 Task: Select Give A Gift Card from Gift Cards. Add to cart Amazon Home Gift Card-1. Place order for Maddie Scott, _x000D_
382 S Miraleste Dr #455_x000D_
San Pedro, California(CA), 90732, Cell Number (310) 548-1979
Action: Mouse moved to (387, 325)
Screenshot: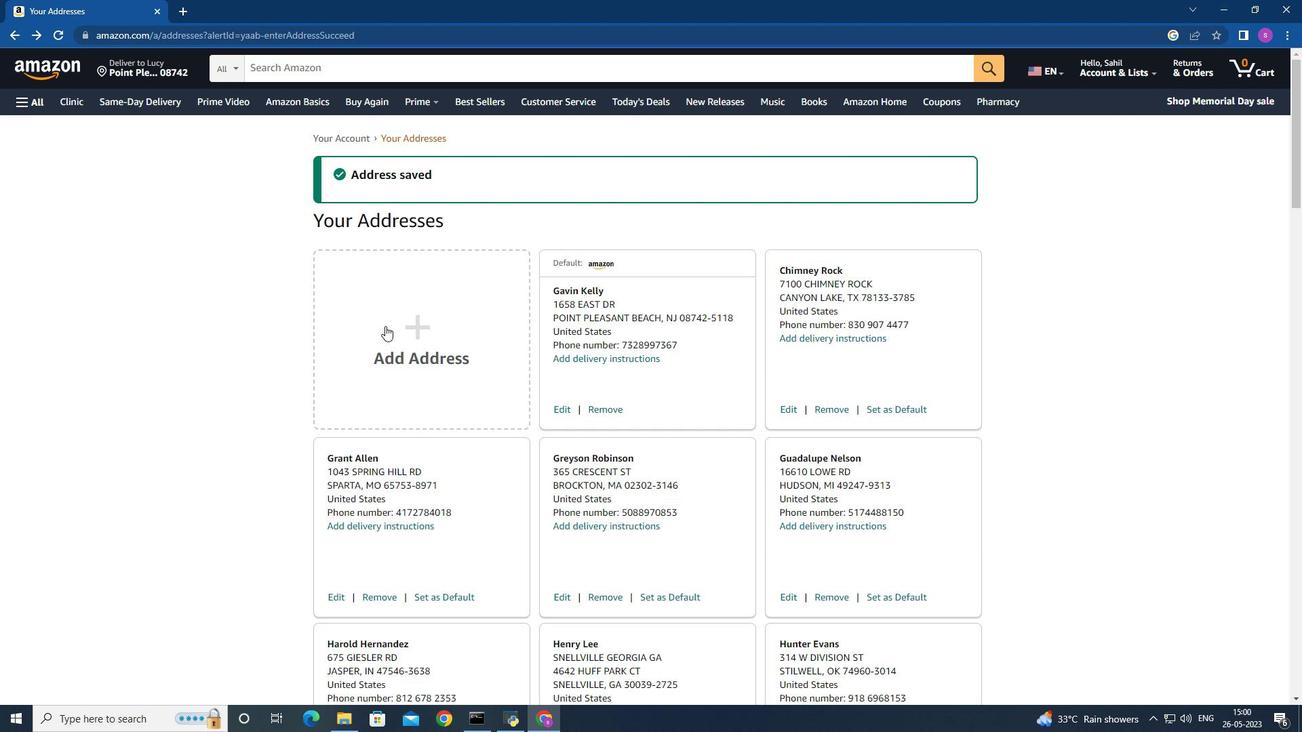 
Action: Mouse pressed left at (387, 325)
Screenshot: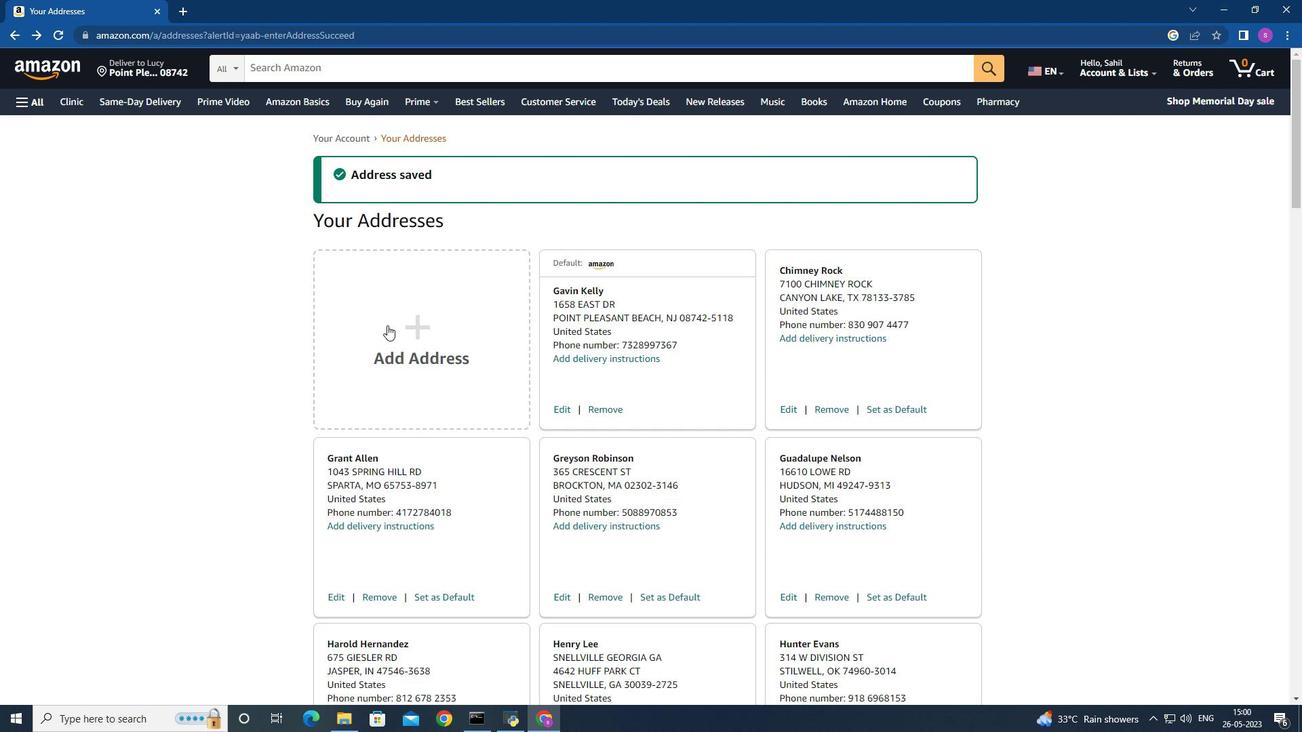 
Action: Mouse moved to (535, 333)
Screenshot: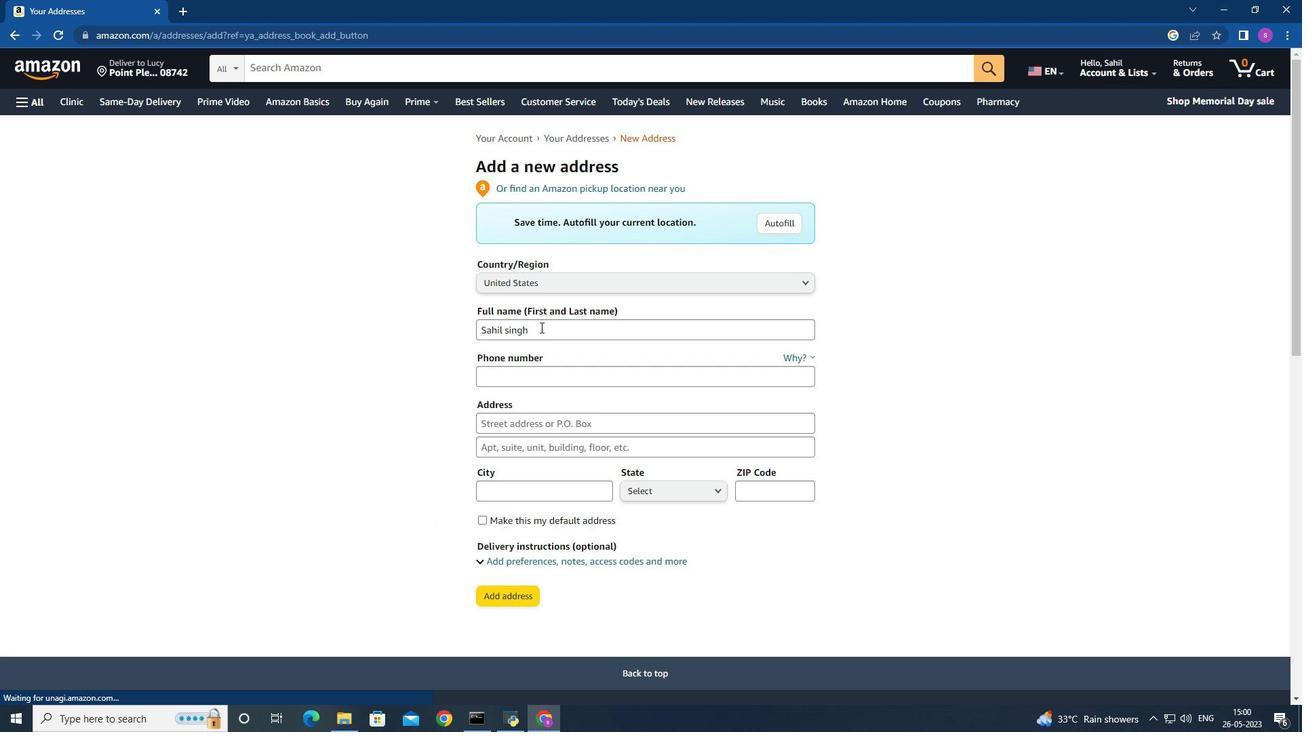 
Action: Mouse pressed left at (535, 333)
Screenshot: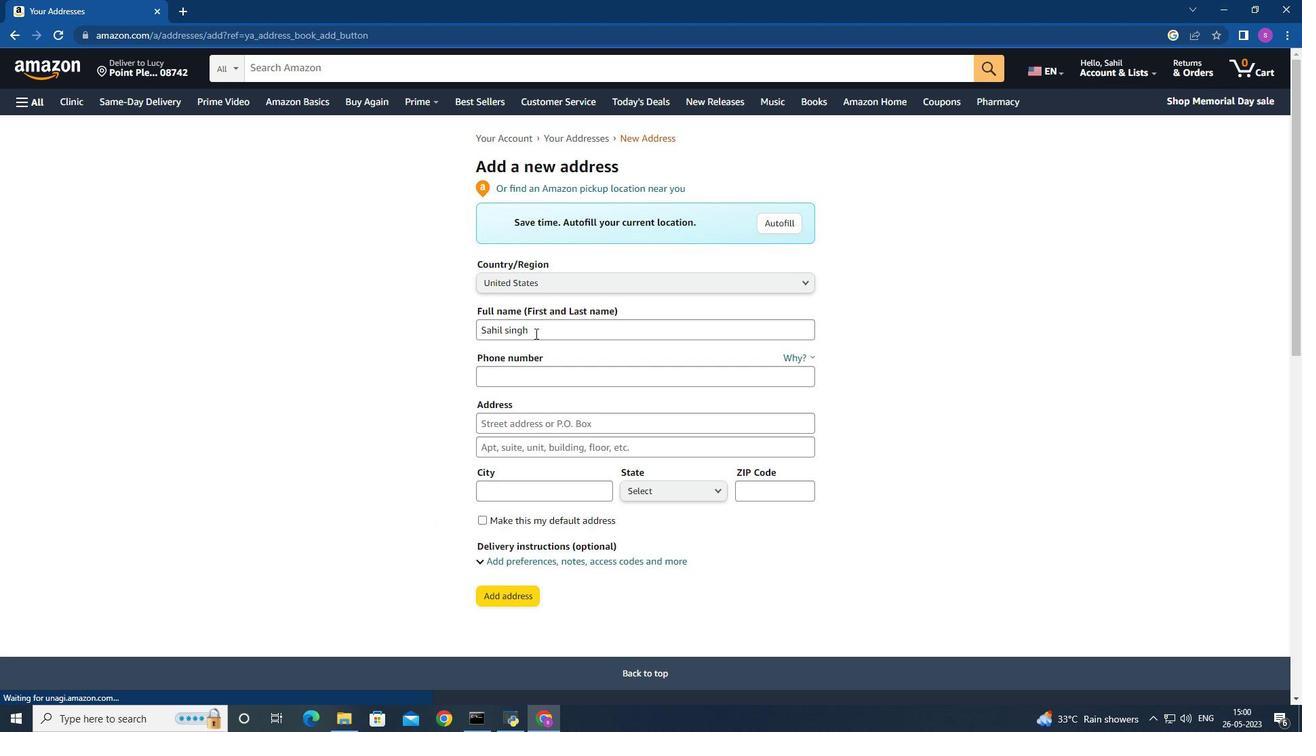 
Action: Mouse moved to (433, 341)
Screenshot: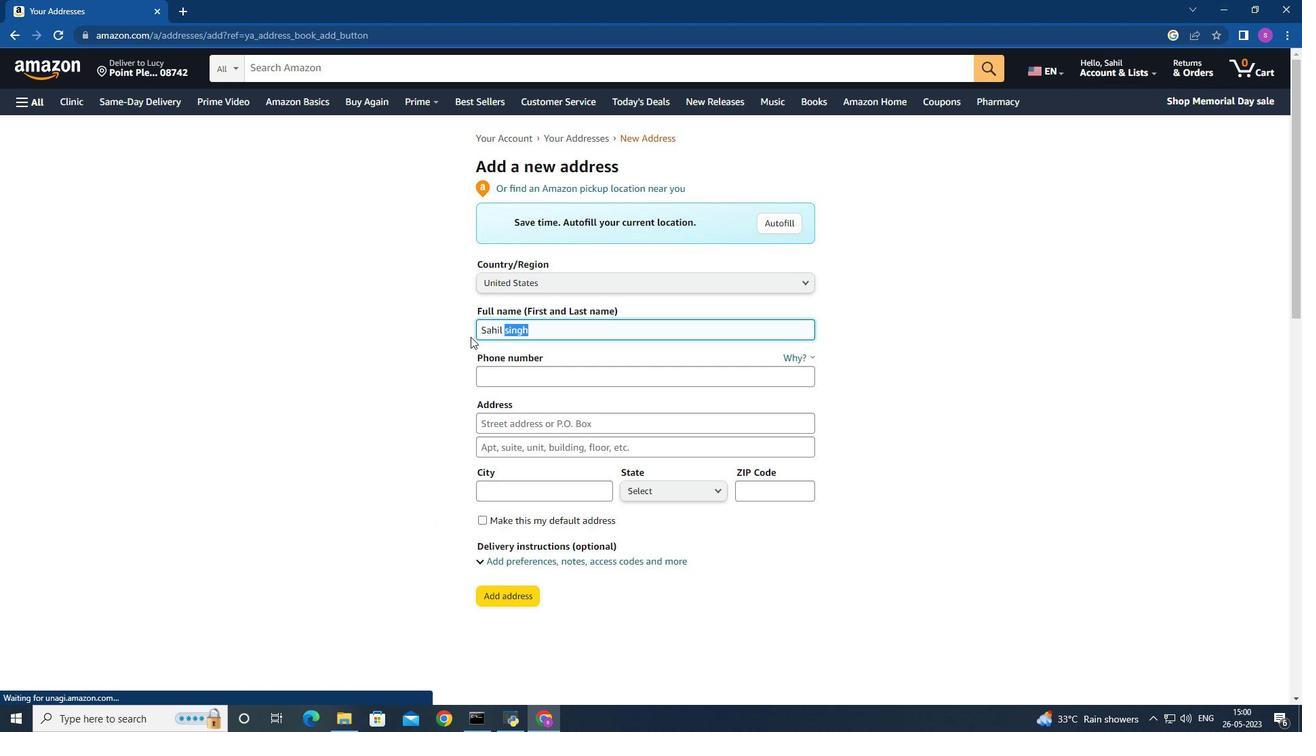 
Action: Key pressed <Key.shift>Maddie<Key.space><Key.shift>Scott
Screenshot: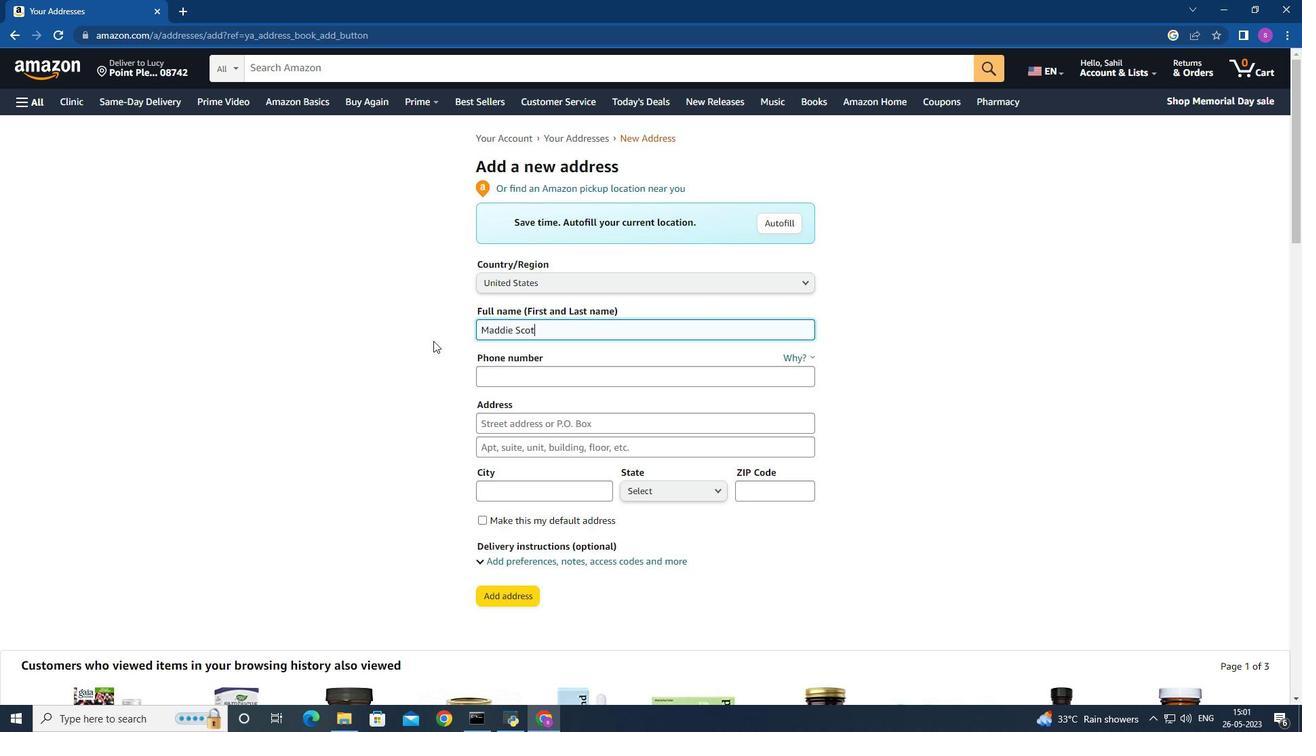 
Action: Mouse moved to (533, 379)
Screenshot: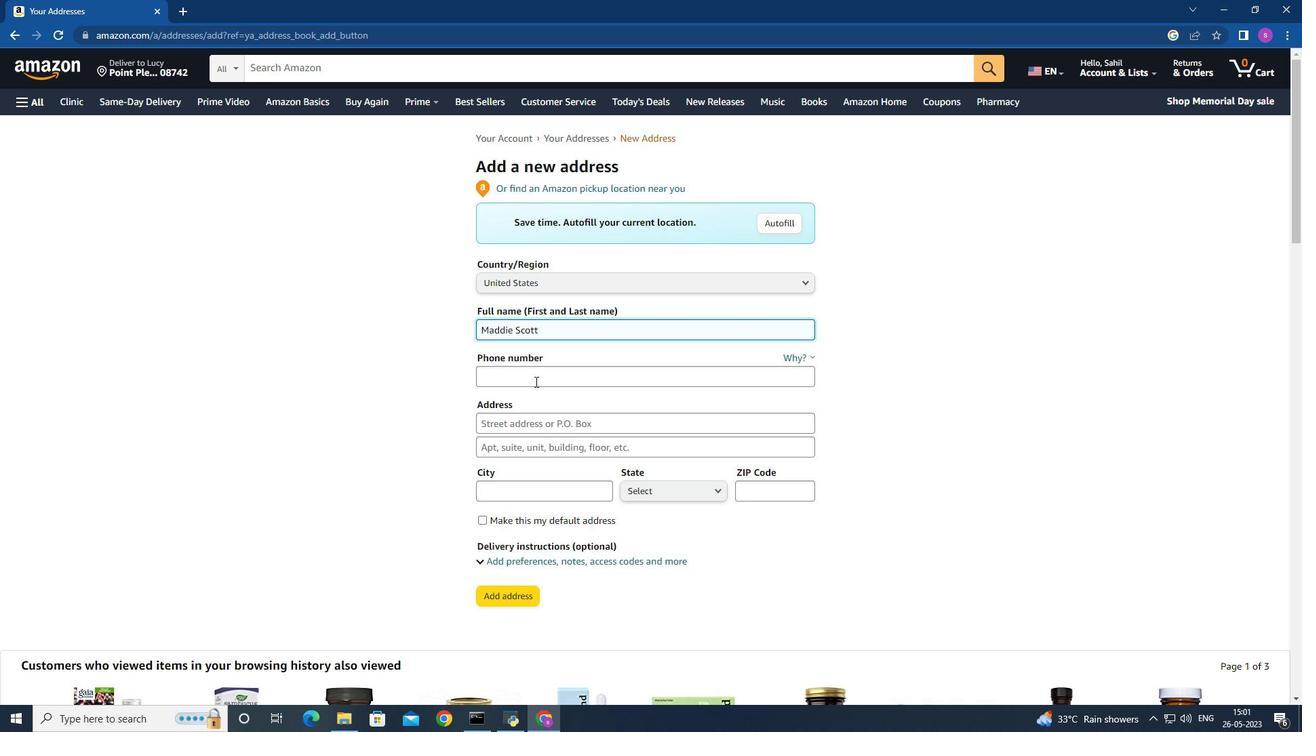 
Action: Mouse pressed left at (533, 379)
Screenshot: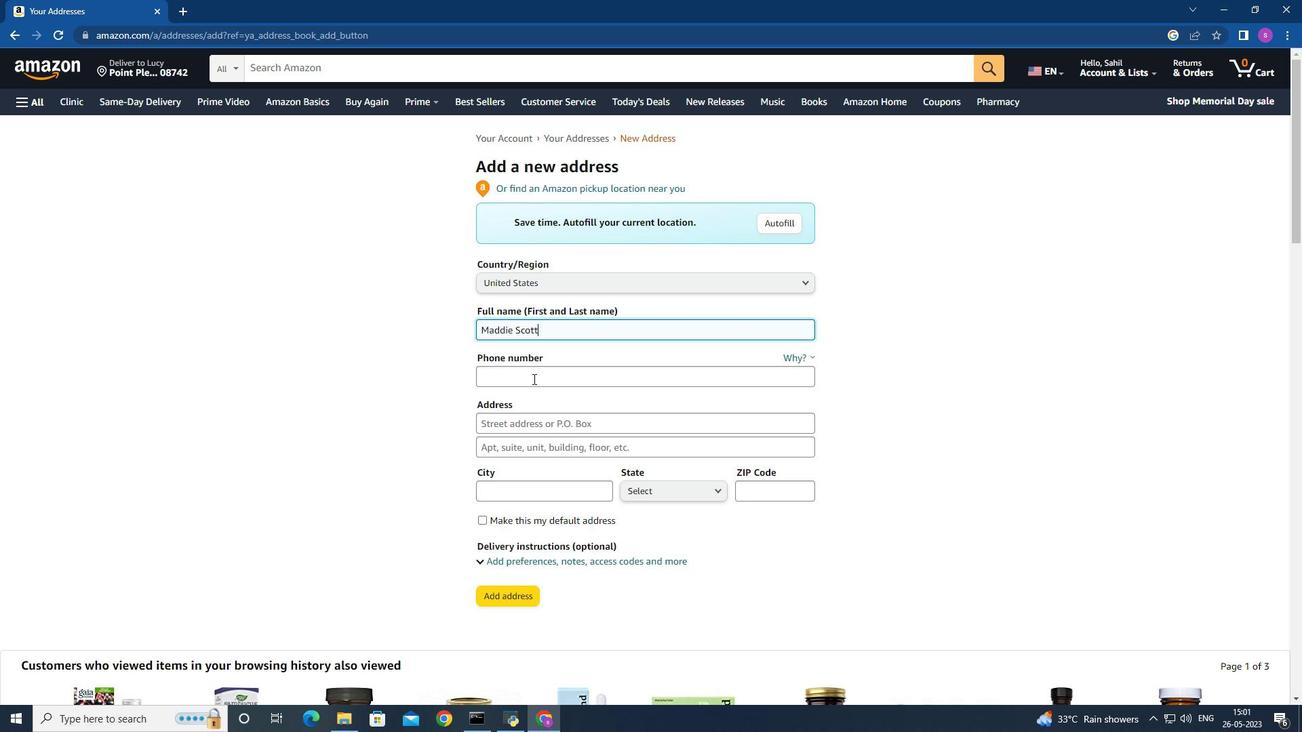 
Action: Key pressed <Key.shift>(310<Key.shift>)548-1978<Key.backspace>9
Screenshot: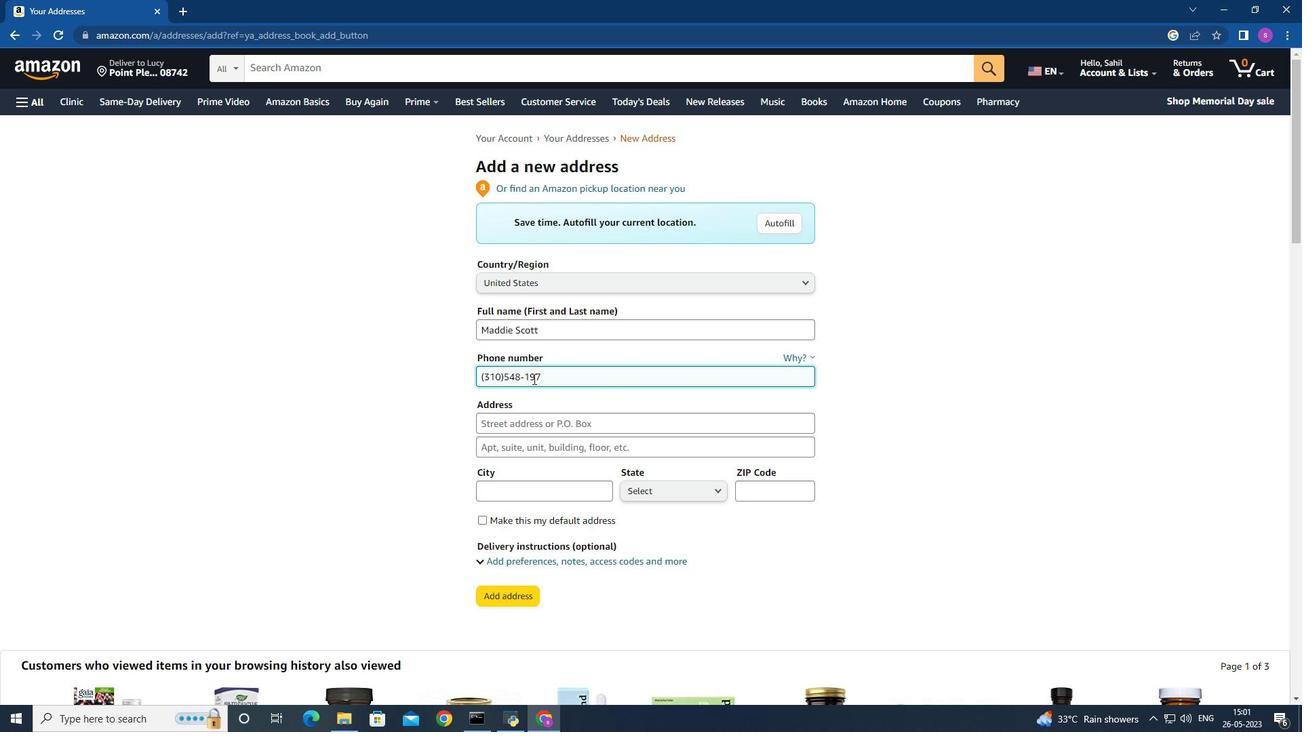 
Action: Mouse moved to (521, 425)
Screenshot: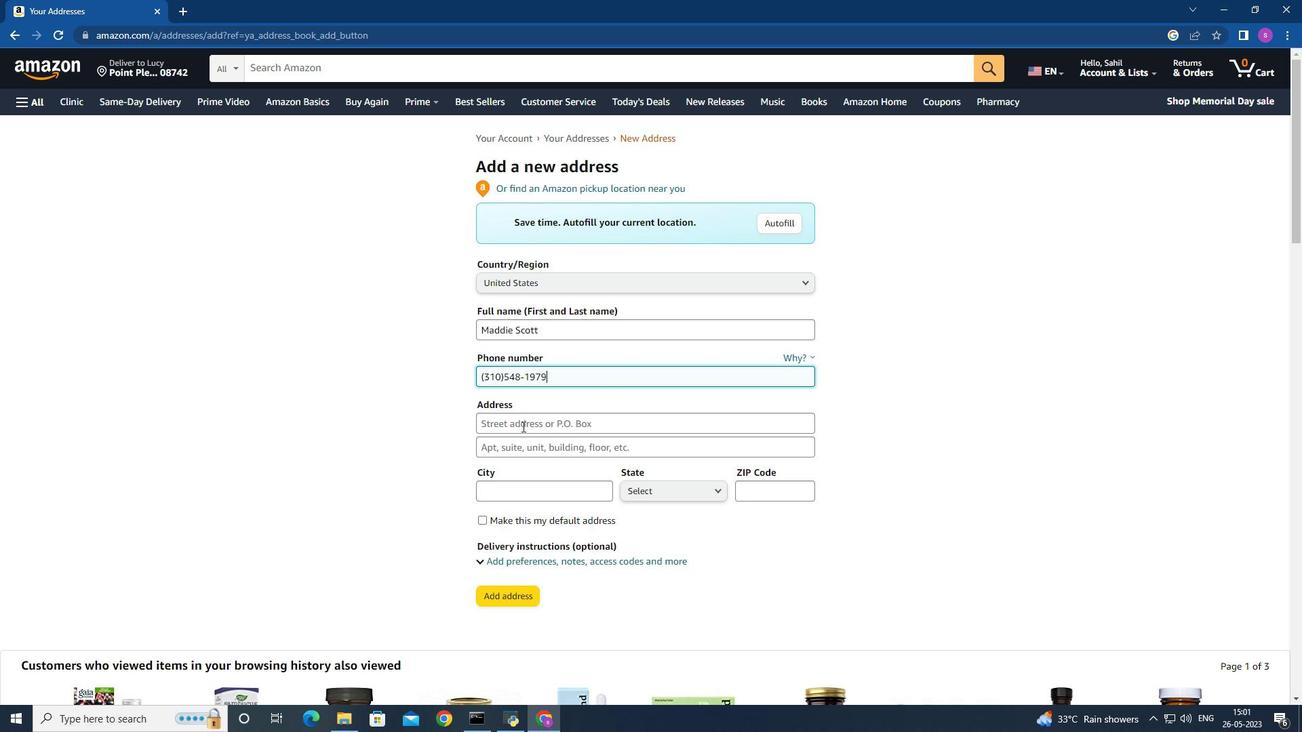 
Action: Mouse pressed left at (521, 425)
Screenshot: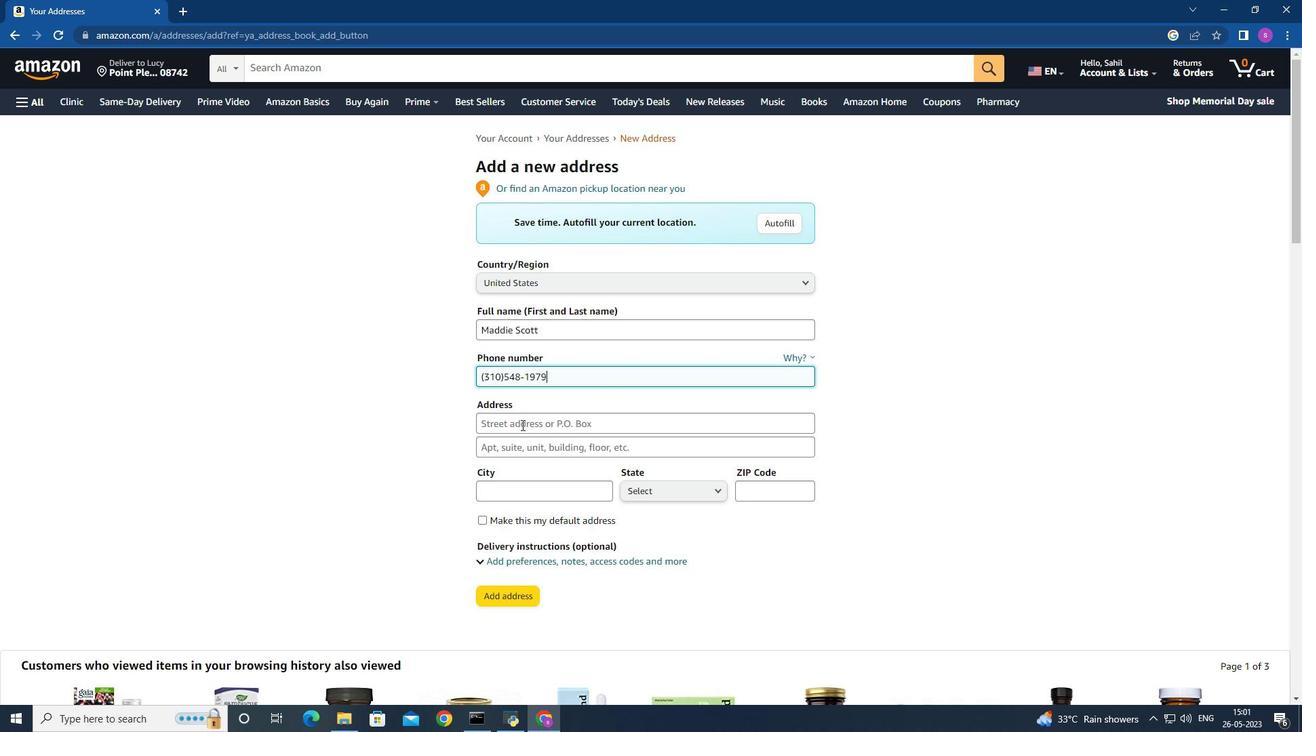 
Action: Key pressed 382<Key.space><Key.shift>S<Key.space><Key.shift>Miral
Screenshot: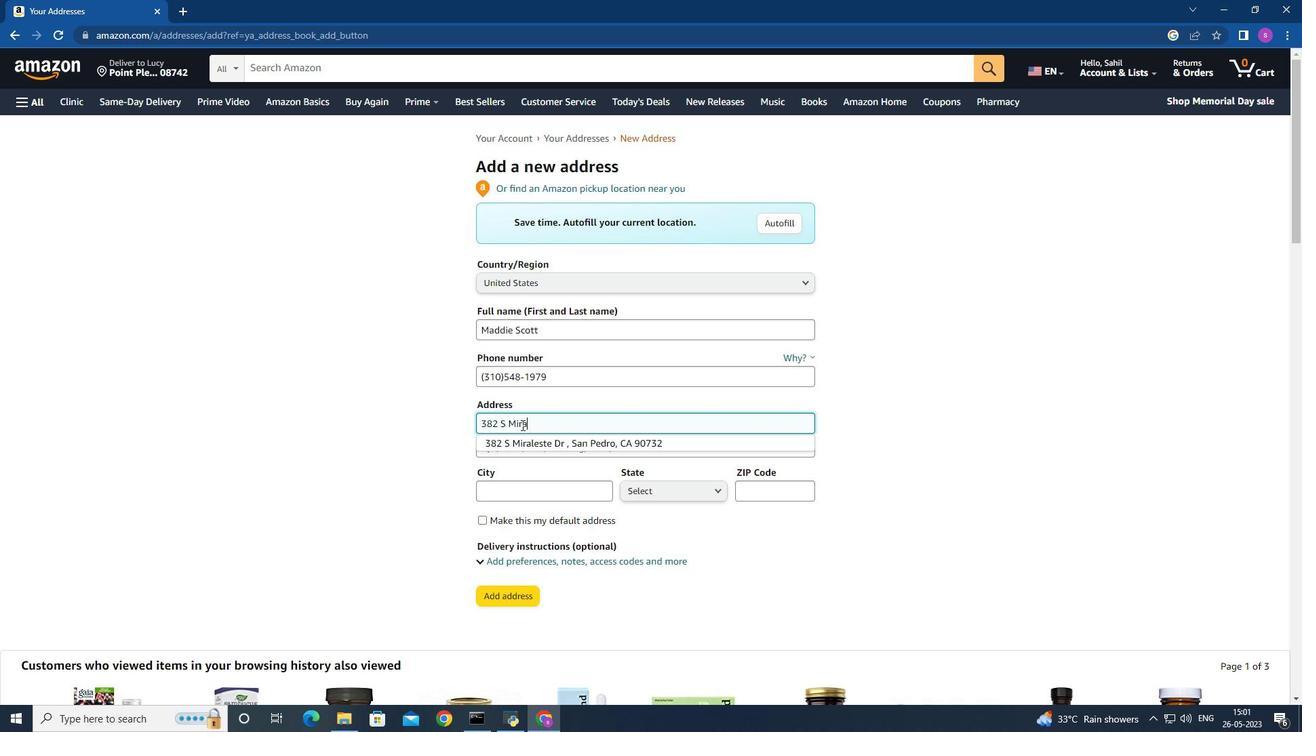 
Action: Mouse moved to (565, 444)
Screenshot: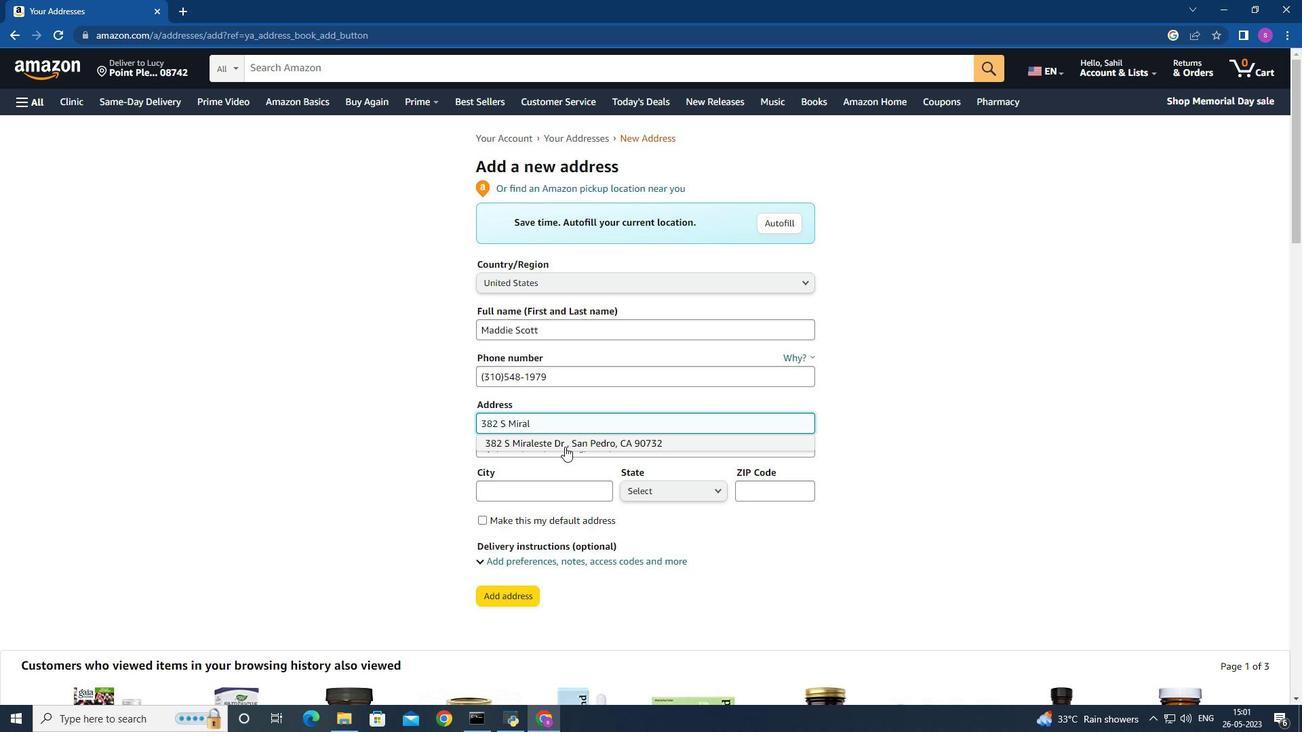 
Action: Mouse pressed left at (565, 444)
Screenshot: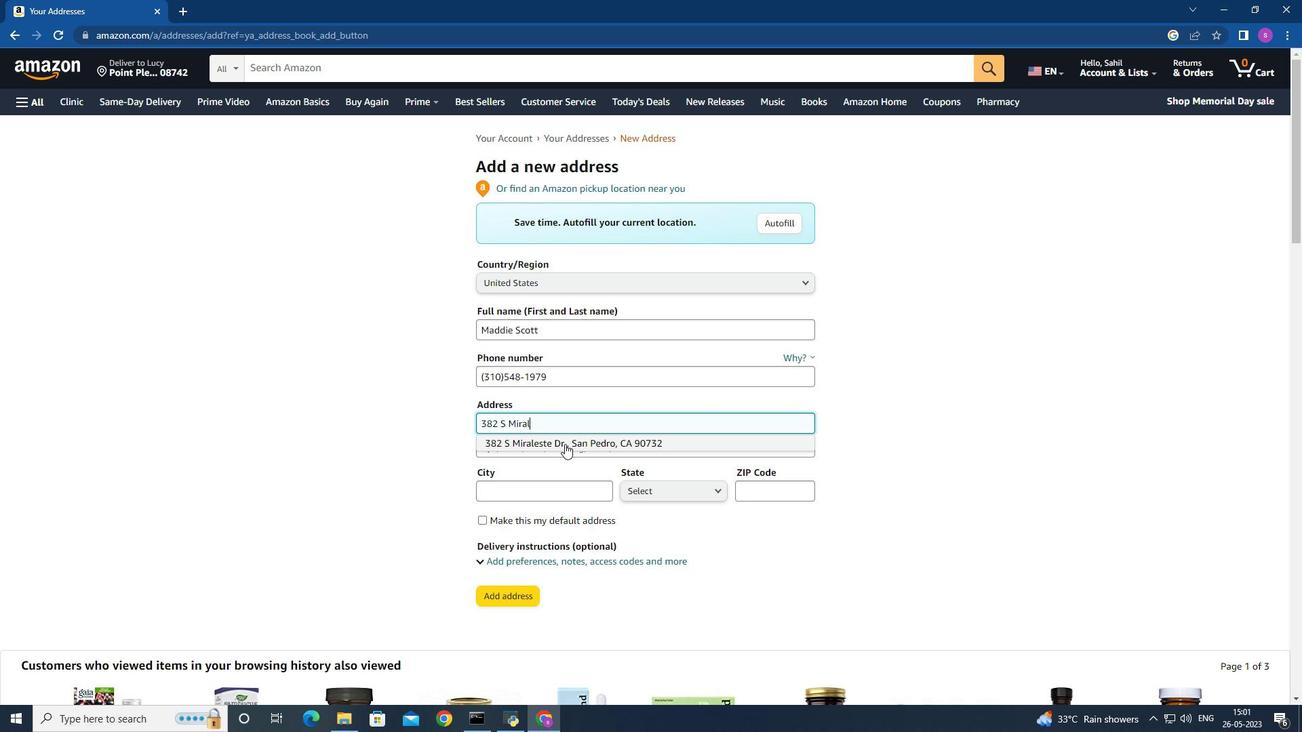 
Action: Mouse moved to (520, 593)
Screenshot: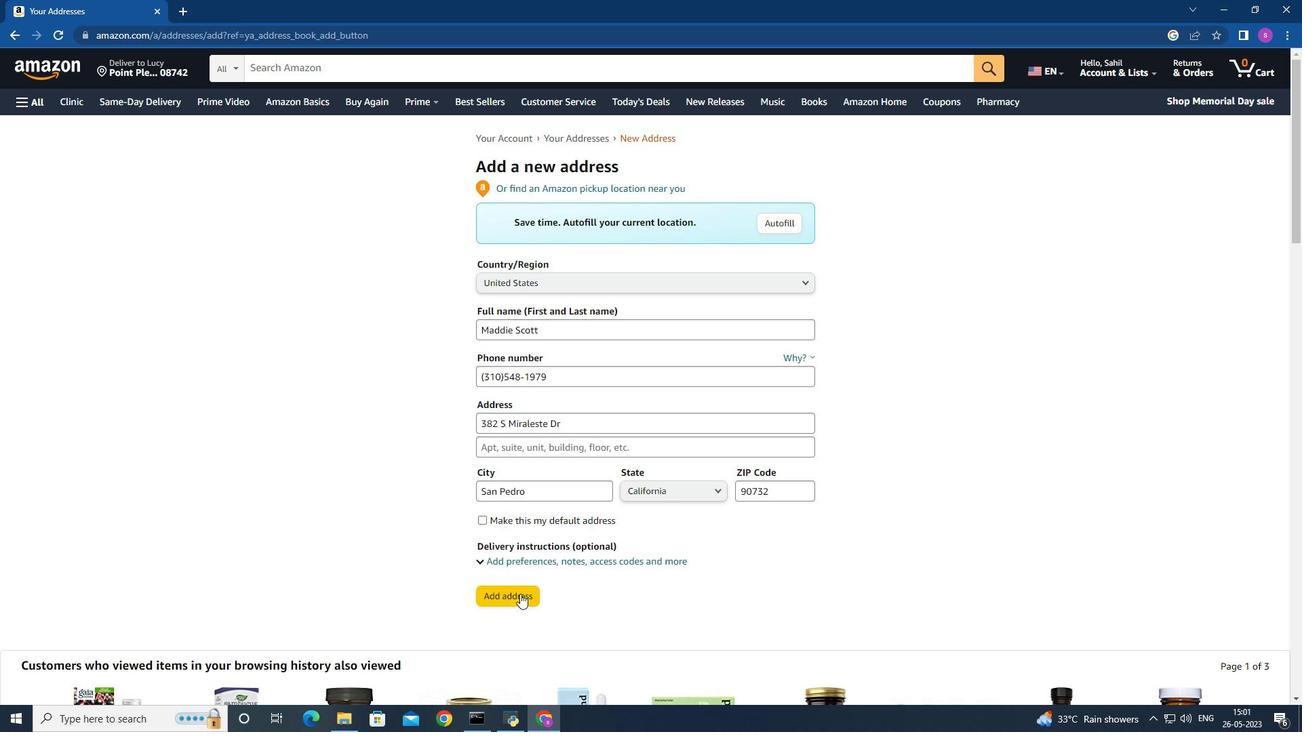 
Action: Mouse pressed left at (520, 593)
Screenshot: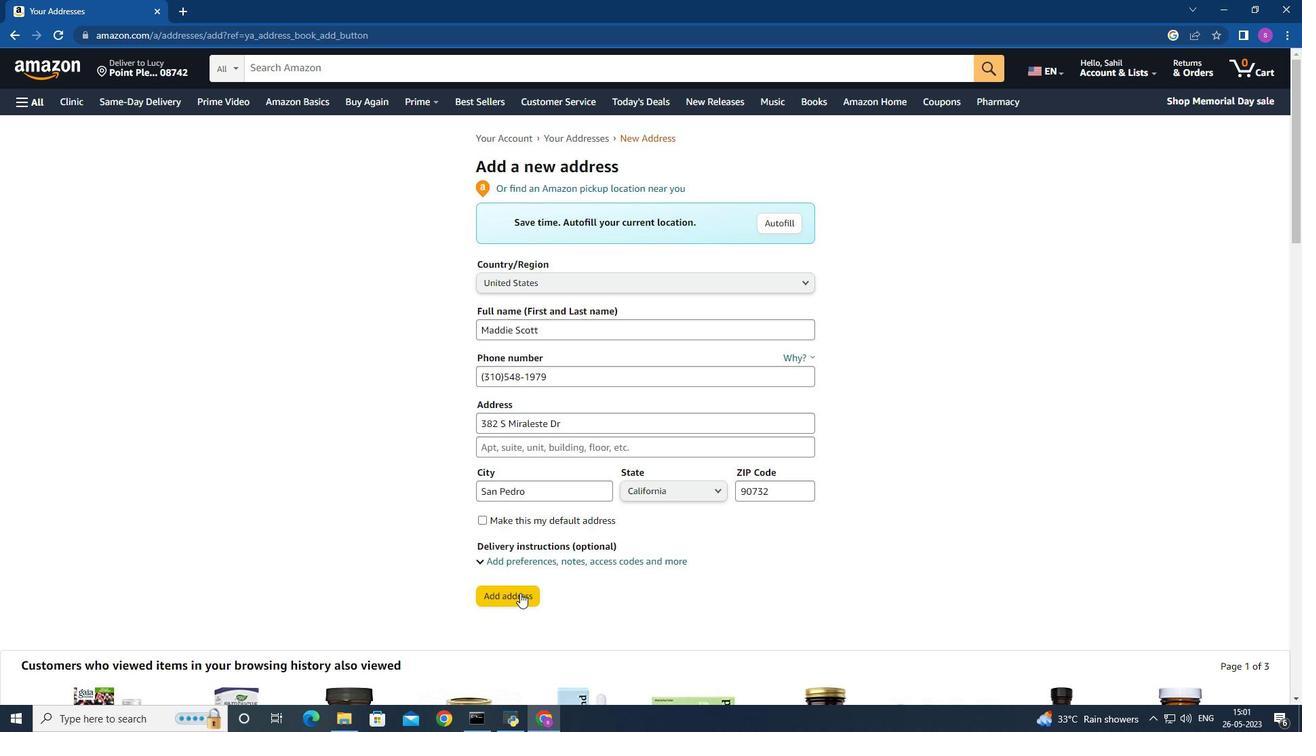 
Action: Mouse moved to (124, 65)
Screenshot: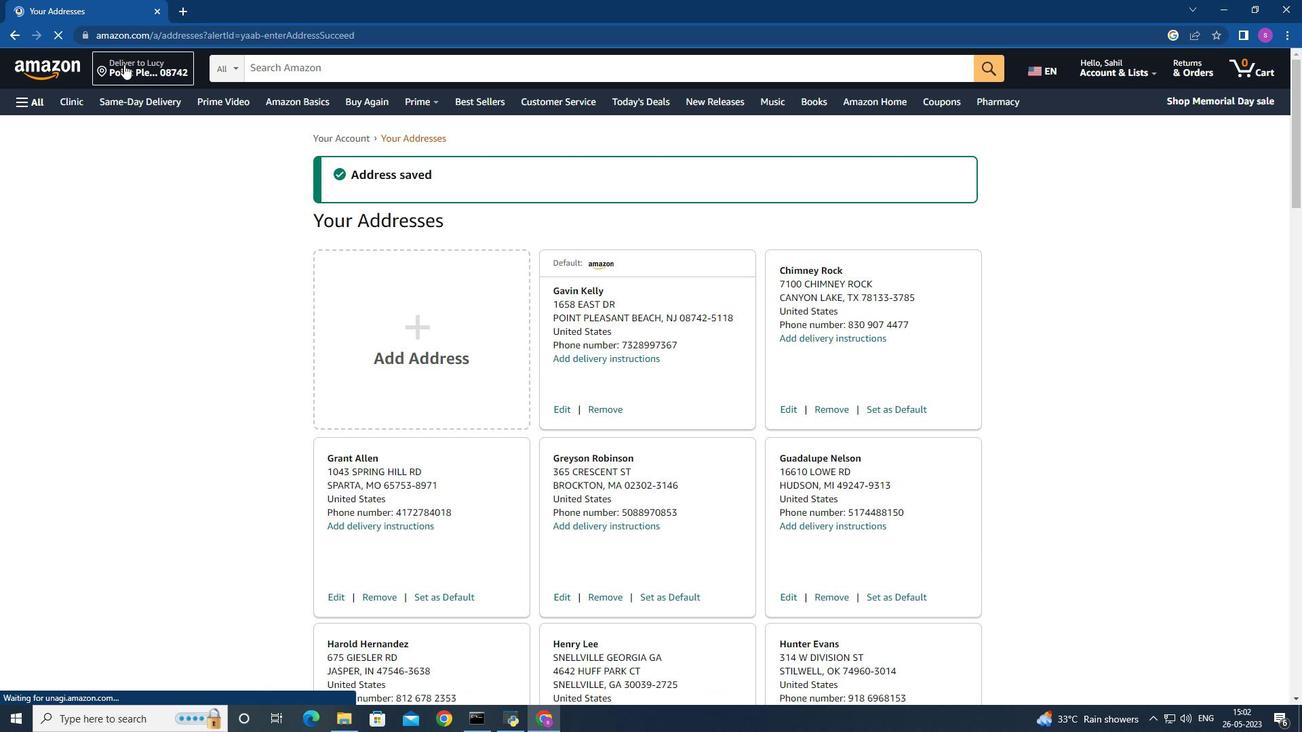 
Action: Mouse pressed left at (124, 65)
Screenshot: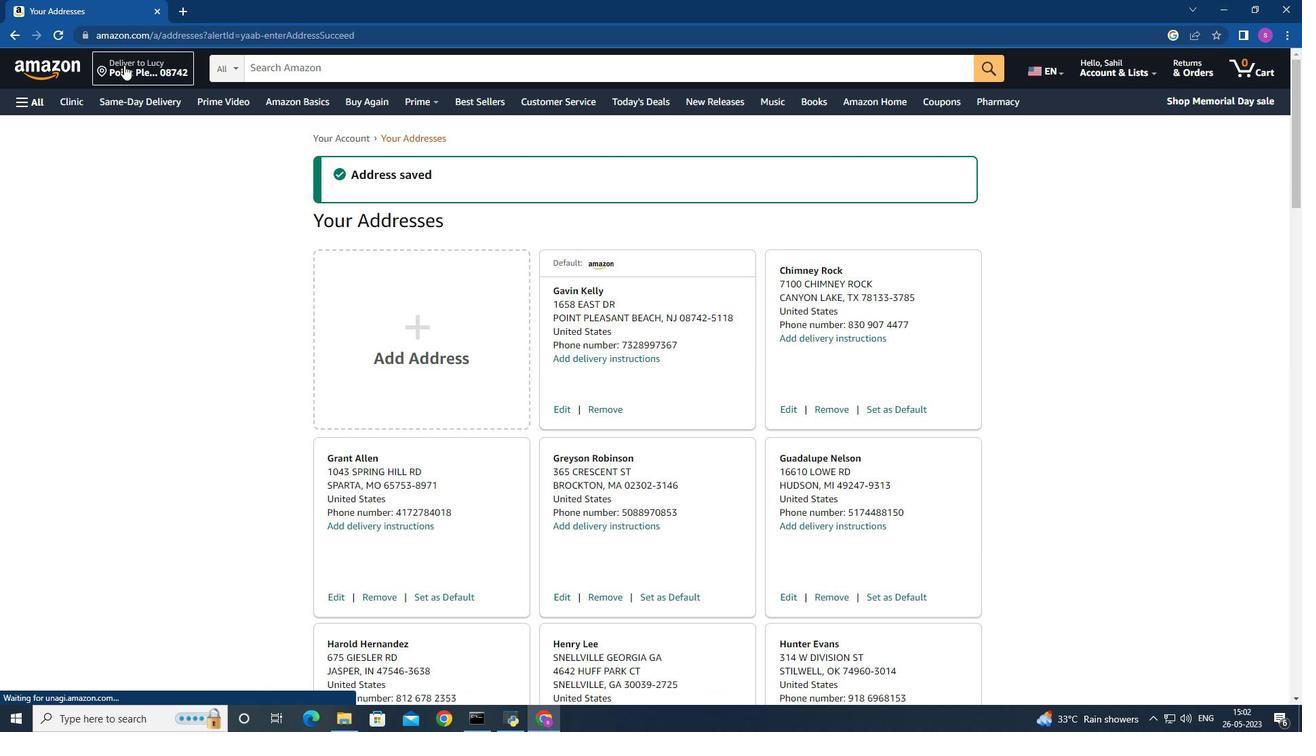 
Action: Mouse moved to (556, 419)
Screenshot: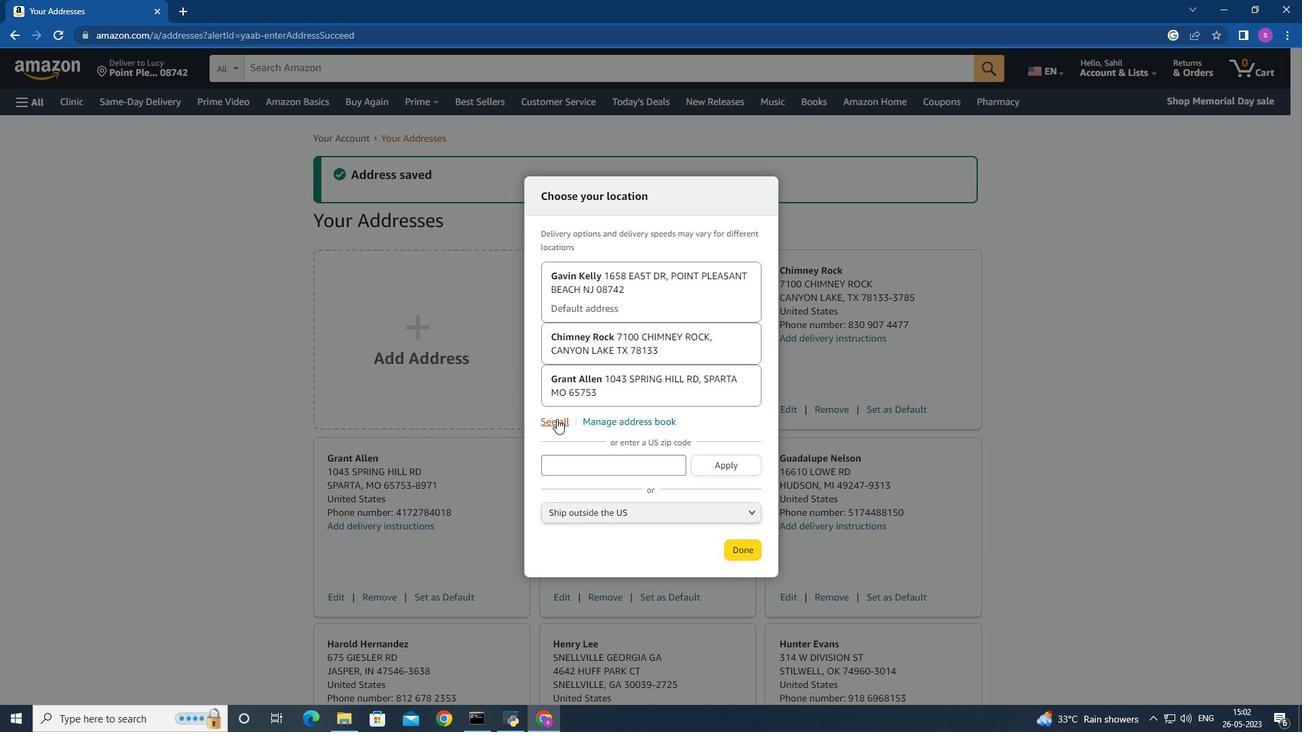 
Action: Mouse pressed left at (556, 419)
Screenshot: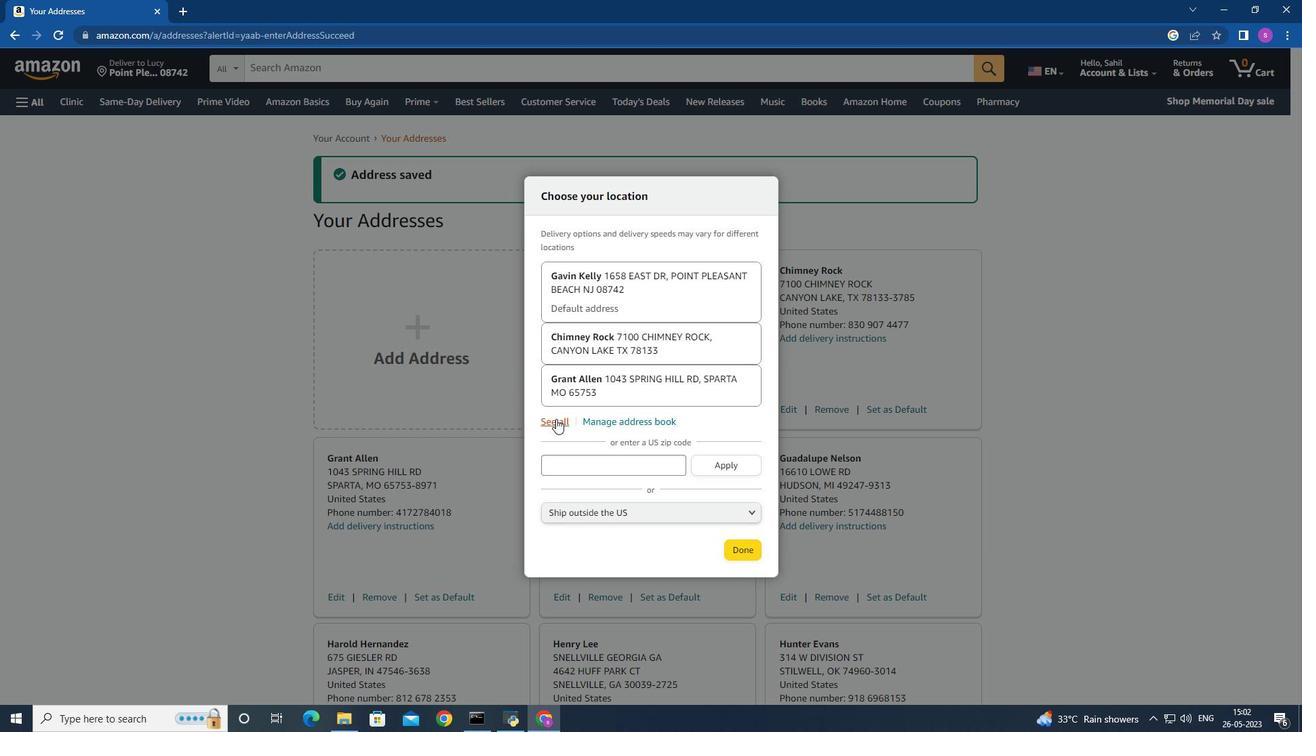 
Action: Mouse moved to (606, 400)
Screenshot: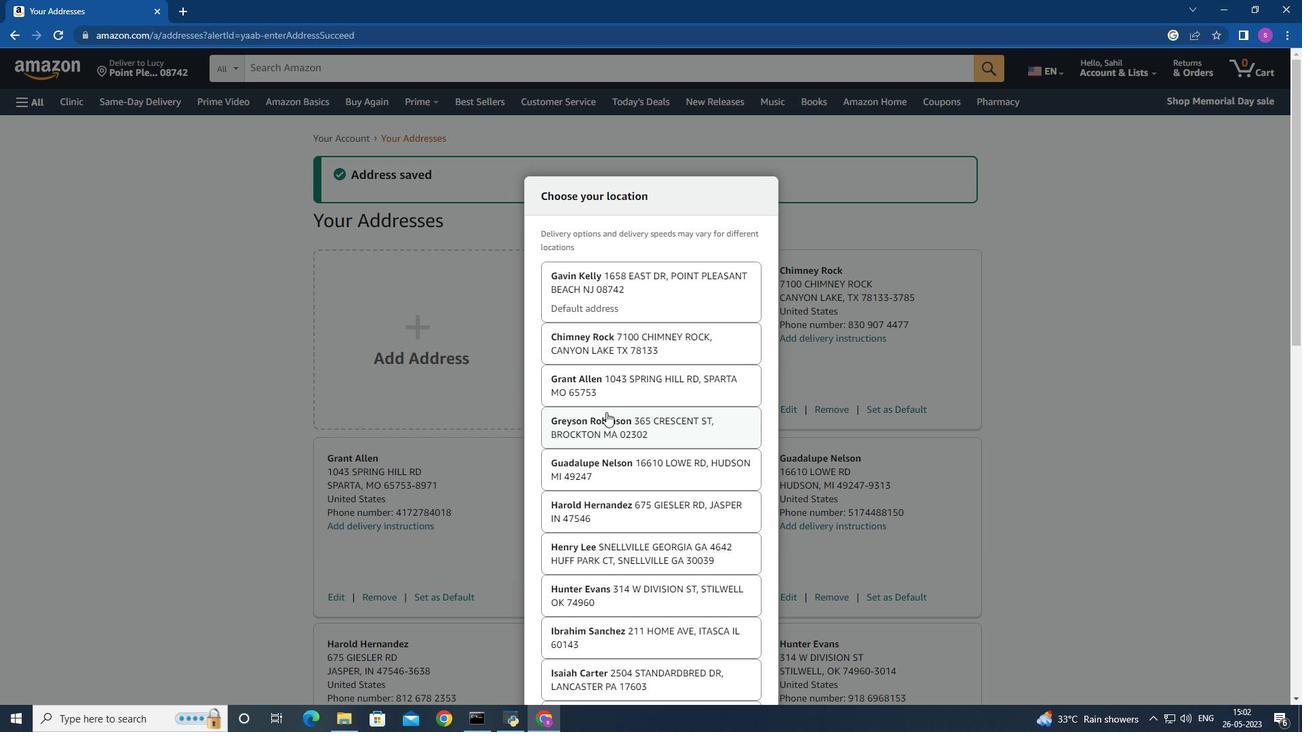 
Action: Mouse scrolled (606, 399) with delta (0, 0)
Screenshot: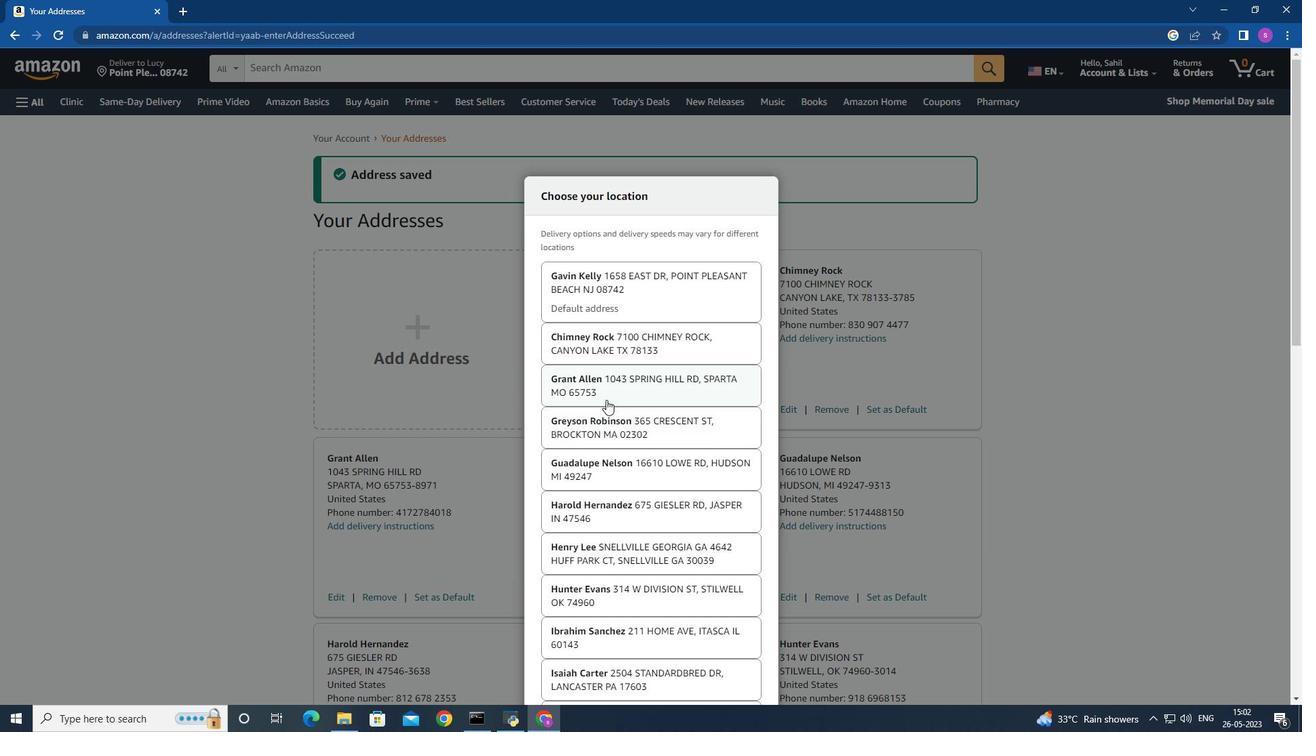 
Action: Mouse moved to (606, 400)
Screenshot: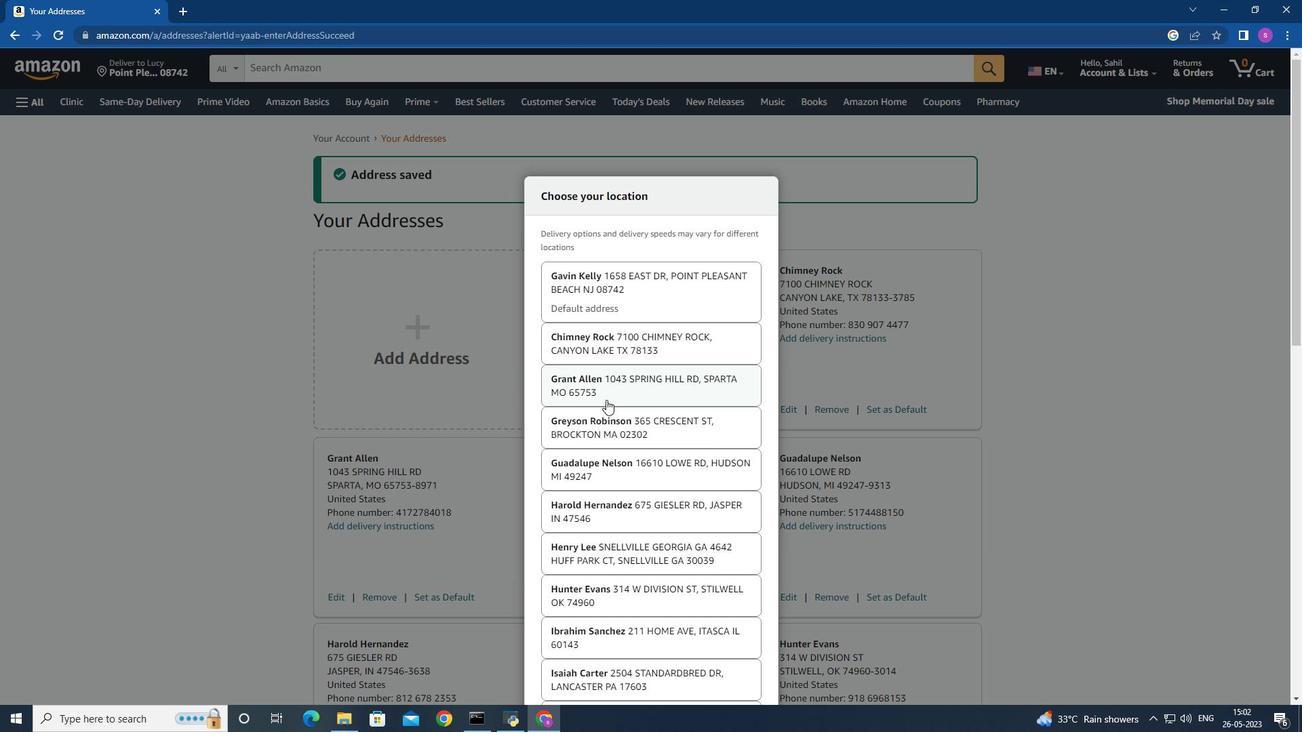 
Action: Mouse scrolled (606, 399) with delta (0, 0)
Screenshot: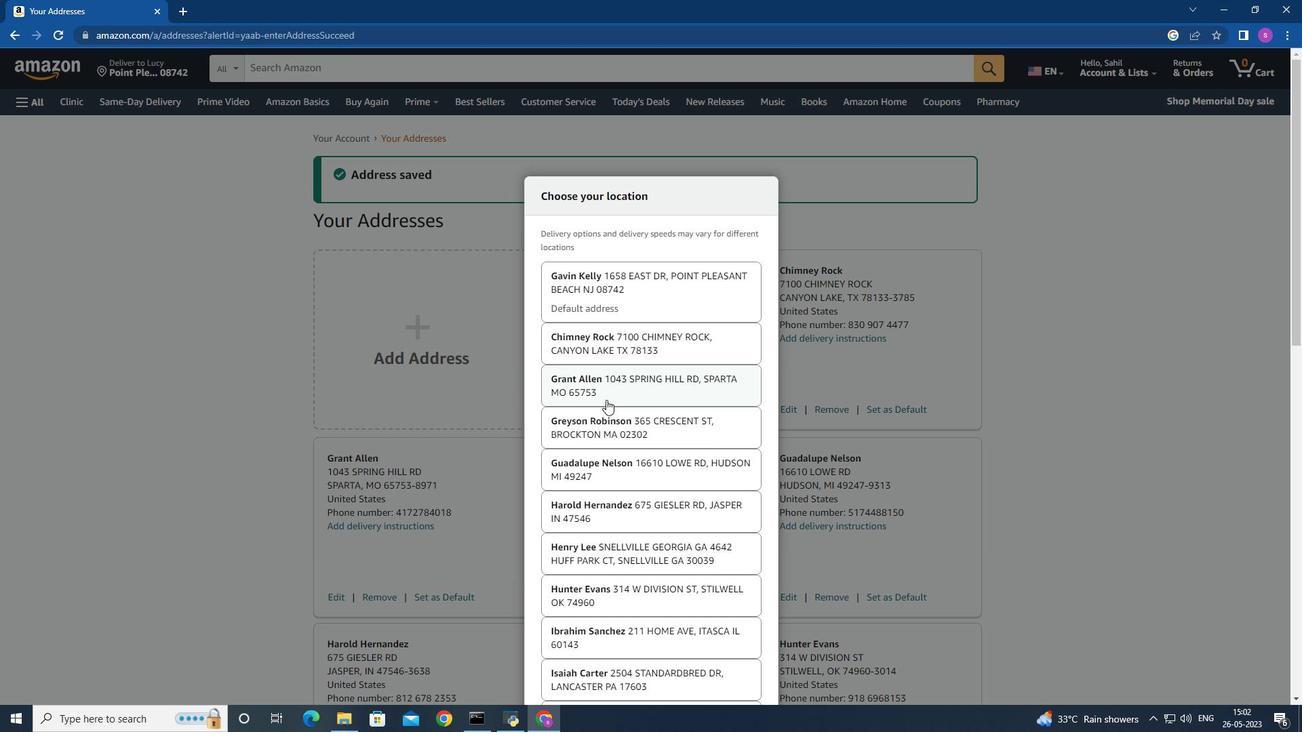 
Action: Mouse scrolled (606, 399) with delta (0, 0)
Screenshot: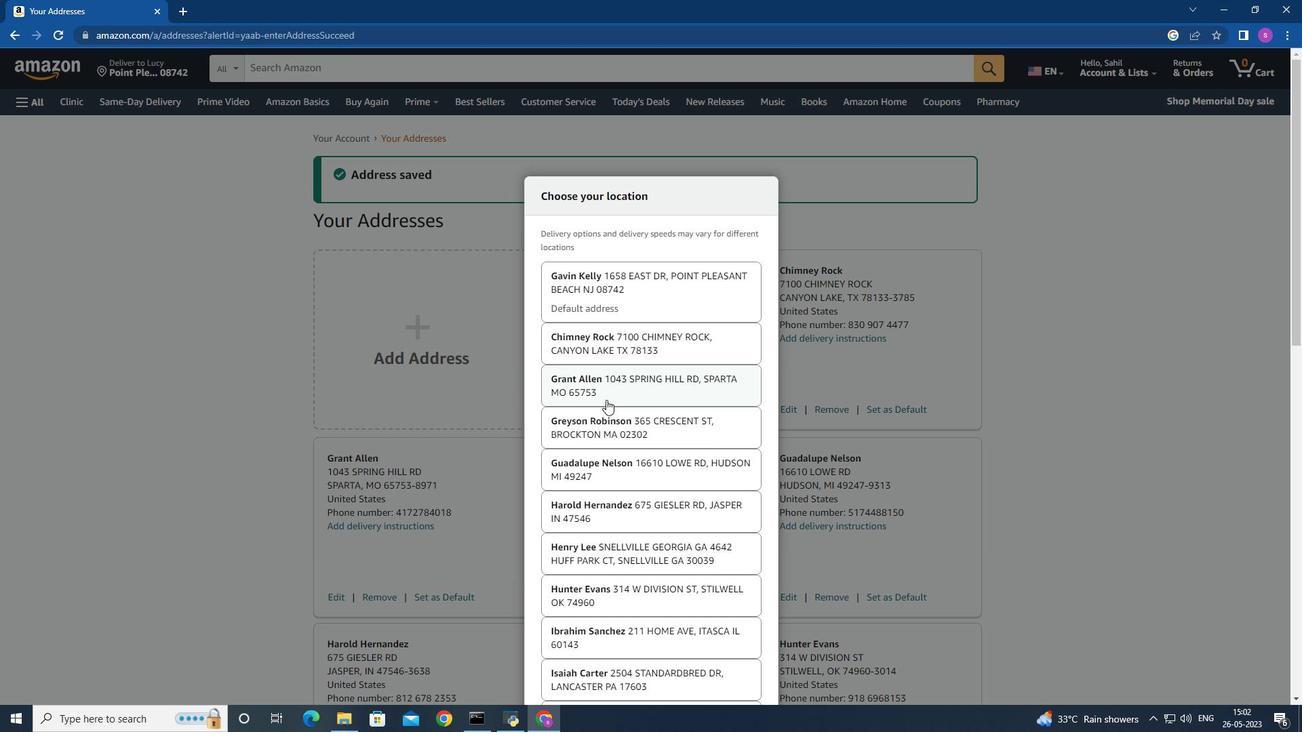 
Action: Mouse scrolled (606, 399) with delta (0, 0)
Screenshot: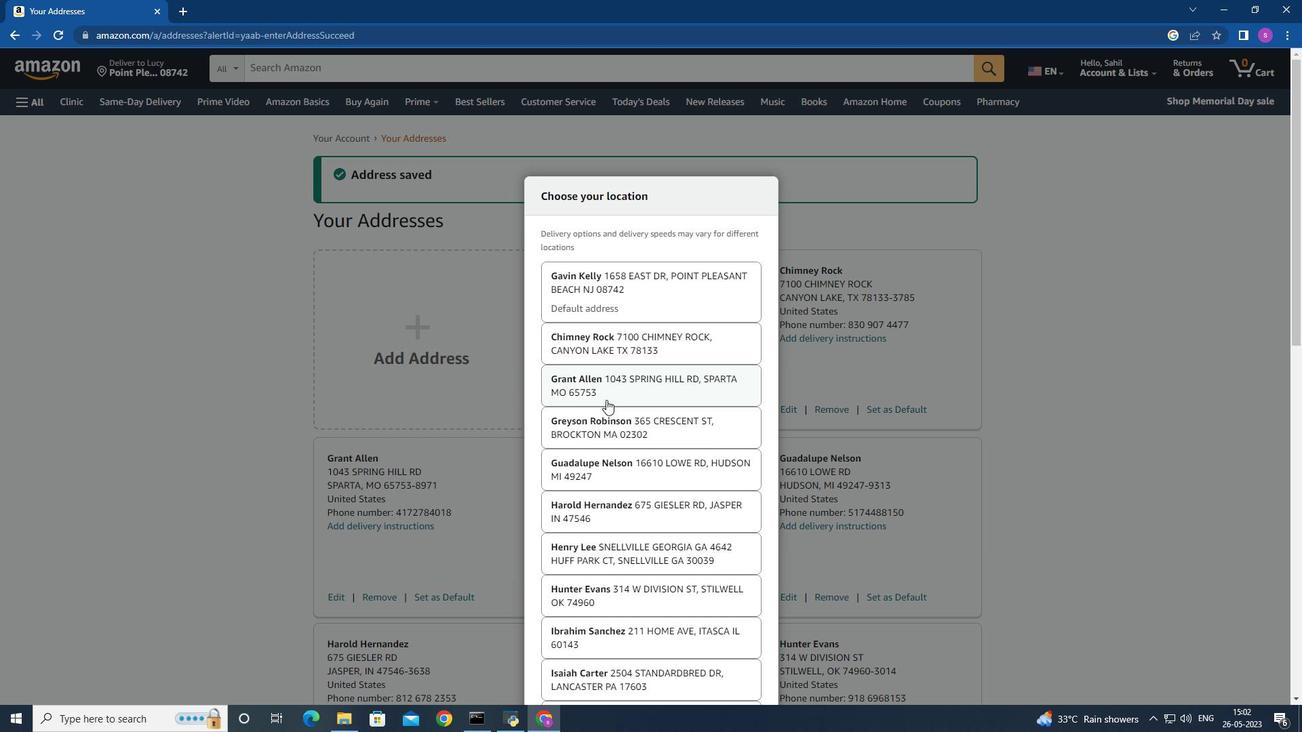
Action: Mouse scrolled (606, 399) with delta (0, 0)
Screenshot: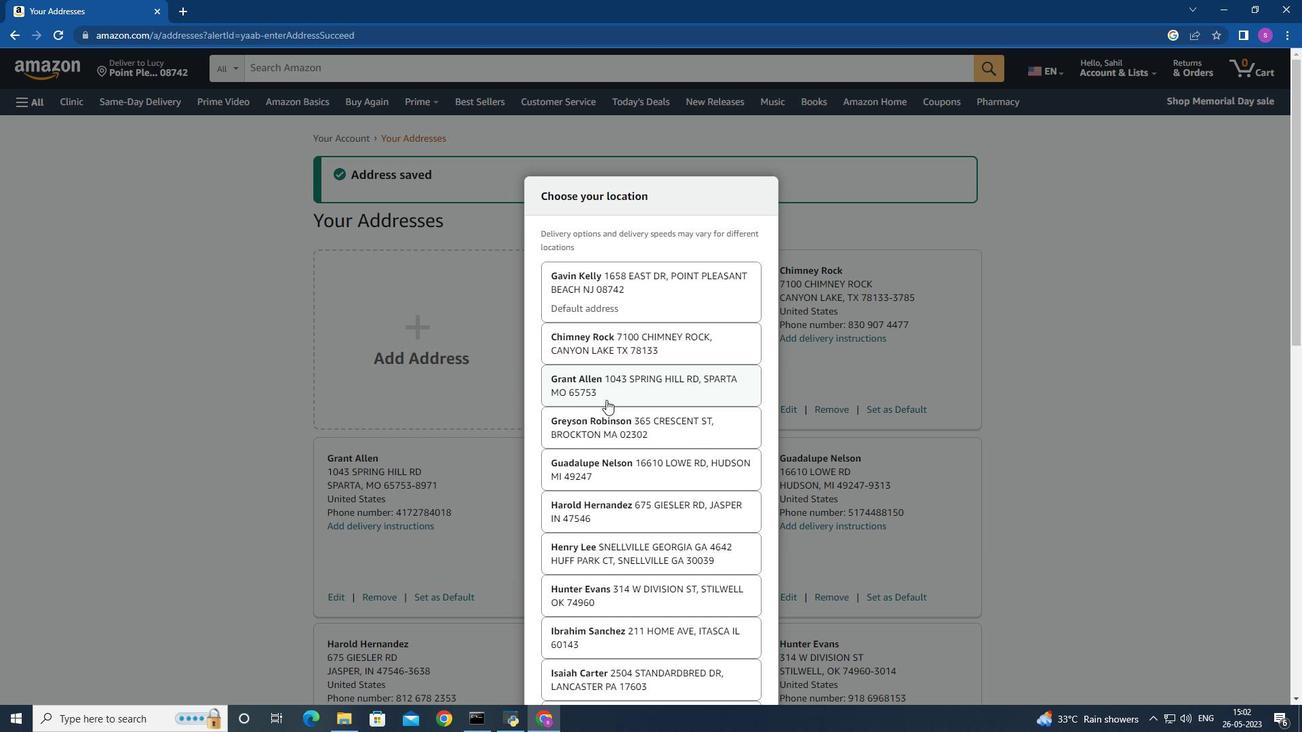 
Action: Mouse scrolled (606, 399) with delta (0, 0)
Screenshot: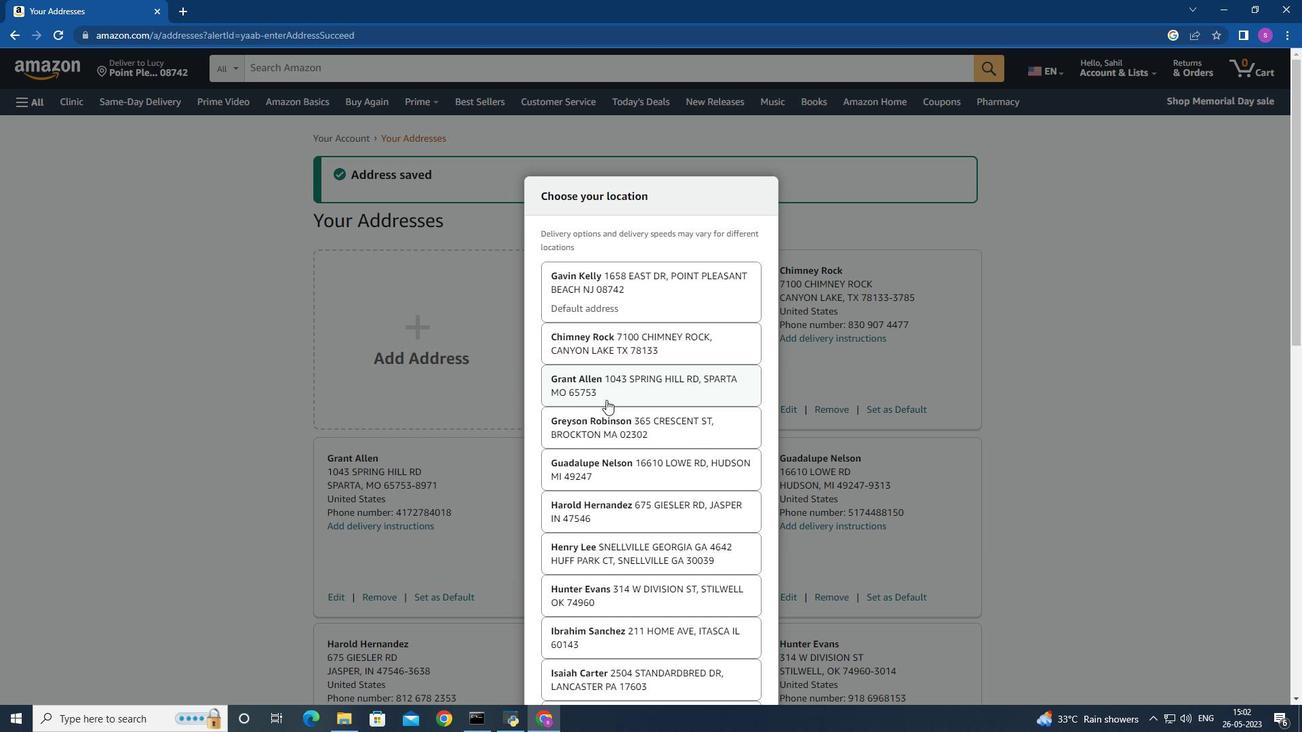 
Action: Mouse scrolled (606, 399) with delta (0, 0)
Screenshot: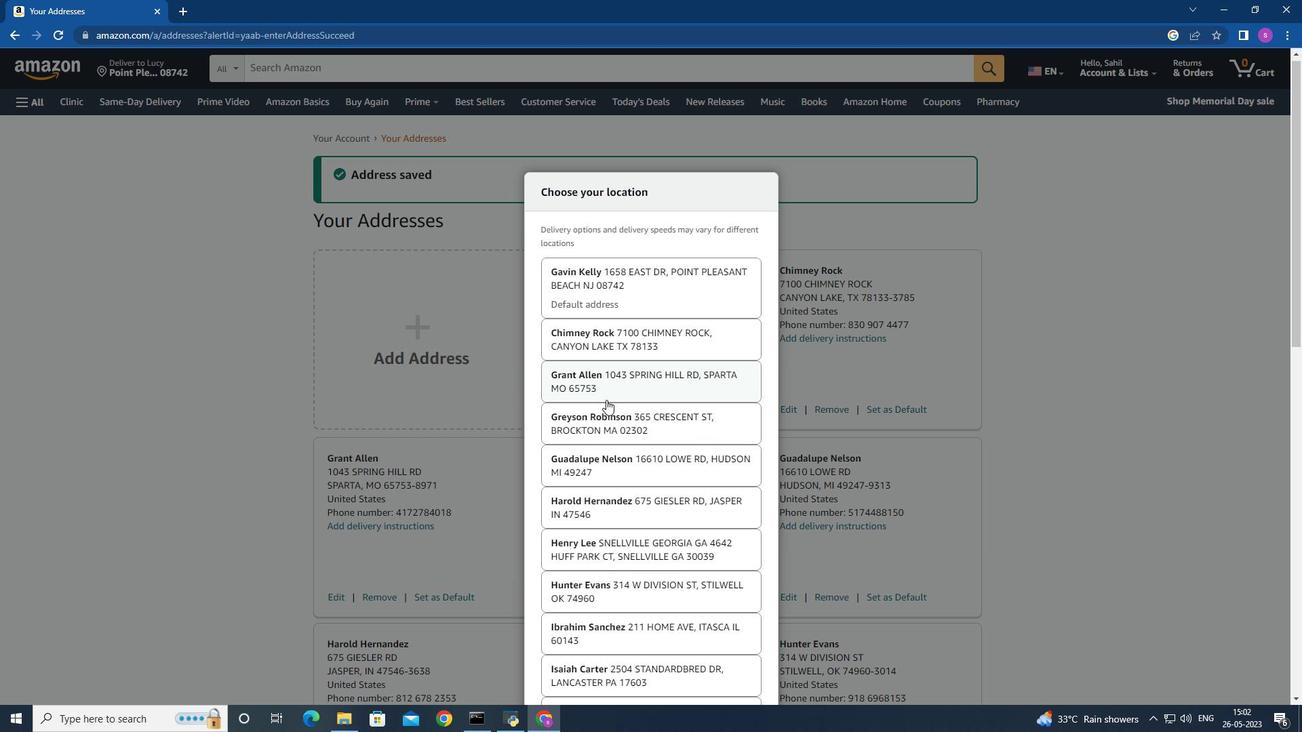 
Action: Mouse scrolled (606, 399) with delta (0, 0)
Screenshot: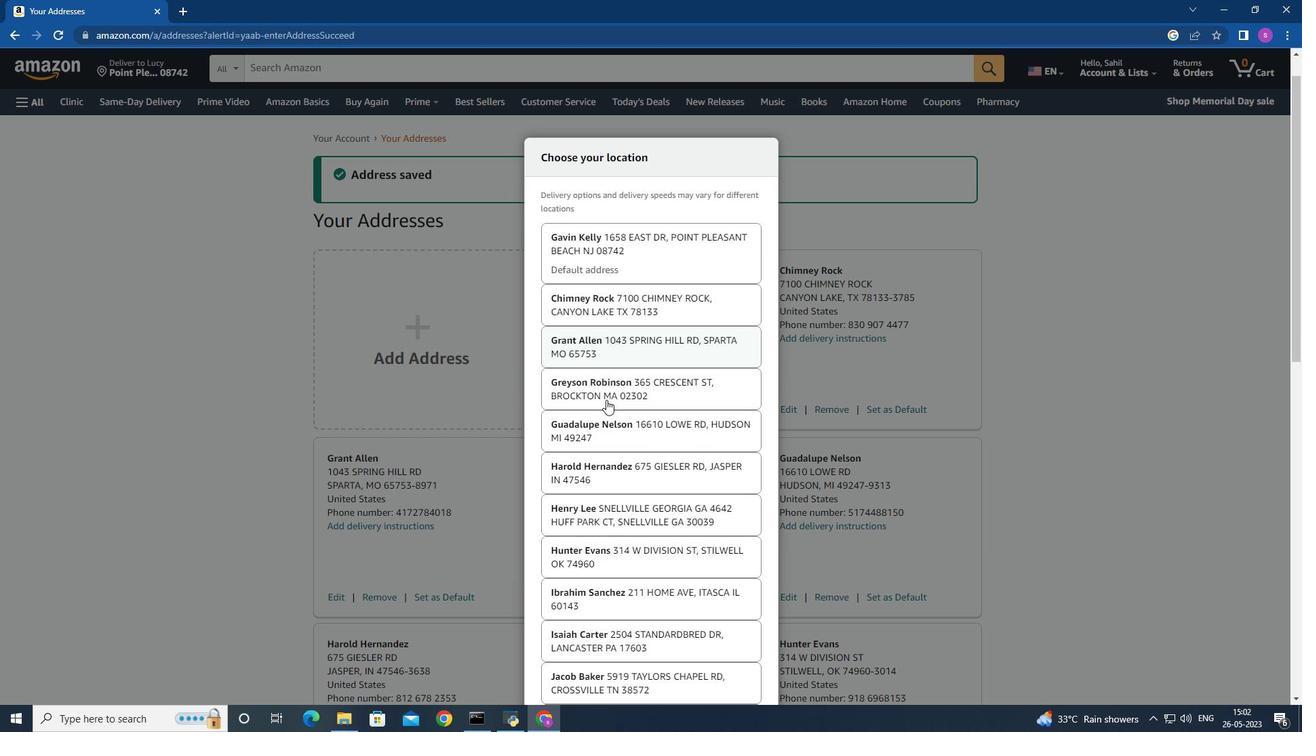 
Action: Mouse moved to (606, 399)
Screenshot: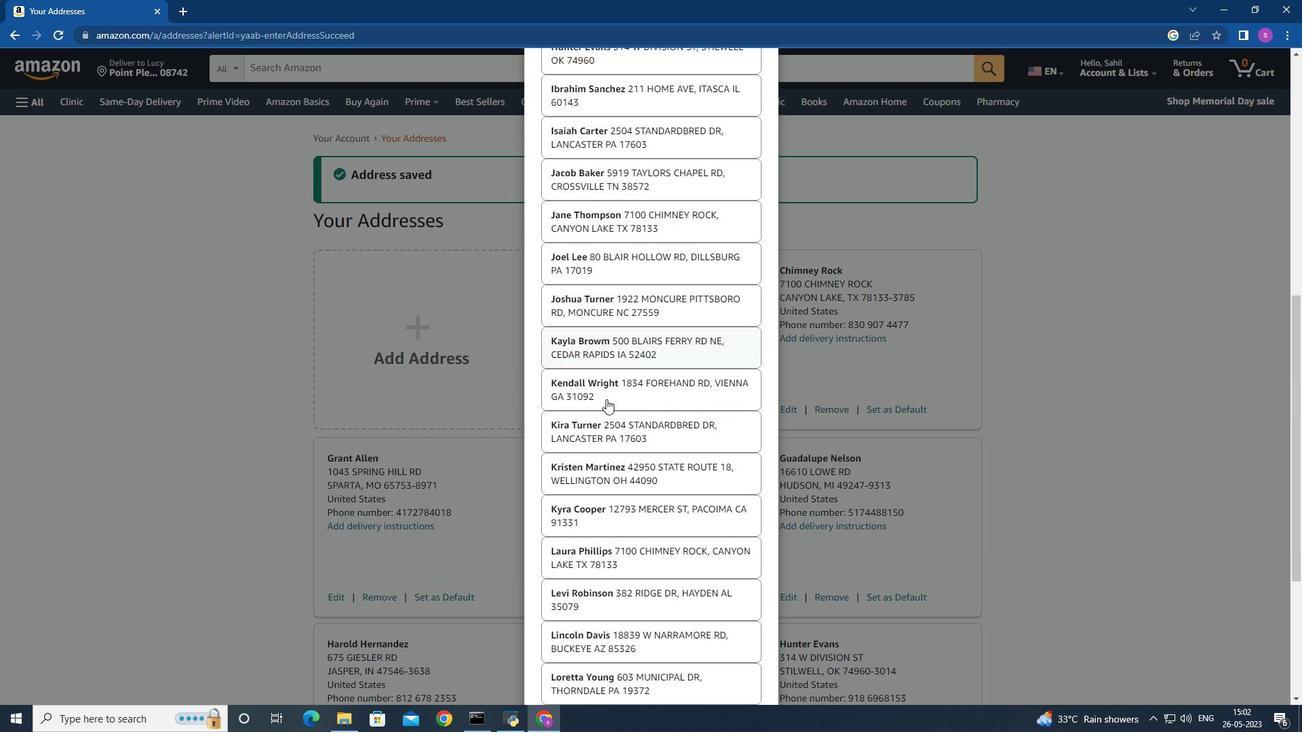 
Action: Mouse scrolled (606, 398) with delta (0, 0)
Screenshot: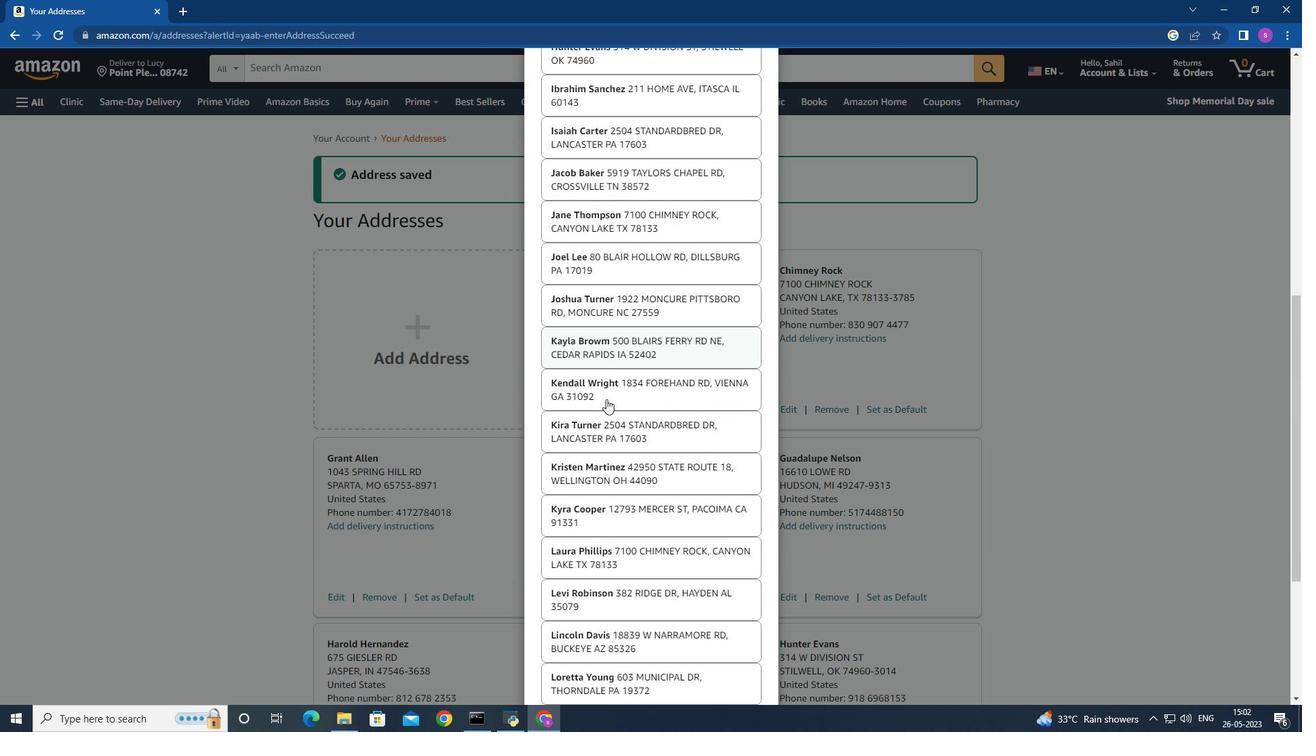 
Action: Mouse moved to (607, 399)
Screenshot: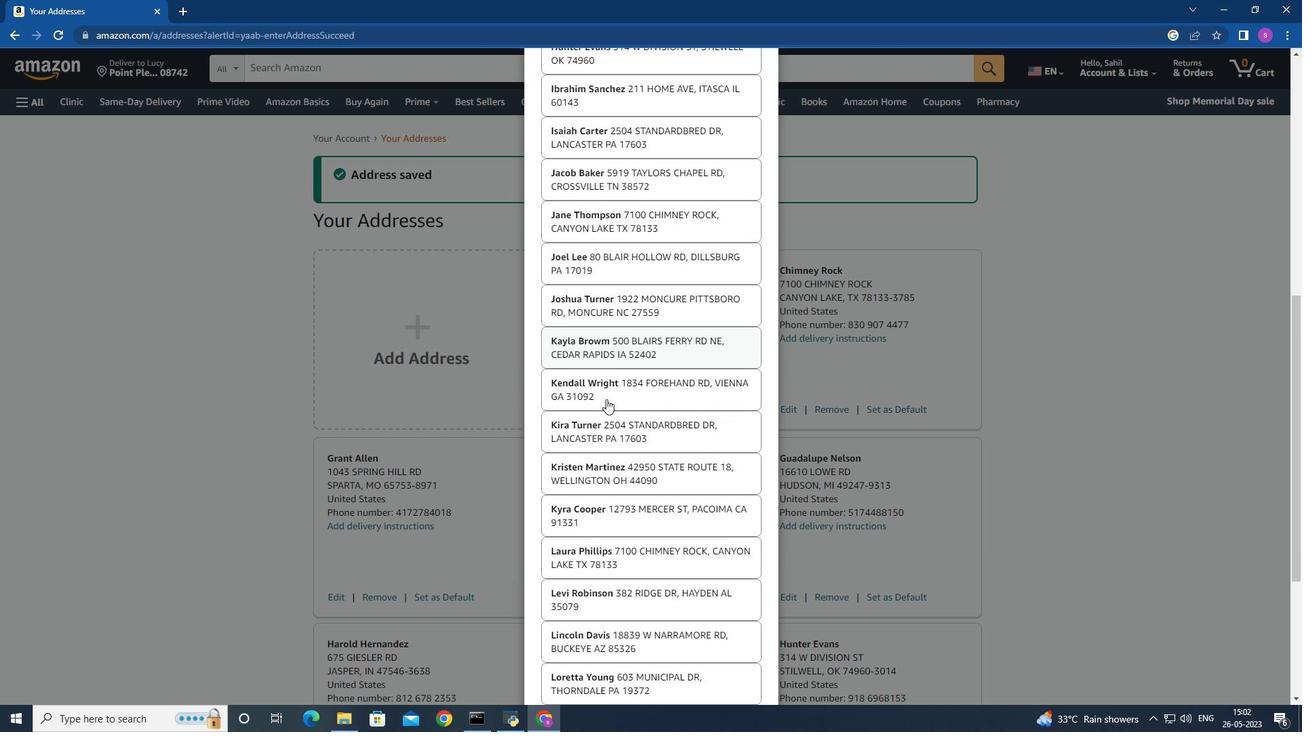 
Action: Mouse scrolled (607, 398) with delta (0, 0)
Screenshot: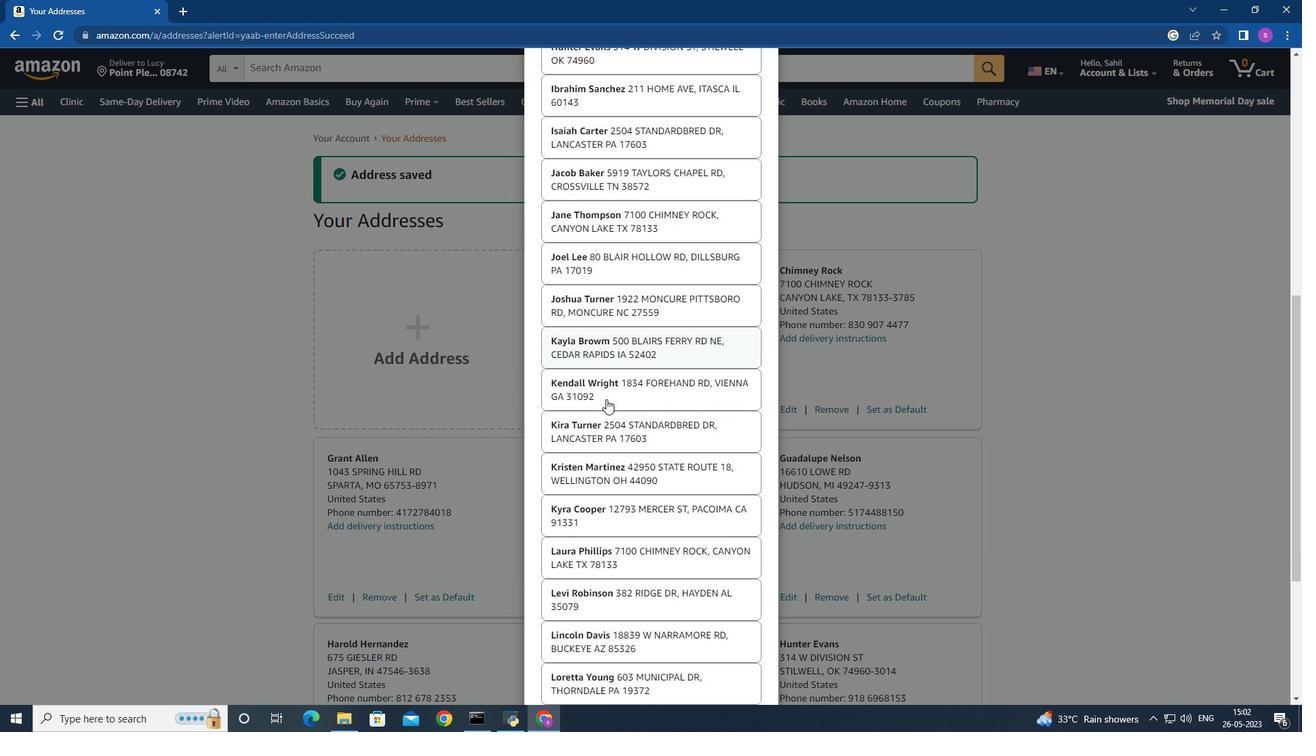 
Action: Mouse moved to (607, 399)
Screenshot: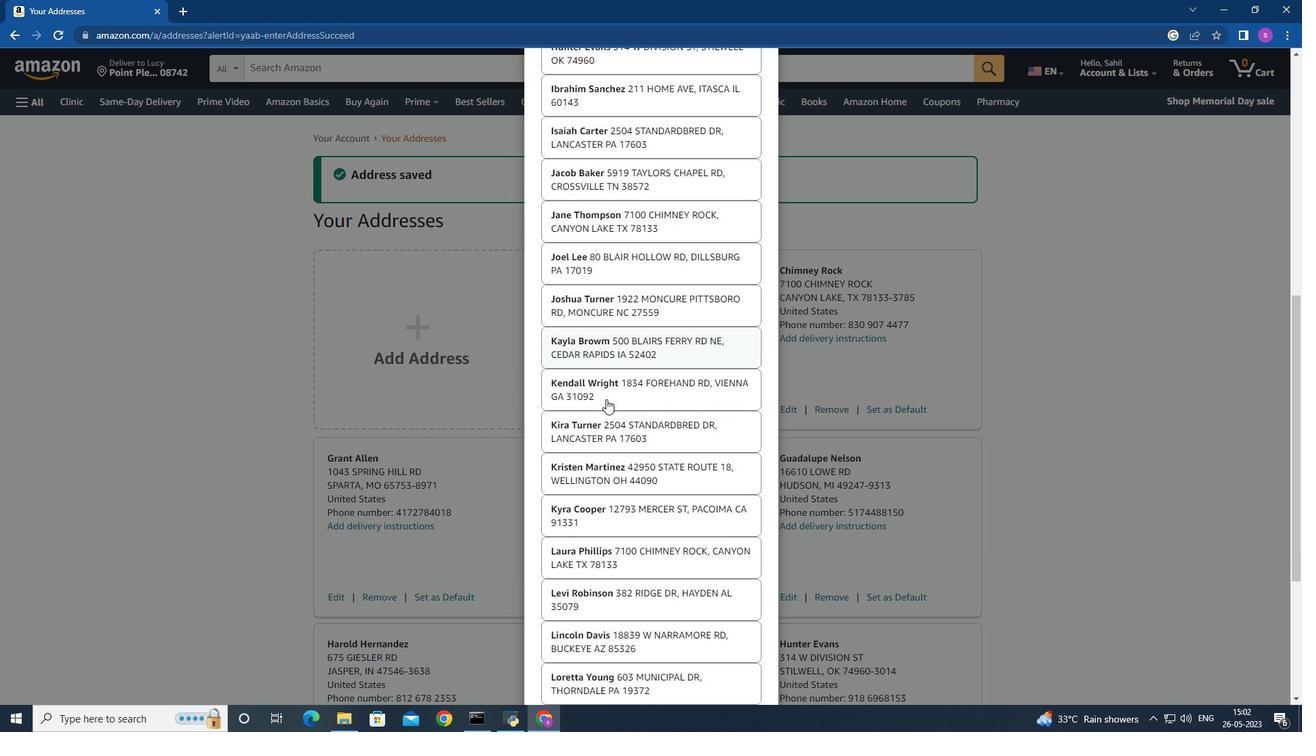 
Action: Mouse scrolled (607, 398) with delta (0, 0)
Screenshot: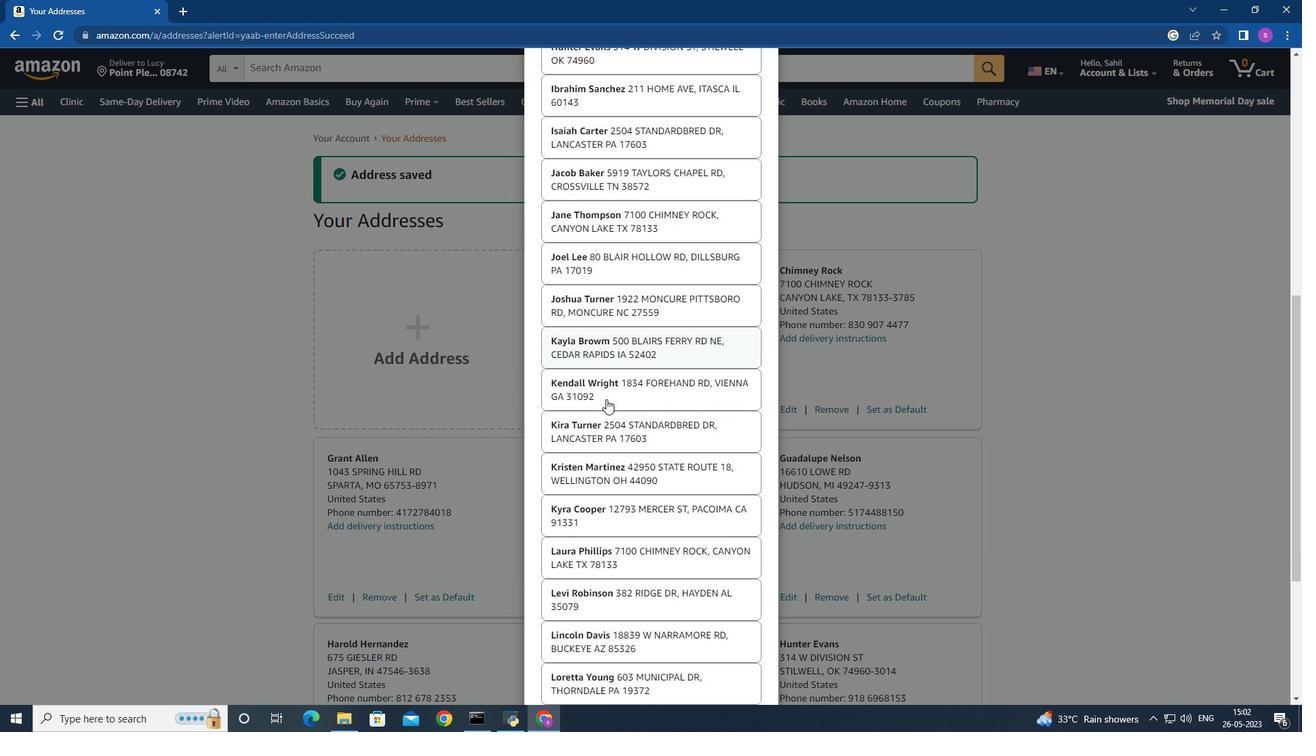
Action: Mouse scrolled (607, 398) with delta (0, 0)
Screenshot: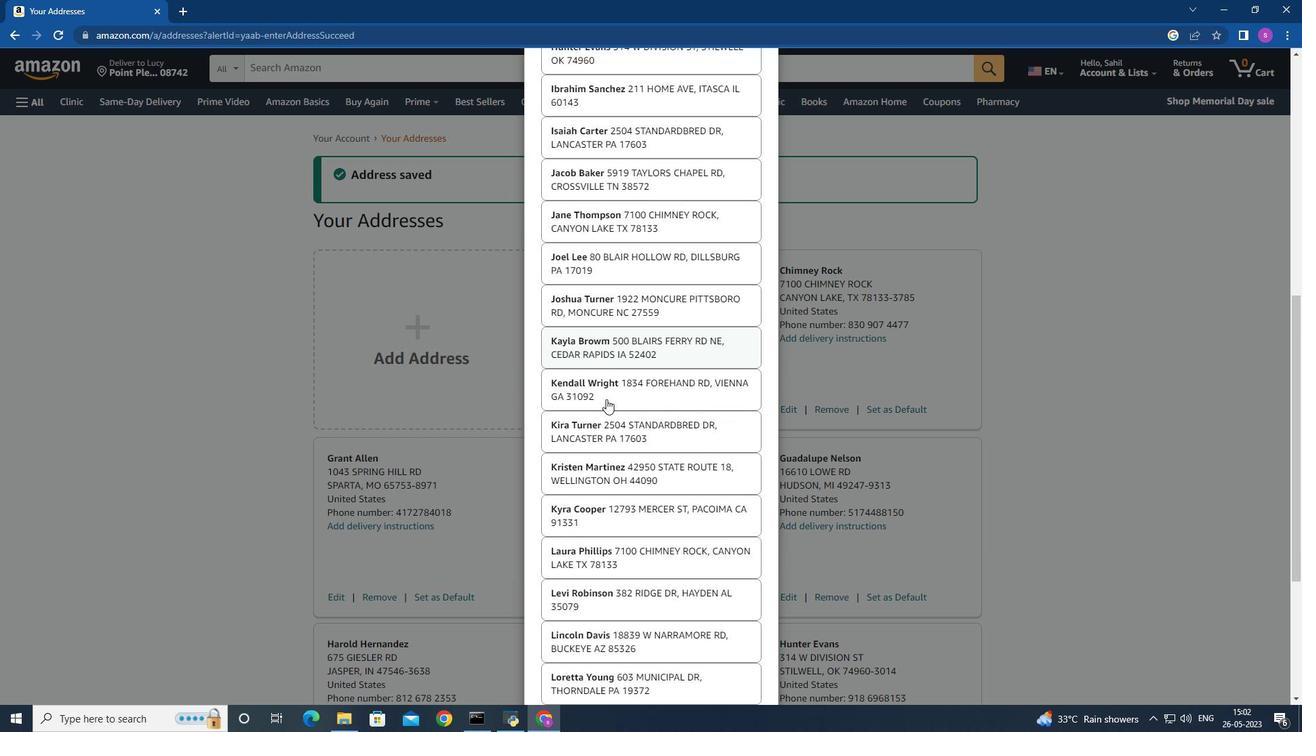 
Action: Mouse moved to (607, 400)
Screenshot: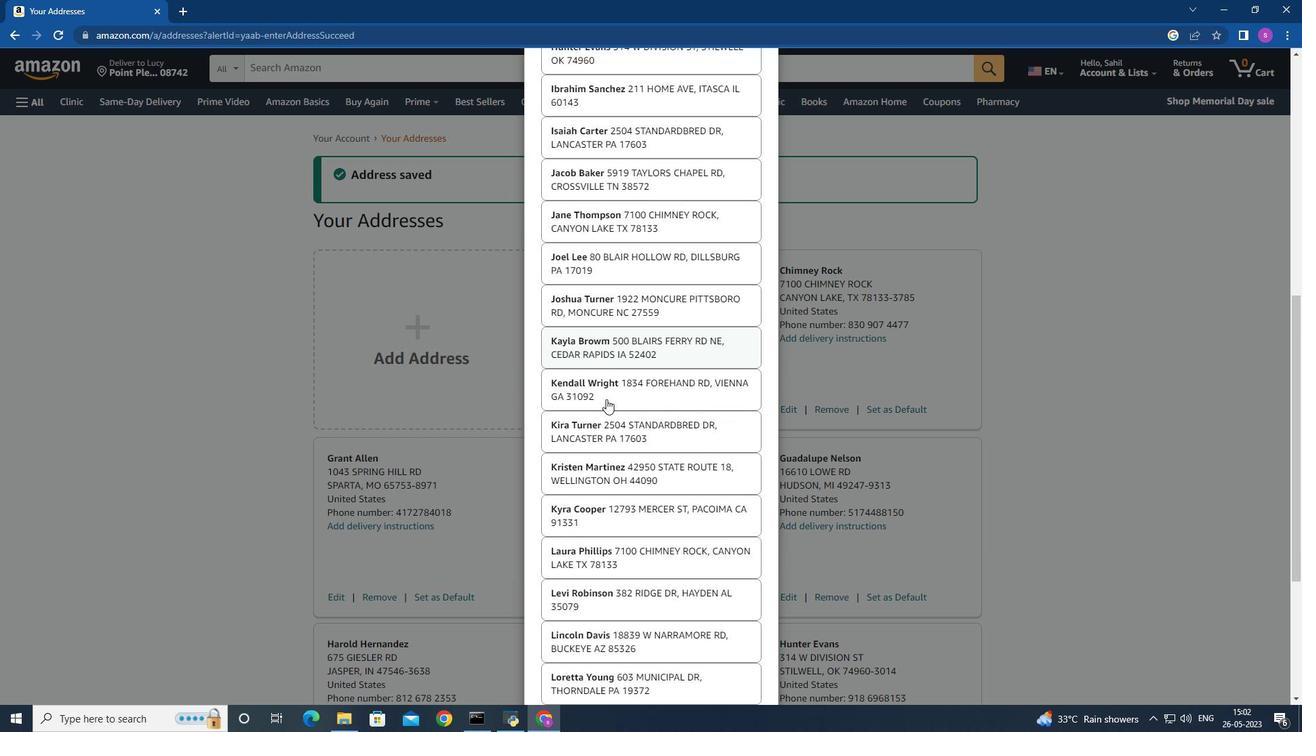 
Action: Mouse scrolled (607, 399) with delta (0, 0)
Screenshot: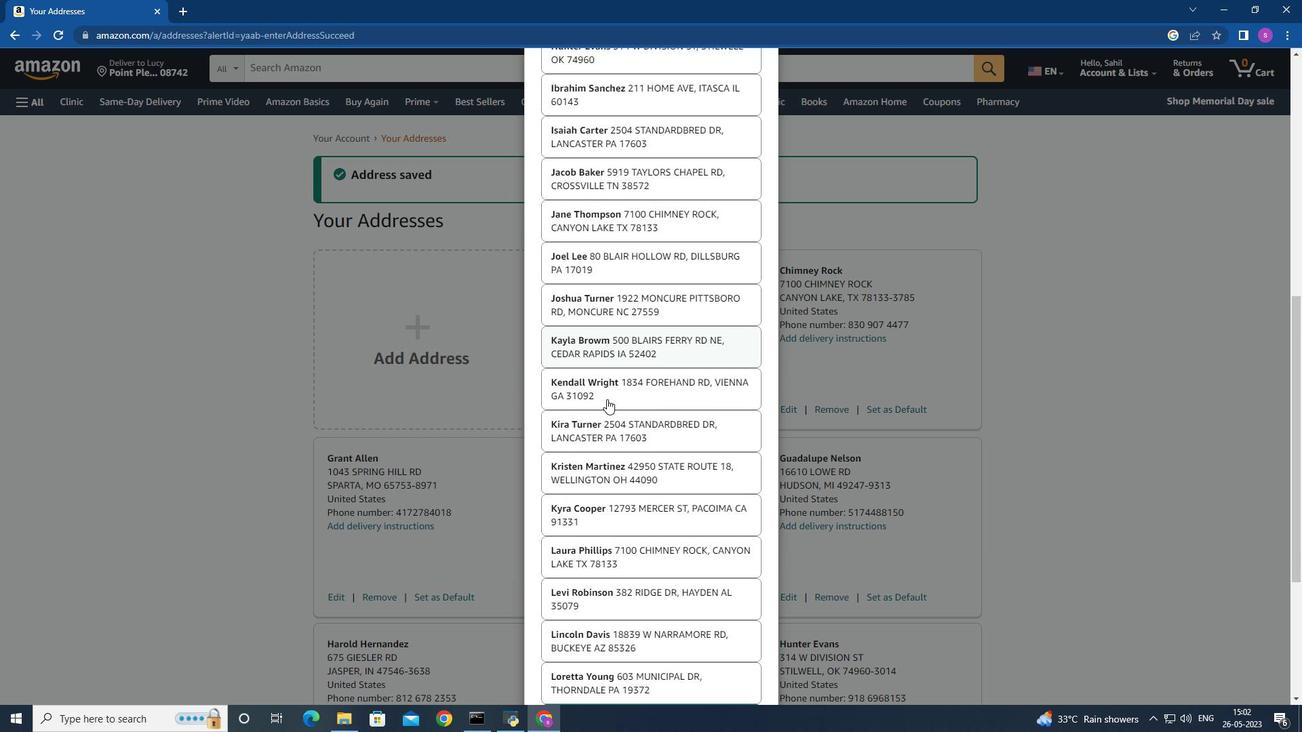 
Action: Mouse scrolled (607, 399) with delta (0, 0)
Screenshot: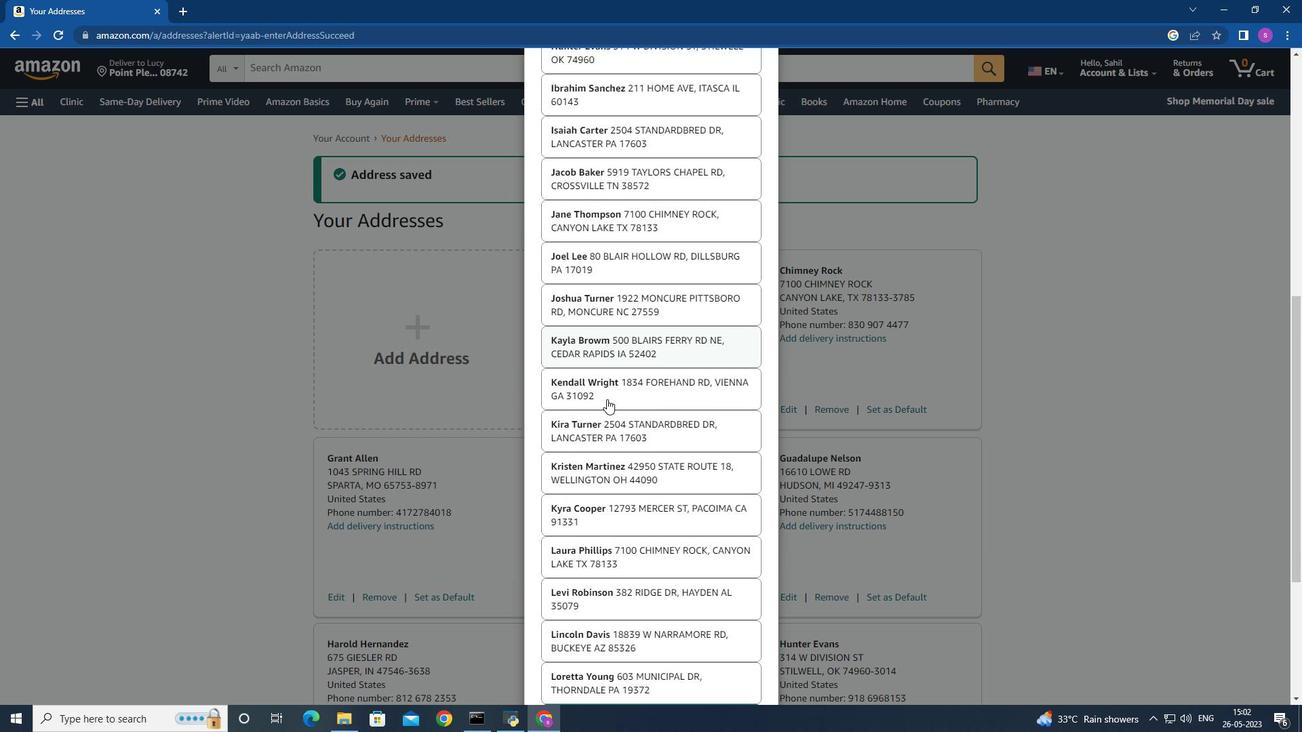 
Action: Mouse moved to (637, 508)
Screenshot: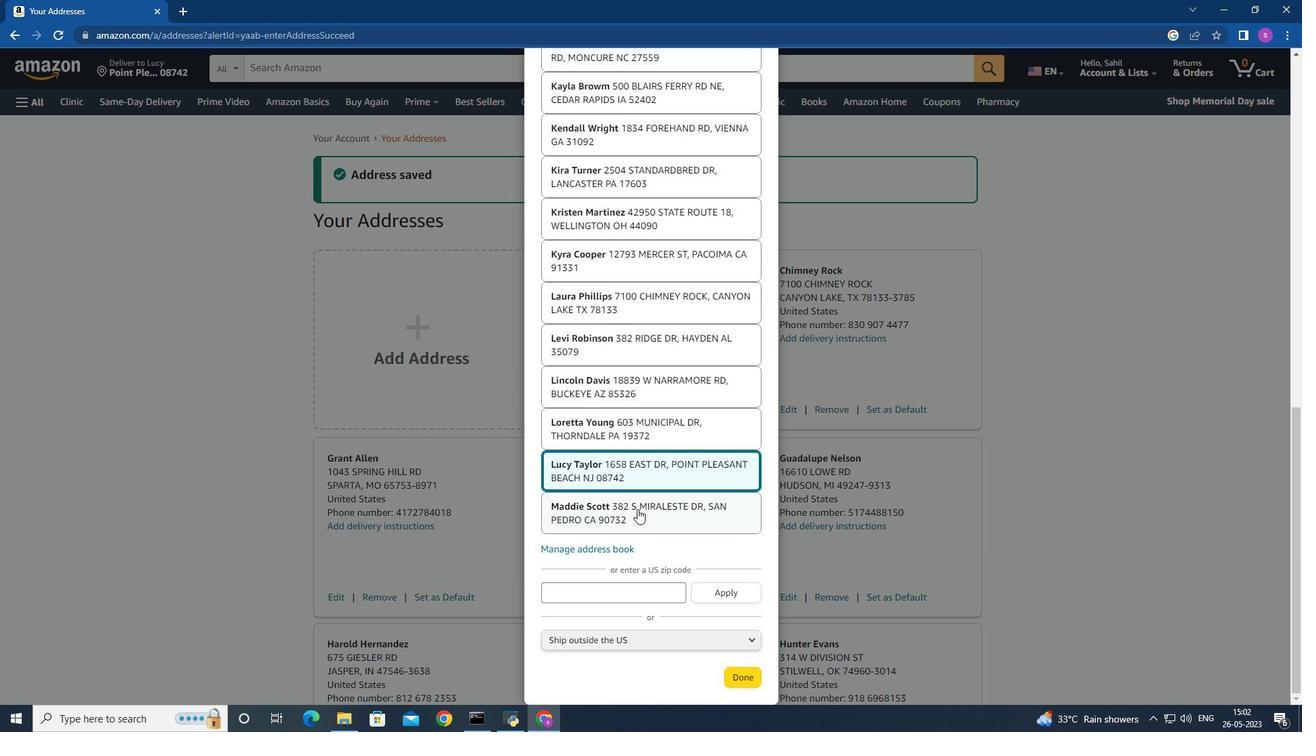 
Action: Mouse pressed left at (637, 508)
Screenshot: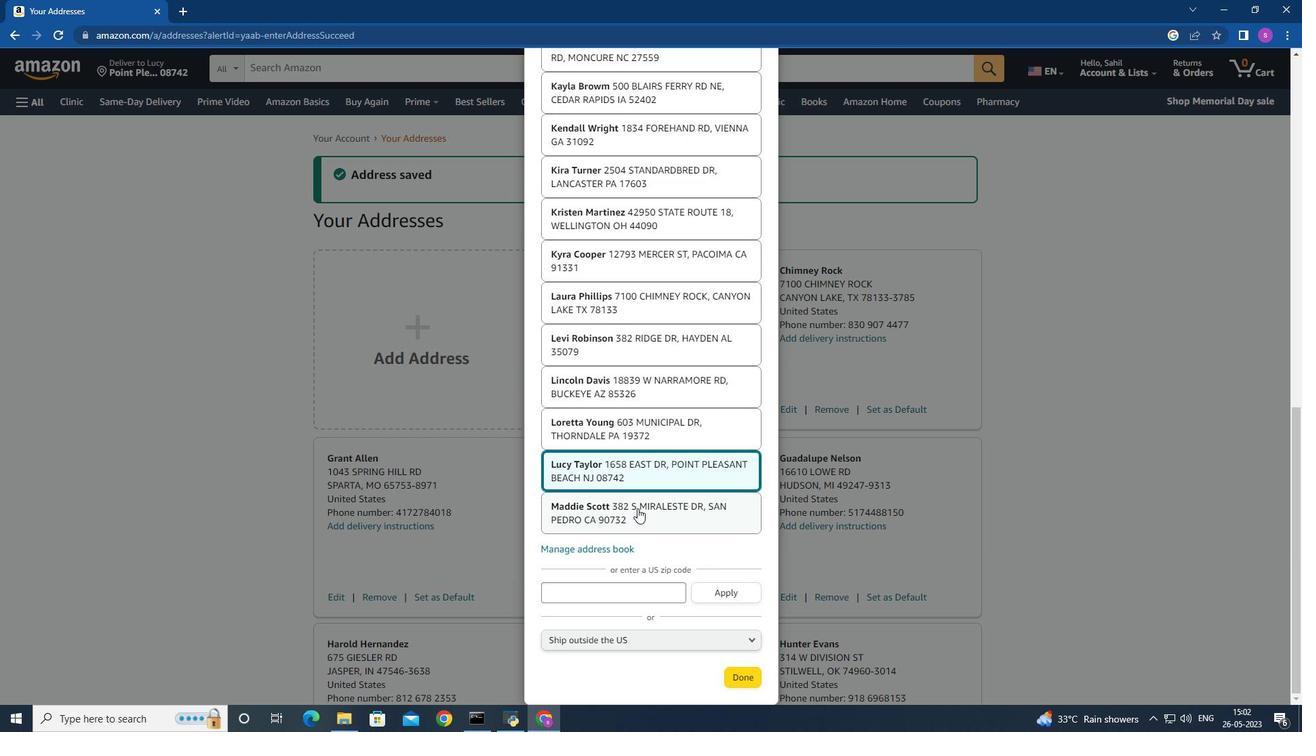 
Action: Mouse moved to (740, 676)
Screenshot: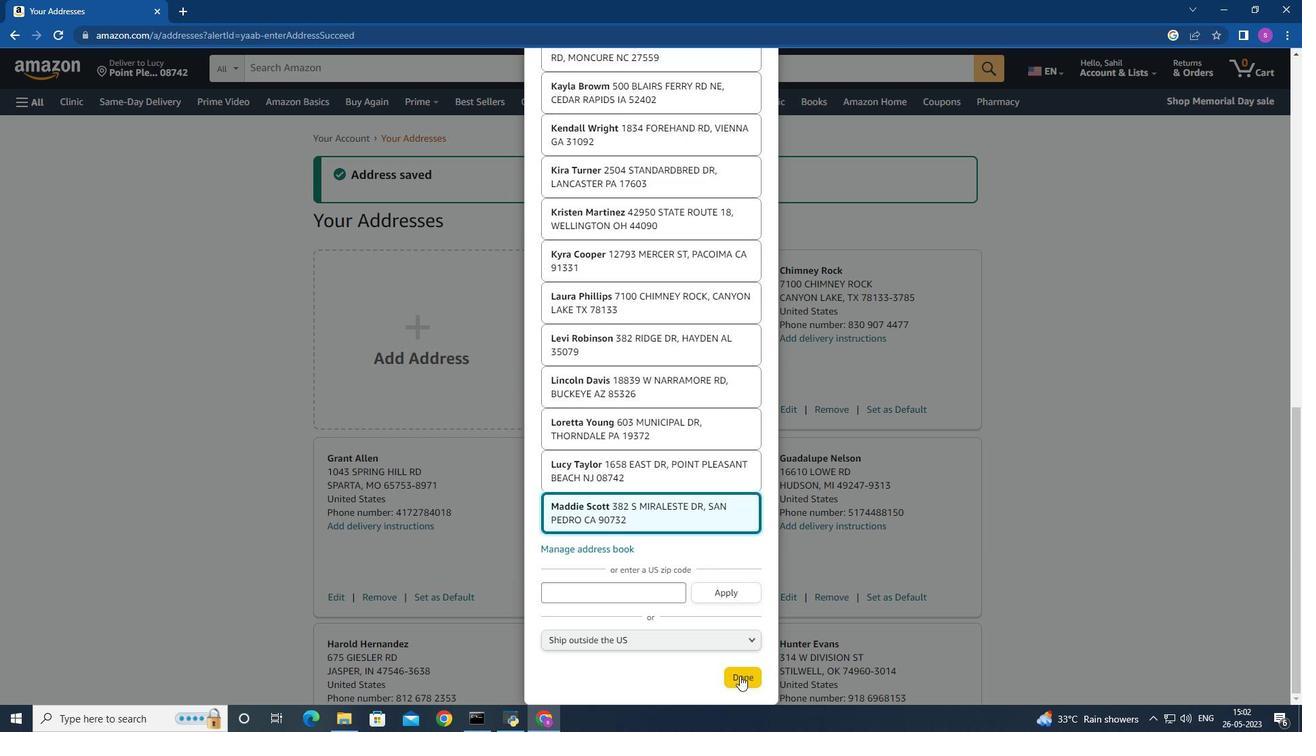 
Action: Mouse pressed left at (740, 676)
Screenshot: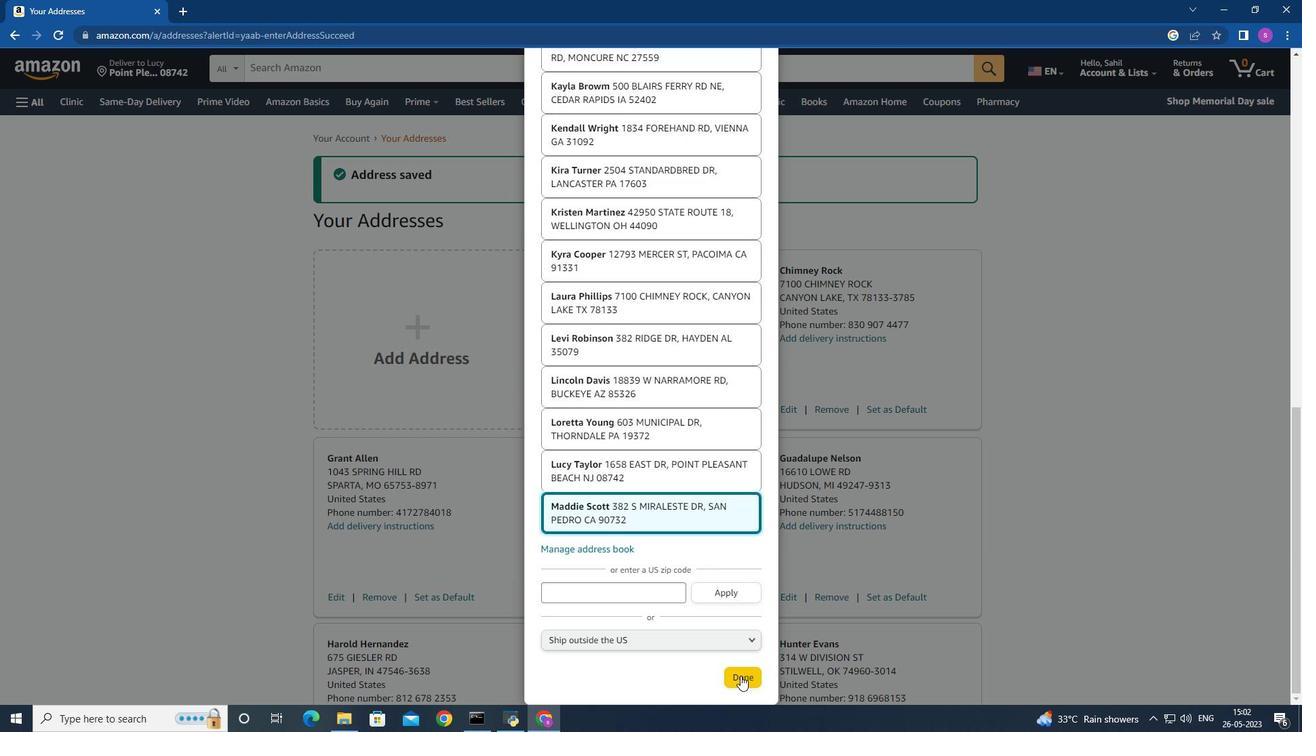 
Action: Mouse moved to (11, 101)
Screenshot: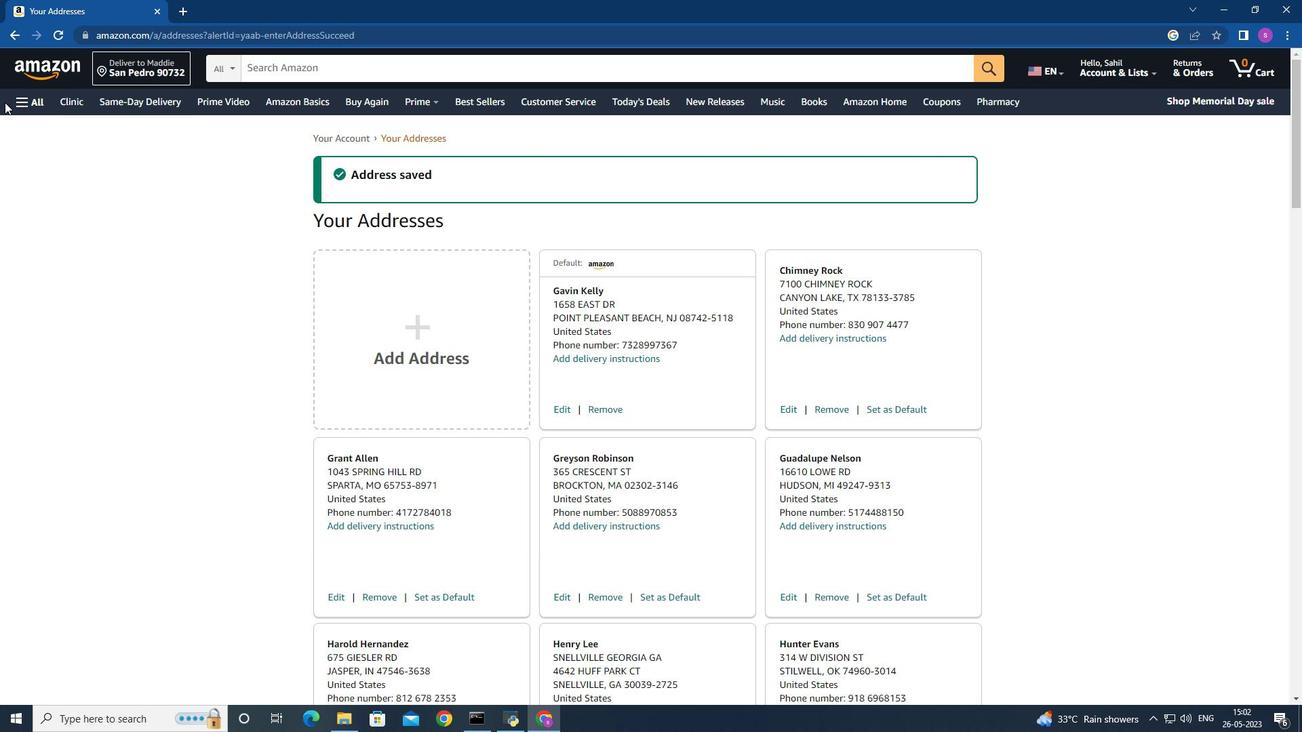 
Action: Mouse pressed left at (11, 101)
Screenshot: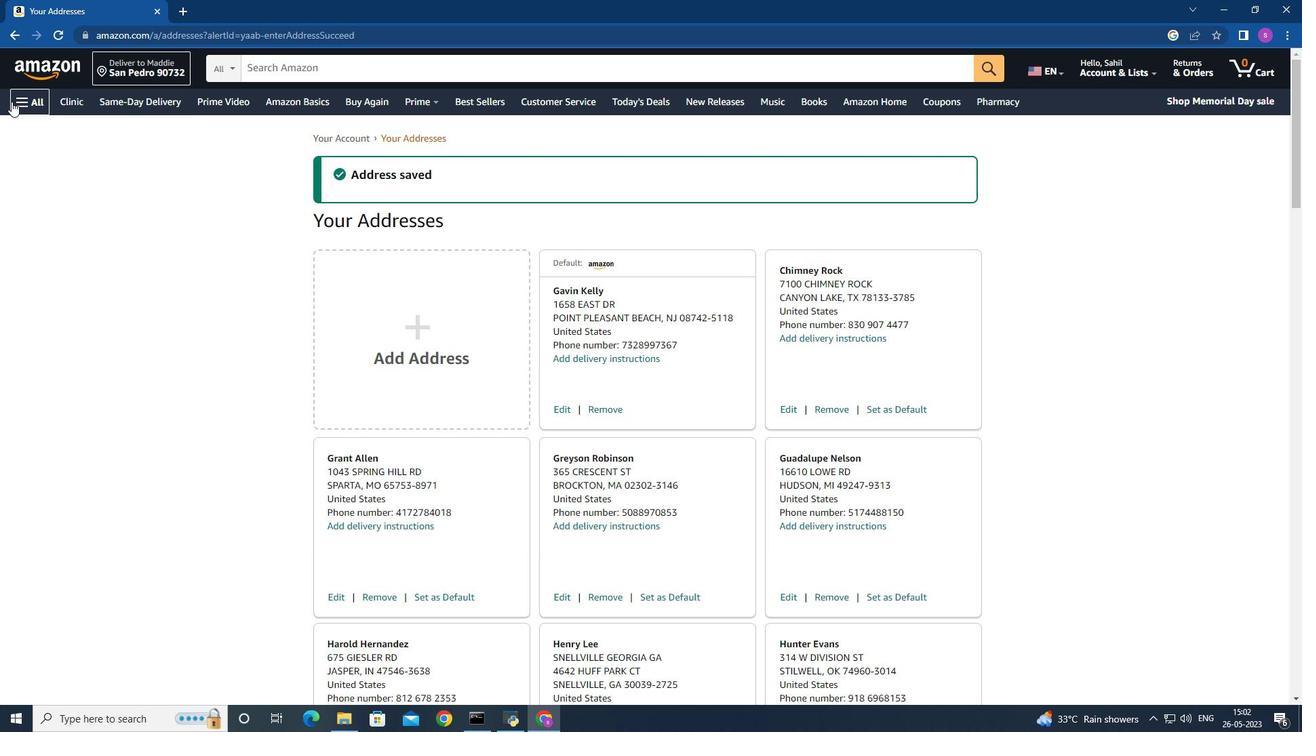 
Action: Mouse moved to (263, 71)
Screenshot: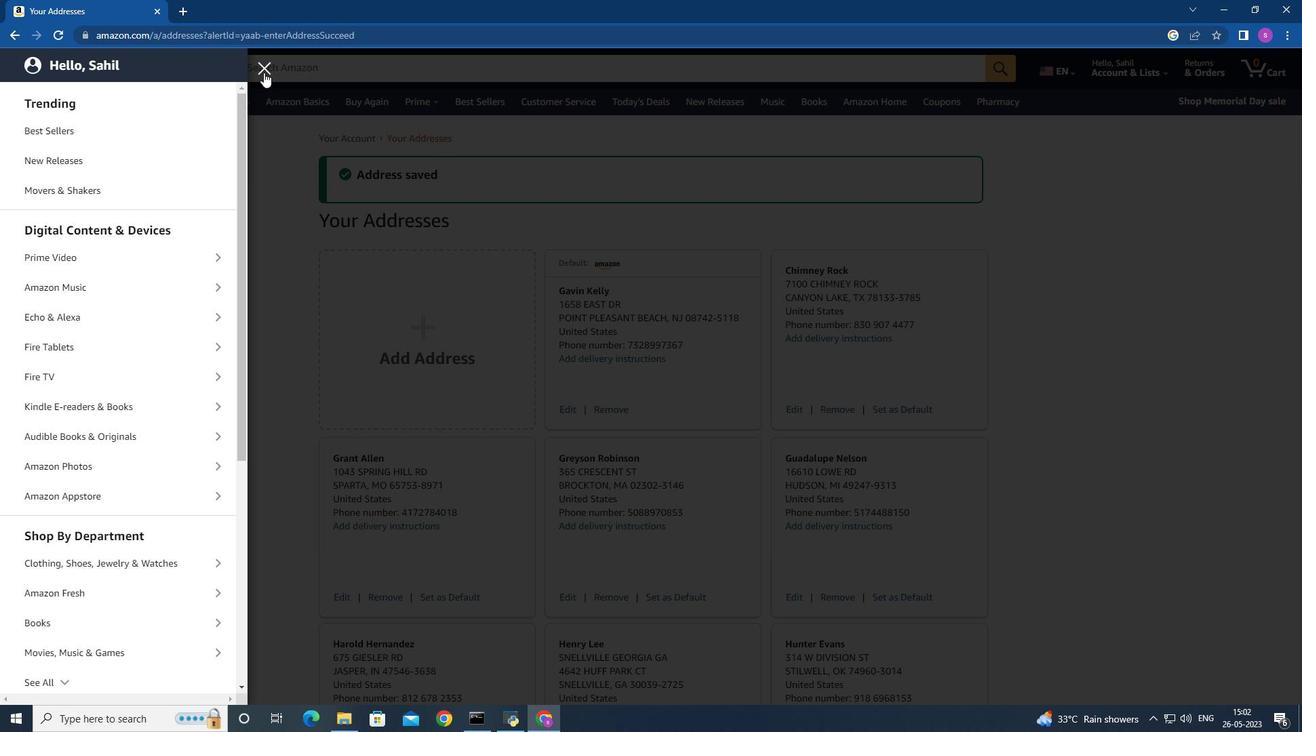 
Action: Mouse pressed left at (263, 71)
Screenshot: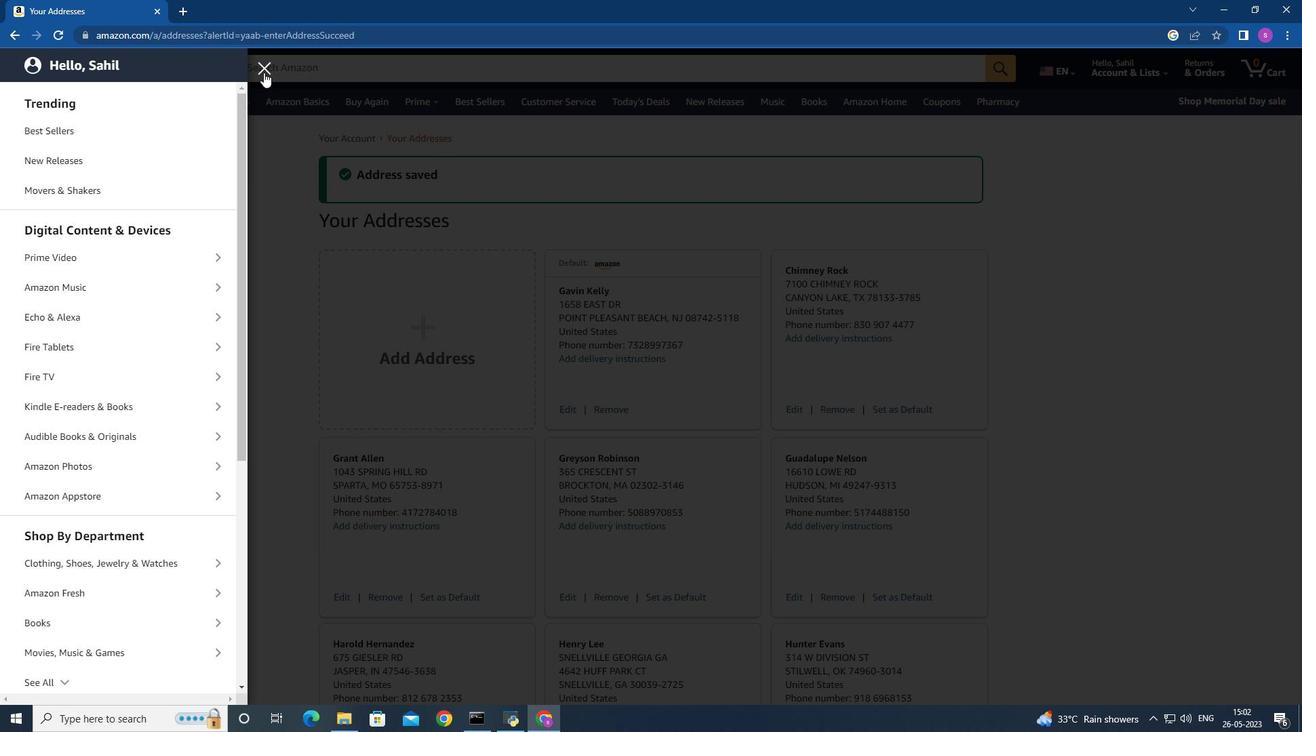 
Action: Mouse moved to (23, 103)
Screenshot: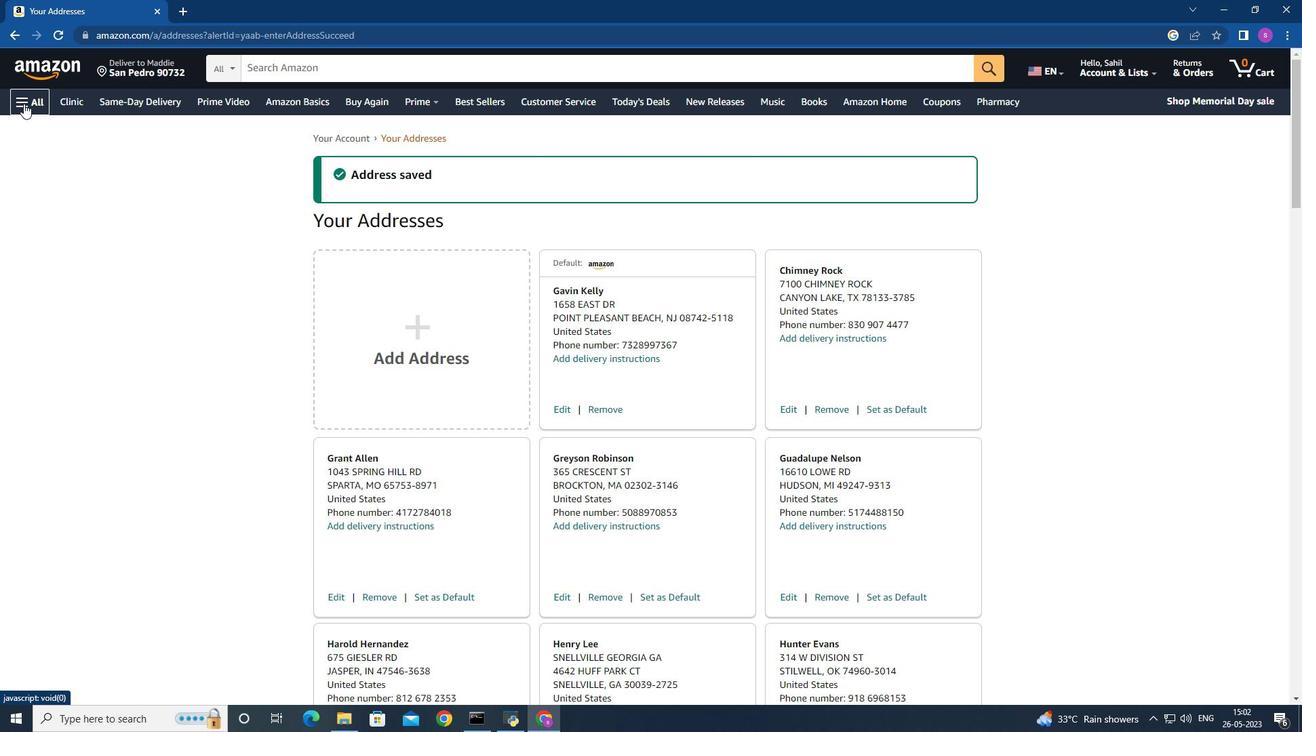 
Action: Mouse pressed left at (23, 103)
Screenshot: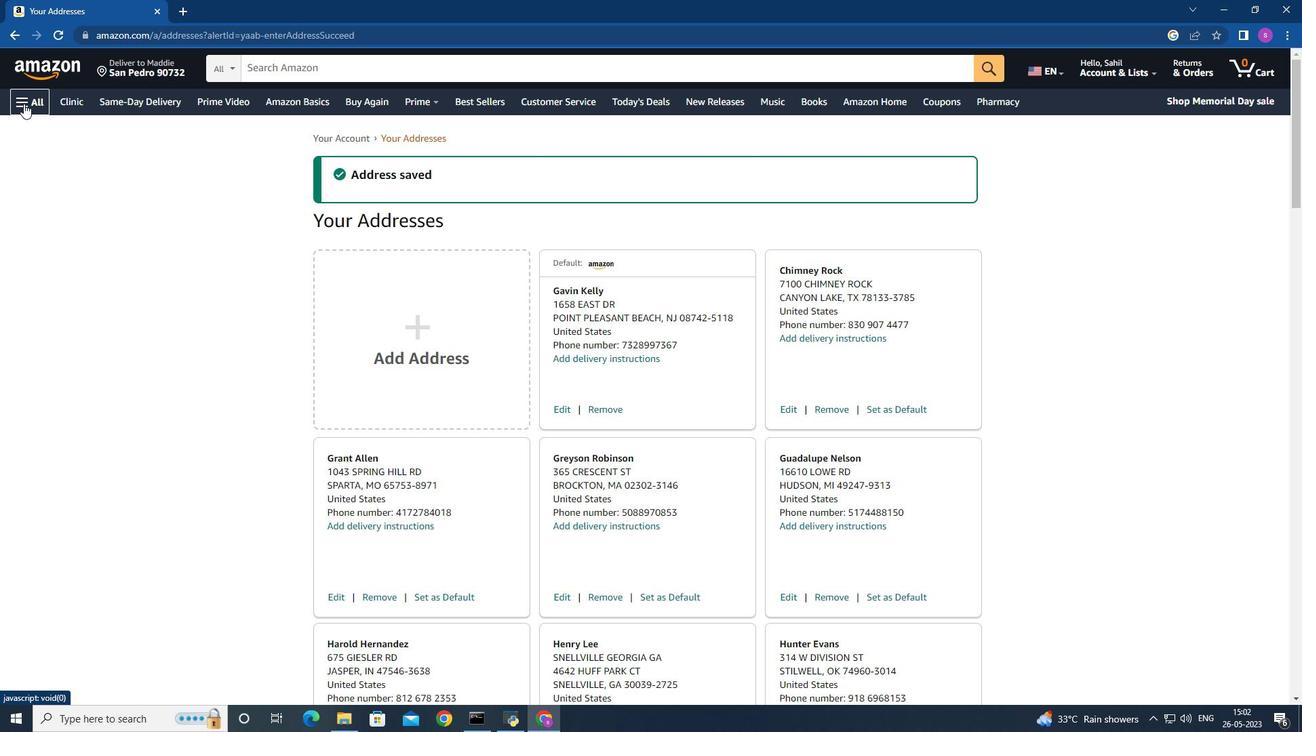 
Action: Mouse moved to (171, 495)
Screenshot: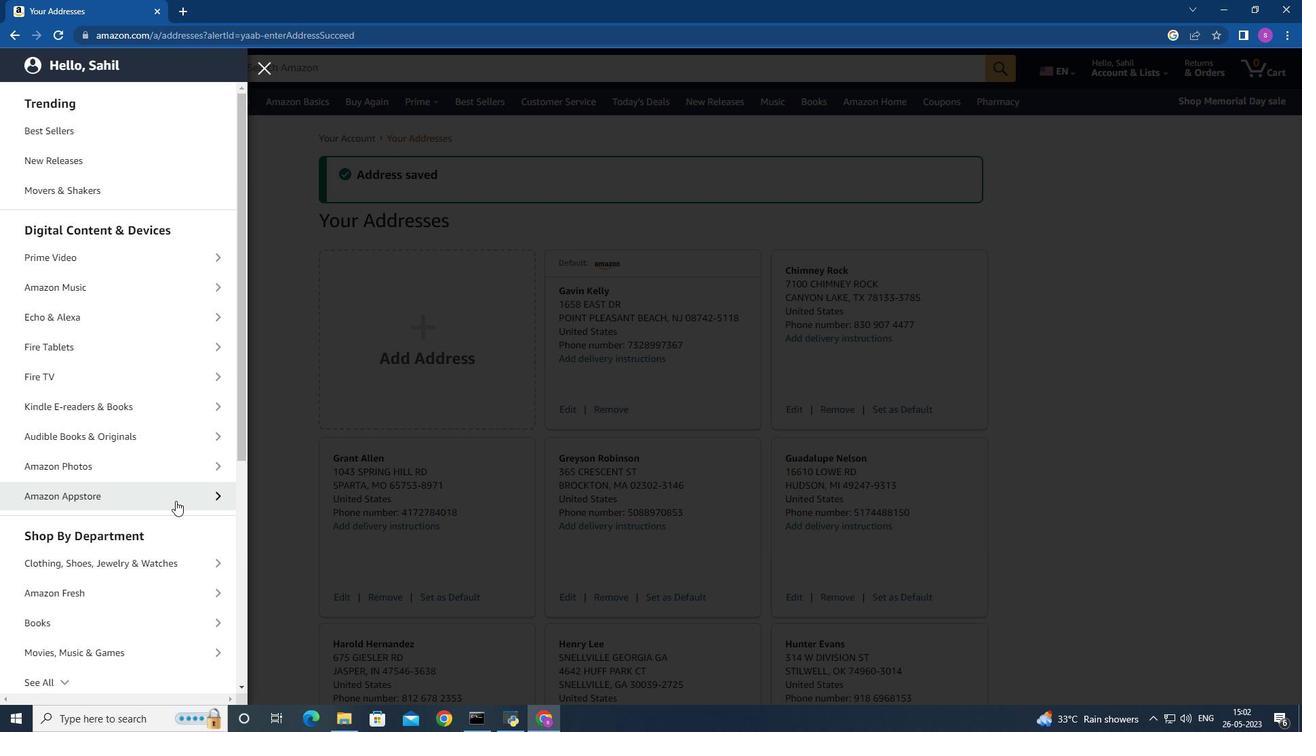 
Action: Mouse scrolled (175, 501) with delta (0, 0)
Screenshot: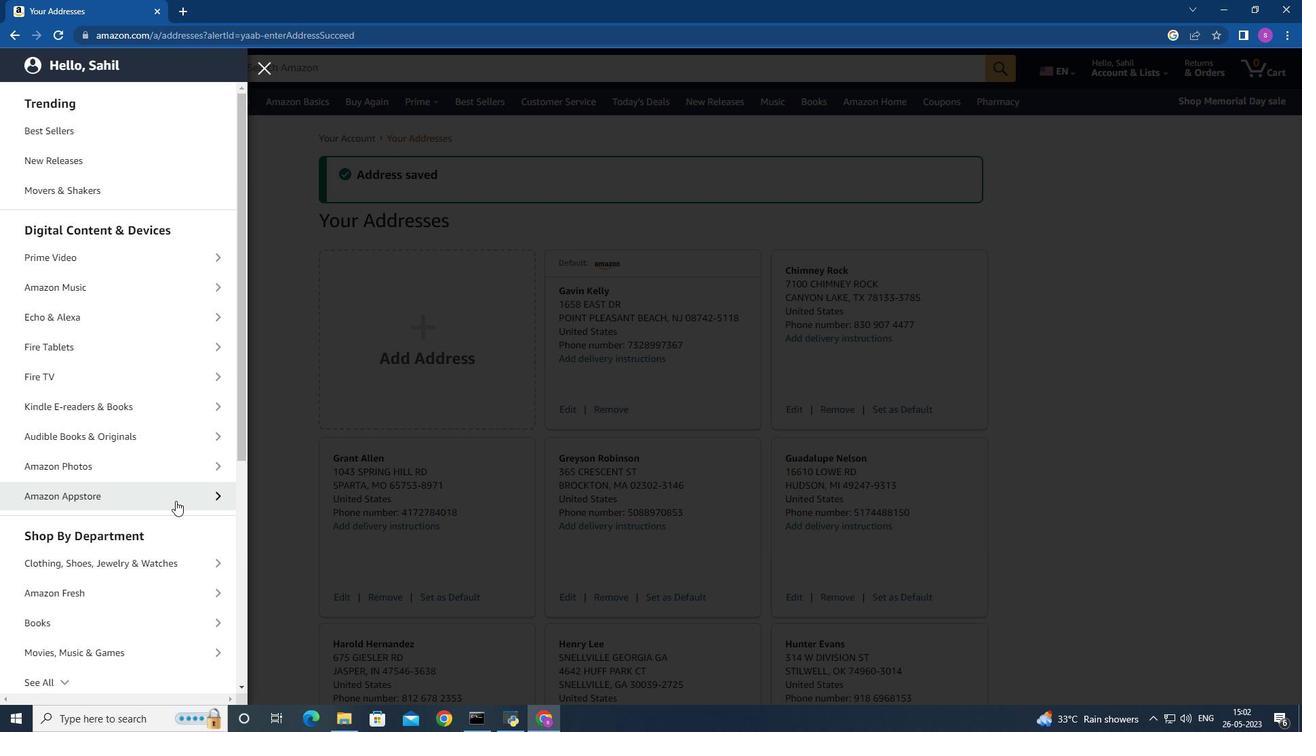 
Action: Mouse moved to (170, 494)
Screenshot: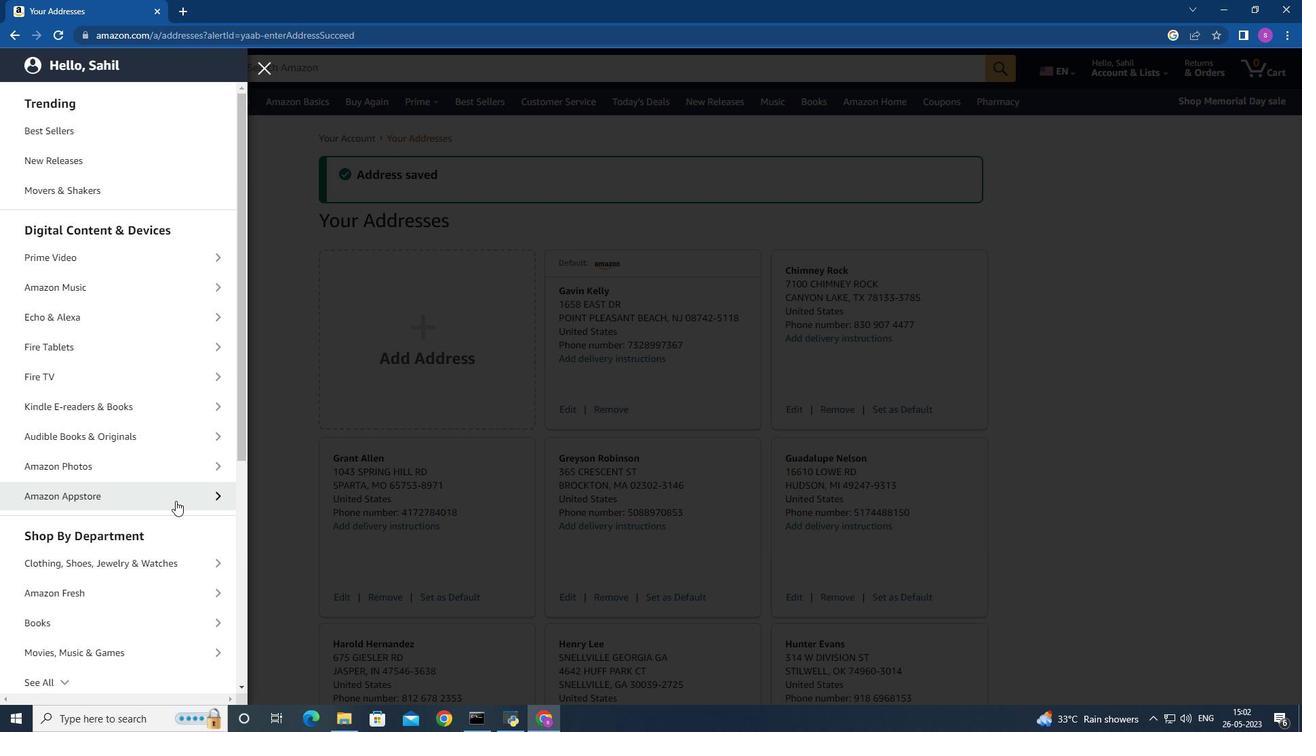 
Action: Mouse scrolled (171, 494) with delta (0, 0)
Screenshot: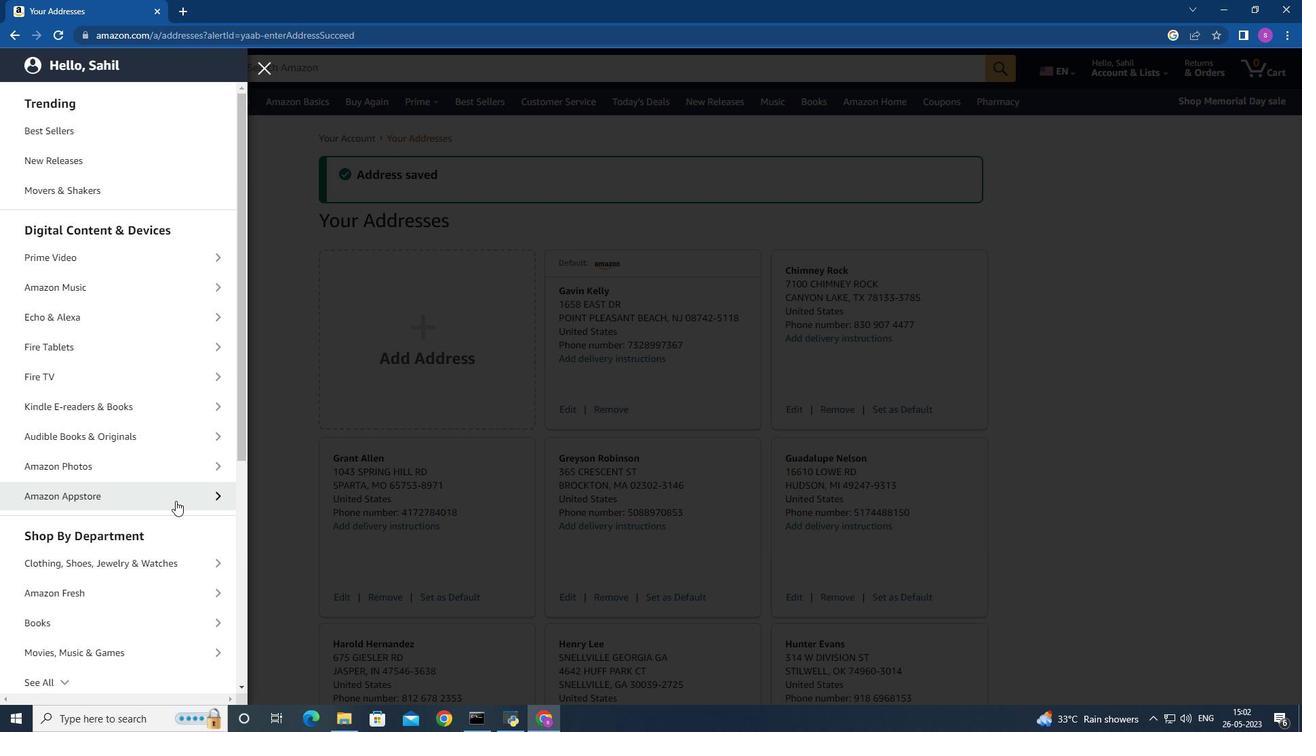 
Action: Mouse moved to (168, 491)
Screenshot: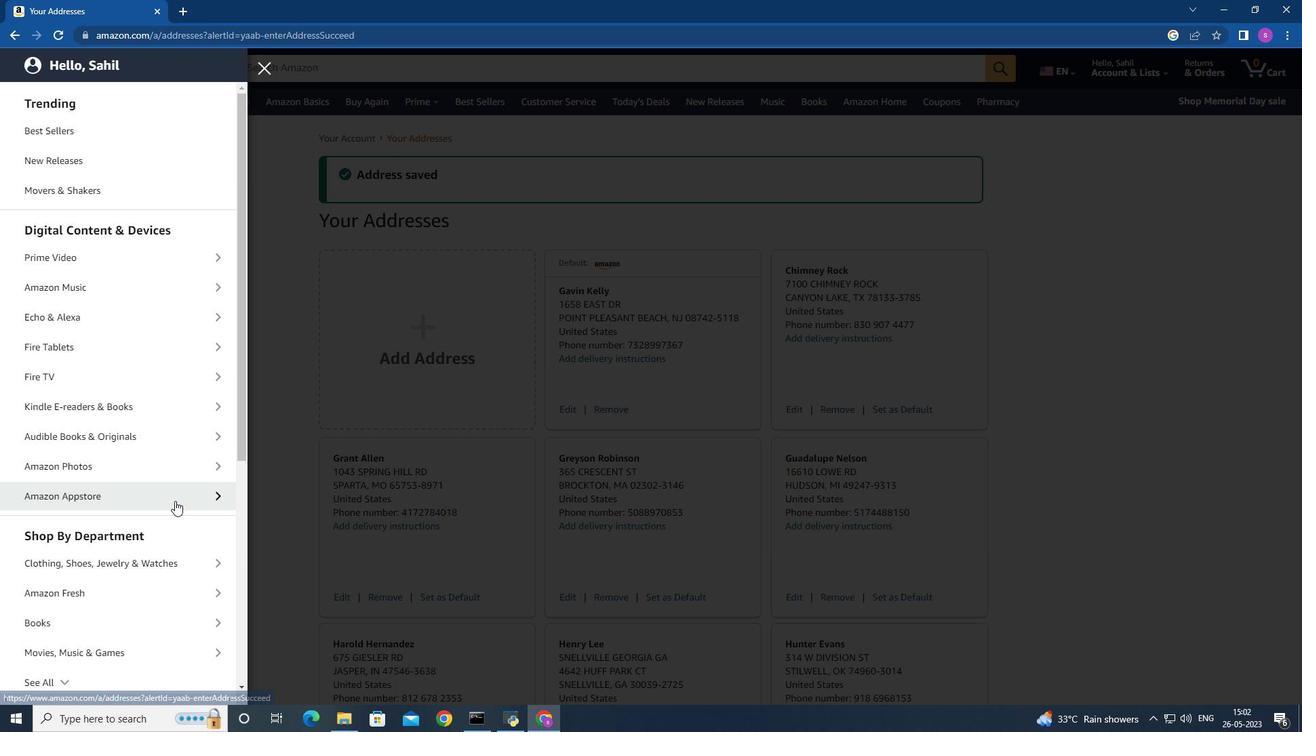 
Action: Mouse scrolled (168, 491) with delta (0, 0)
Screenshot: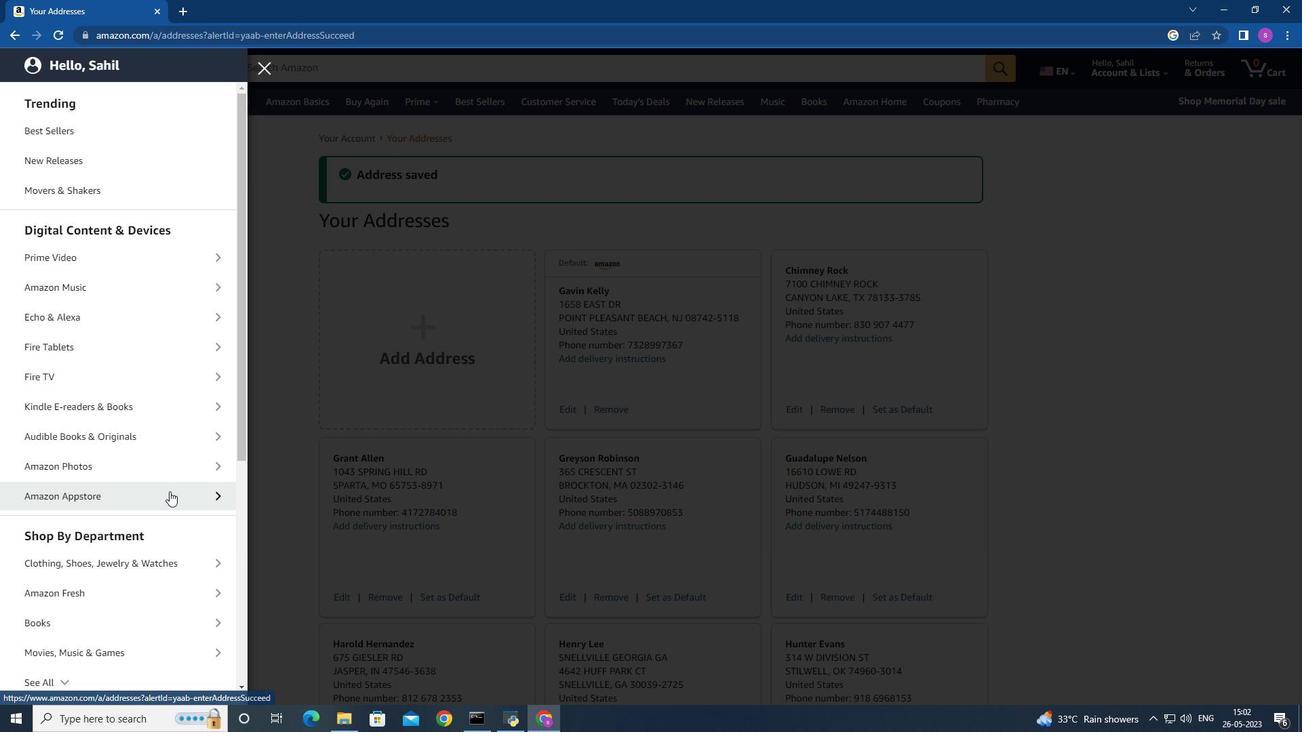 
Action: Mouse moved to (165, 486)
Screenshot: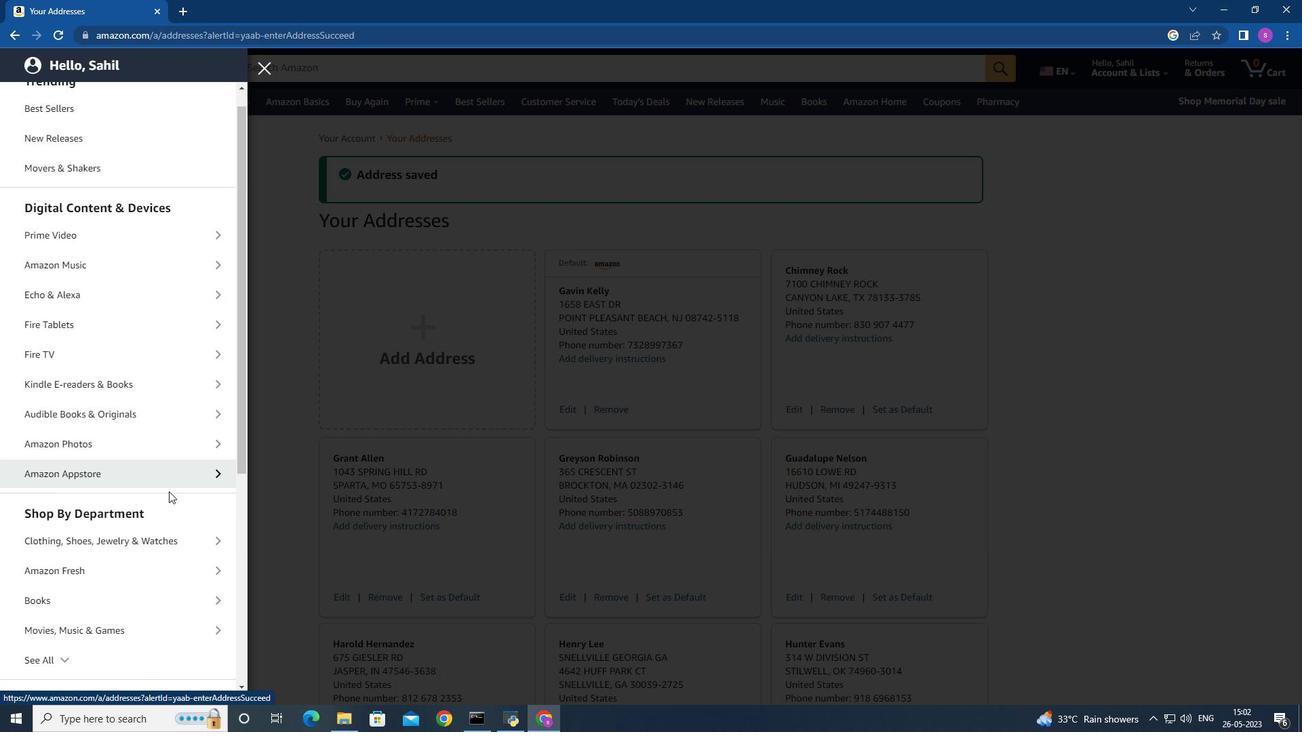 
Action: Mouse scrolled (165, 485) with delta (0, 0)
Screenshot: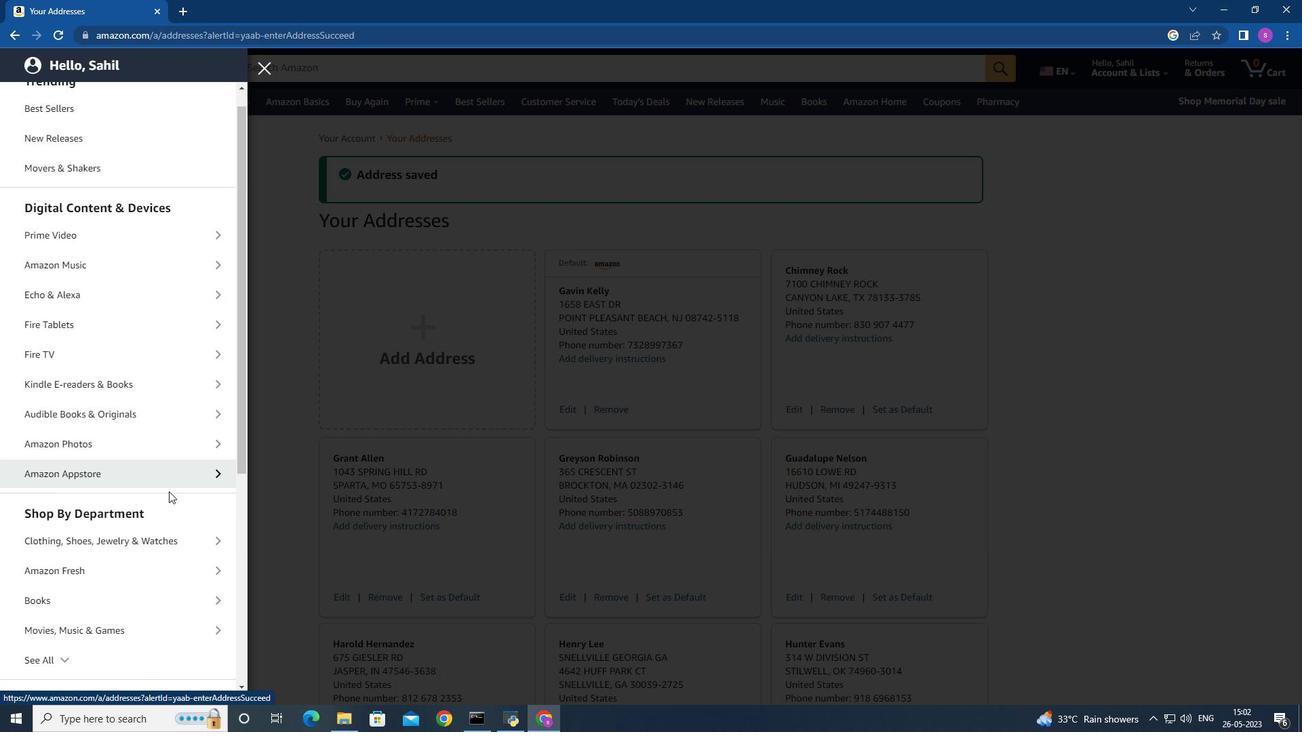 
Action: Mouse moved to (137, 516)
Screenshot: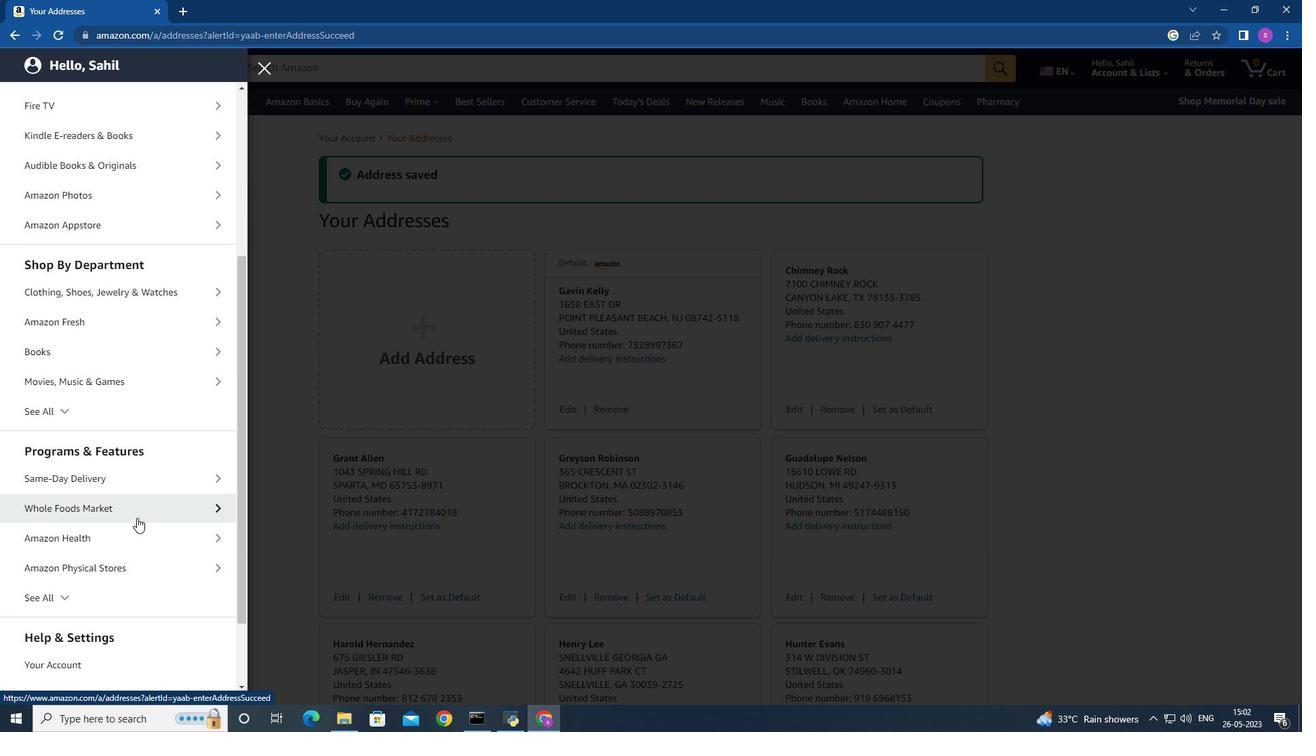 
Action: Mouse scrolled (137, 517) with delta (0, 0)
Screenshot: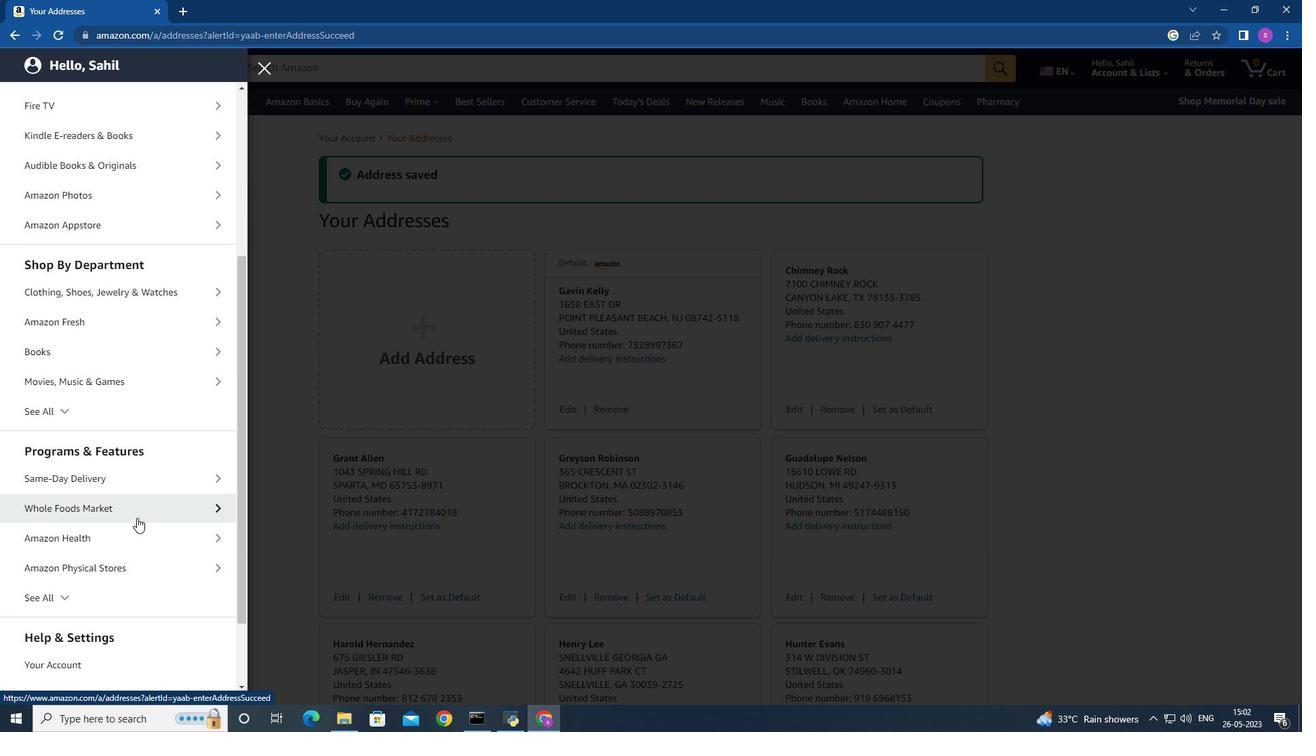 
Action: Mouse moved to (138, 515)
Screenshot: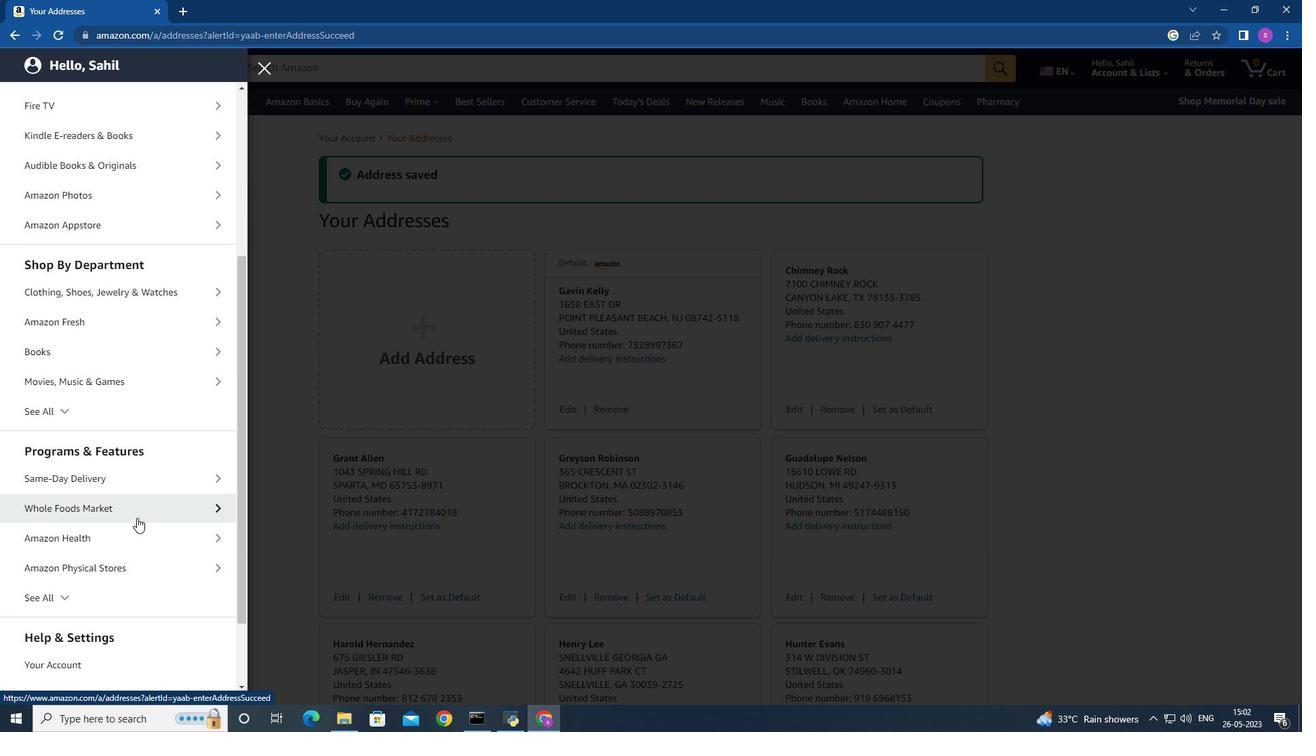 
Action: Mouse scrolled (138, 514) with delta (0, 0)
Screenshot: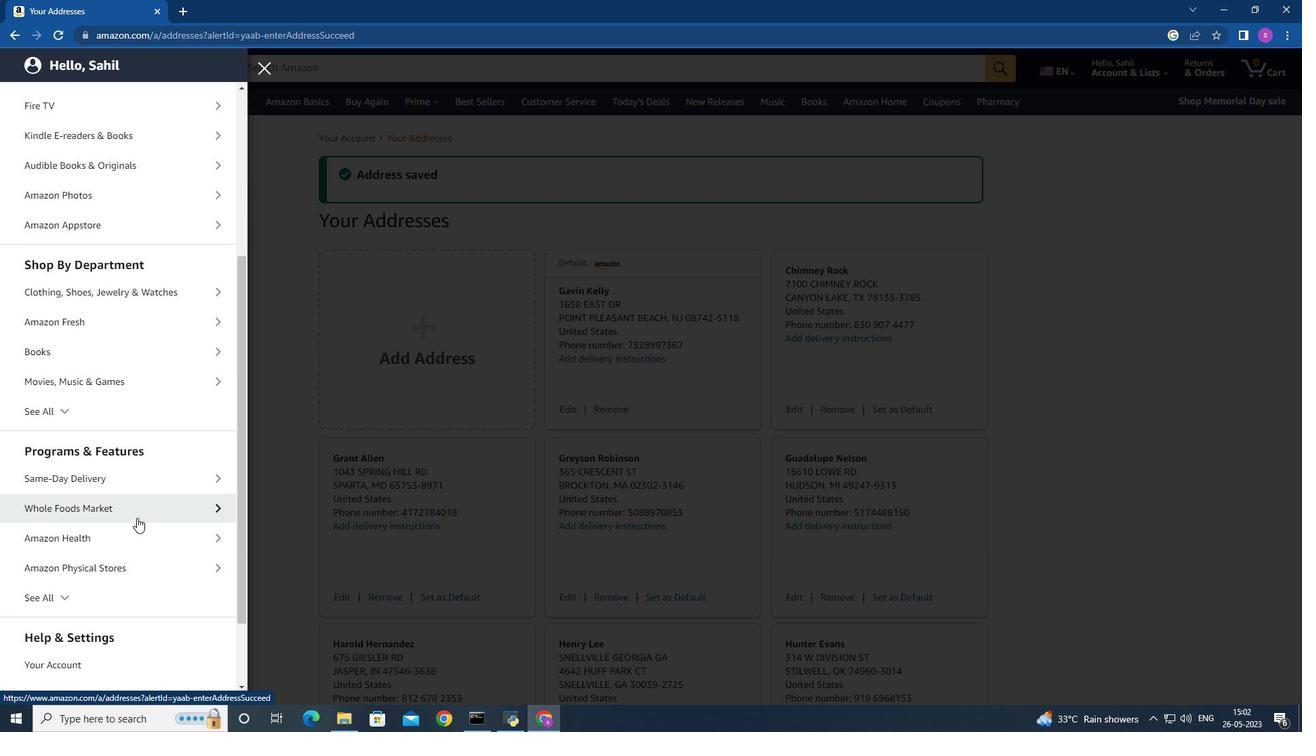 
Action: Mouse scrolled (138, 514) with delta (0, 0)
Screenshot: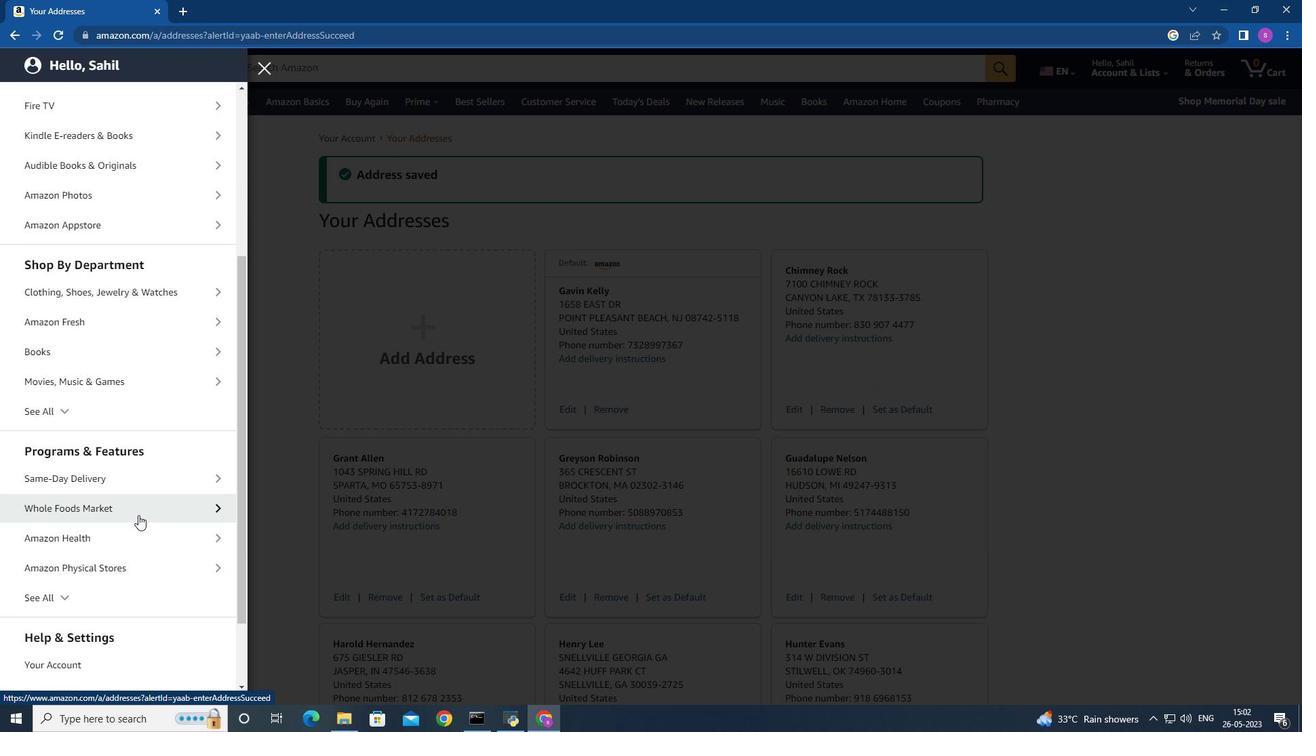 
Action: Mouse moved to (138, 515)
Screenshot: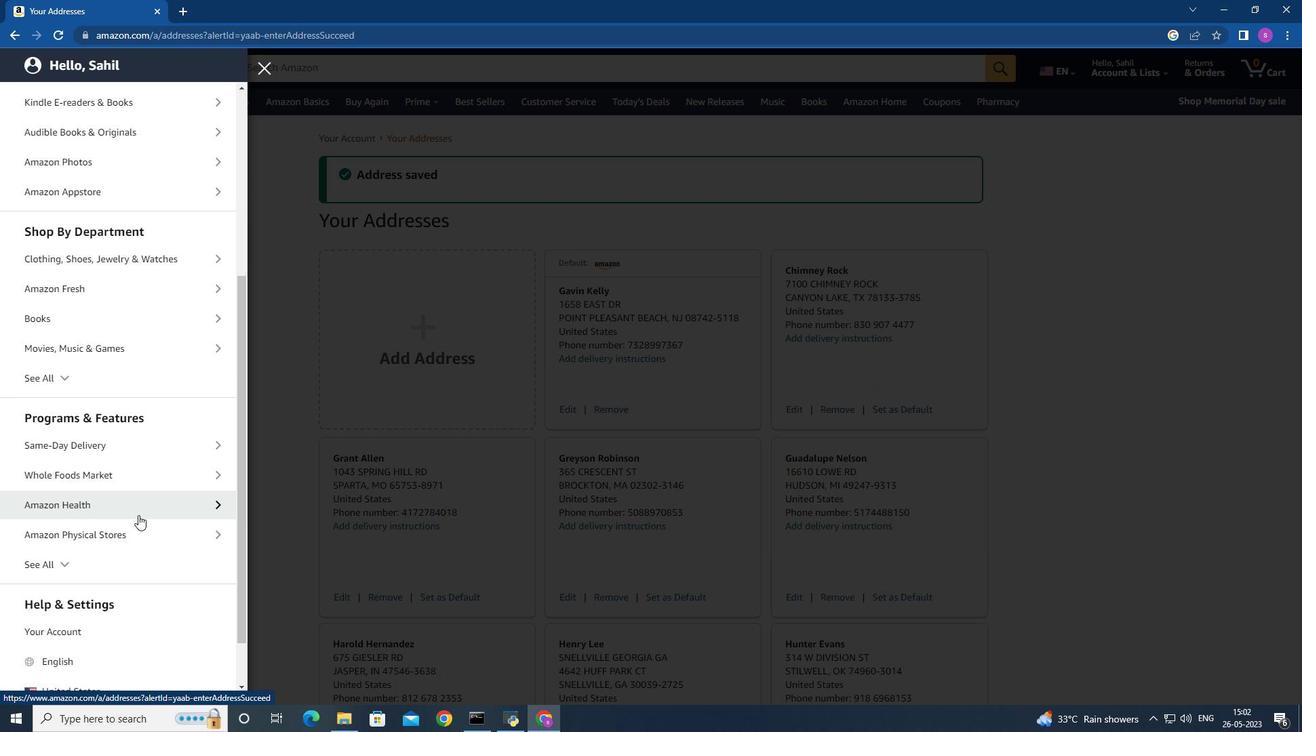 
Action: Mouse scrolled (138, 514) with delta (0, 0)
Screenshot: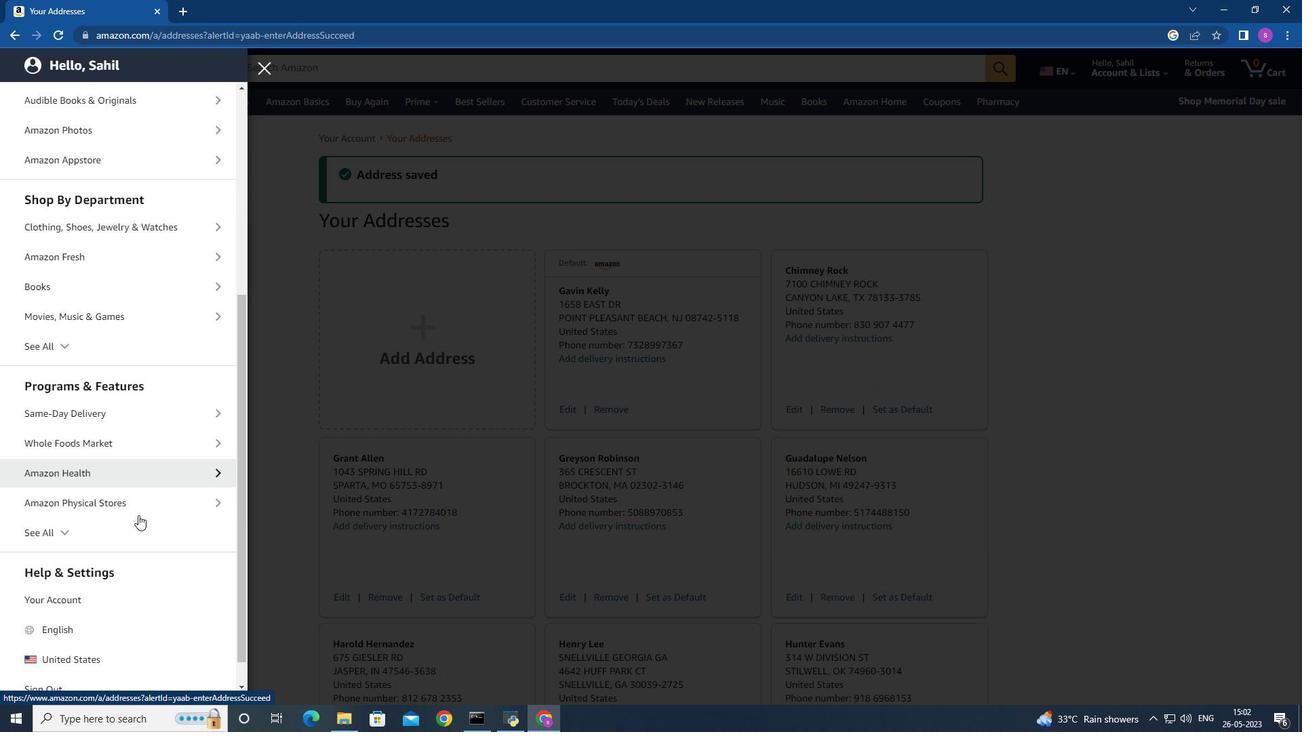 
Action: Mouse moved to (139, 513)
Screenshot: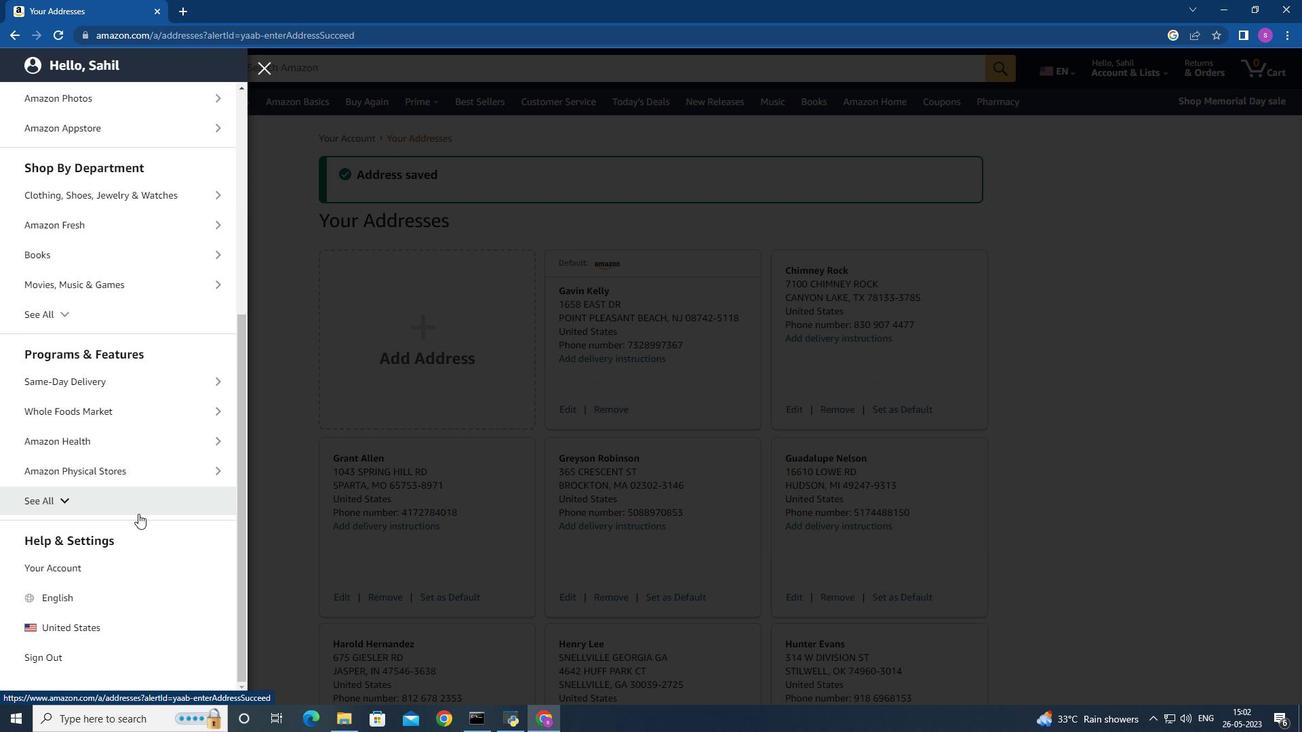 
Action: Mouse scrolled (139, 512) with delta (0, 0)
Screenshot: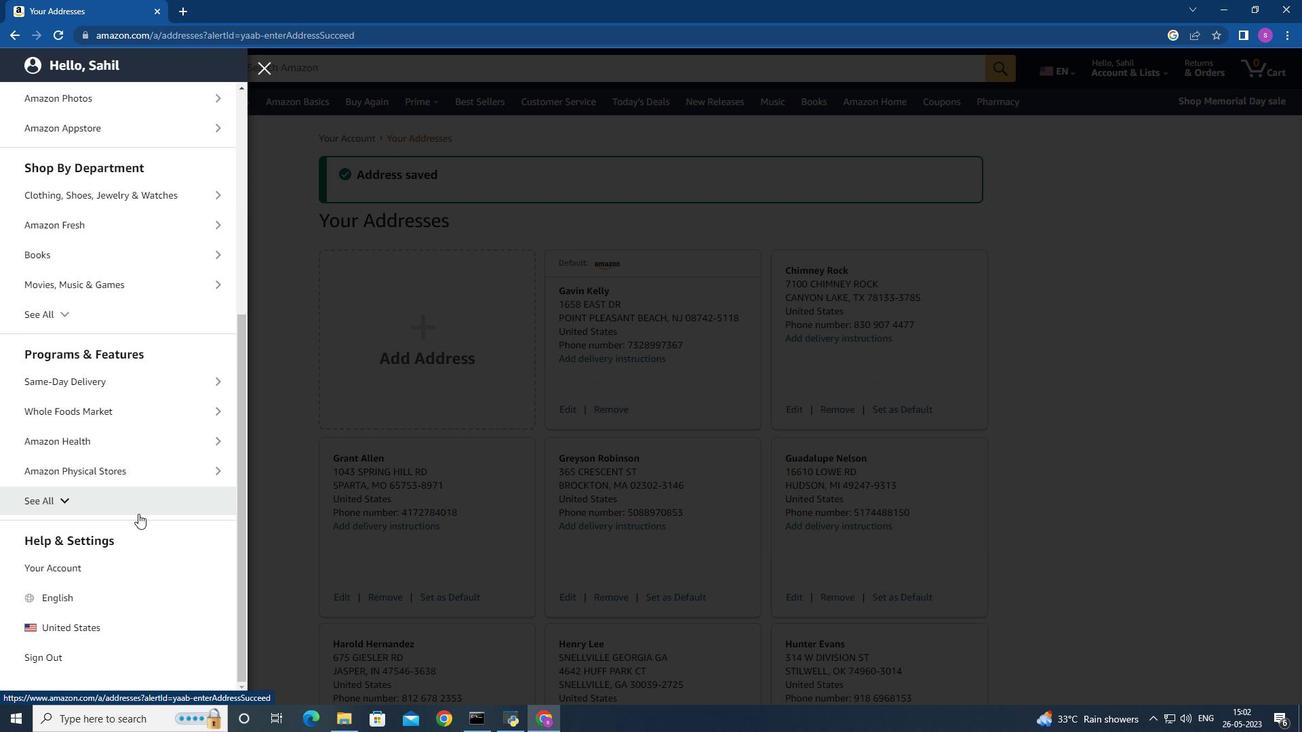 
Action: Mouse moved to (141, 510)
Screenshot: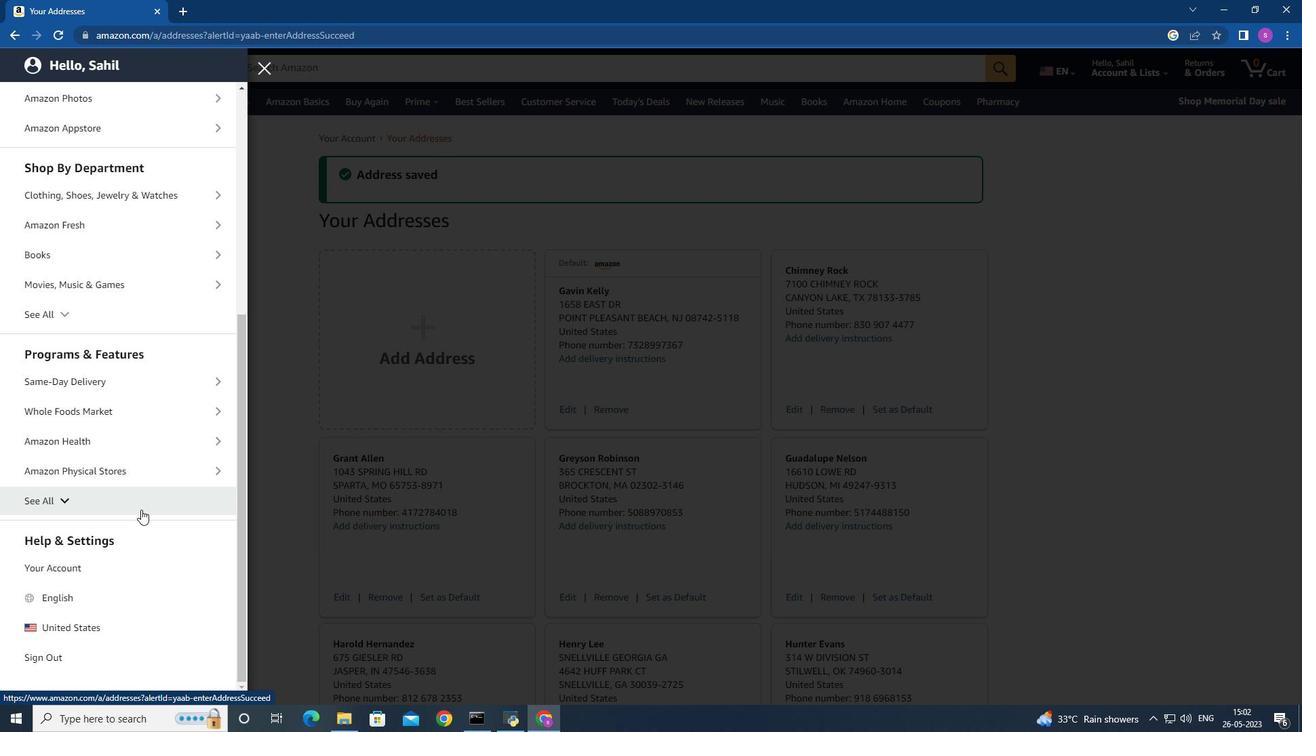 
Action: Mouse scrolled (141, 510) with delta (0, 0)
Screenshot: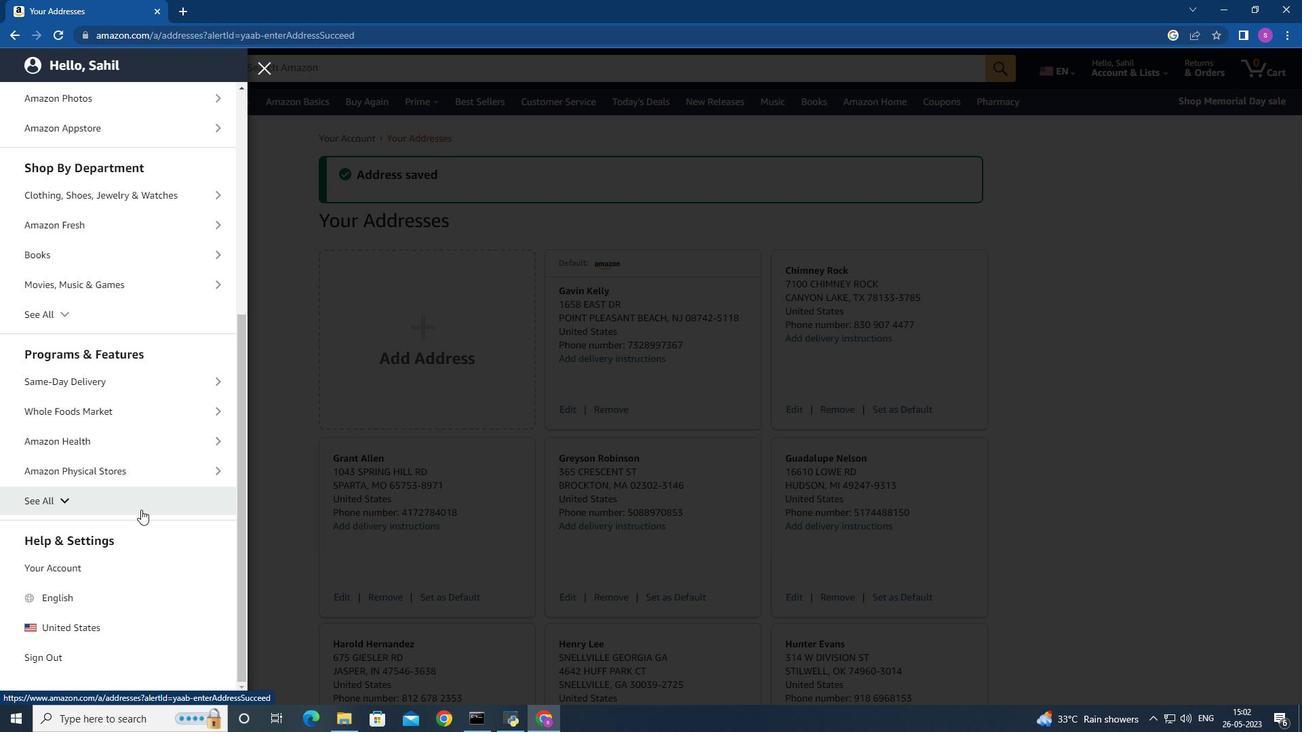 
Action: Mouse moved to (120, 476)
Screenshot: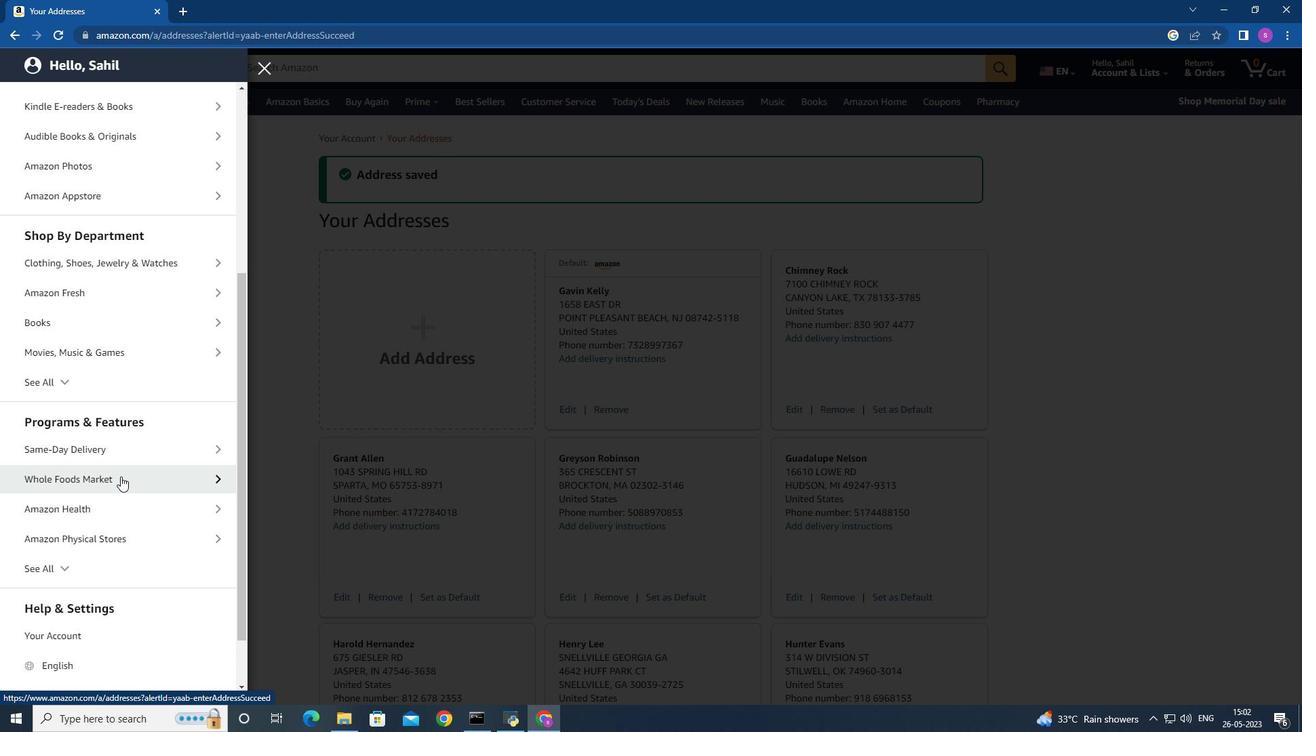 
Action: Mouse pressed left at (120, 476)
Screenshot: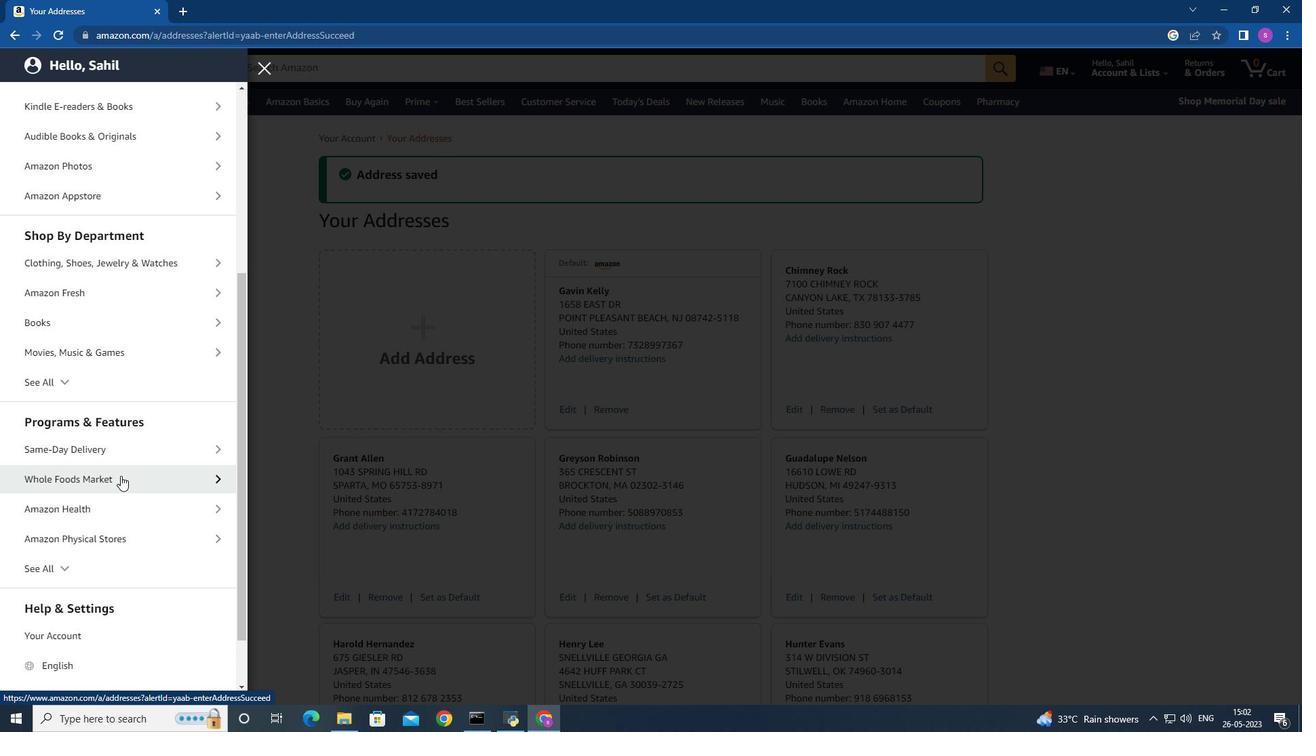 
Action: Mouse moved to (131, 155)
Screenshot: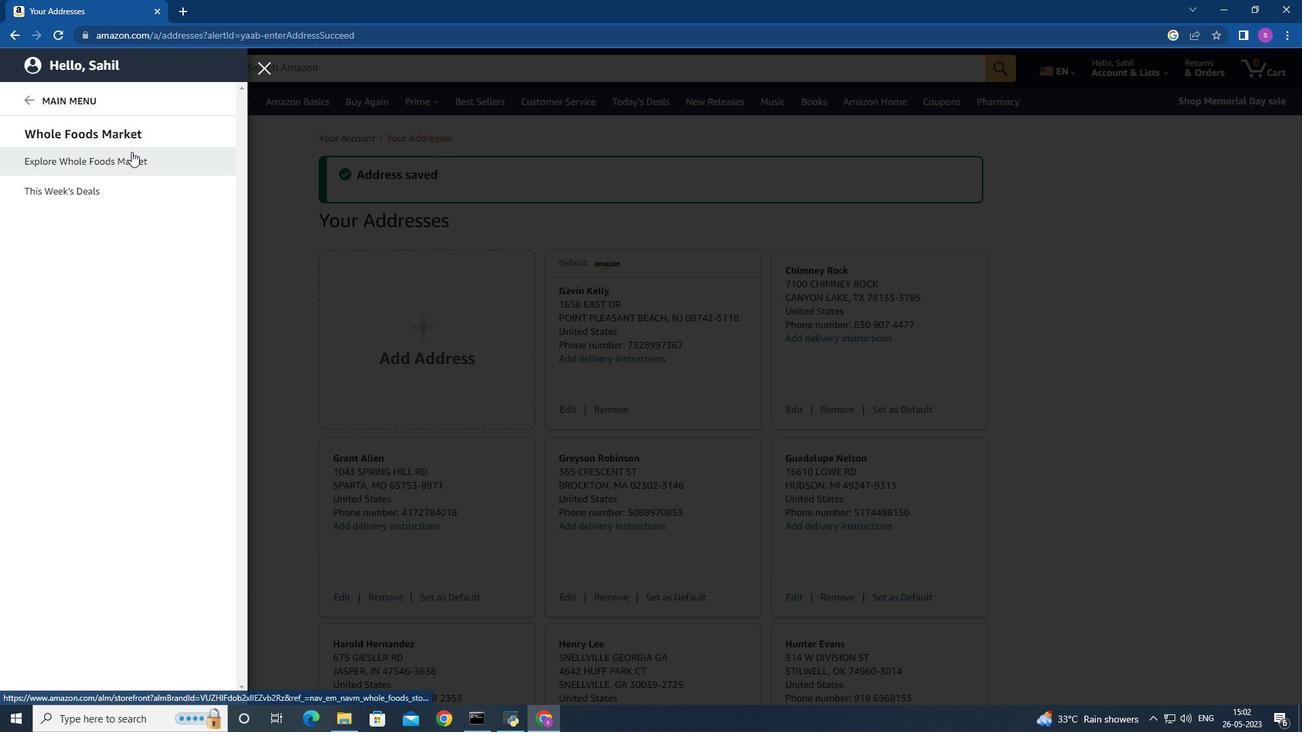 
Action: Mouse pressed left at (131, 155)
Screenshot: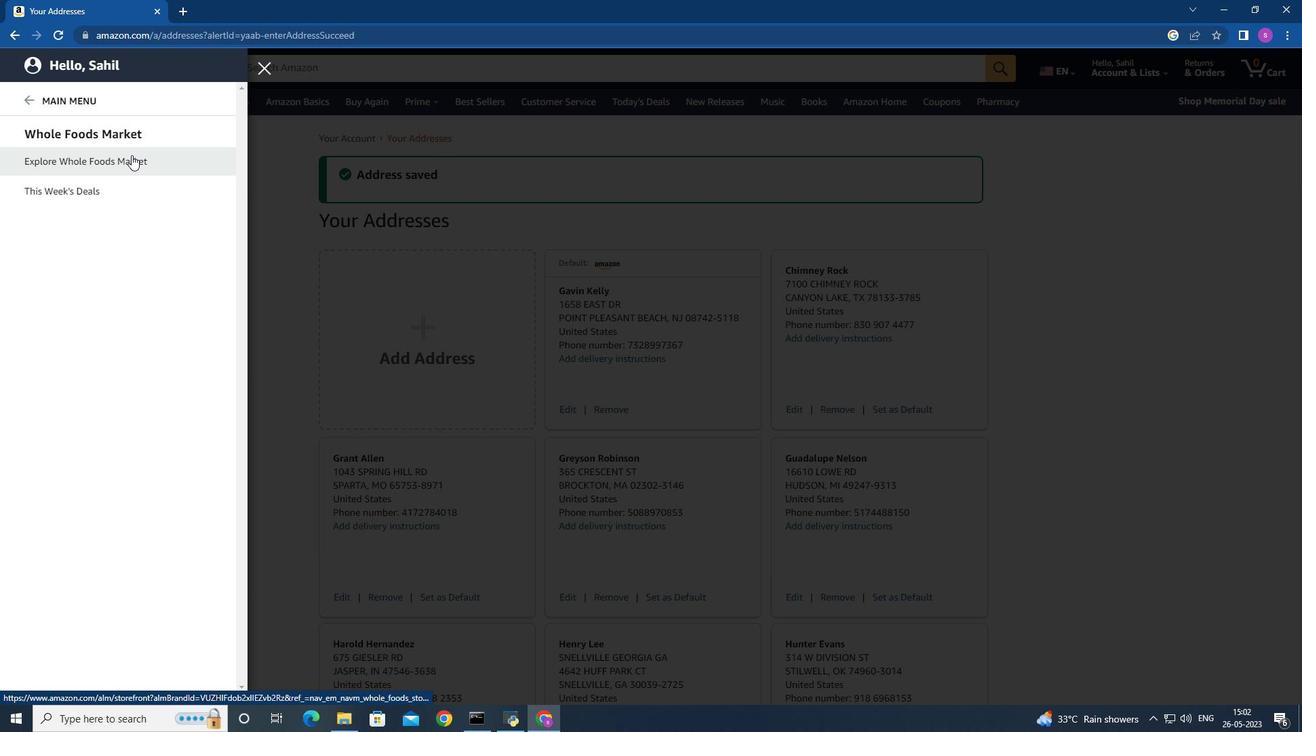 
Action: Mouse moved to (14, 99)
Screenshot: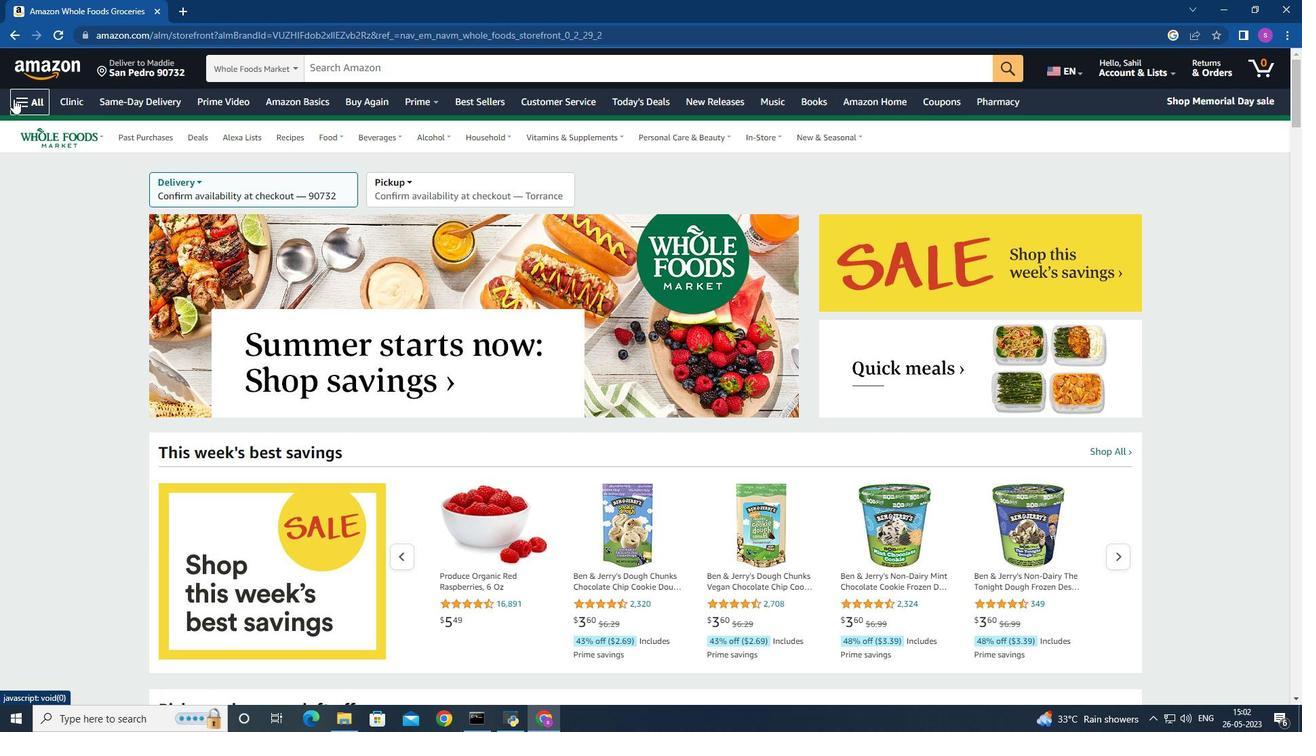 
Action: Mouse pressed left at (13, 99)
Screenshot: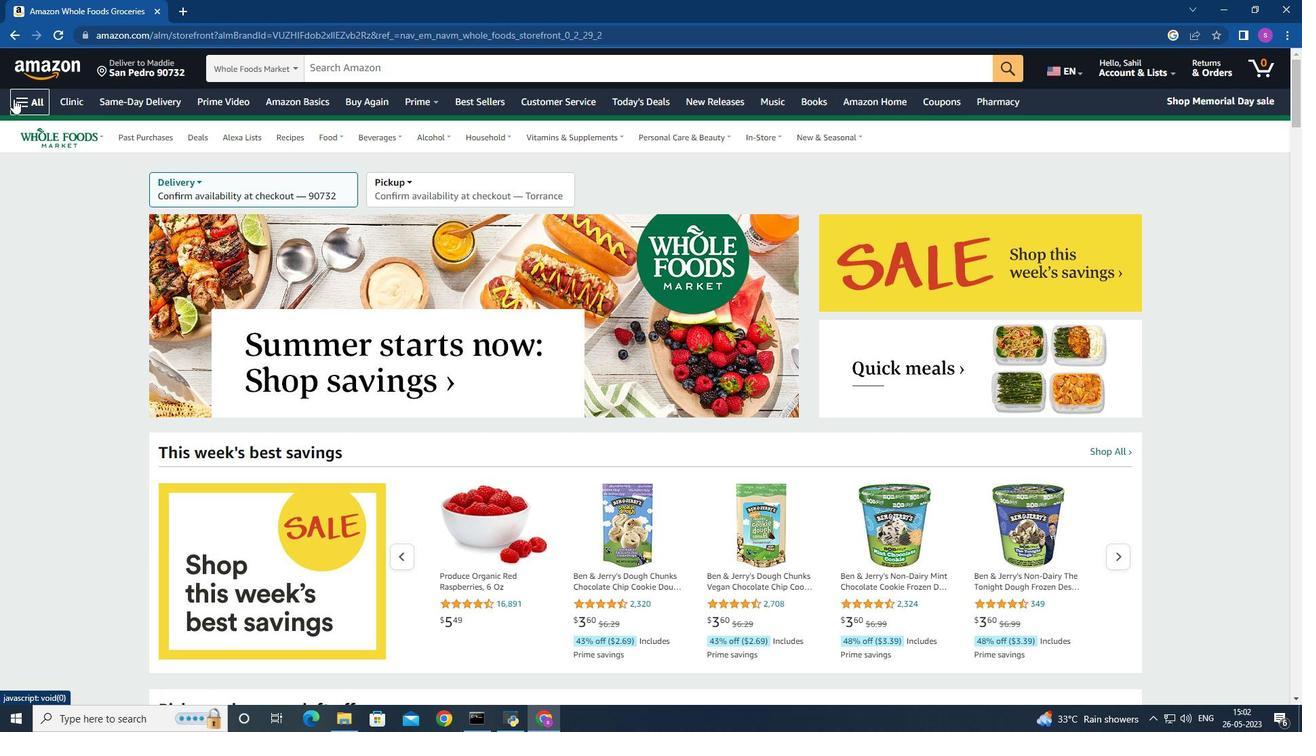 
Action: Mouse moved to (116, 310)
Screenshot: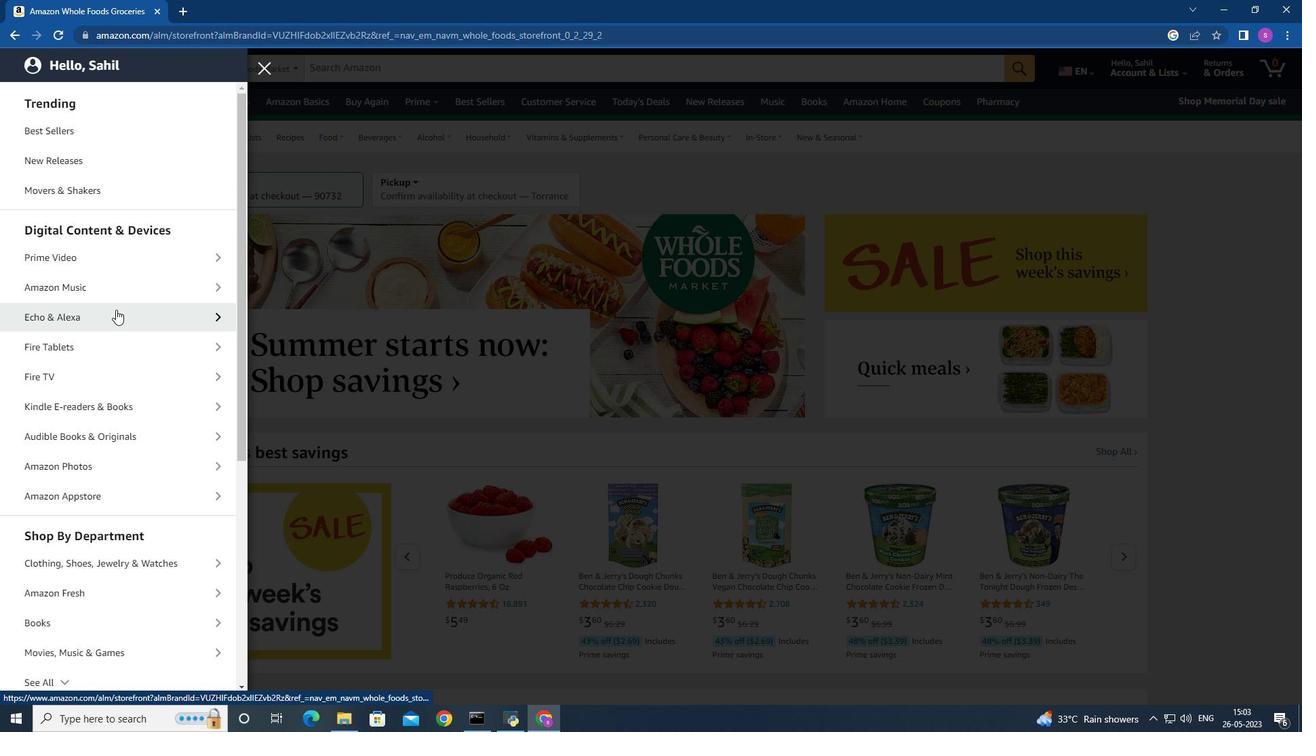 
Action: Mouse scrolled (116, 310) with delta (0, 0)
Screenshot: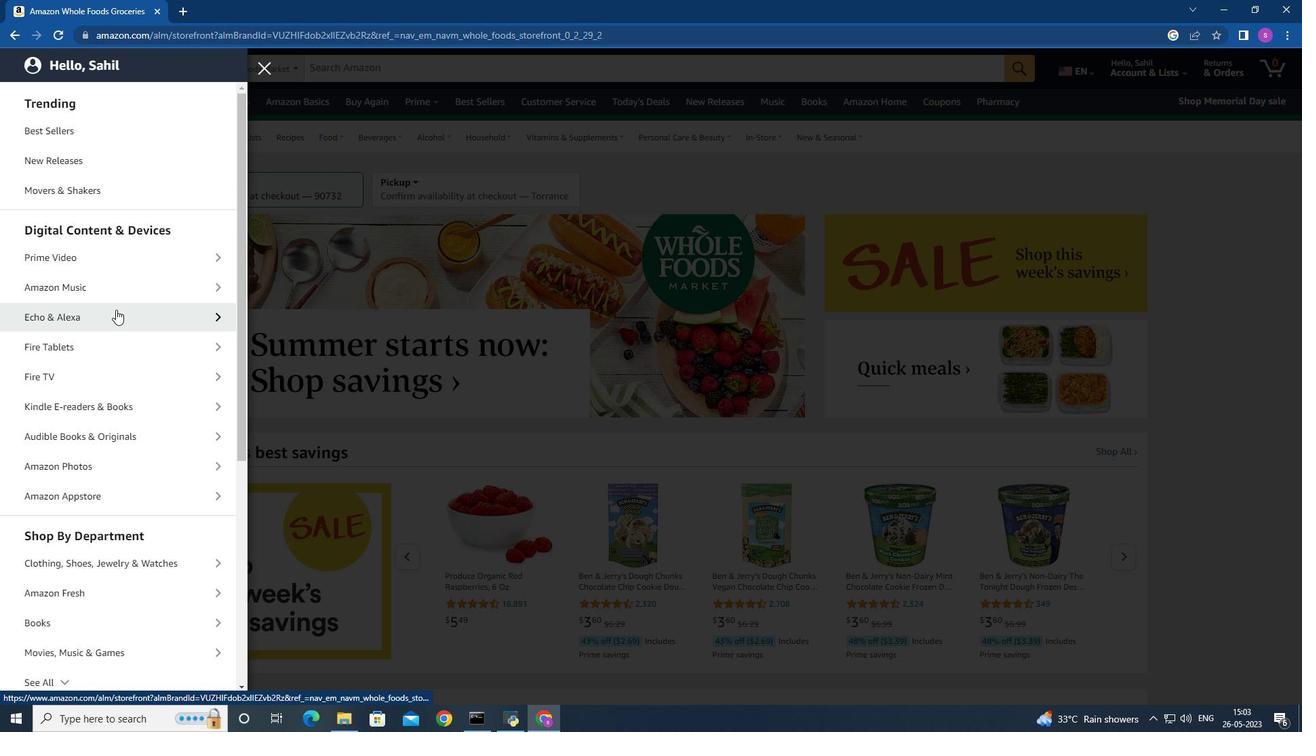 
Action: Mouse moved to (116, 314)
Screenshot: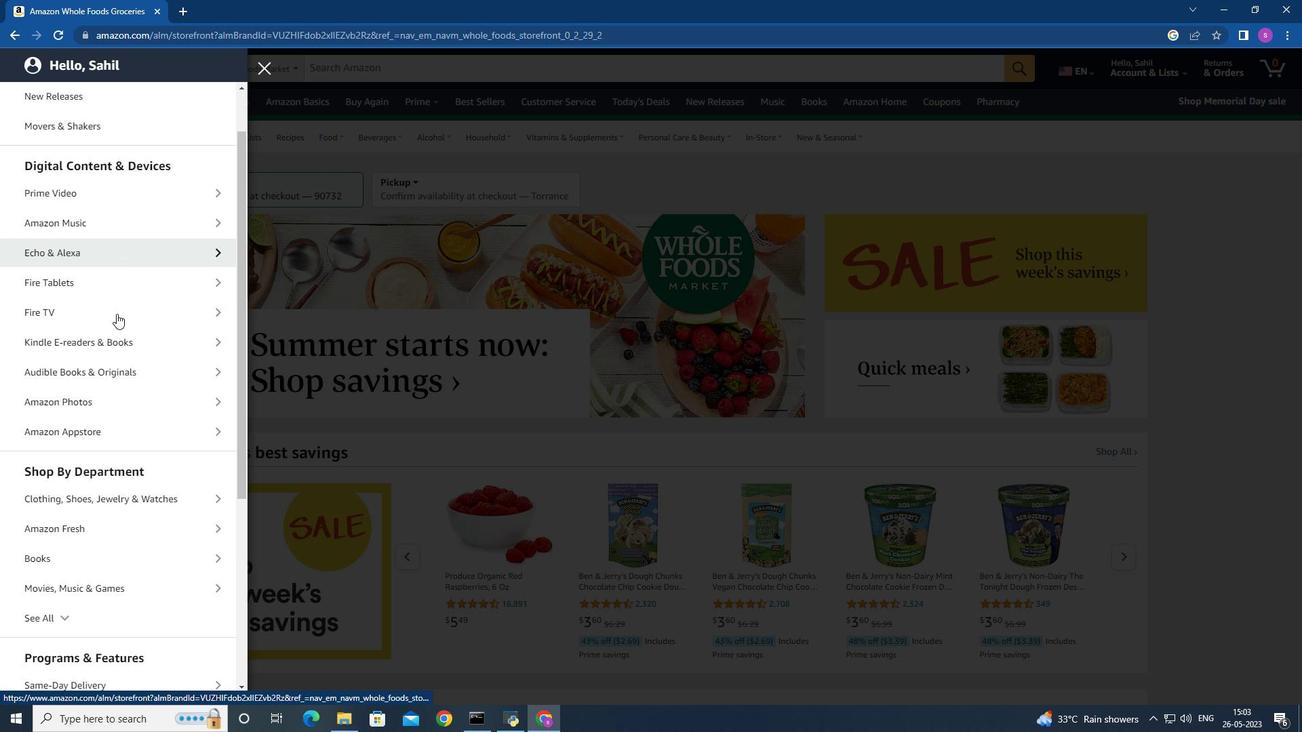 
Action: Mouse scrolled (116, 313) with delta (0, 0)
Screenshot: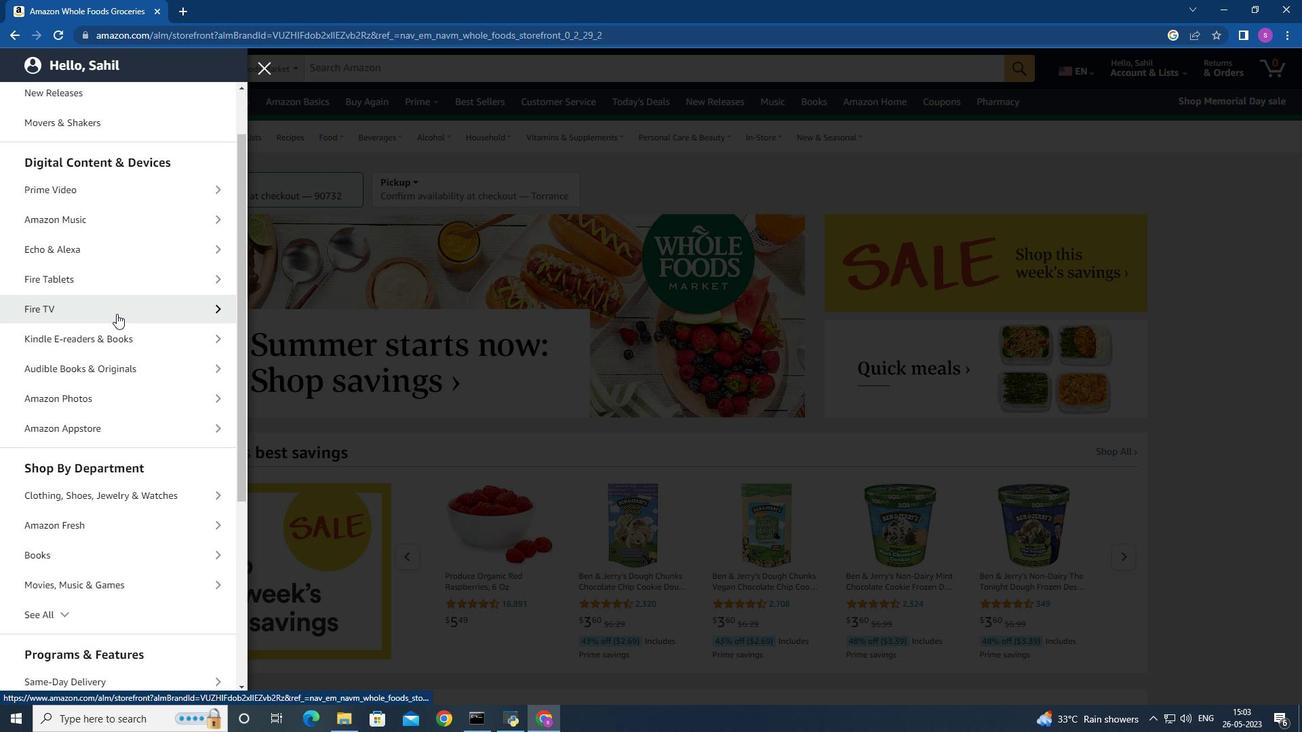 
Action: Mouse moved to (116, 316)
Screenshot: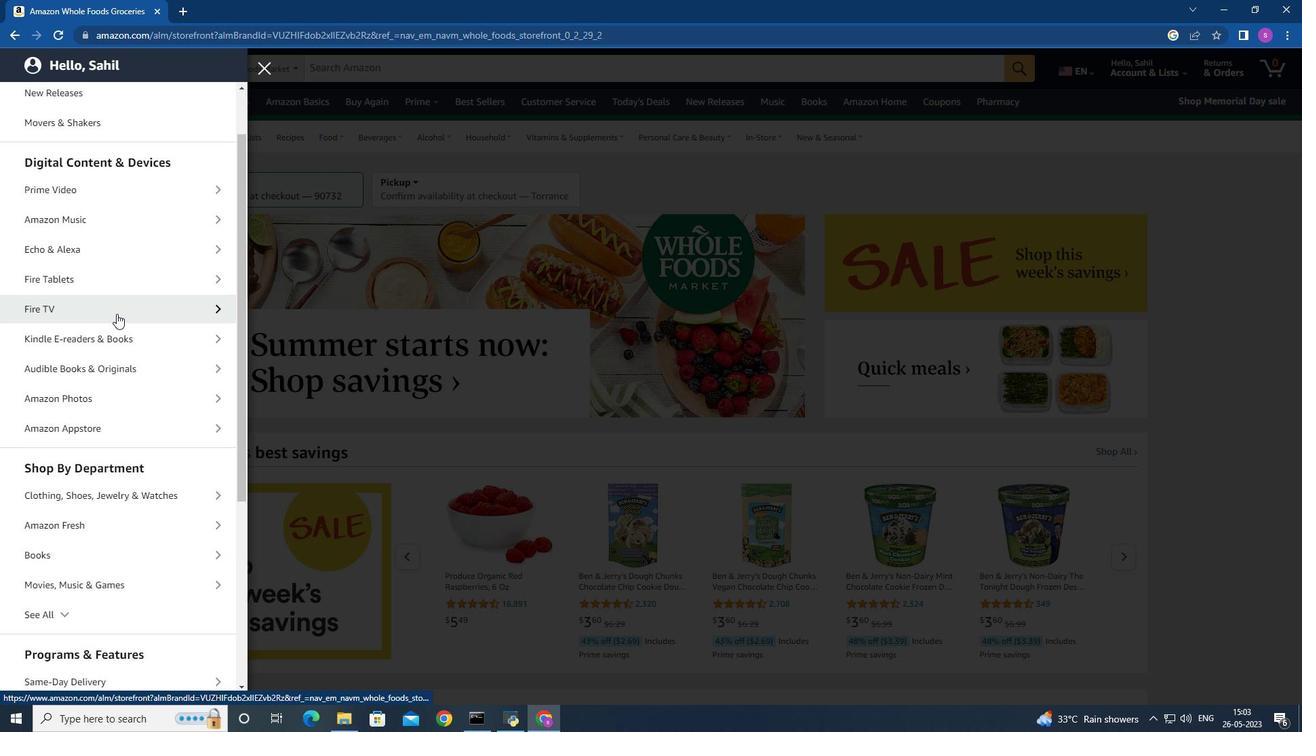 
Action: Mouse scrolled (116, 315) with delta (0, 0)
Screenshot: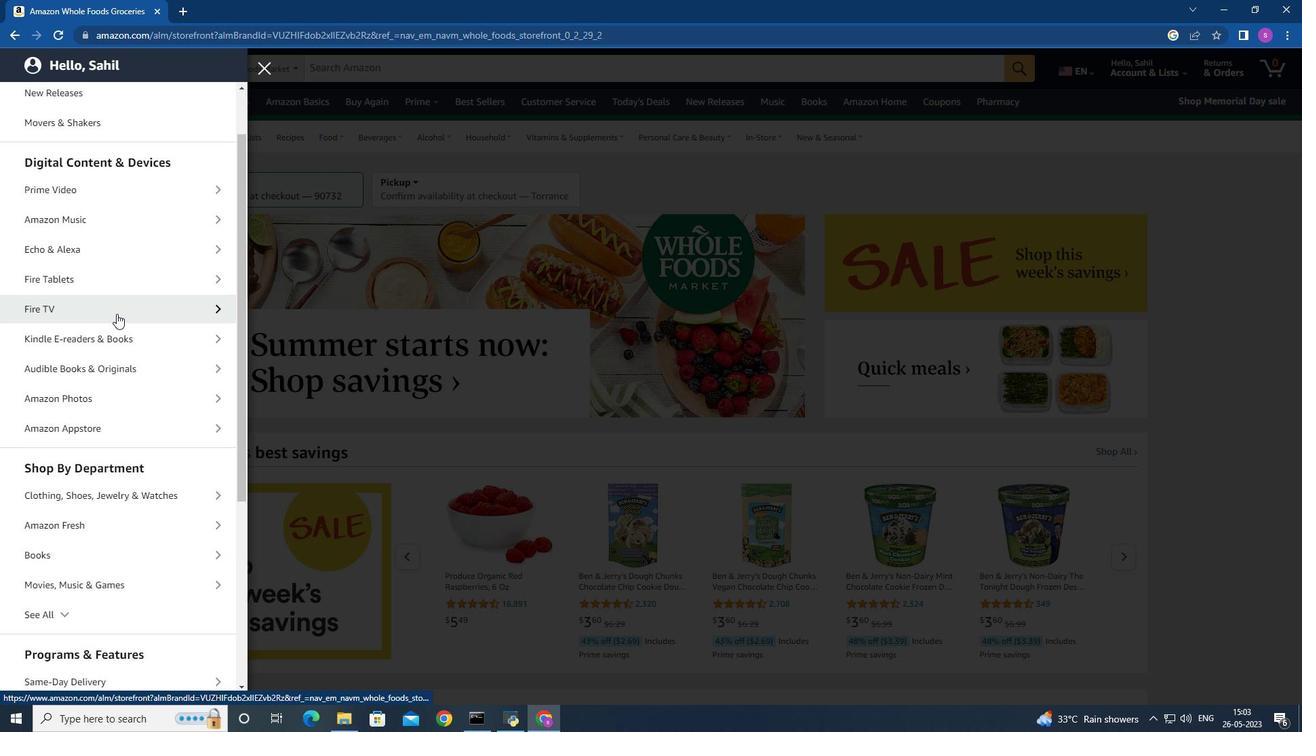 
Action: Mouse moved to (118, 327)
Screenshot: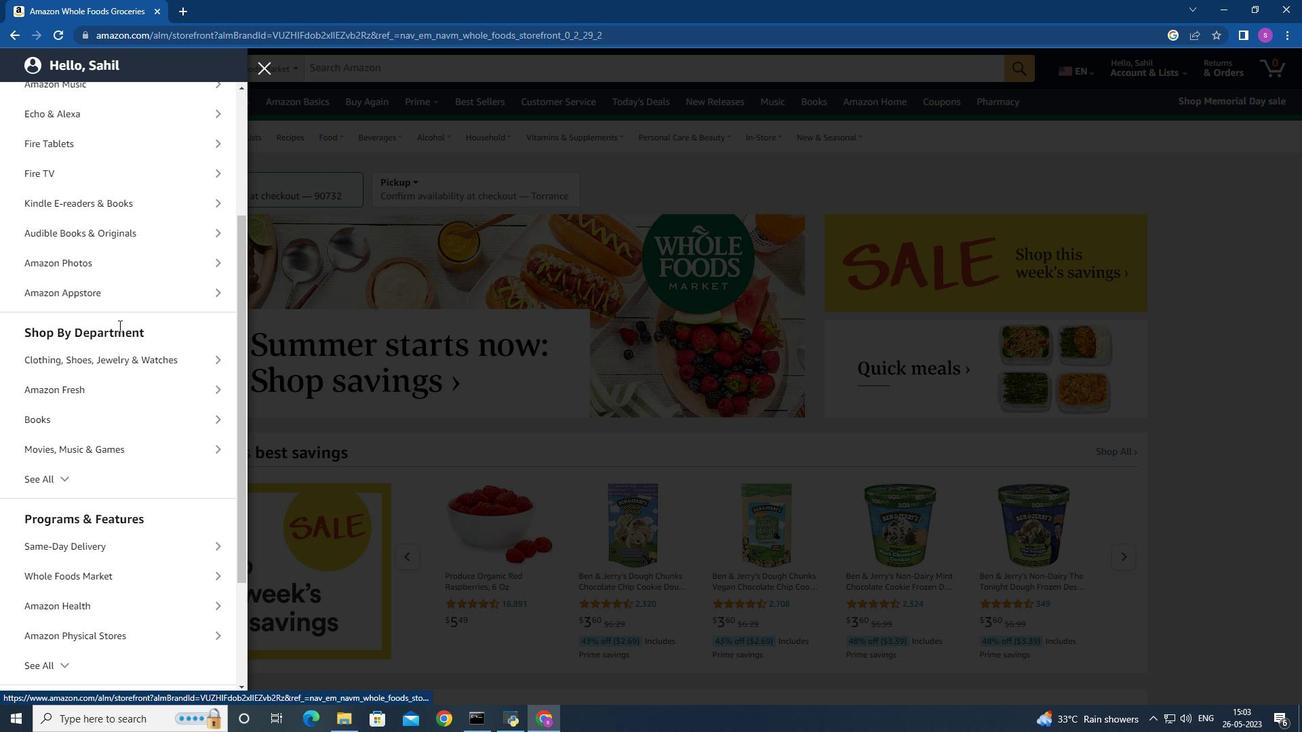
Action: Mouse scrolled (118, 326) with delta (0, 0)
Screenshot: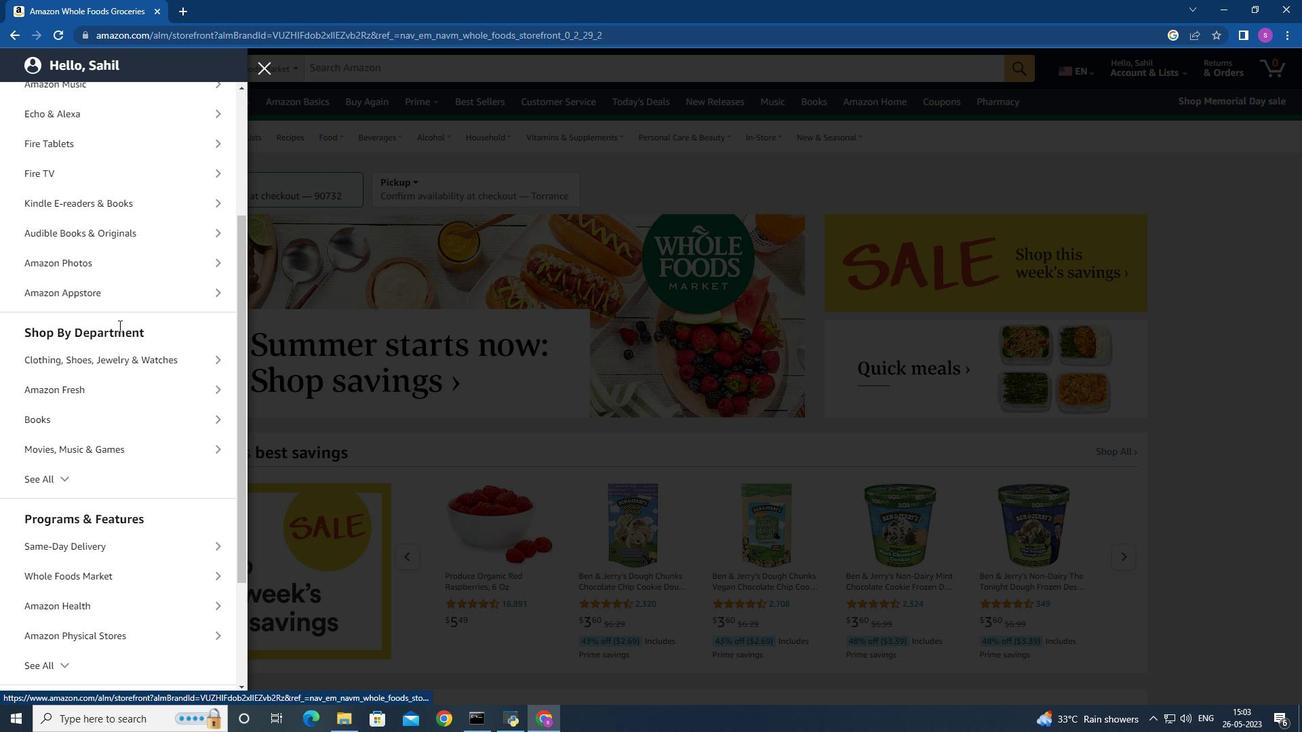 
Action: Mouse scrolled (118, 326) with delta (0, 0)
Screenshot: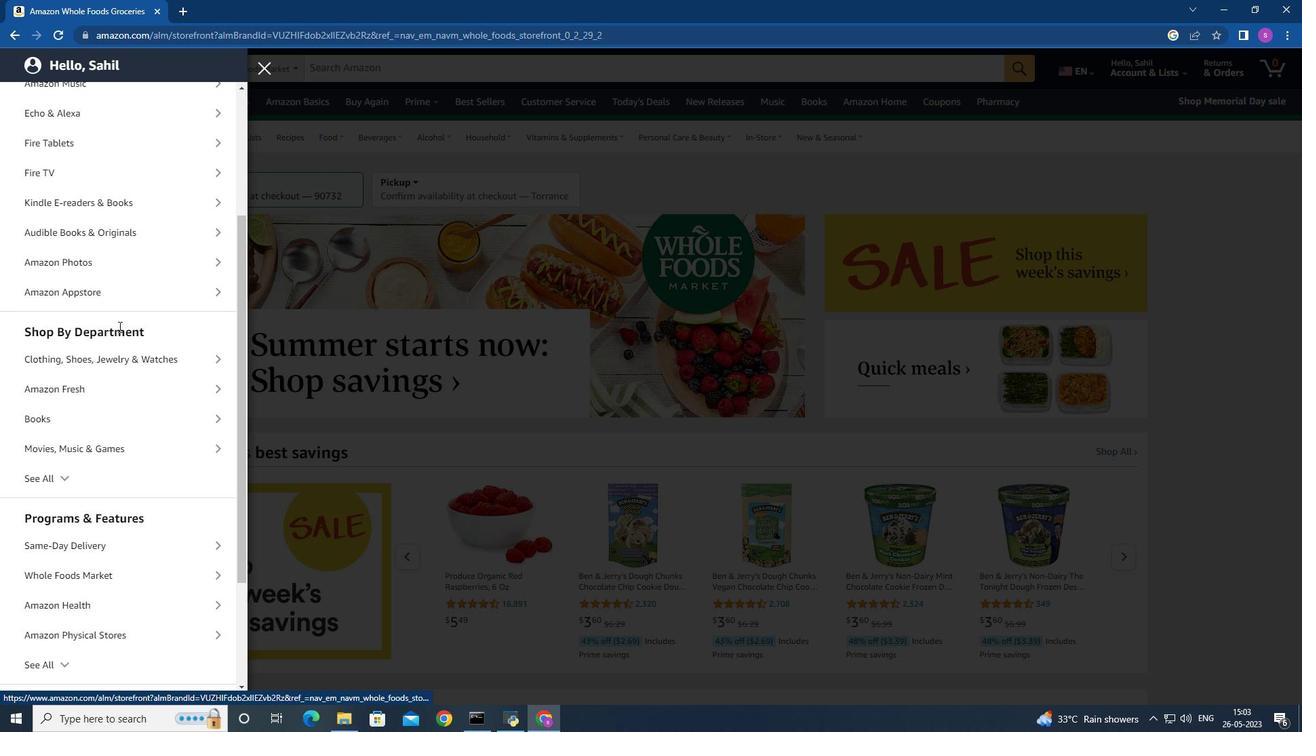 
Action: Mouse scrolled (118, 326) with delta (0, 0)
Screenshot: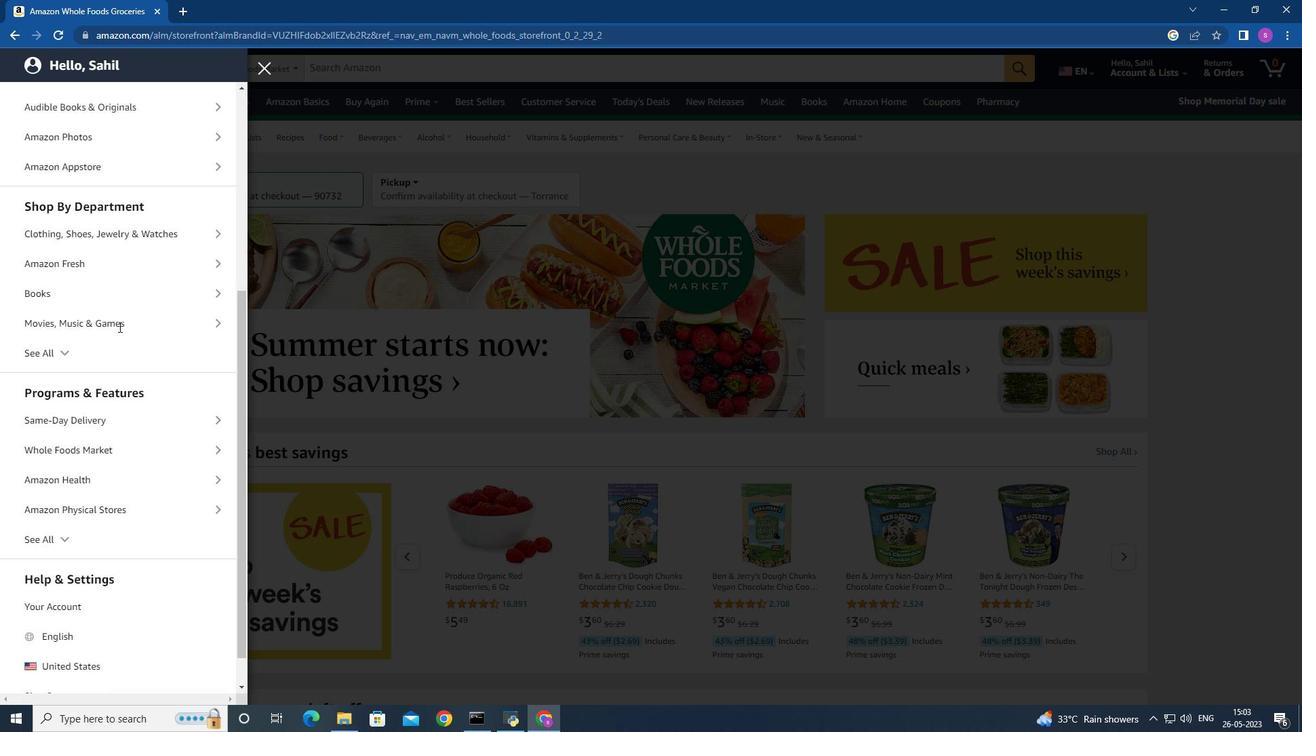 
Action: Mouse moved to (98, 402)
Screenshot: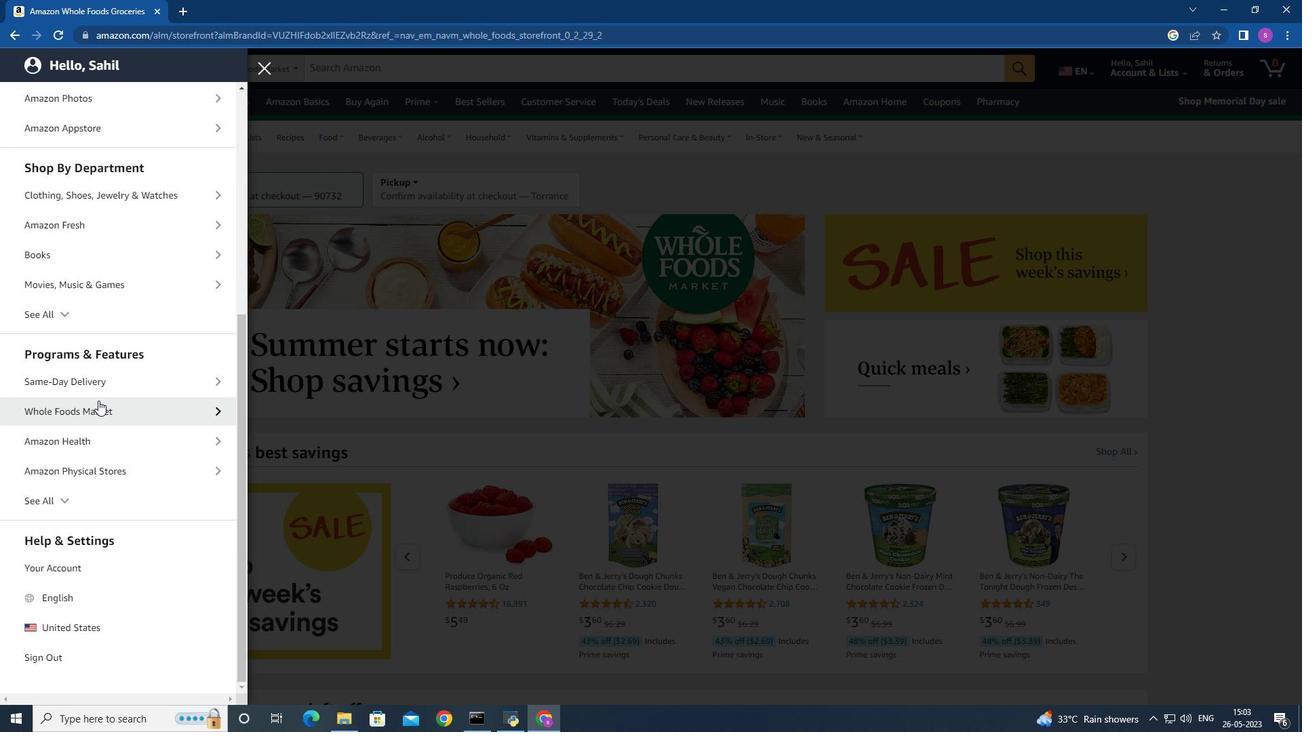
Action: Mouse scrolled (98, 401) with delta (0, 0)
Screenshot: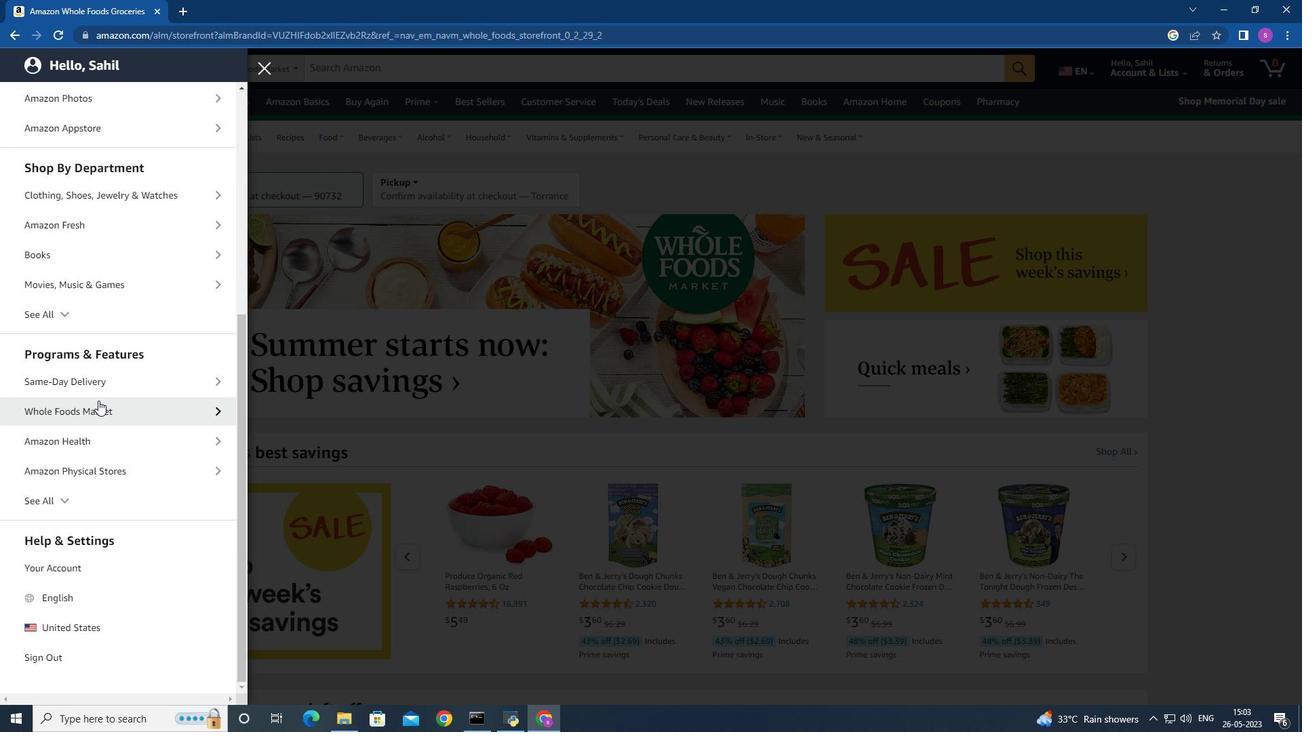 
Action: Mouse scrolled (98, 401) with delta (0, 0)
Screenshot: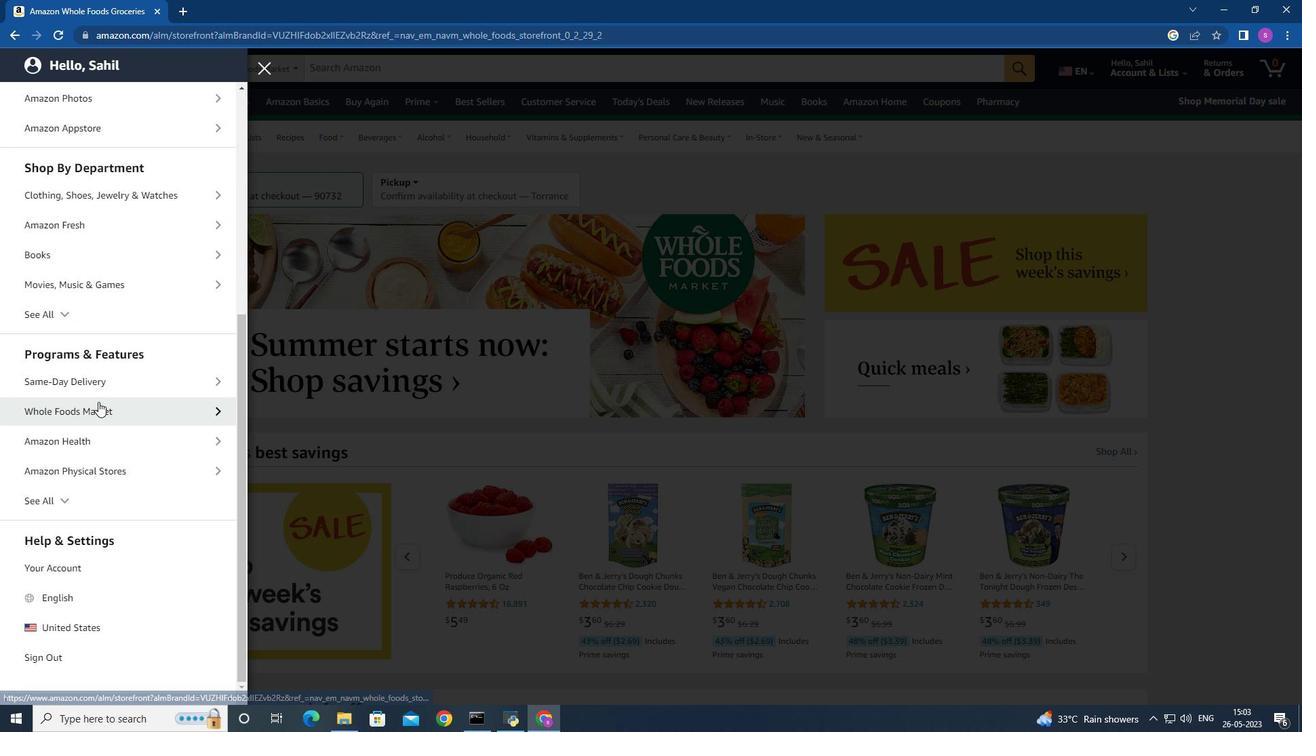 
Action: Mouse moved to (63, 504)
Screenshot: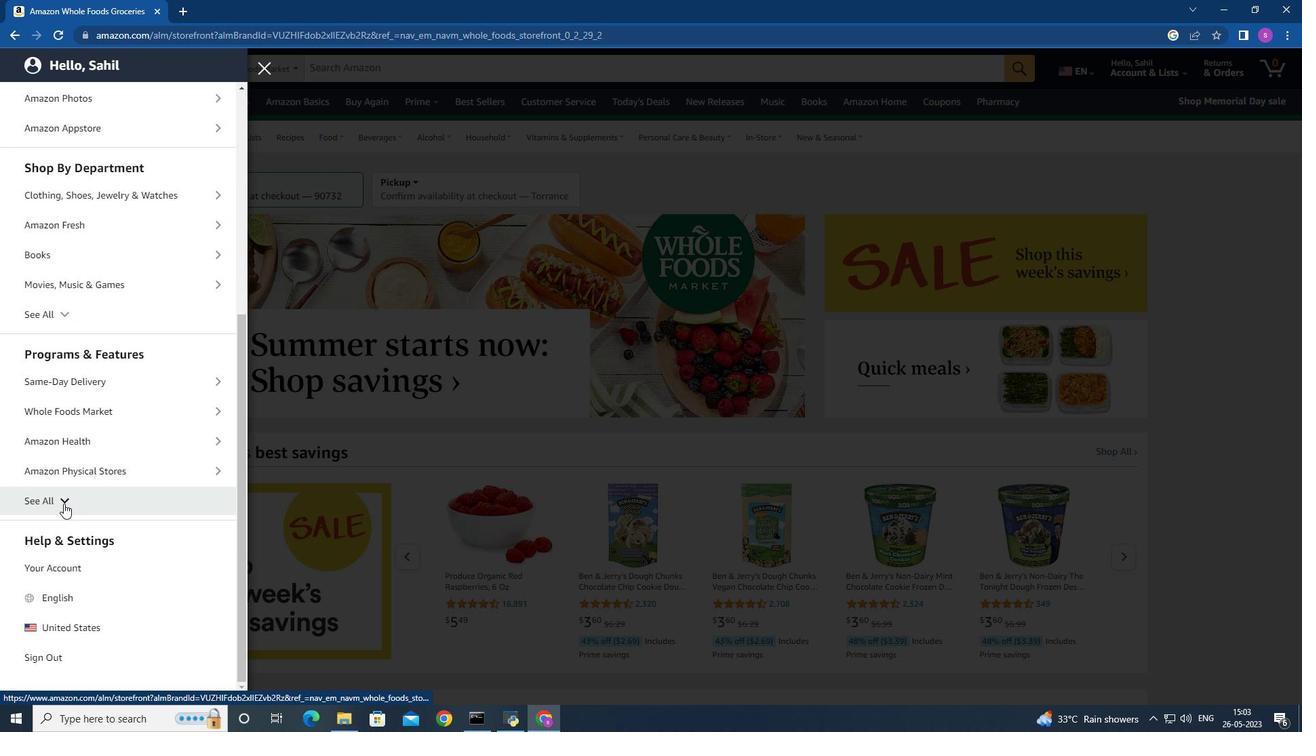 
Action: Mouse pressed left at (63, 504)
Screenshot: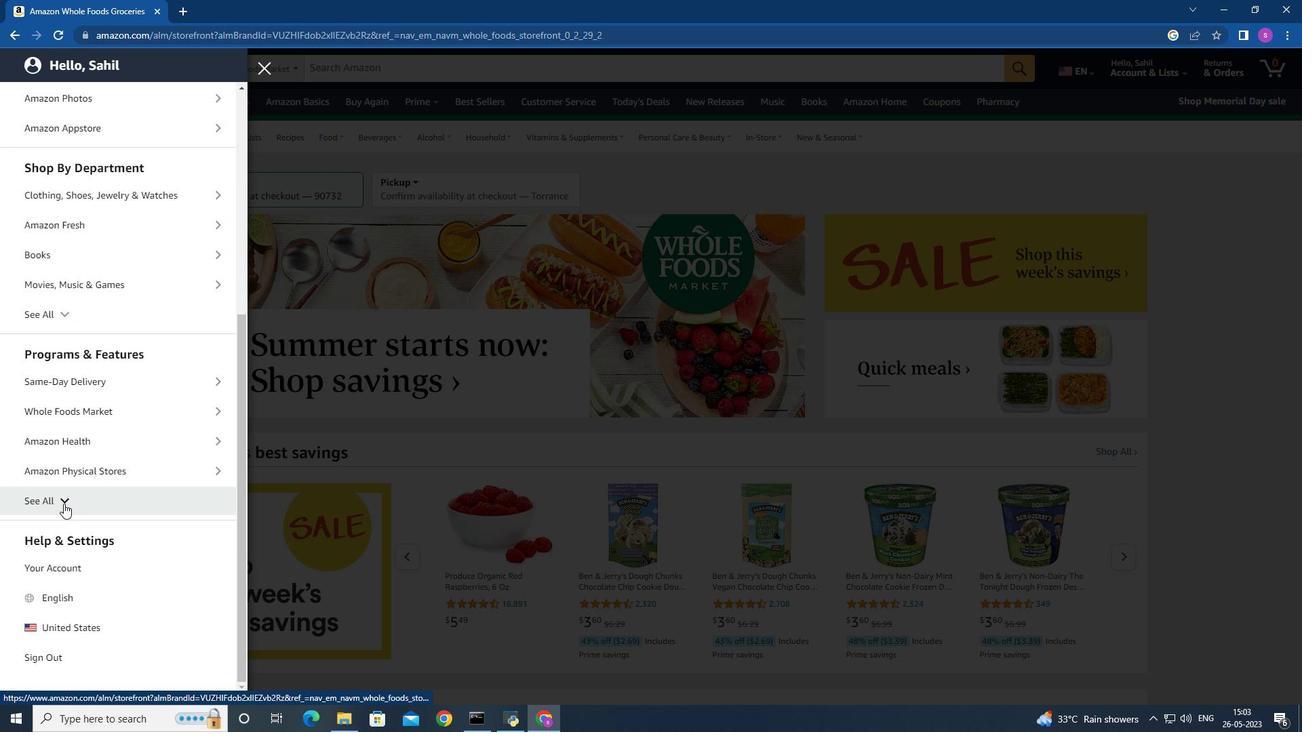 
Action: Mouse moved to (107, 491)
Screenshot: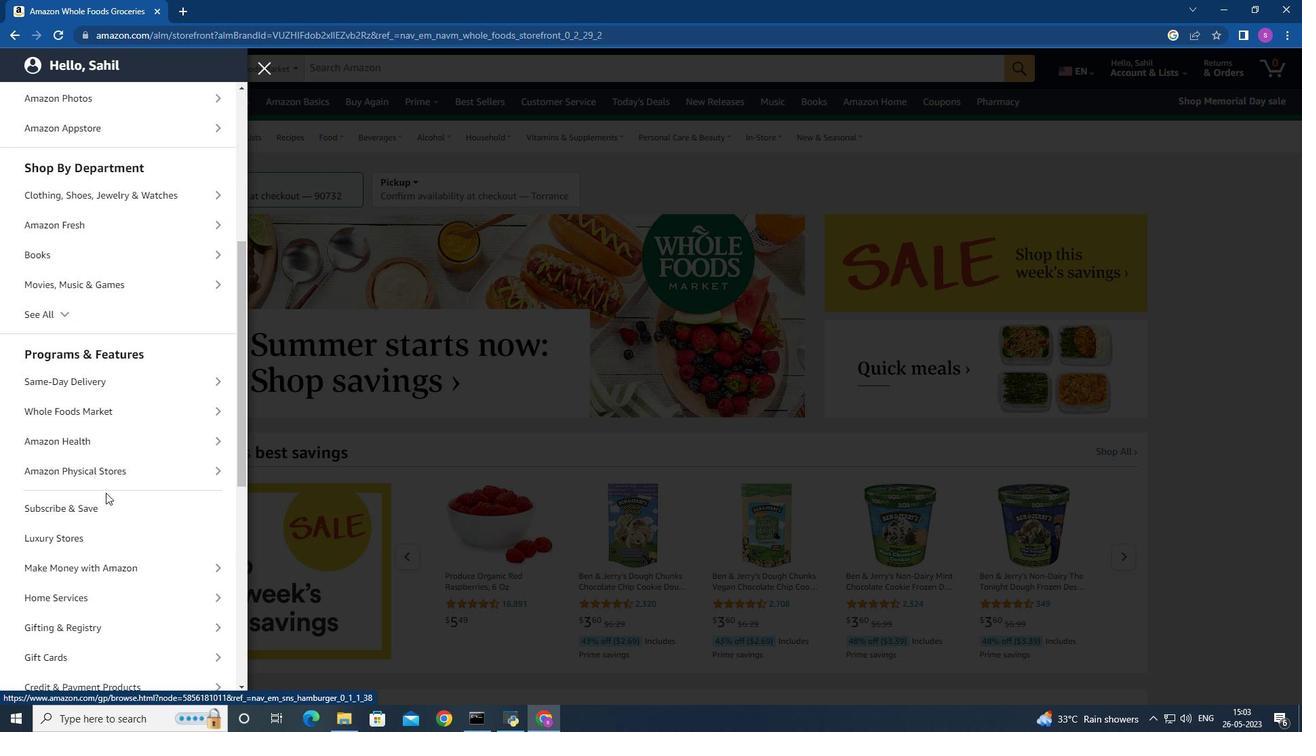 
Action: Mouse scrolled (107, 491) with delta (0, 0)
Screenshot: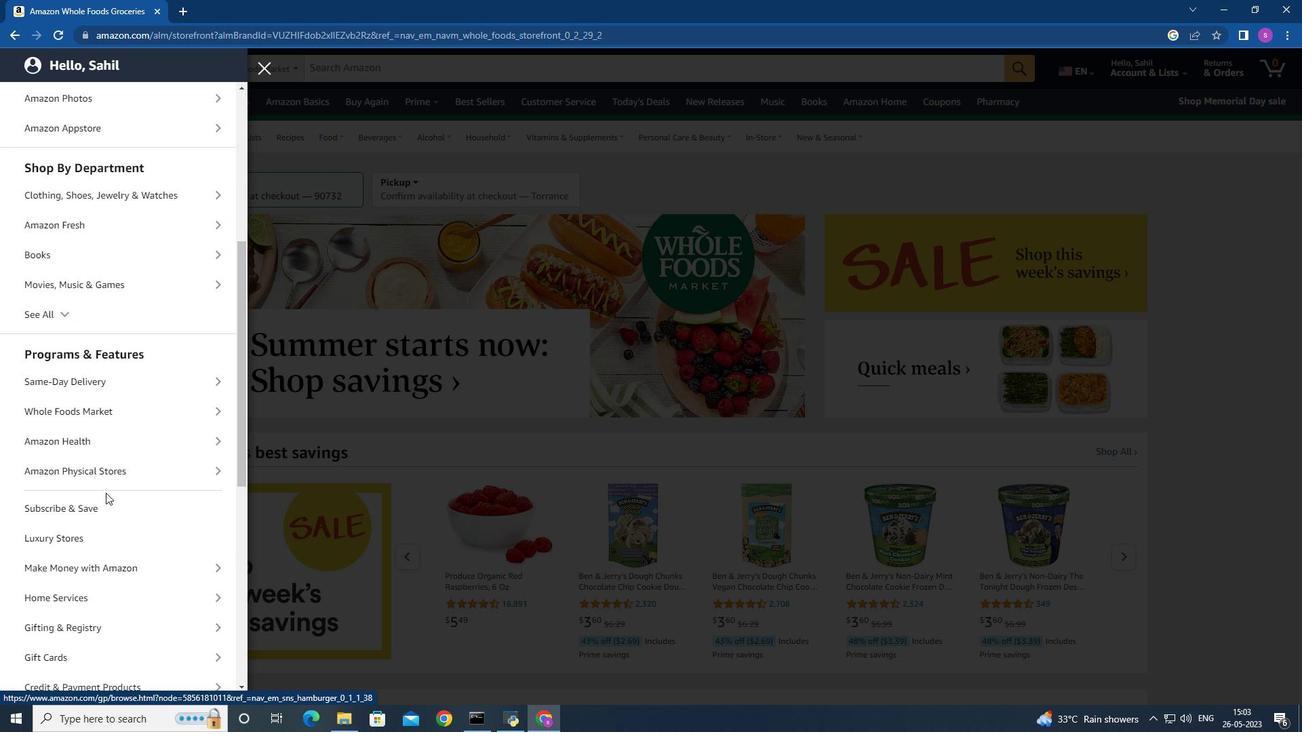 
Action: Mouse moved to (107, 491)
Screenshot: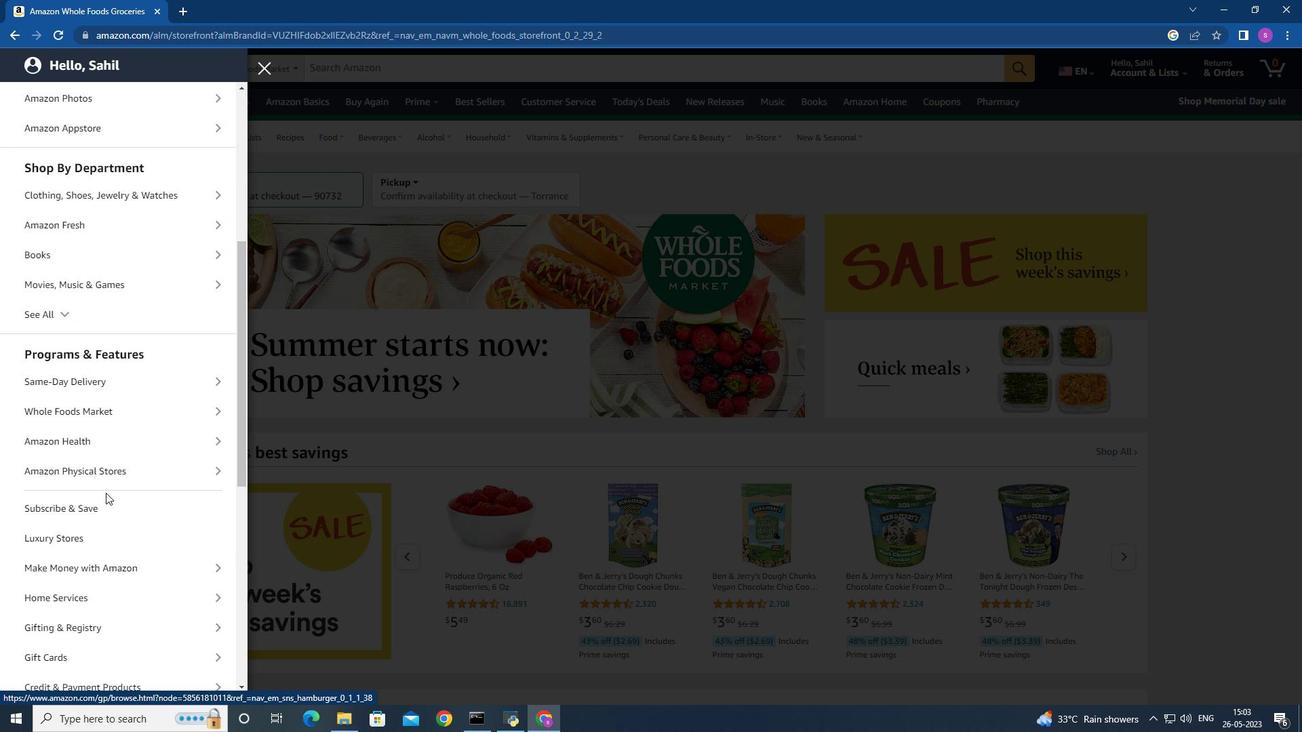 
Action: Mouse scrolled (107, 491) with delta (0, 0)
Screenshot: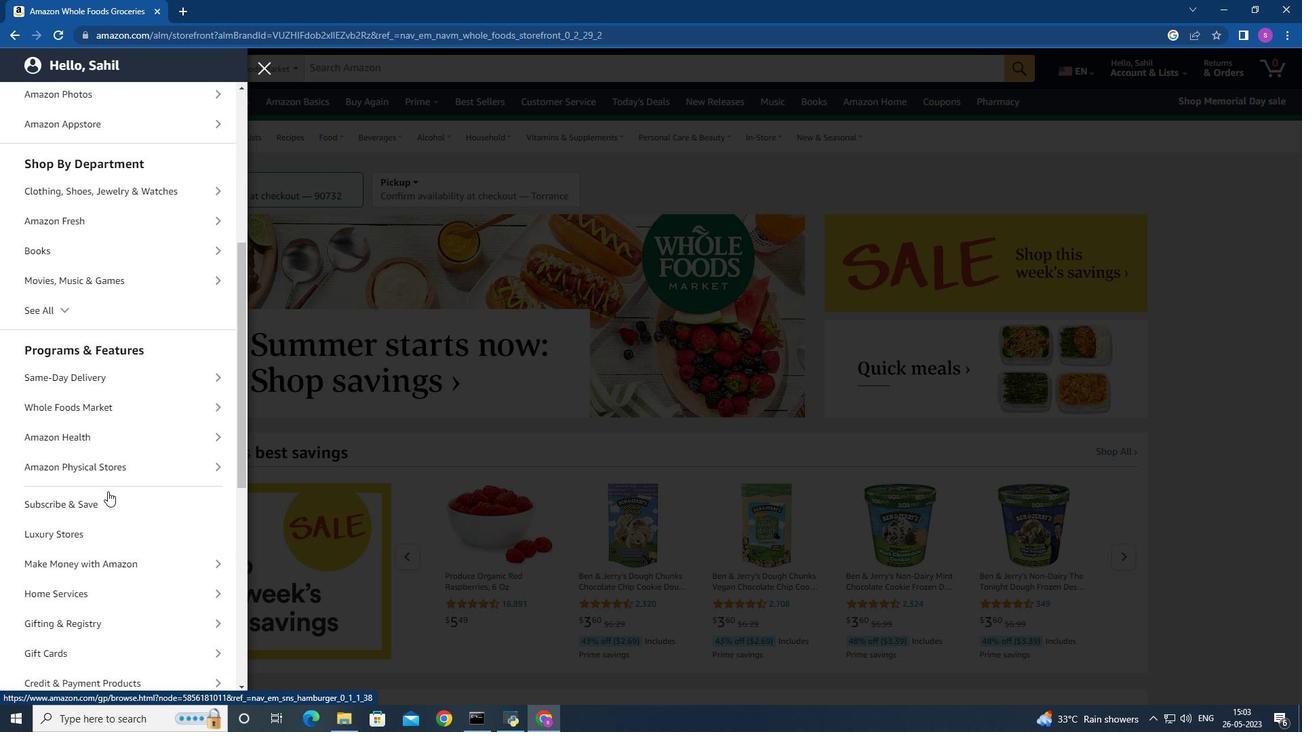 
Action: Mouse scrolled (107, 491) with delta (0, 0)
Screenshot: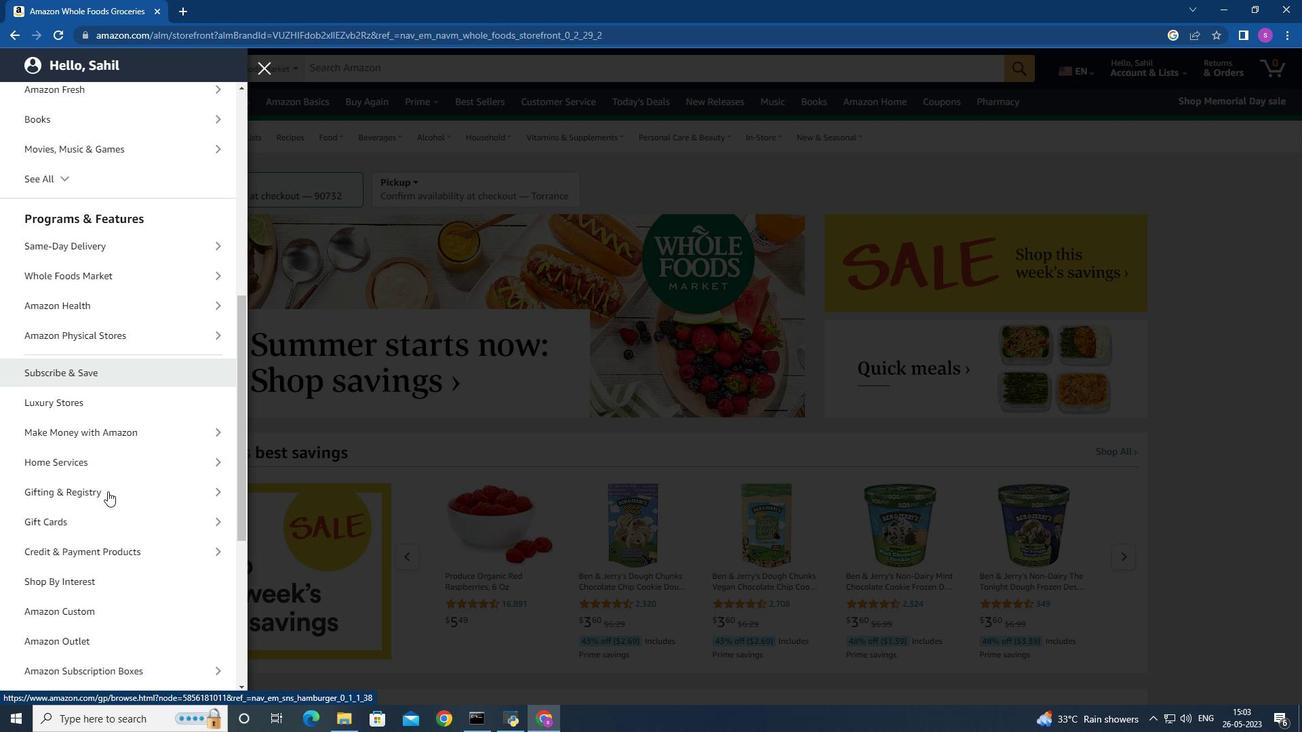 
Action: Mouse moved to (79, 458)
Screenshot: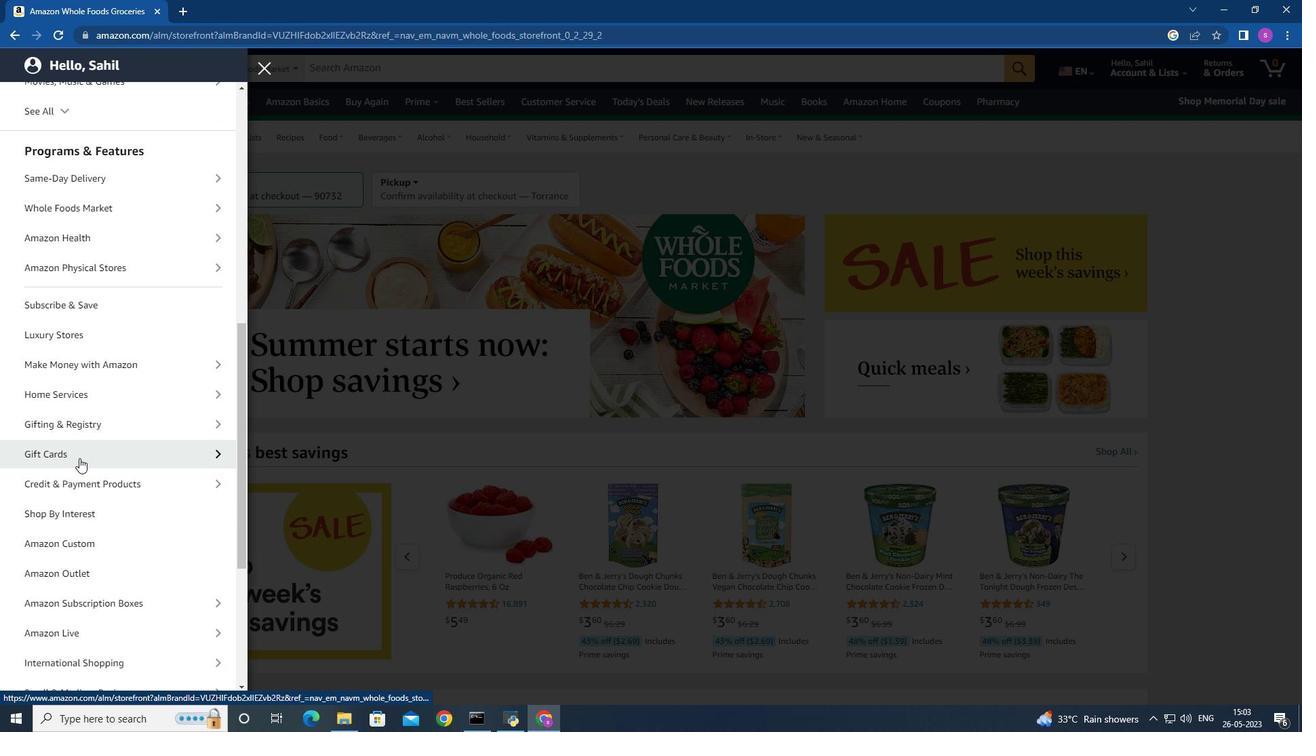 
Action: Mouse pressed left at (79, 458)
Screenshot: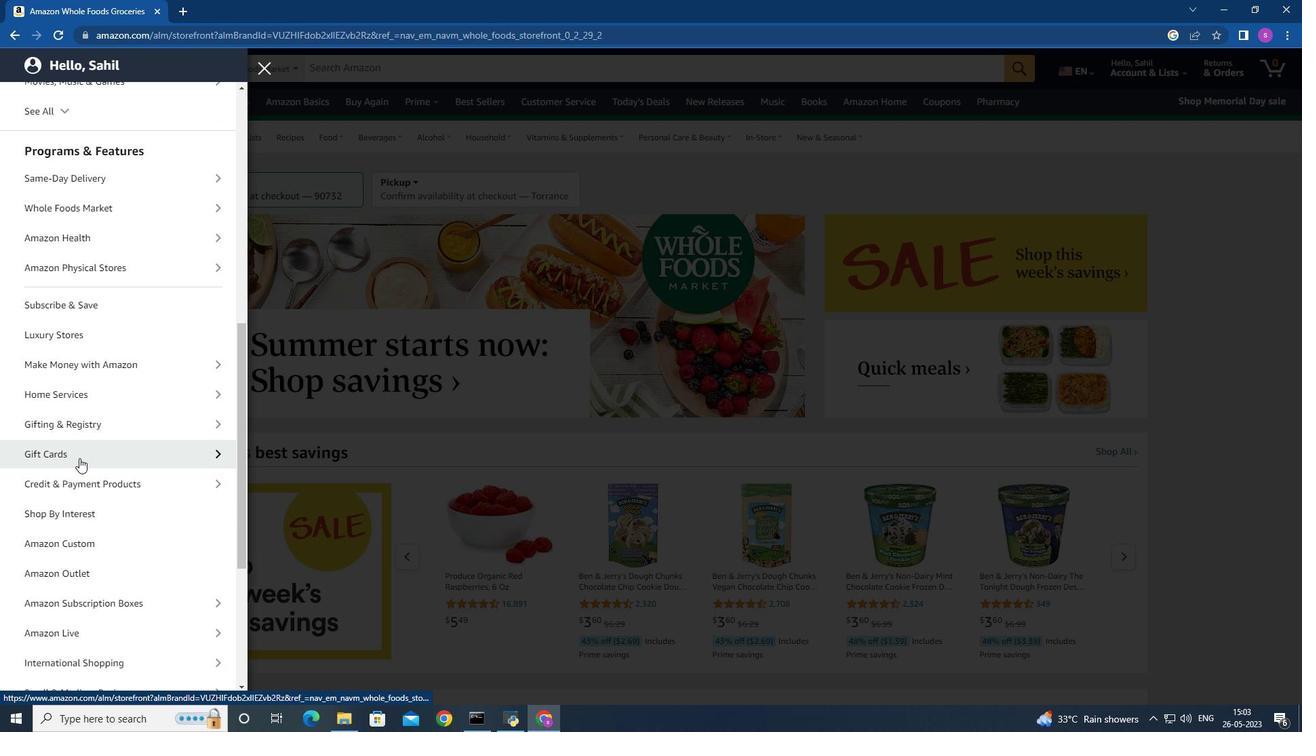 
Action: Mouse moved to (119, 156)
Screenshot: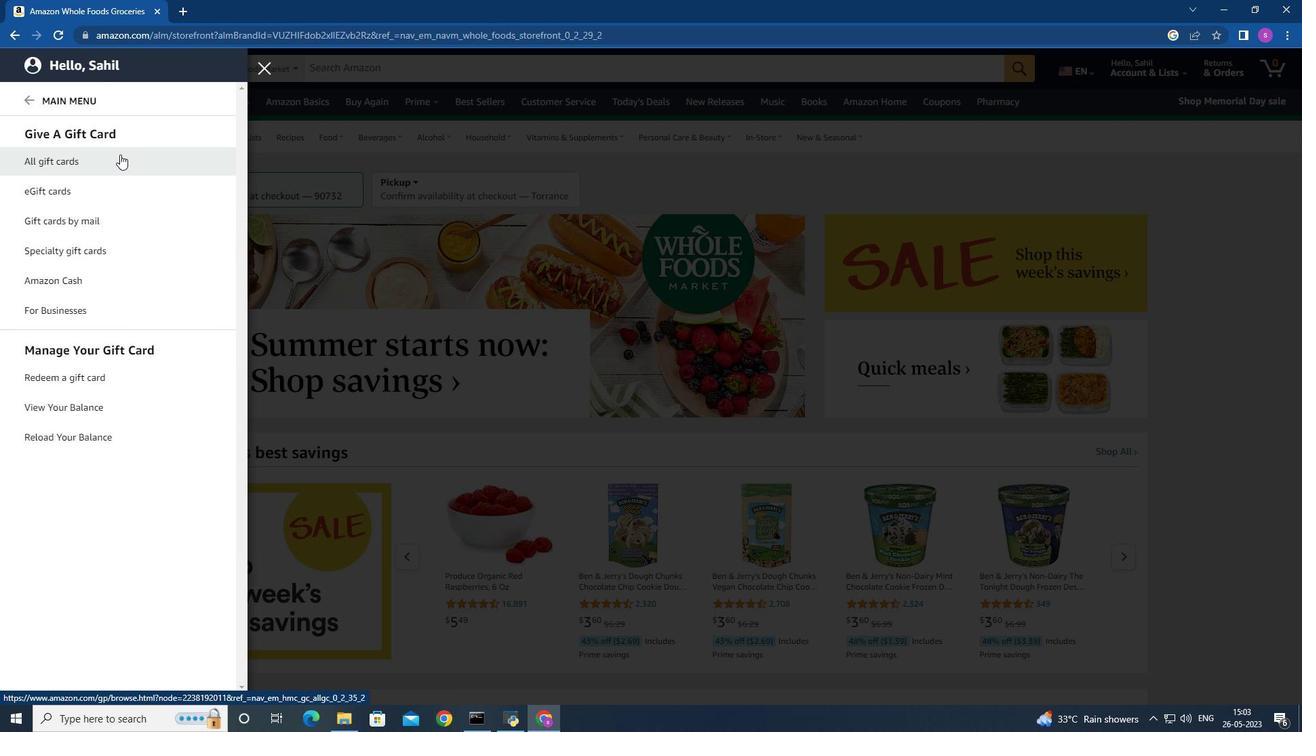 
Action: Mouse pressed left at (119, 156)
Screenshot: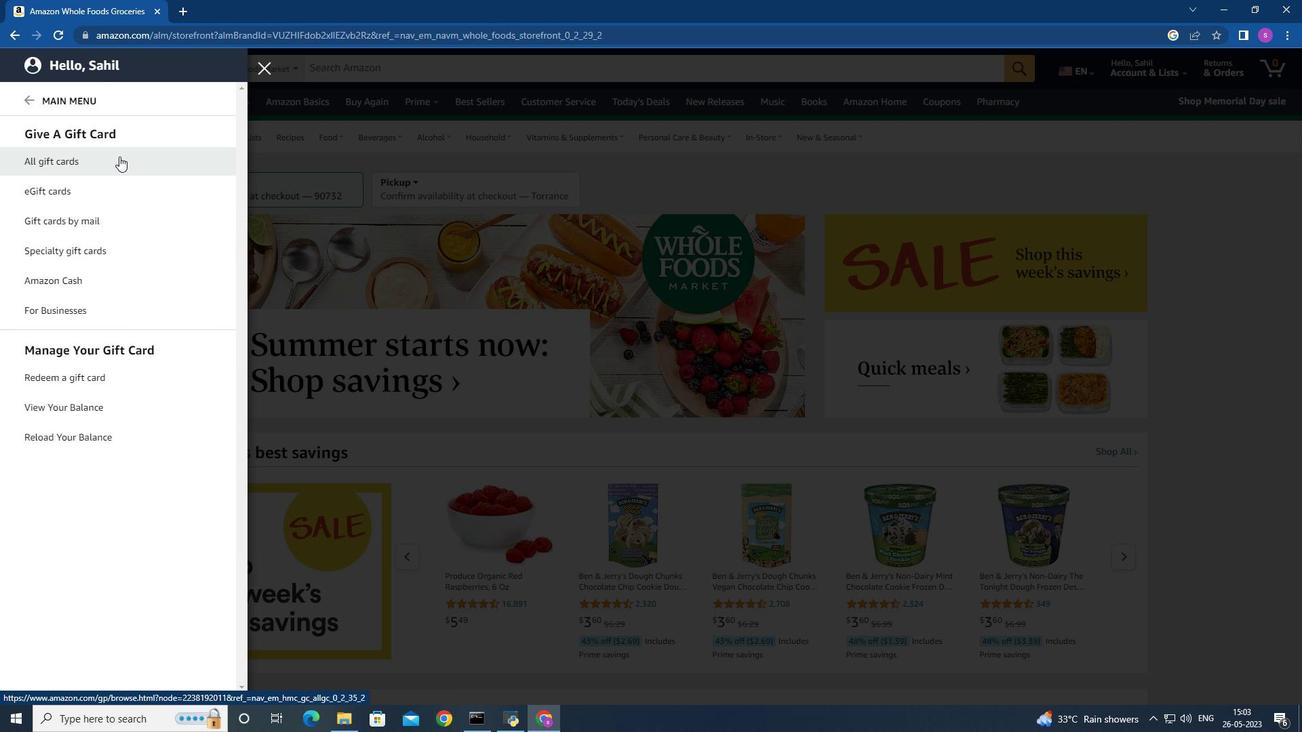 
Action: Mouse moved to (766, 480)
Screenshot: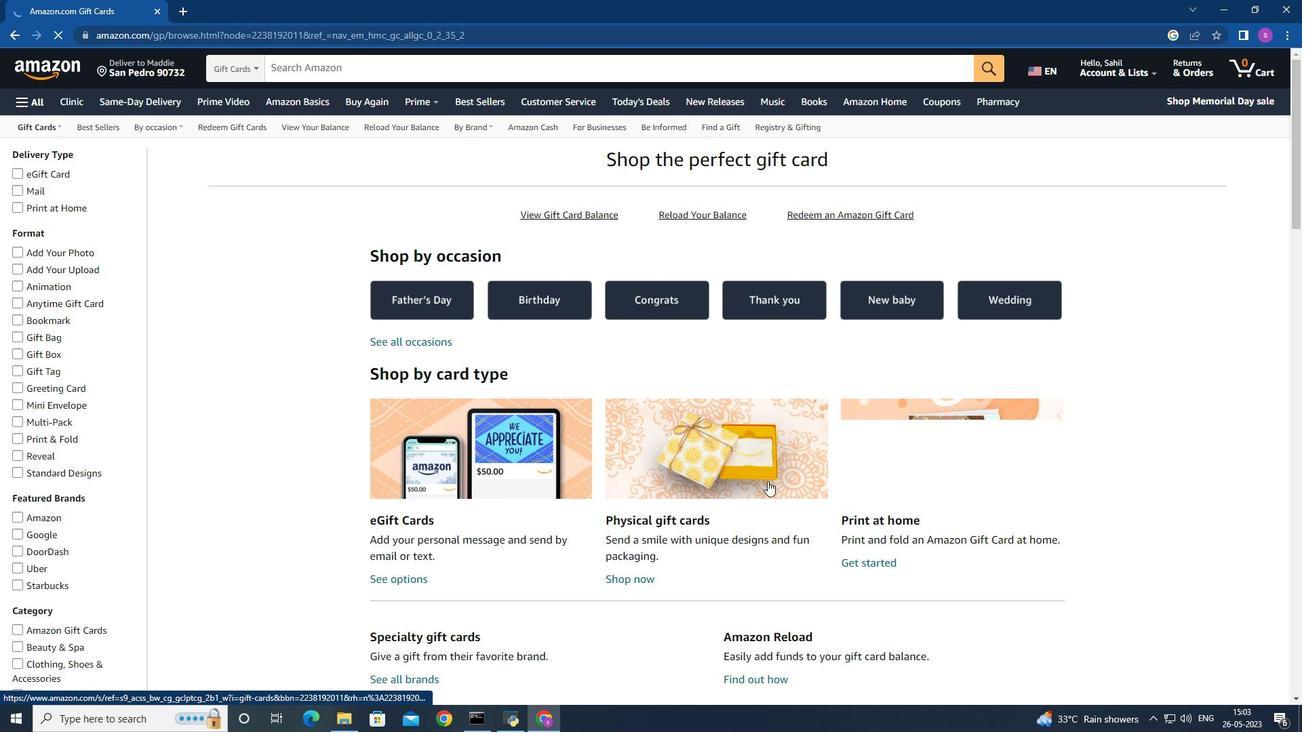 
Action: Mouse scrolled (766, 479) with delta (0, 0)
Screenshot: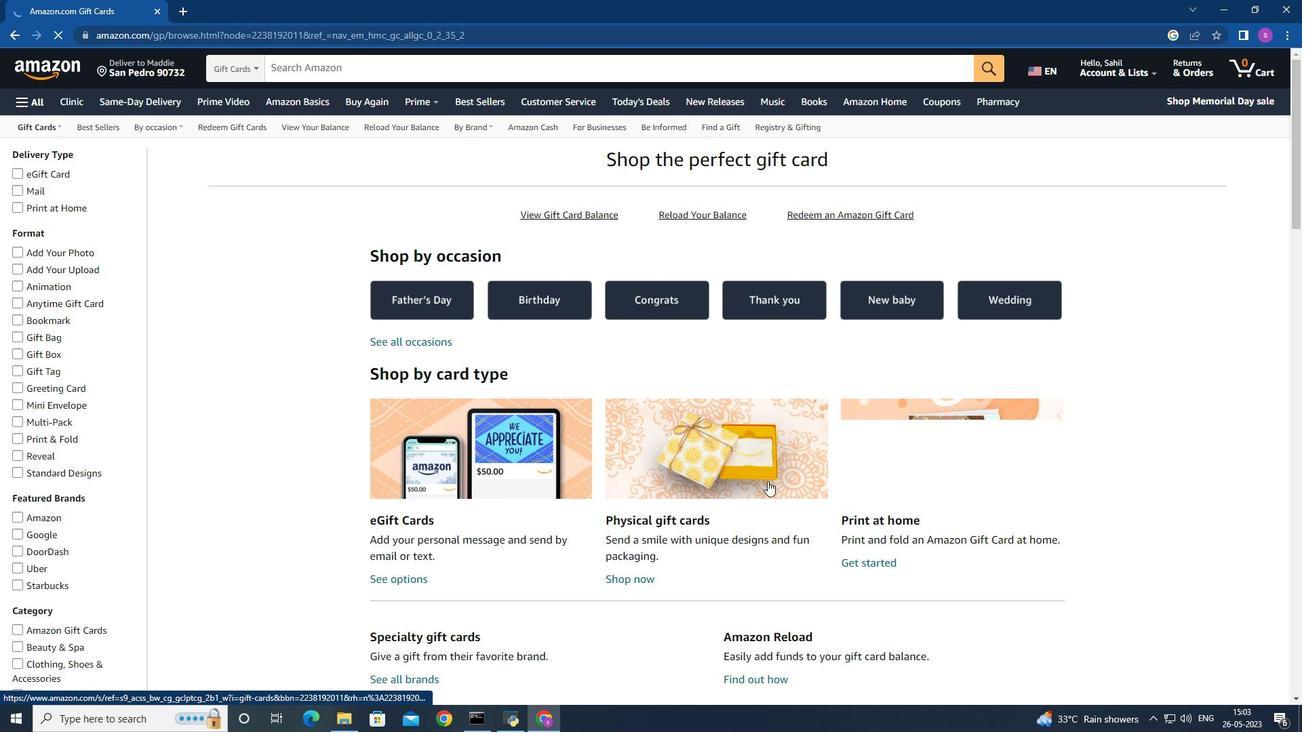 
Action: Mouse moved to (766, 480)
Screenshot: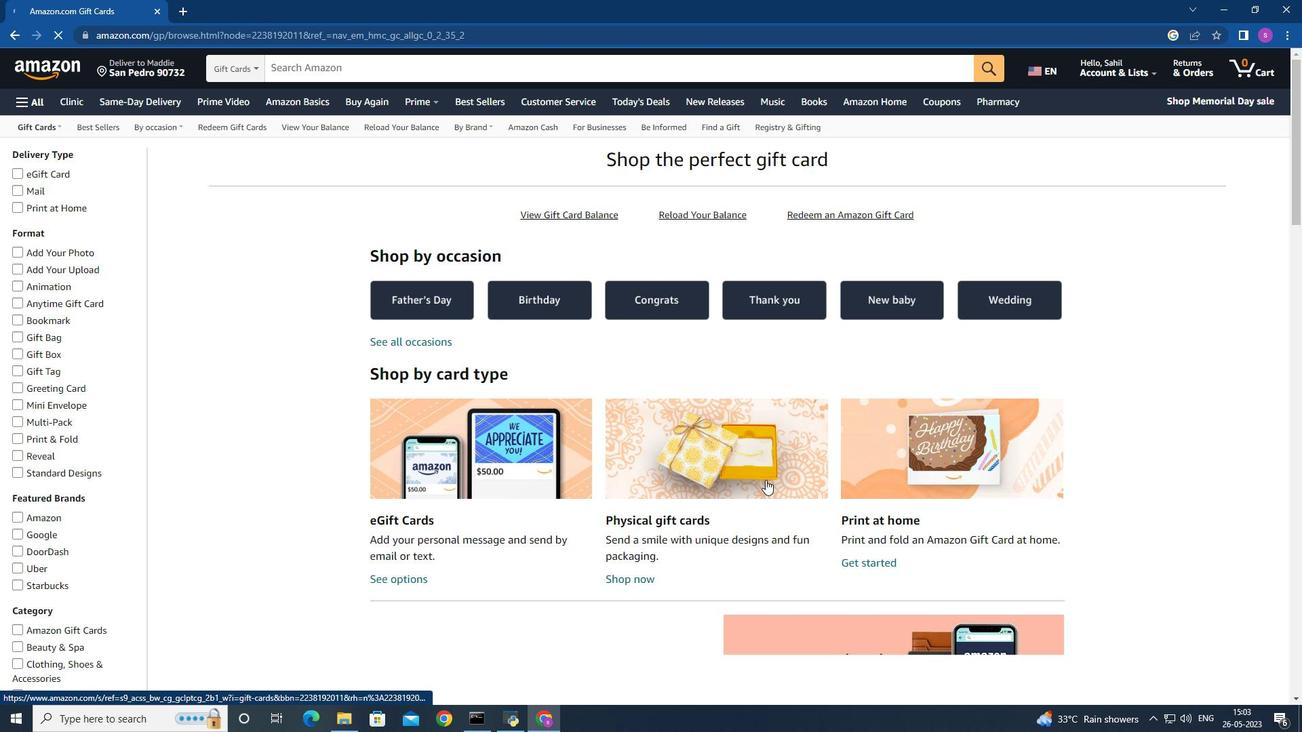 
Action: Mouse scrolled (766, 479) with delta (0, 0)
Screenshot: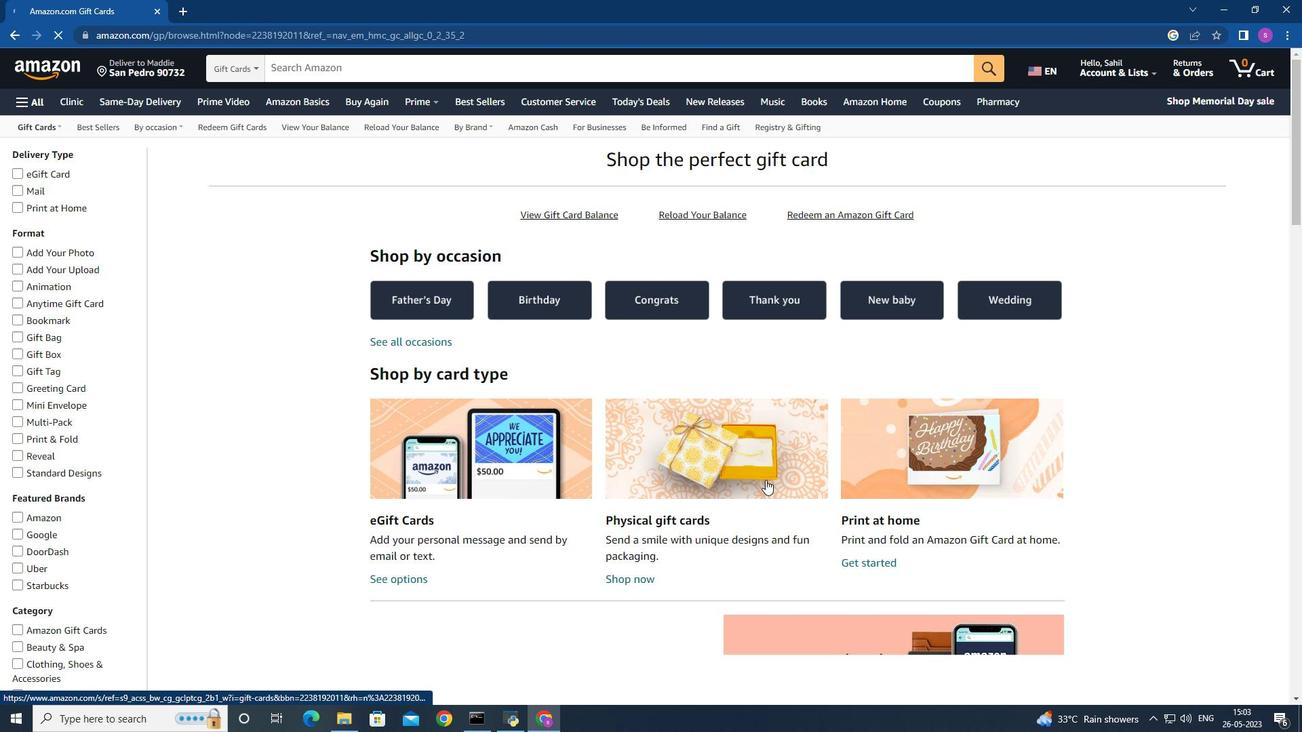 
Action: Mouse moved to (755, 482)
Screenshot: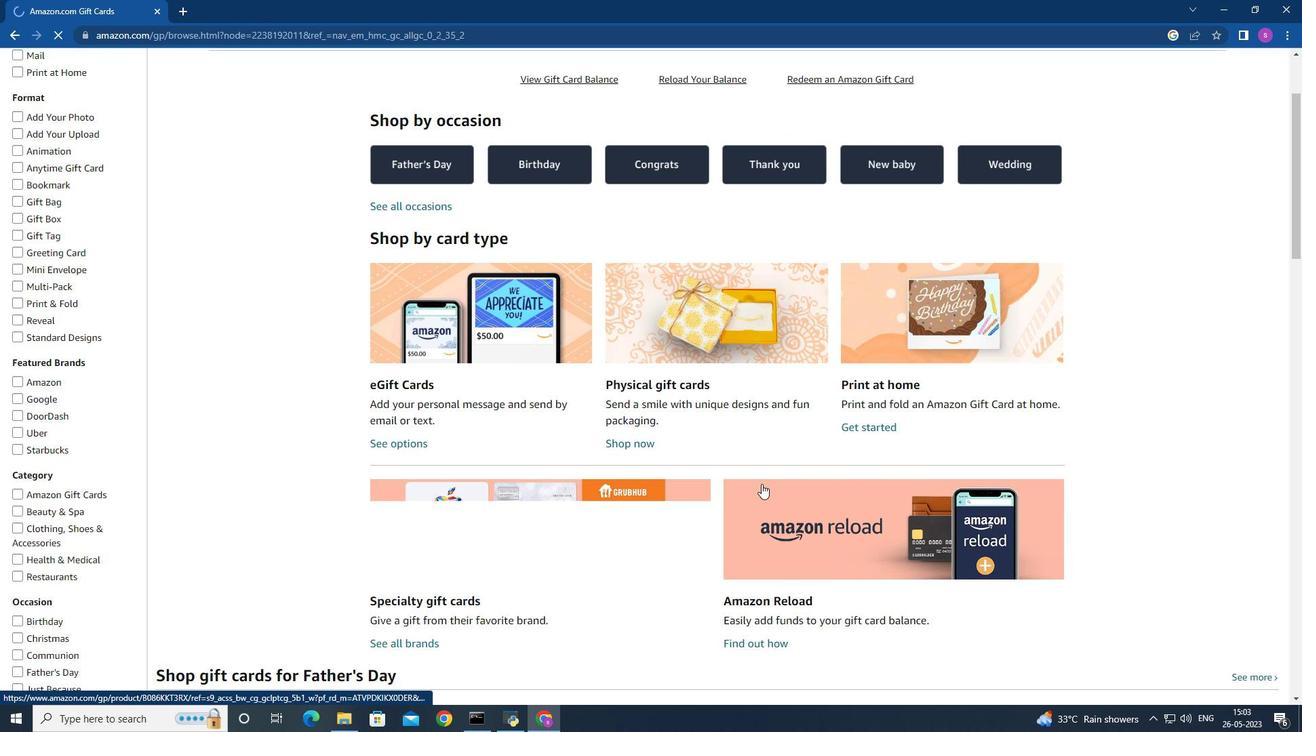 
Action: Mouse scrolled (755, 481) with delta (0, 0)
Screenshot: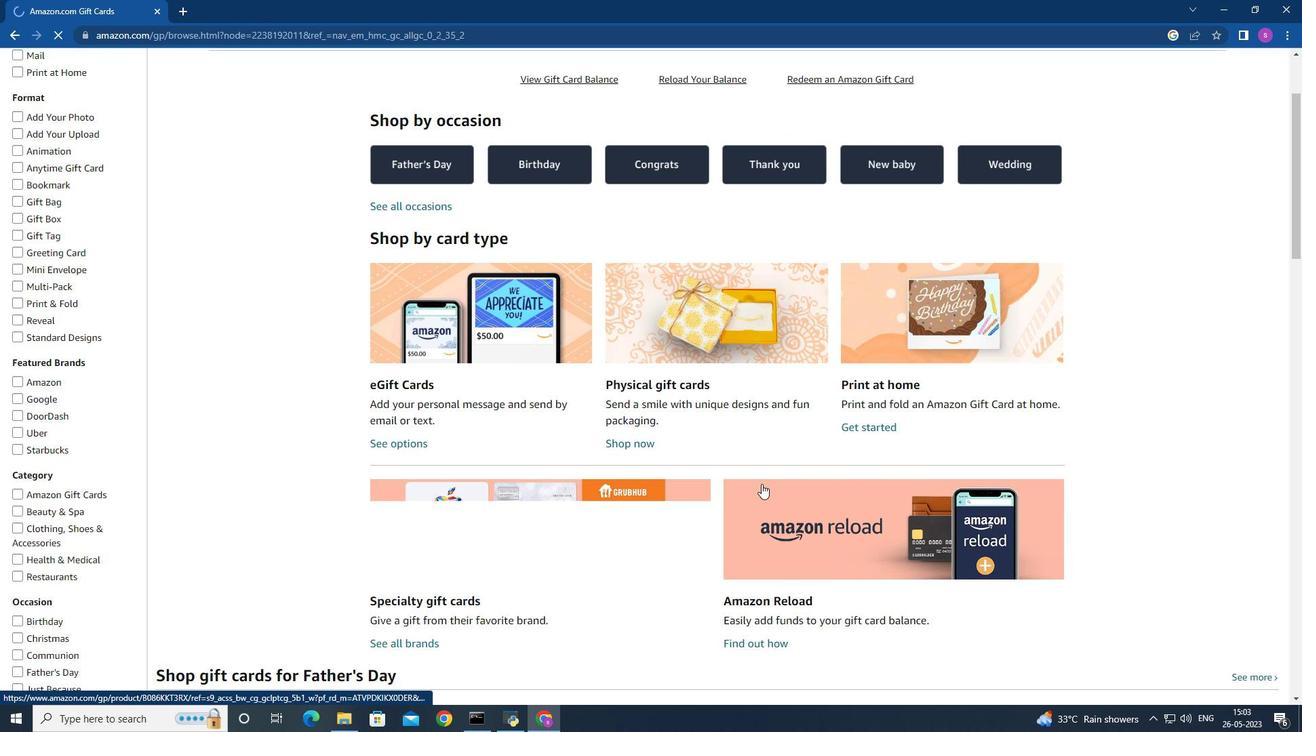 
Action: Mouse moved to (745, 477)
Screenshot: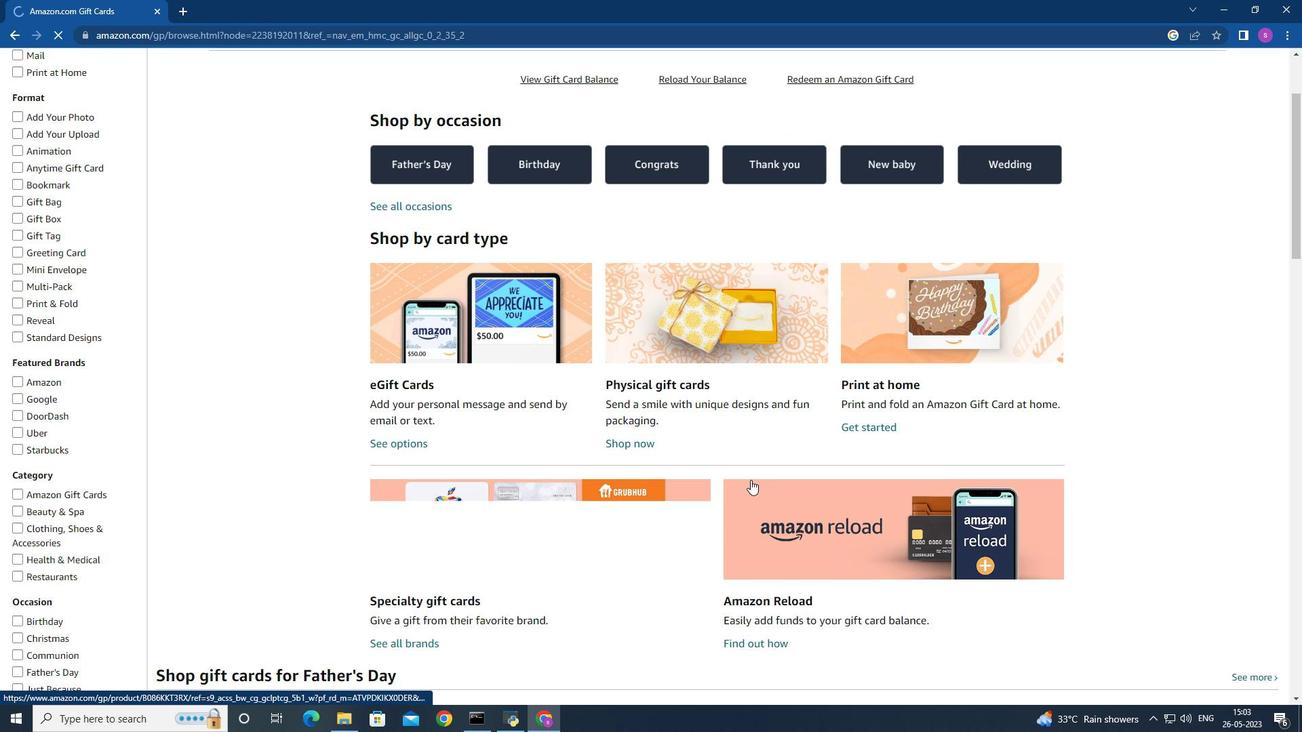 
Action: Mouse scrolled (745, 476) with delta (0, 0)
Screenshot: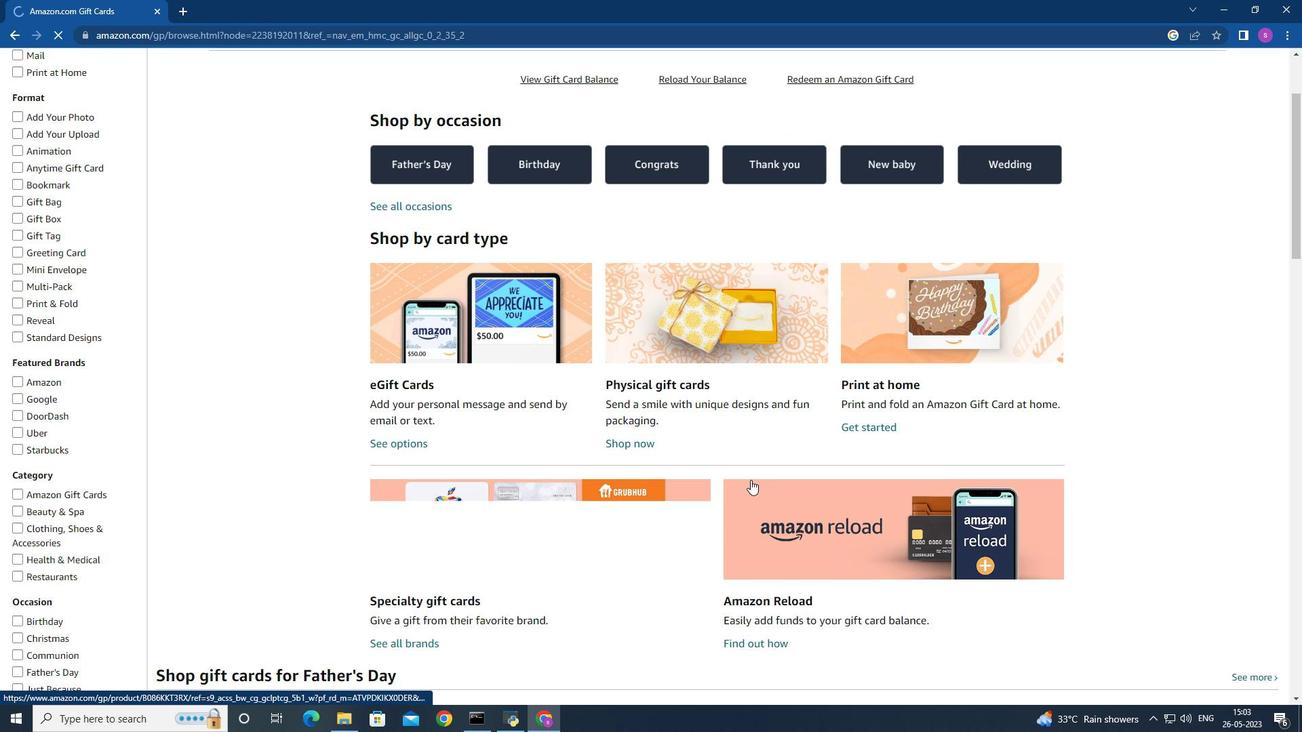 
Action: Mouse moved to (742, 475)
Screenshot: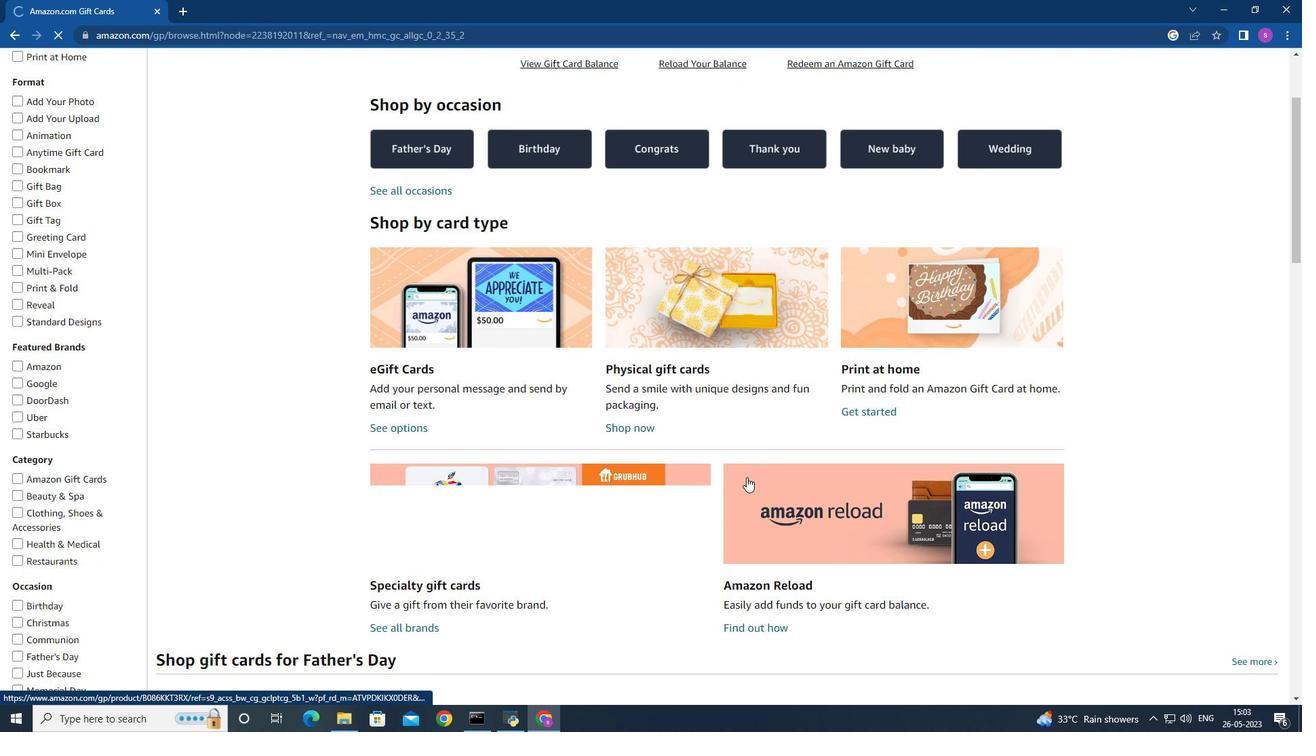 
Action: Mouse scrolled (742, 474) with delta (0, 0)
Screenshot: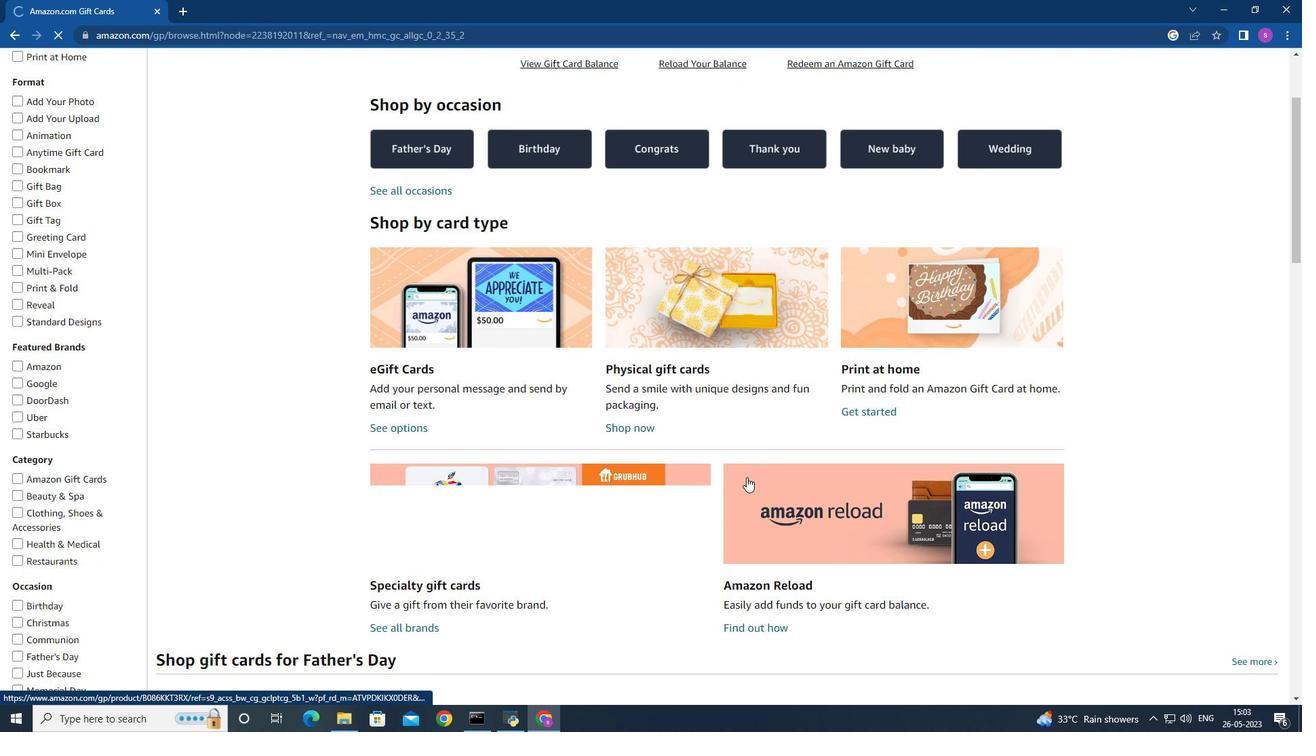 
Action: Mouse moved to (730, 466)
Screenshot: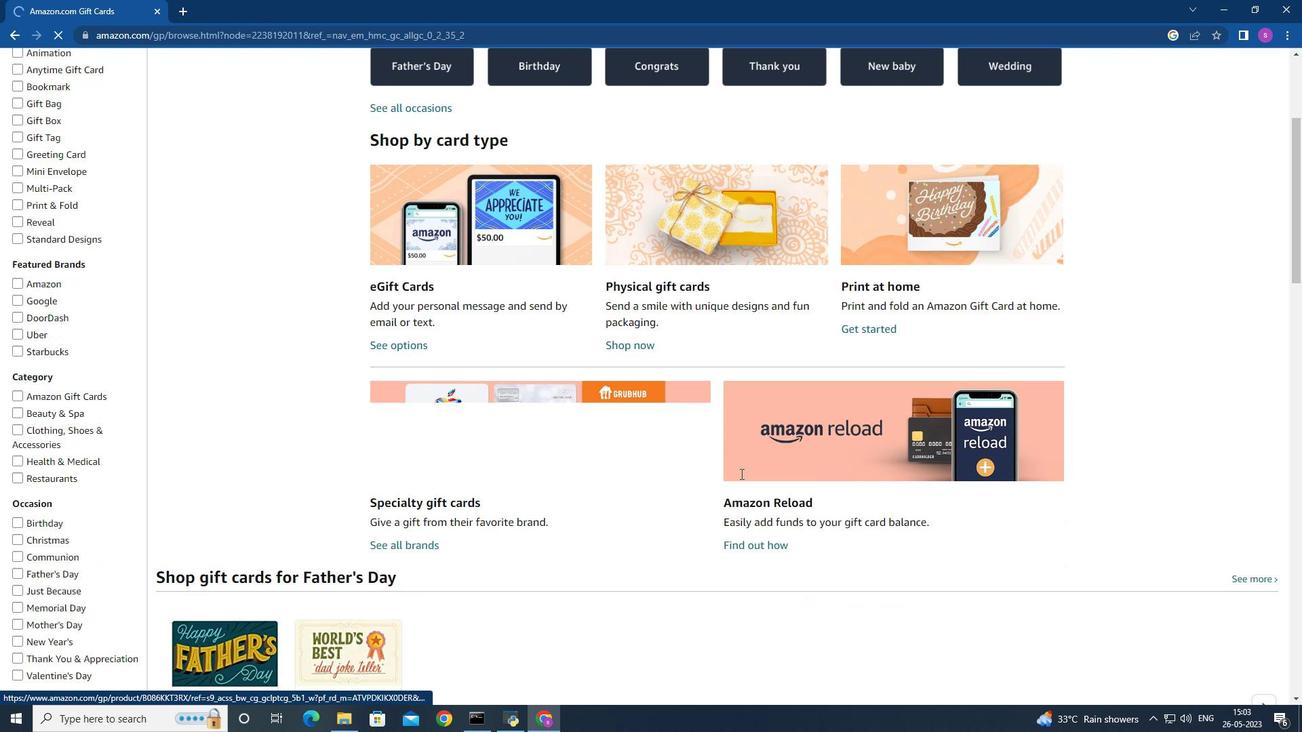 
Action: Mouse scrolled (736, 470) with delta (0, 0)
Screenshot: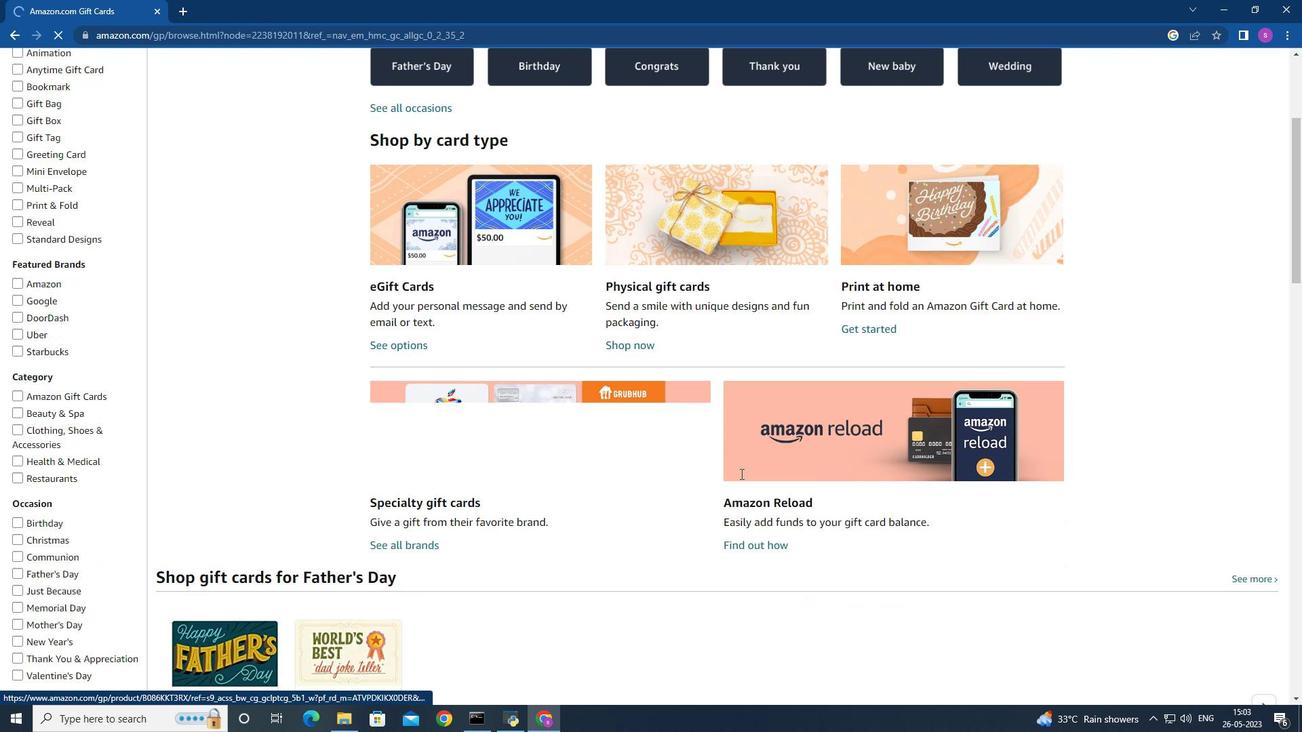 
Action: Mouse moved to (601, 412)
Screenshot: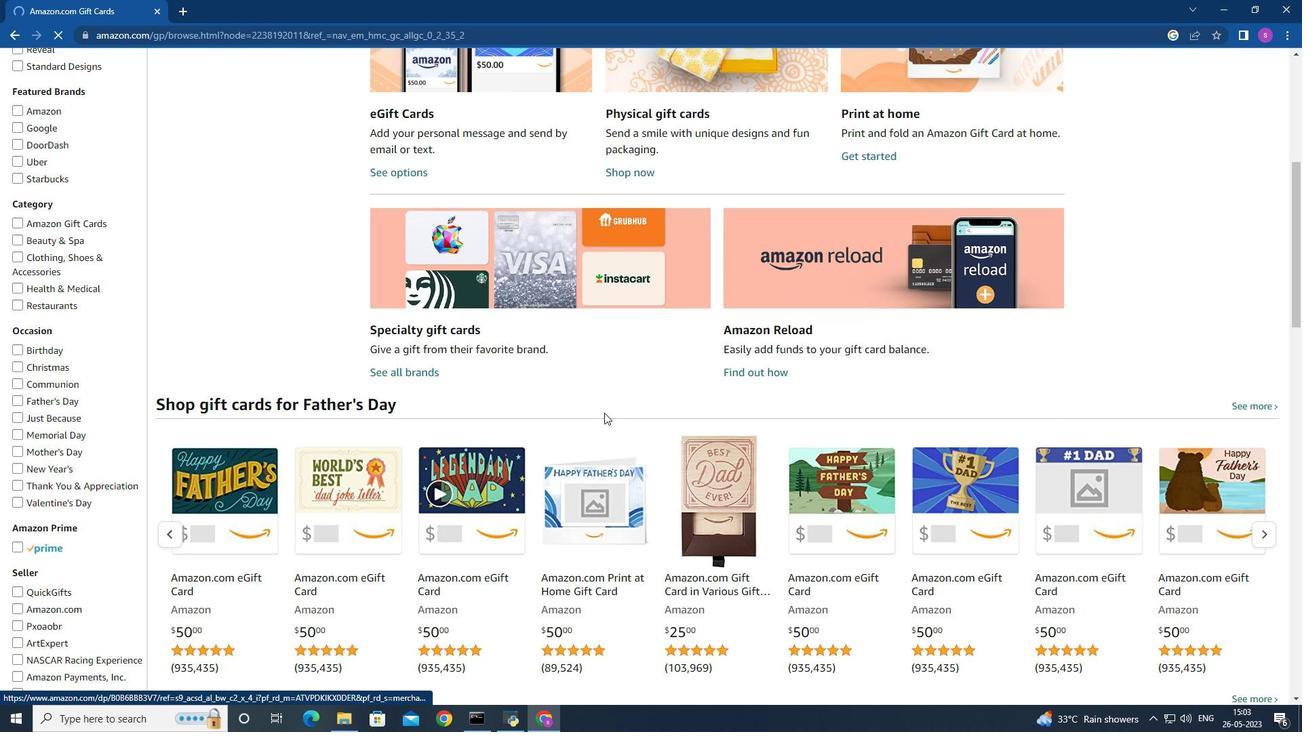 
Action: Mouse scrolled (601, 411) with delta (0, 0)
Screenshot: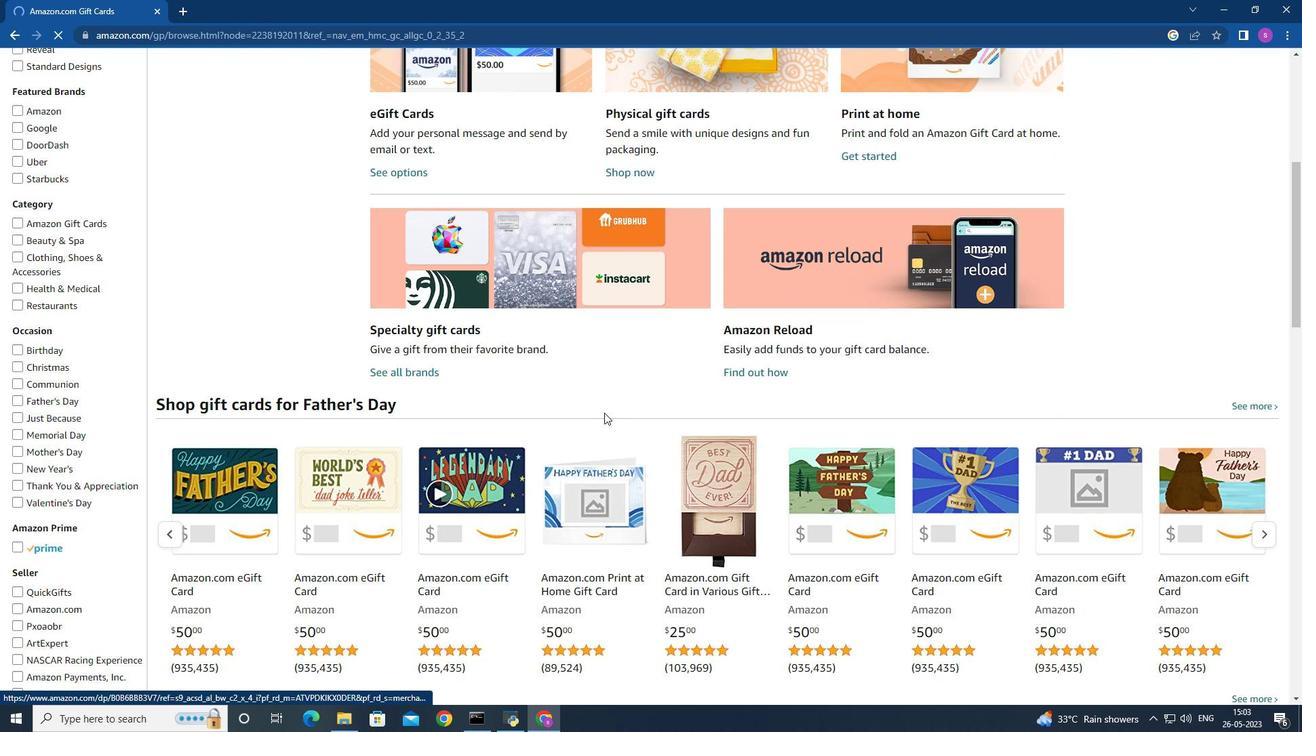 
Action: Mouse moved to (601, 412)
Screenshot: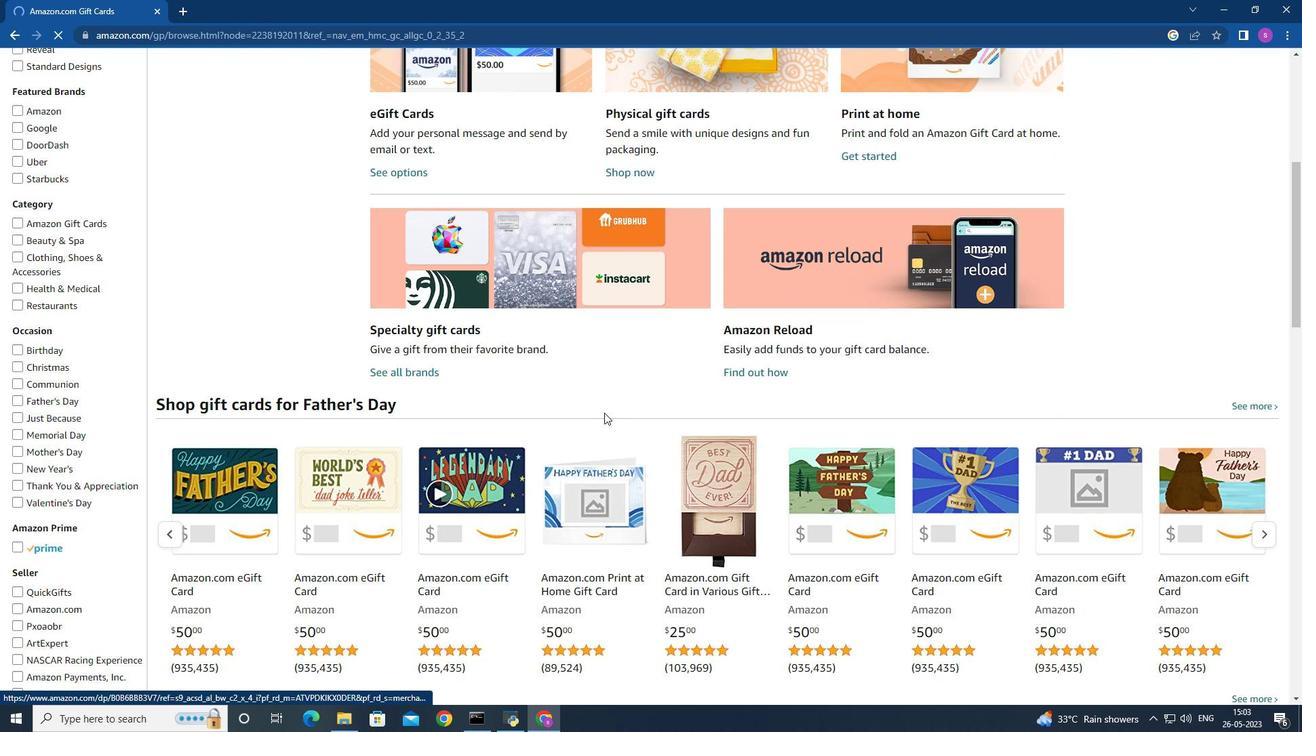 
Action: Mouse scrolled (601, 411) with delta (0, 0)
Screenshot: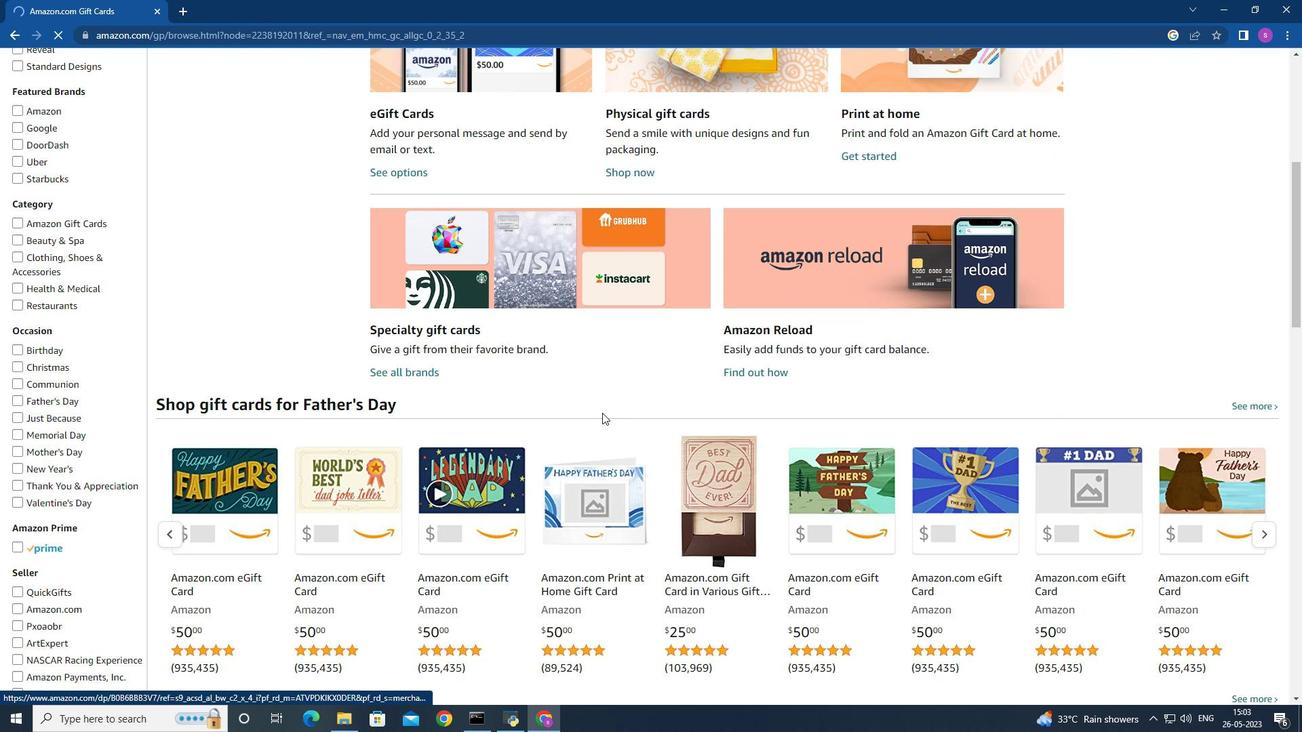 
Action: Mouse moved to (790, 361)
Screenshot: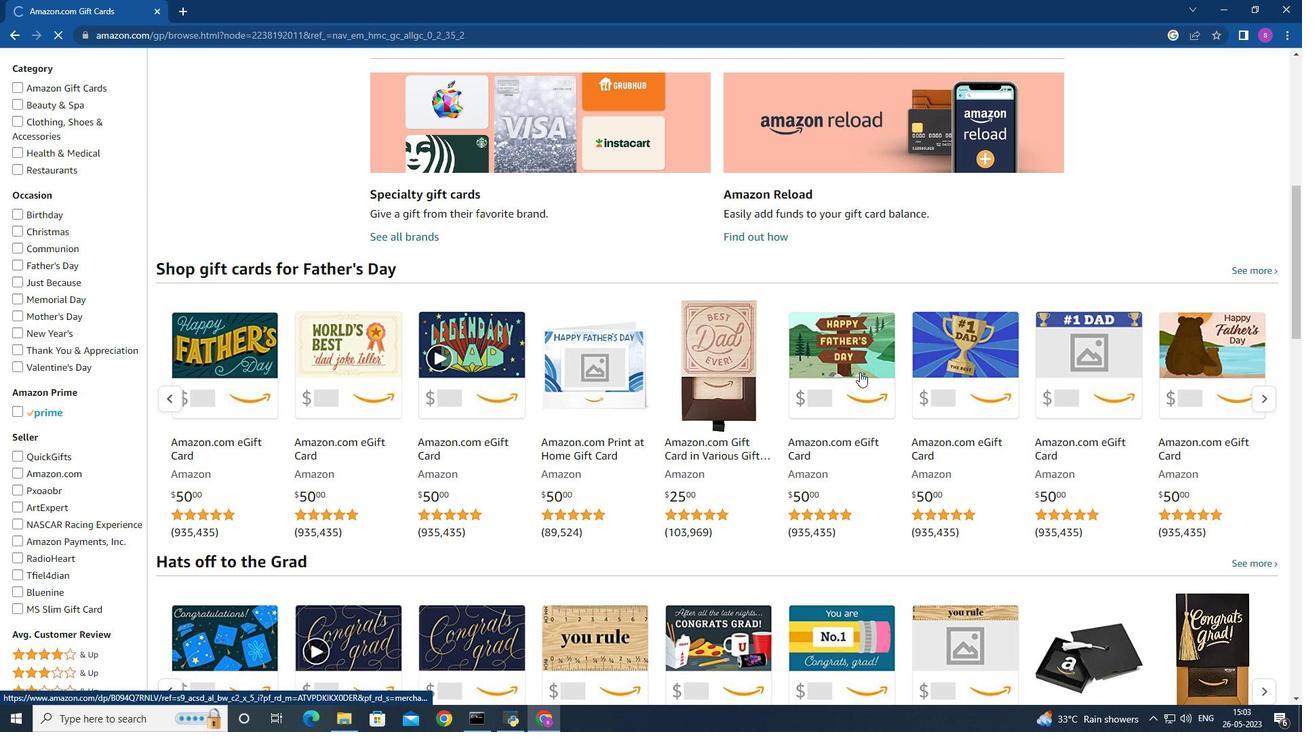 
Action: Mouse scrolled (790, 360) with delta (0, 0)
Screenshot: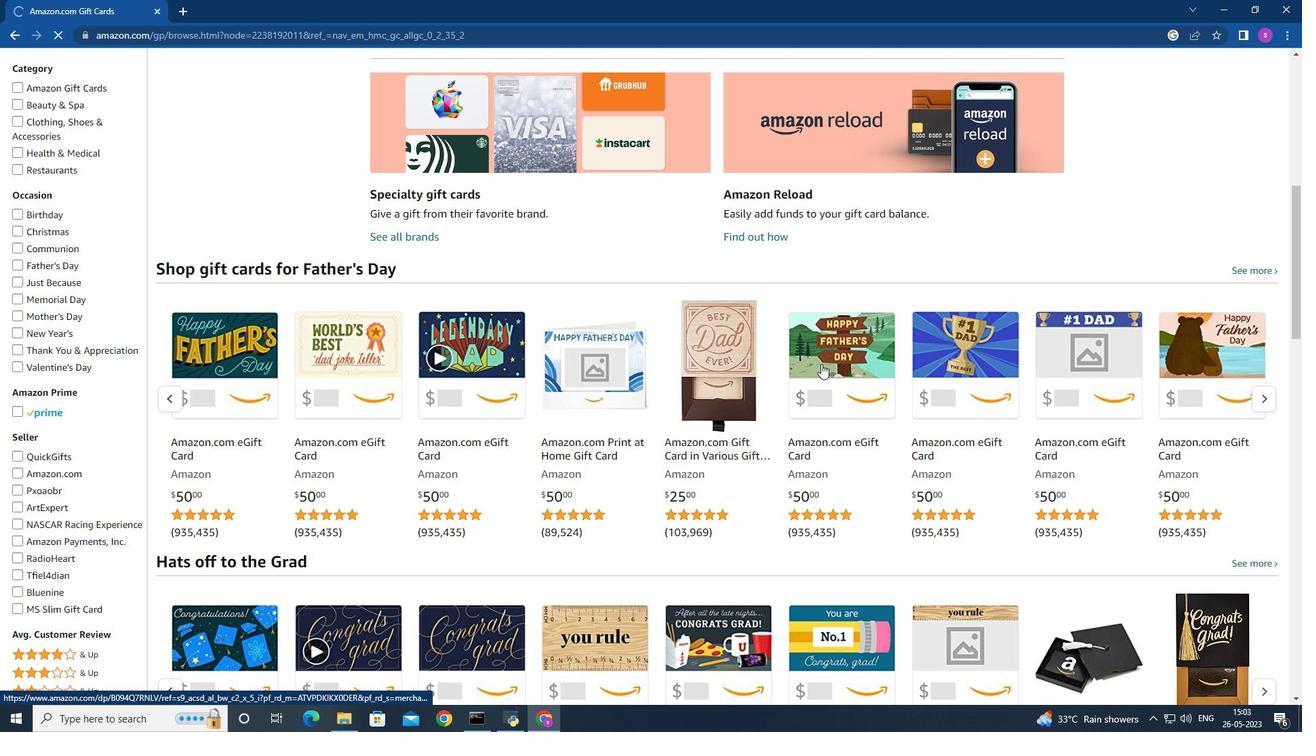 
Action: Mouse moved to (756, 360)
Screenshot: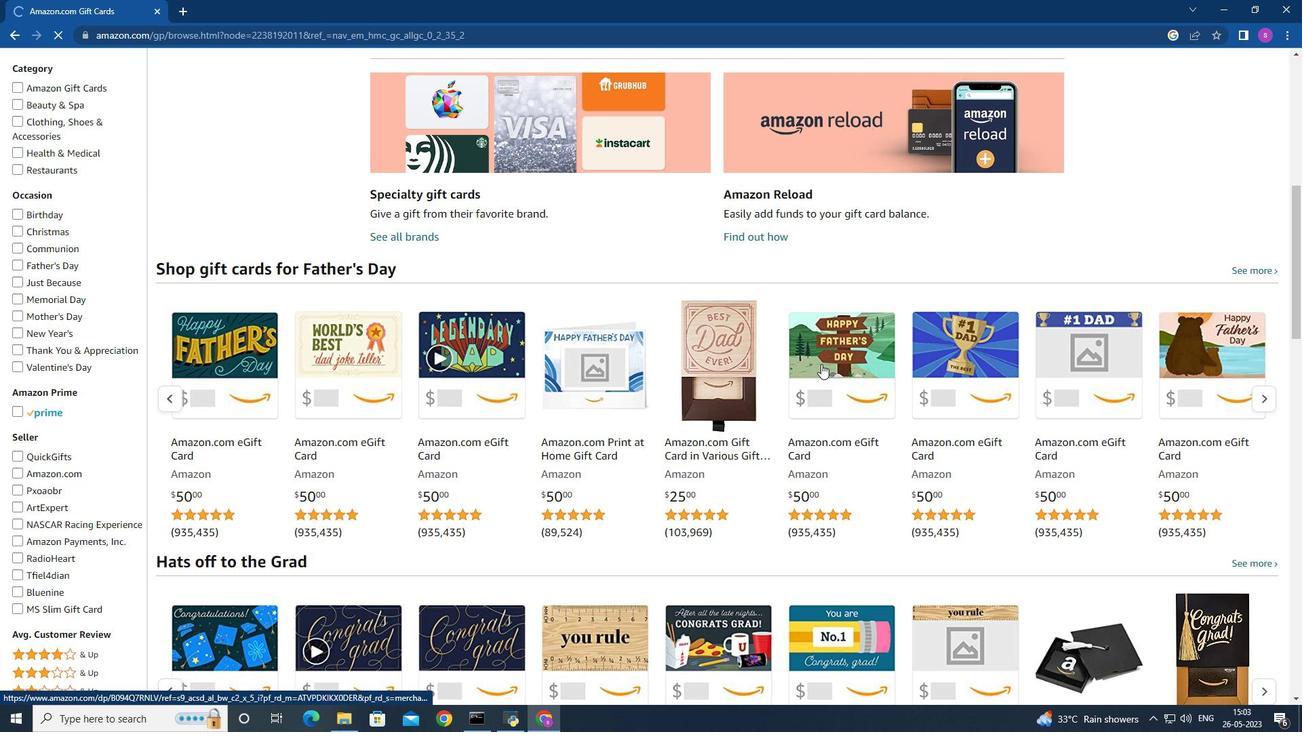 
Action: Mouse scrolled (756, 359) with delta (0, 0)
Screenshot: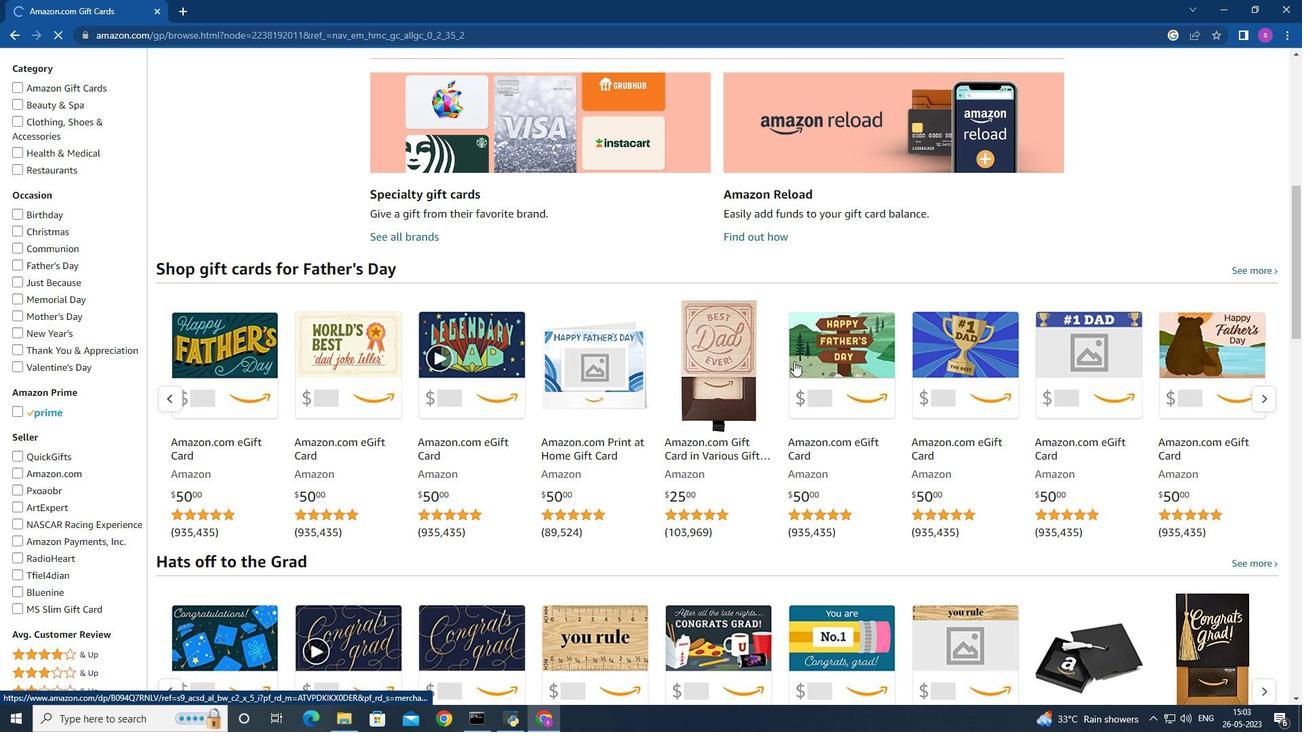 
Action: Mouse moved to (727, 358)
Screenshot: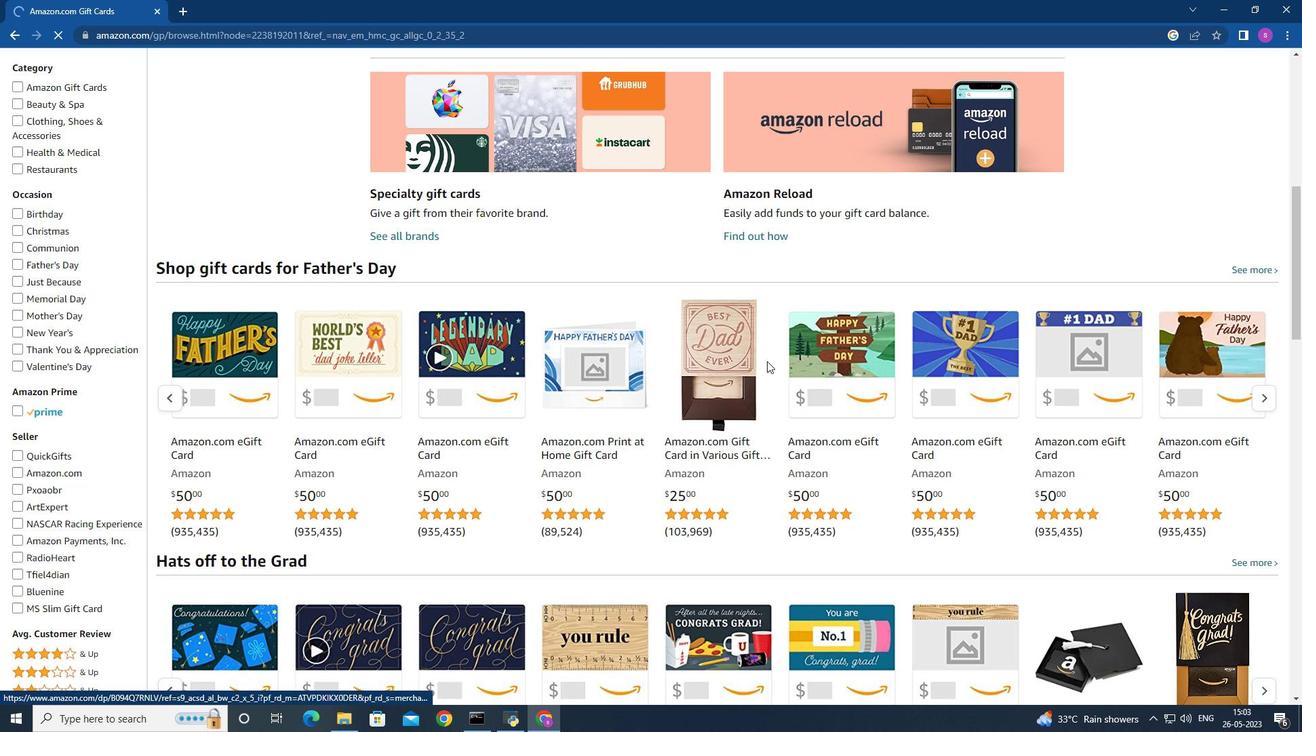
Action: Mouse scrolled (727, 357) with delta (0, 0)
Screenshot: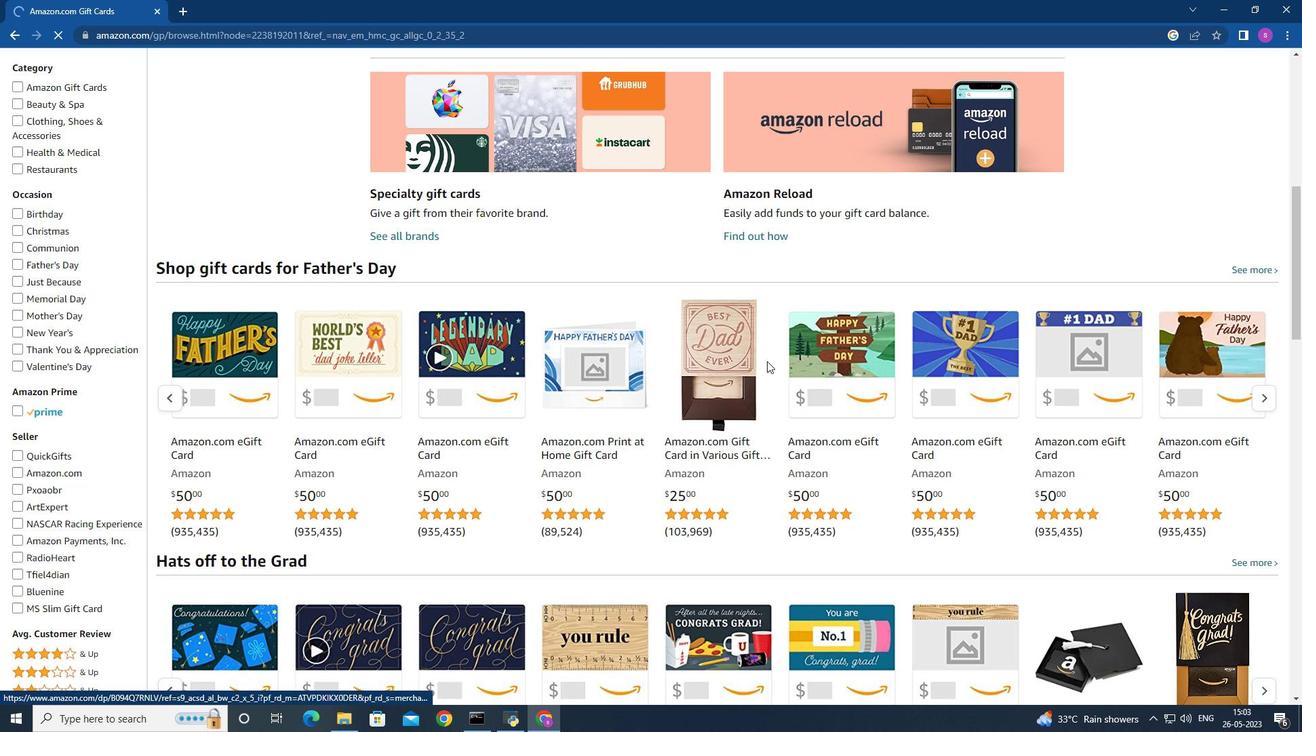 
Action: Mouse moved to (702, 354)
Screenshot: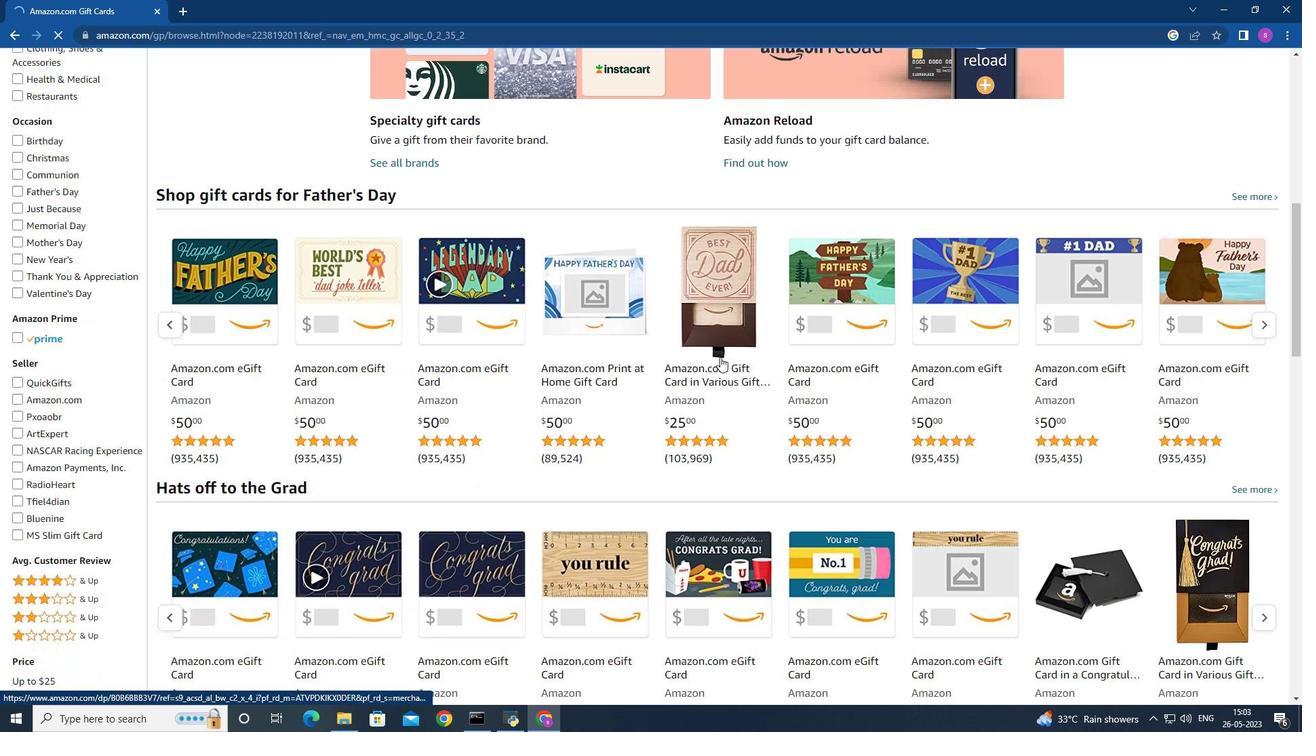 
Action: Mouse scrolled (702, 353) with delta (0, 0)
Screenshot: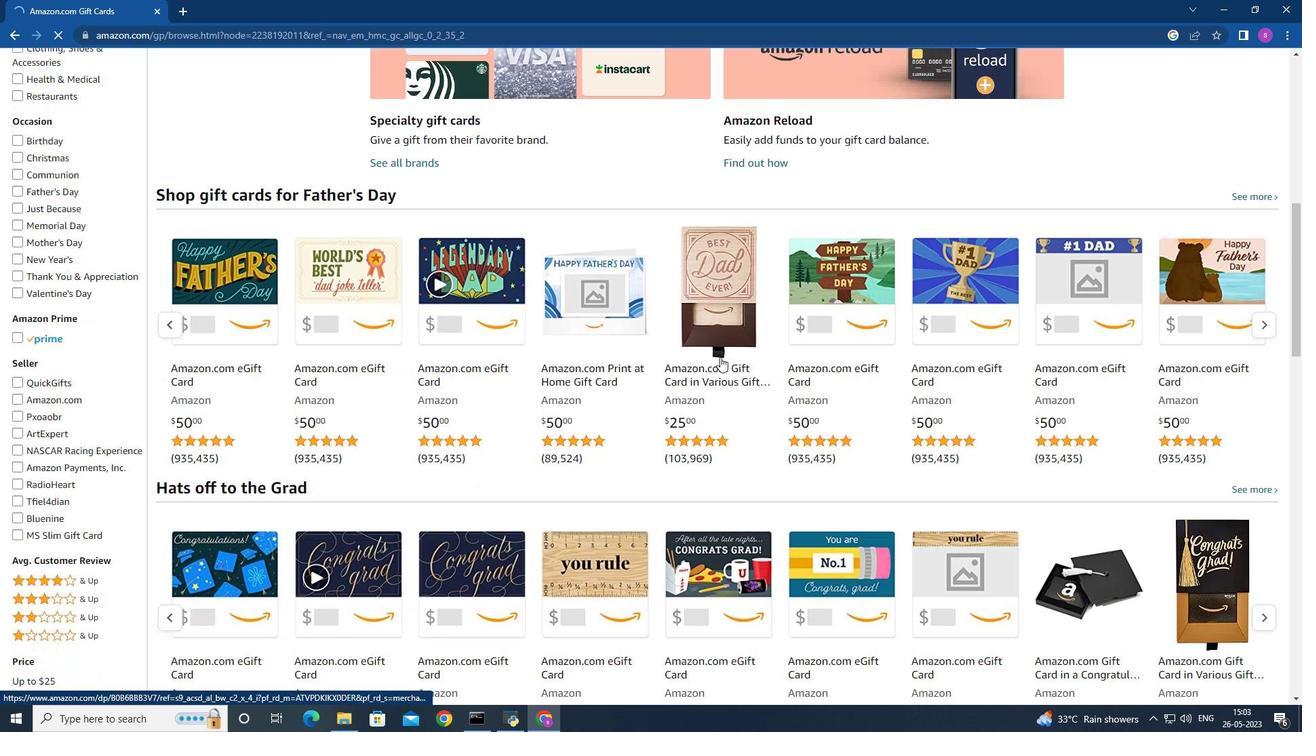 
Action: Mouse moved to (628, 341)
Screenshot: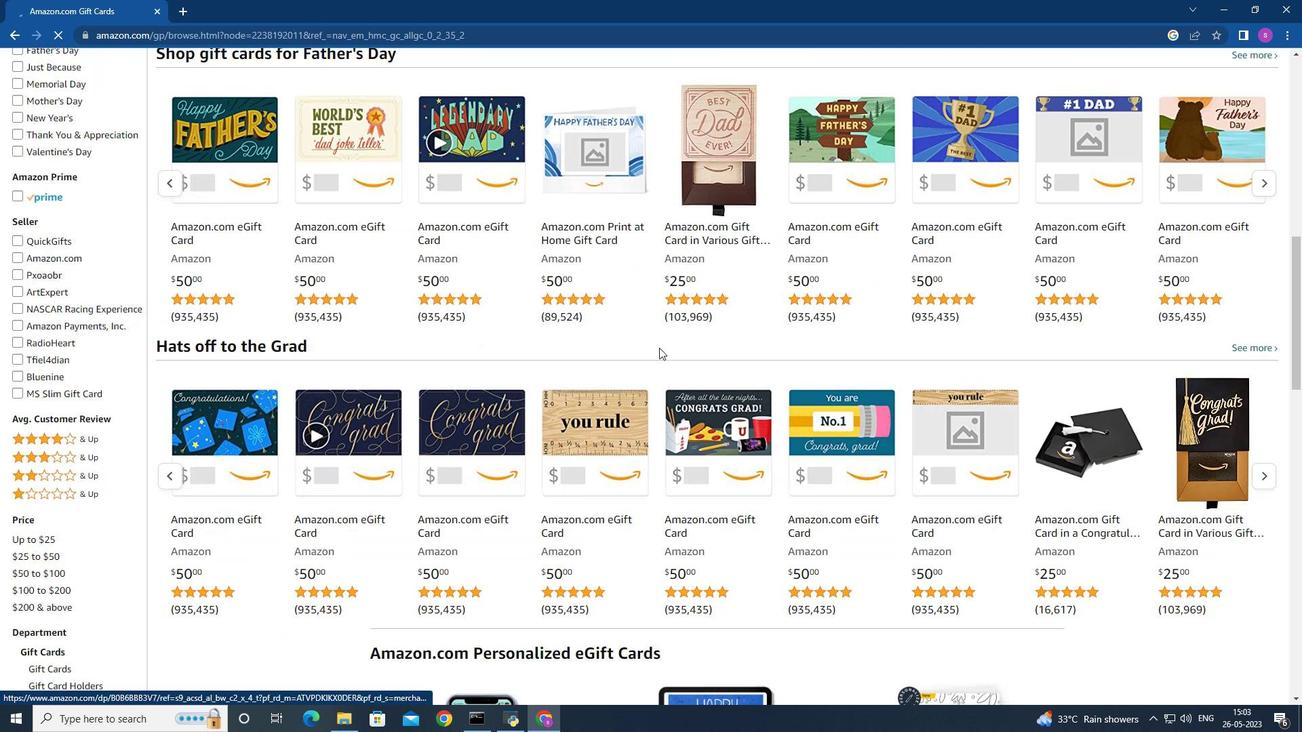 
Action: Mouse scrolled (654, 346) with delta (0, 0)
Screenshot: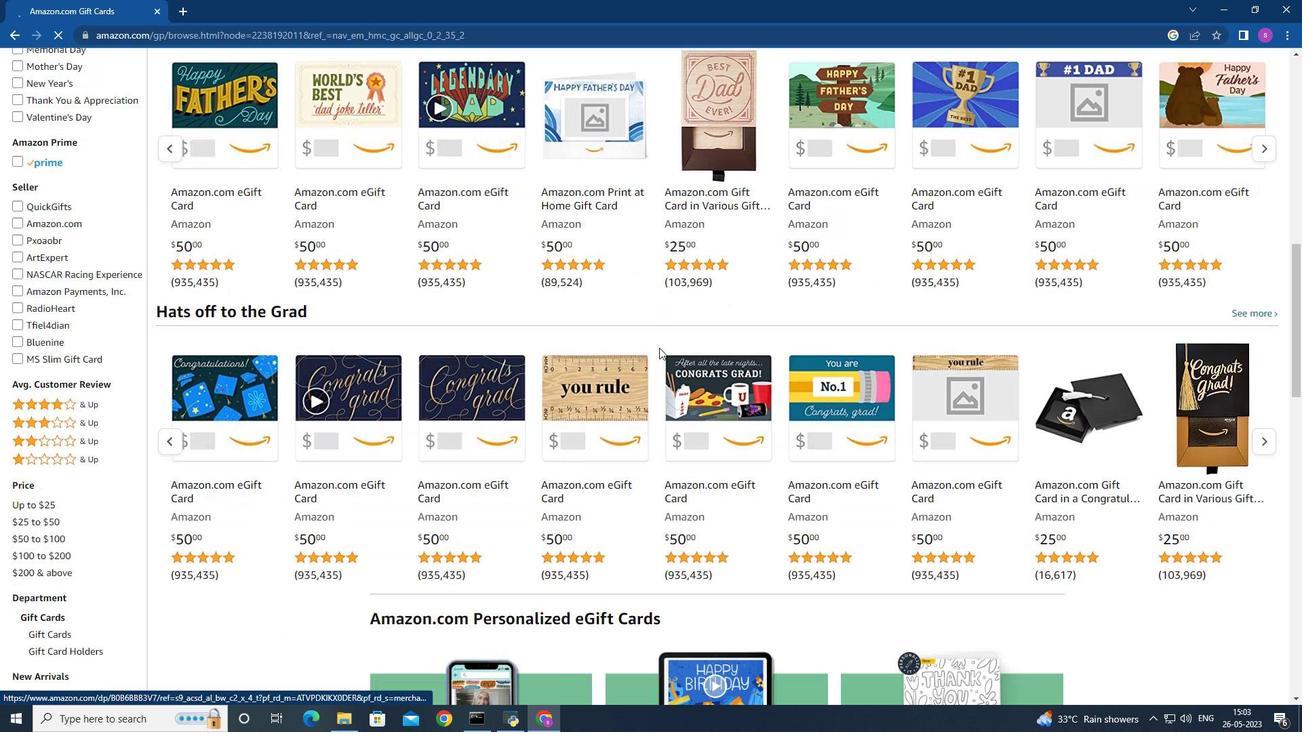 
Action: Mouse moved to (457, 305)
Screenshot: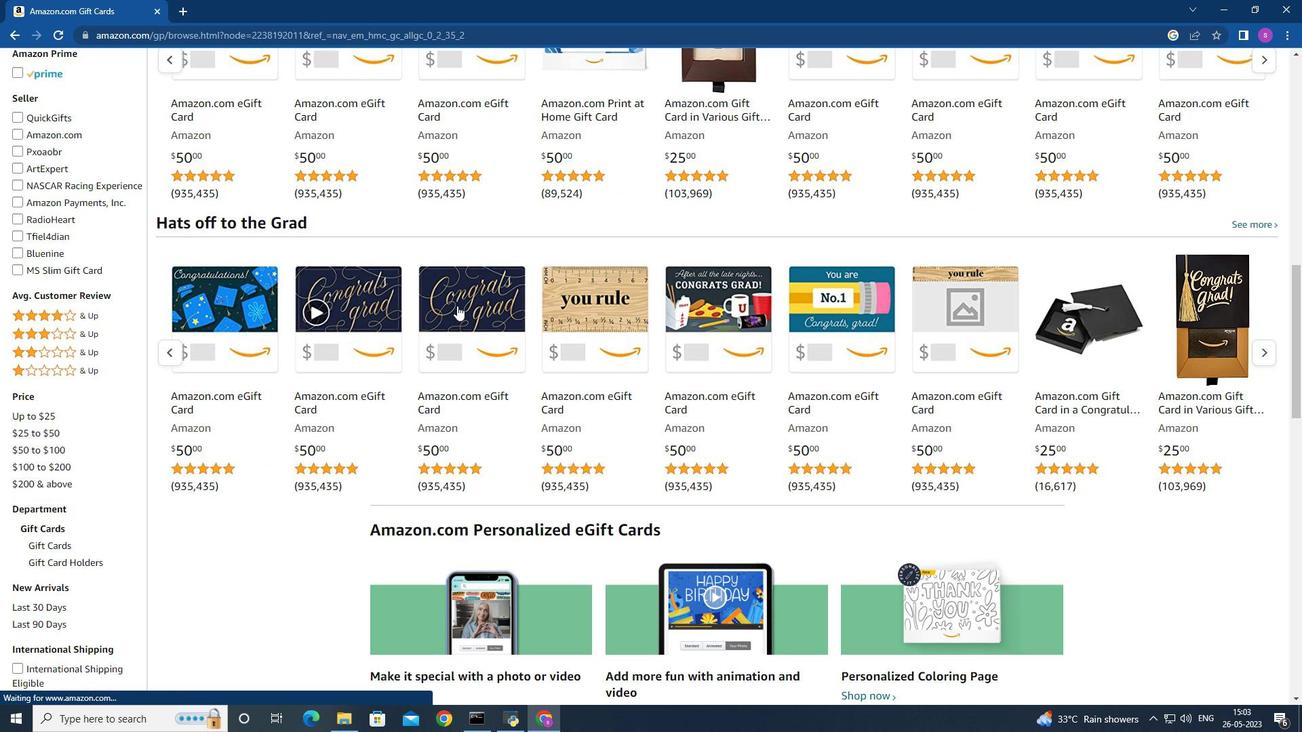 
Action: Mouse pressed left at (457, 305)
Screenshot: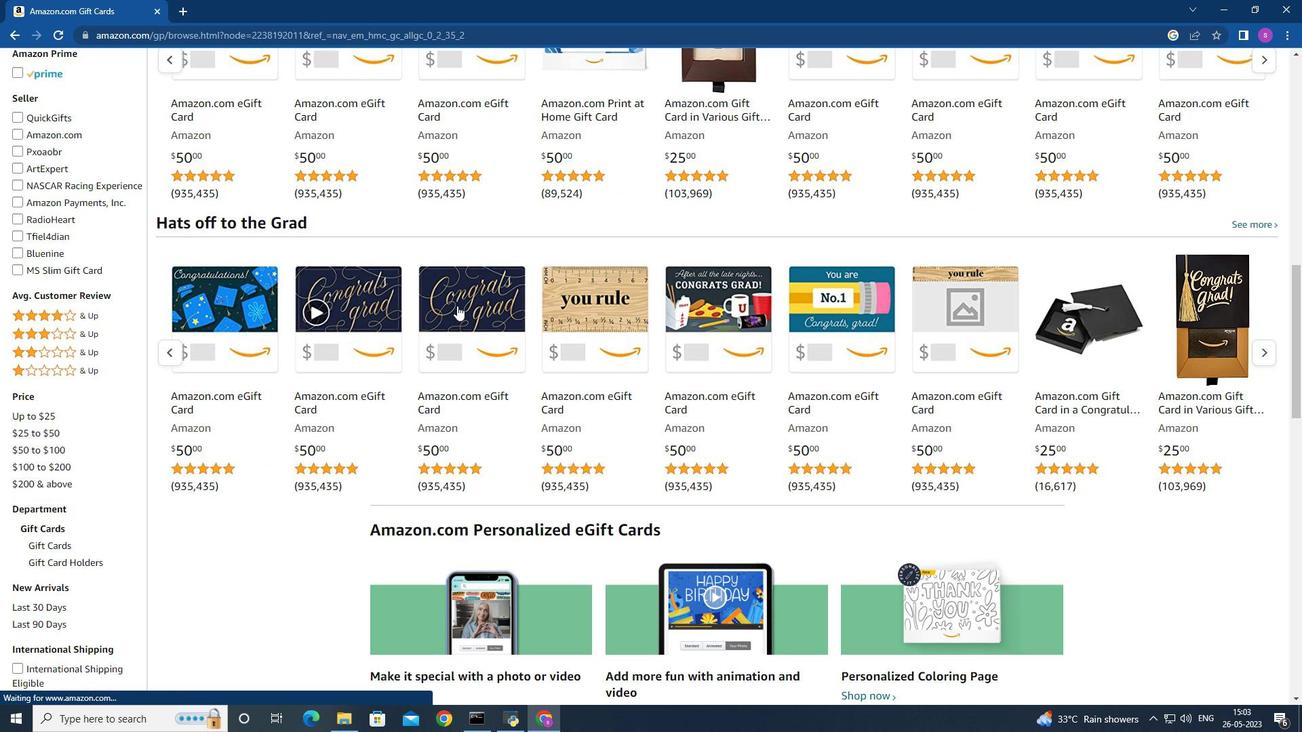 
Action: Mouse moved to (1175, 194)
Screenshot: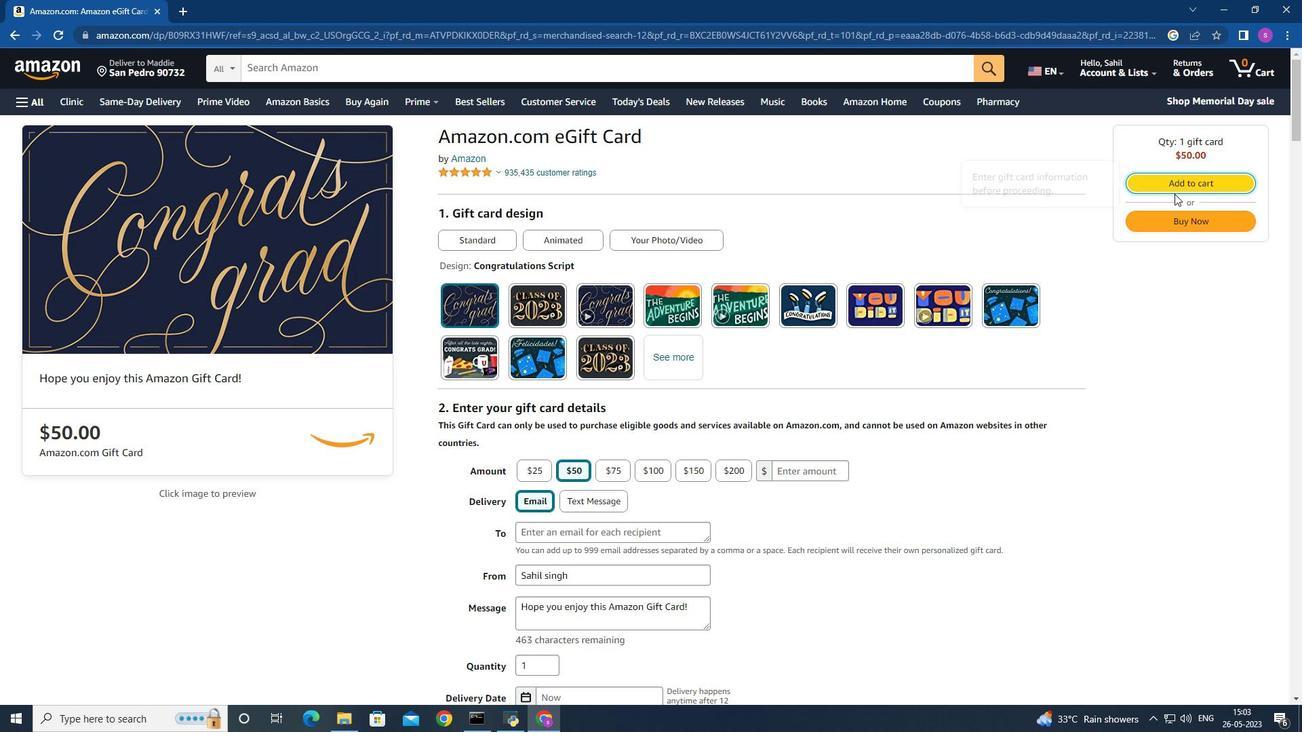 
Action: Mouse pressed left at (1175, 194)
Screenshot: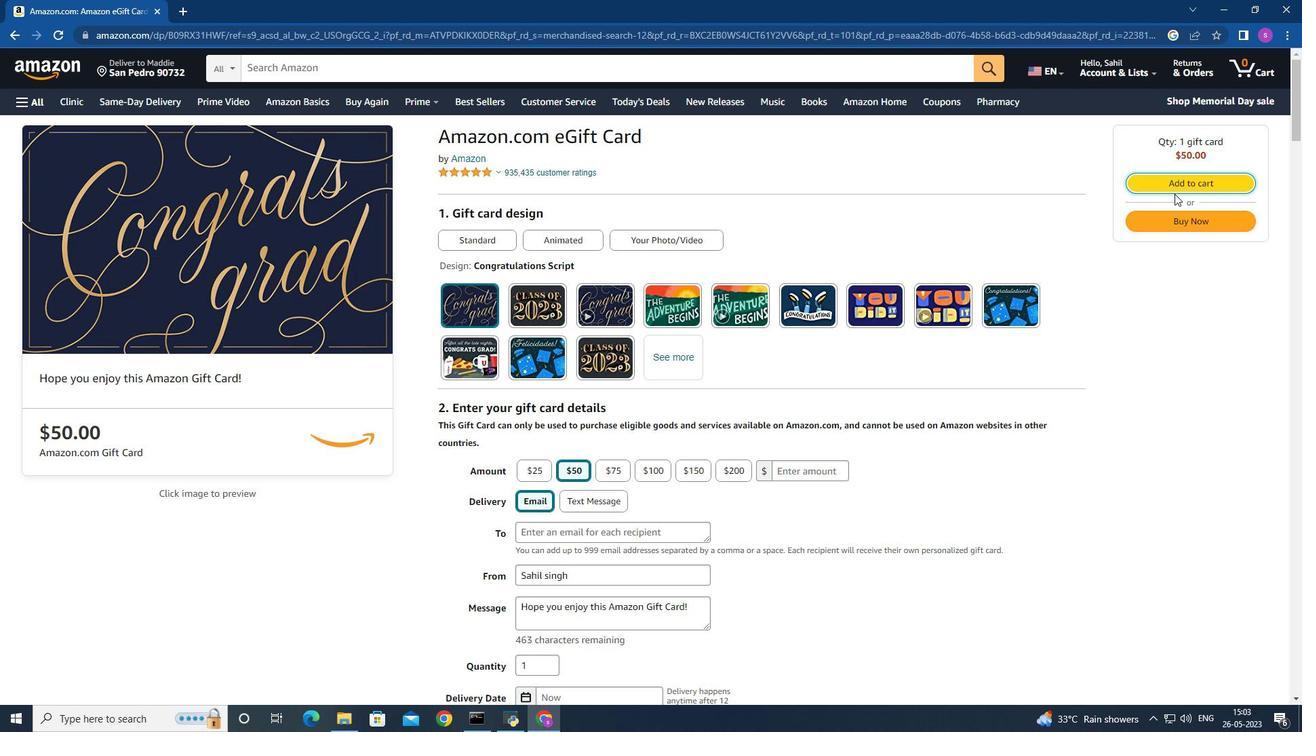 
Action: Mouse moved to (957, 374)
Screenshot: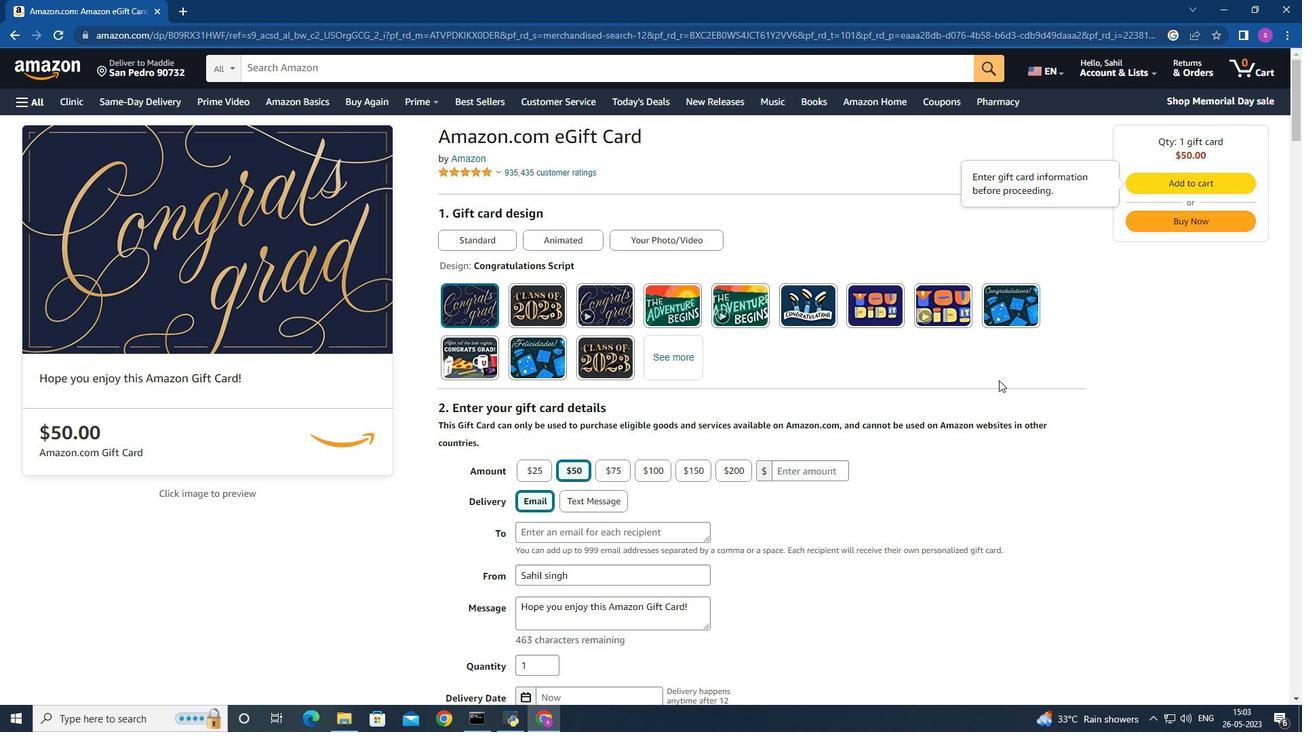 
Action: Mouse scrolled (957, 373) with delta (0, 0)
Screenshot: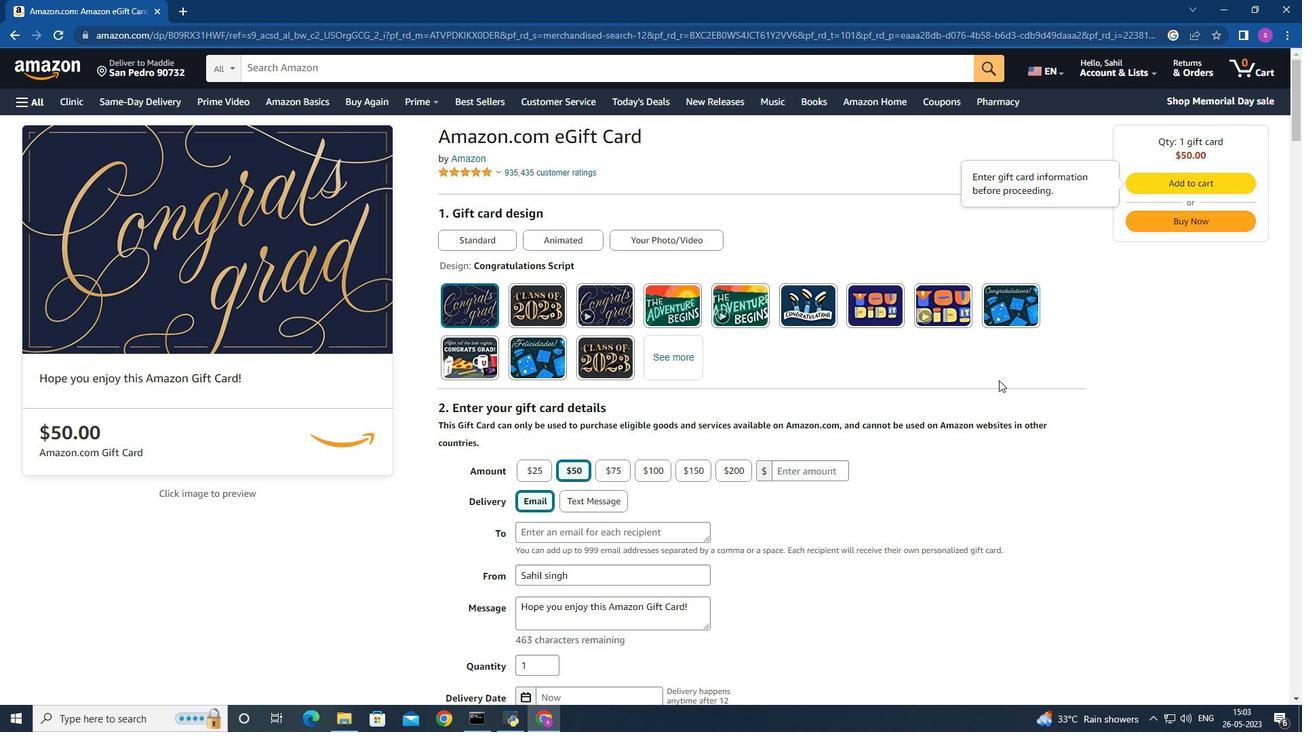 
Action: Mouse moved to (954, 373)
Screenshot: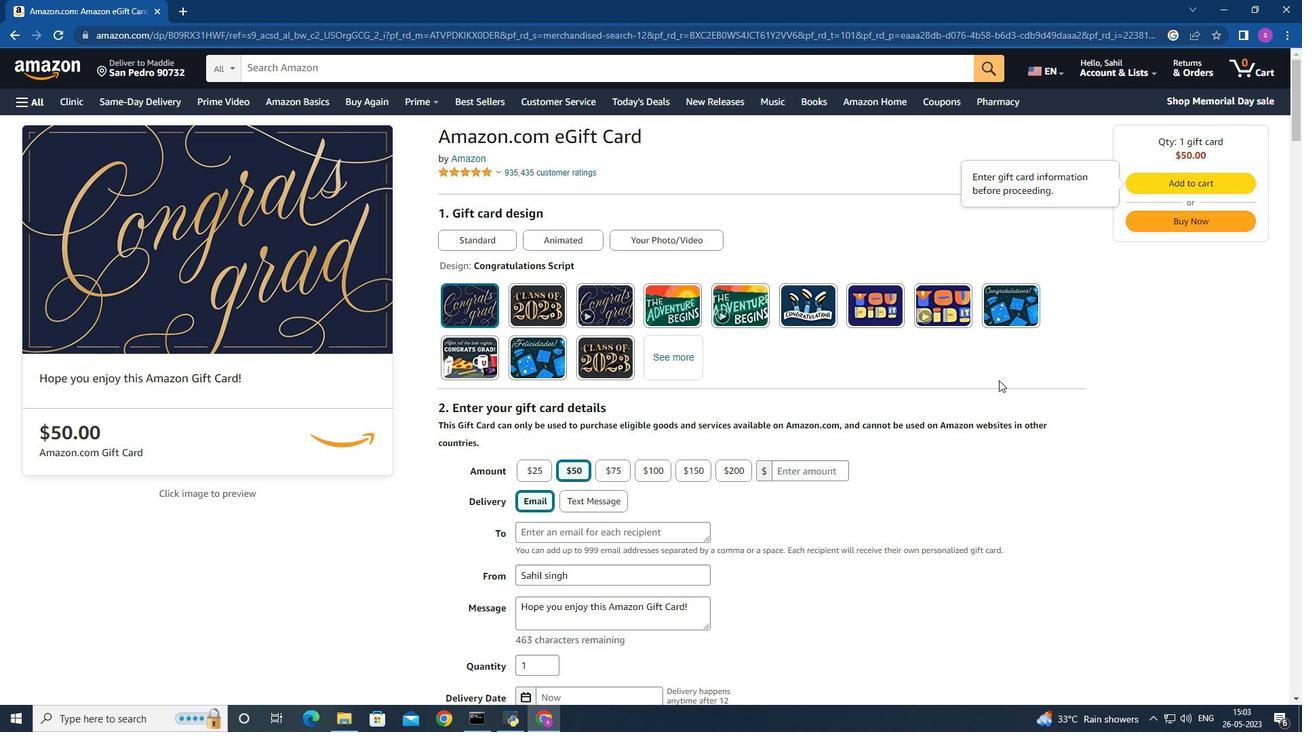
Action: Mouse scrolled (954, 373) with delta (0, 0)
Screenshot: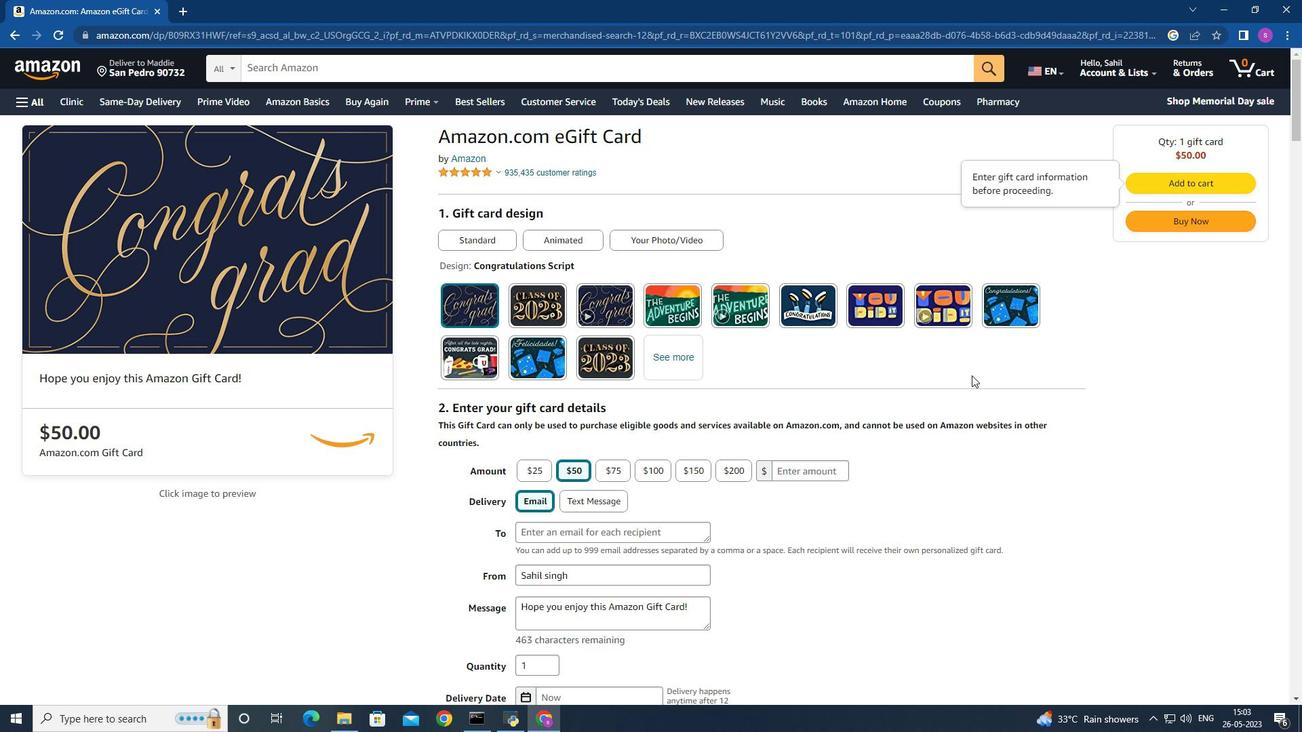 
Action: Mouse moved to (953, 373)
Screenshot: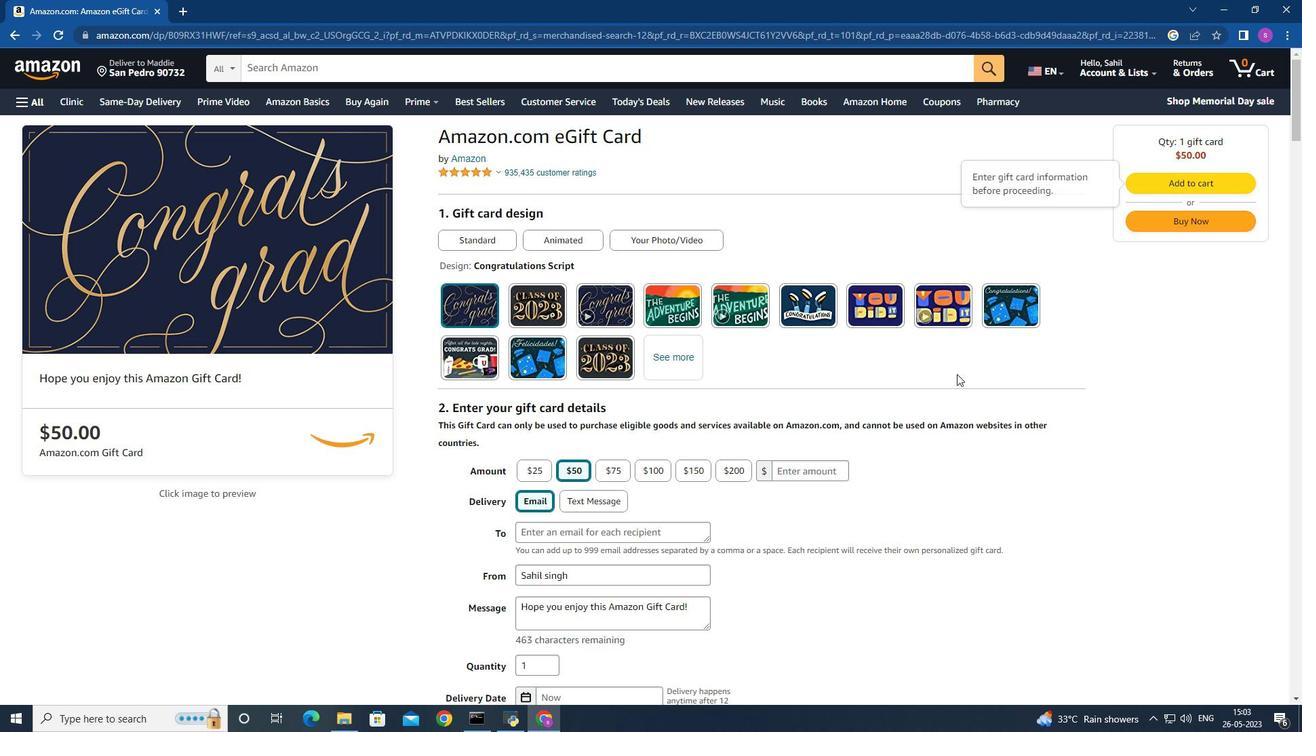 
Action: Mouse scrolled (953, 372) with delta (0, 0)
Screenshot: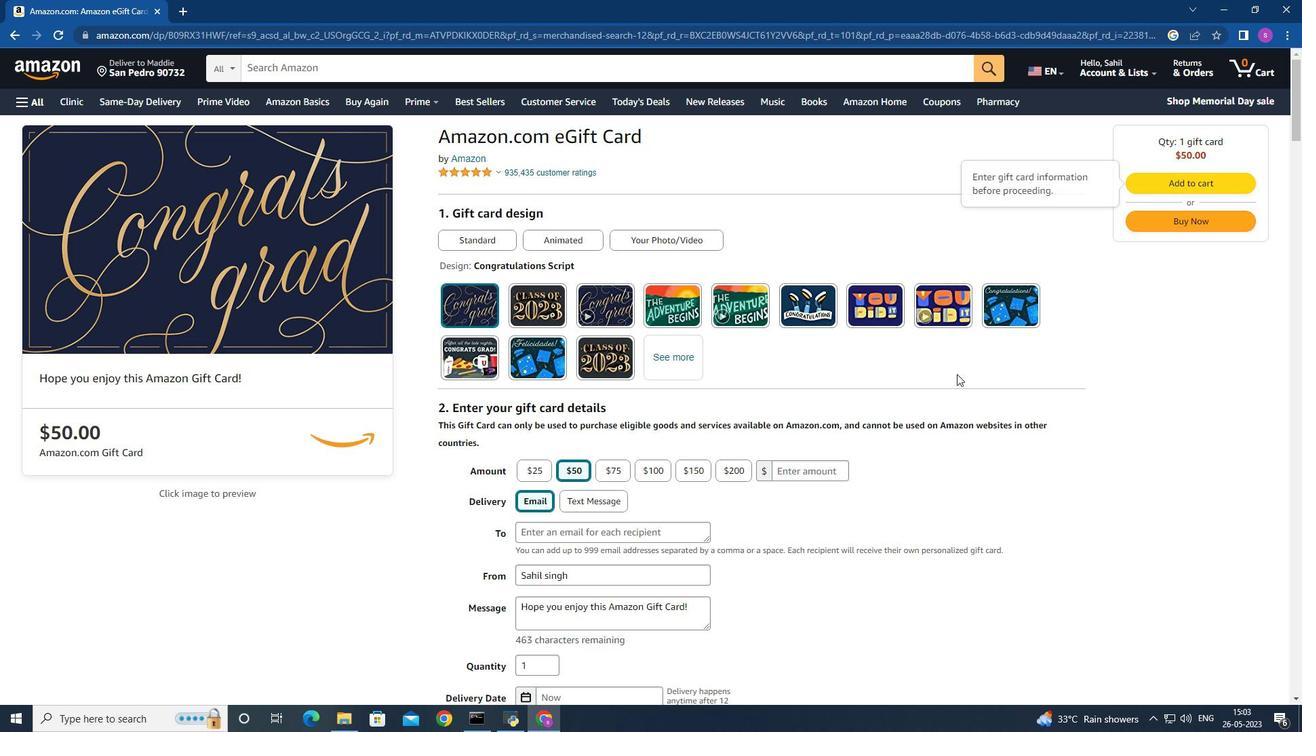 
Action: Mouse moved to (951, 371)
Screenshot: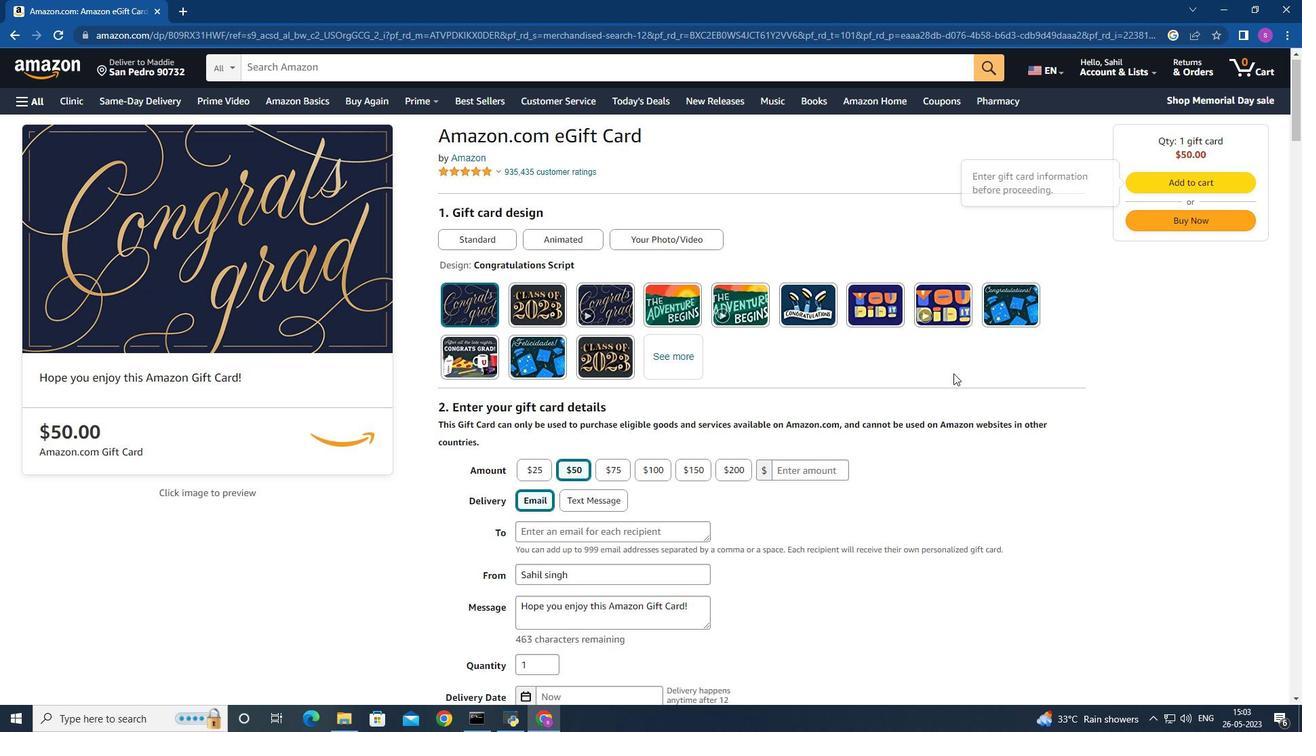 
Action: Mouse scrolled (951, 370) with delta (0, 0)
Screenshot: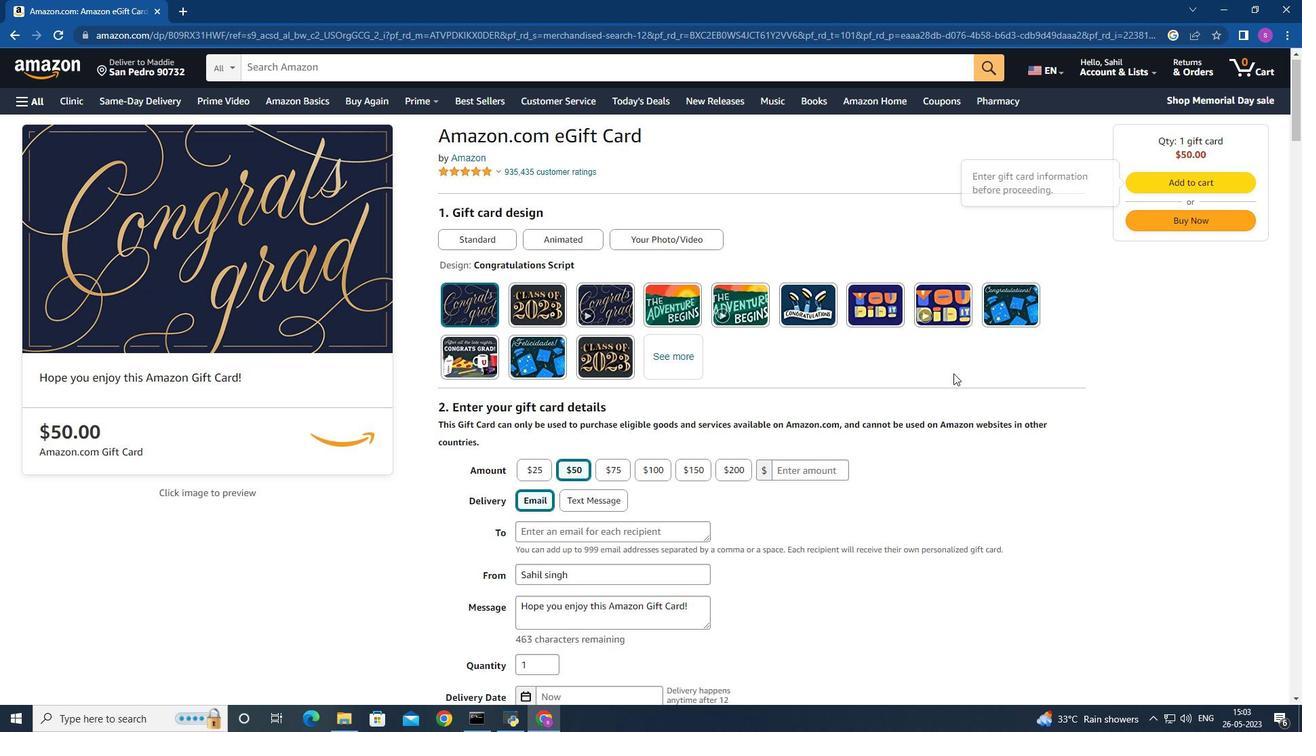 
Action: Mouse moved to (867, 284)
Screenshot: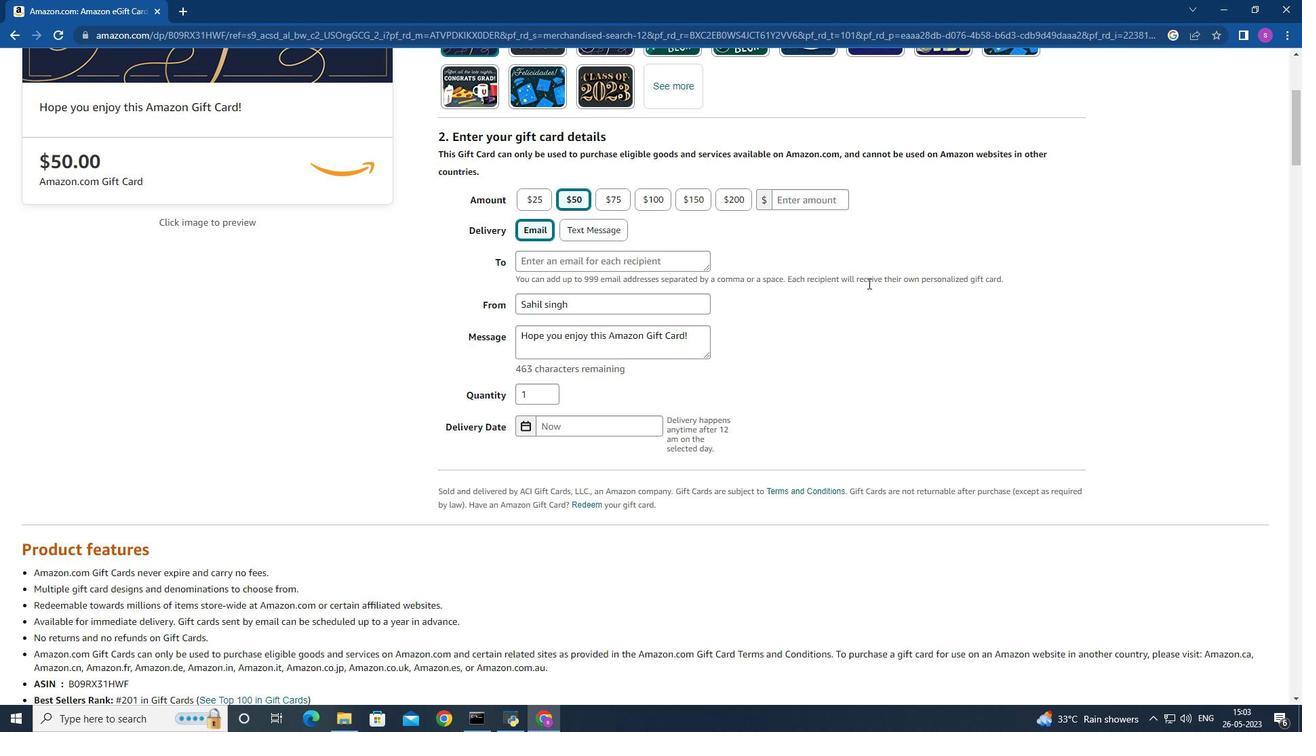 
Action: Mouse scrolled (867, 284) with delta (0, 0)
Screenshot: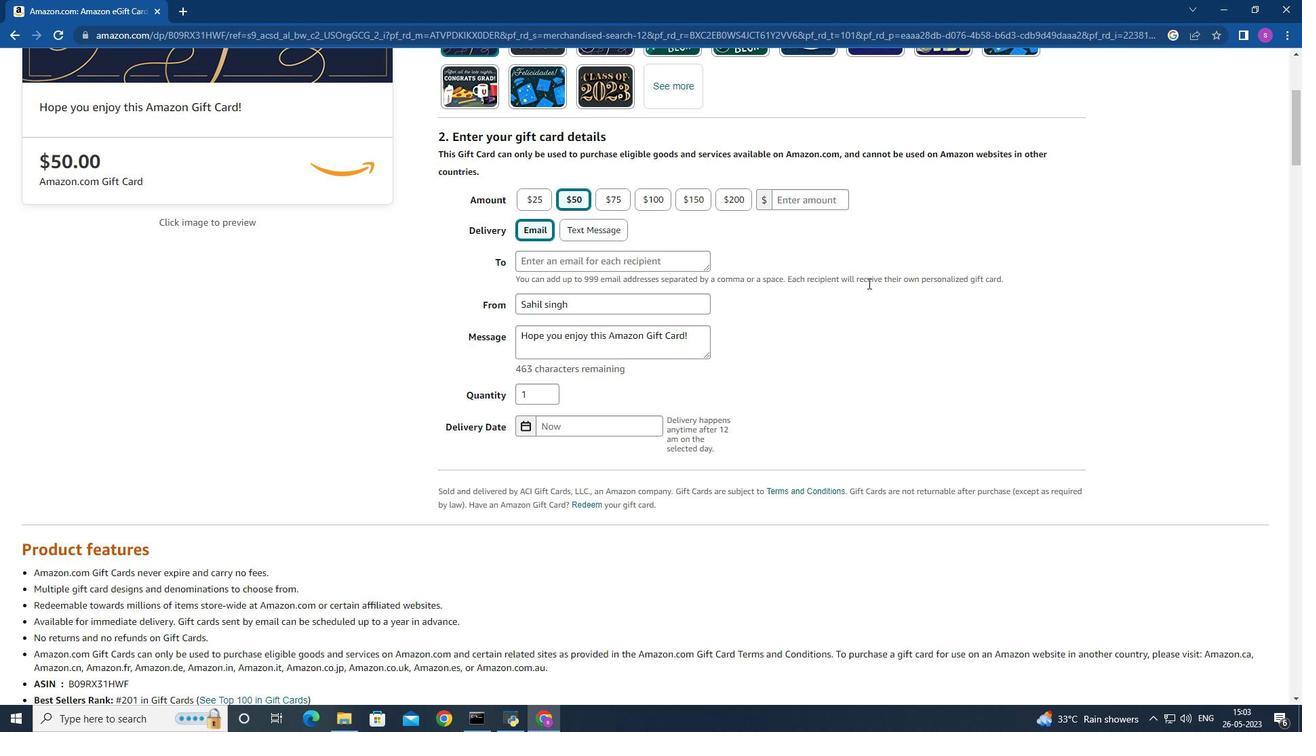
Action: Mouse moved to (867, 284)
Screenshot: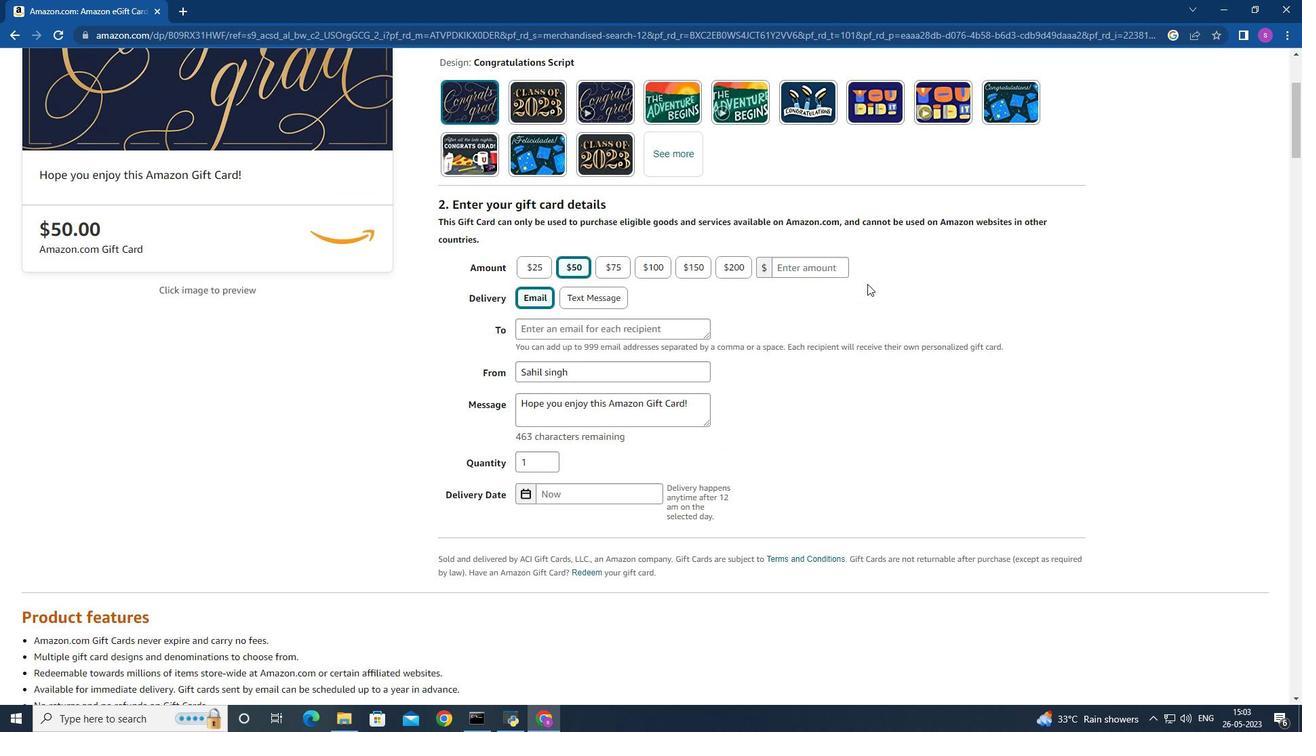 
Action: Mouse scrolled (867, 284) with delta (0, 0)
Screenshot: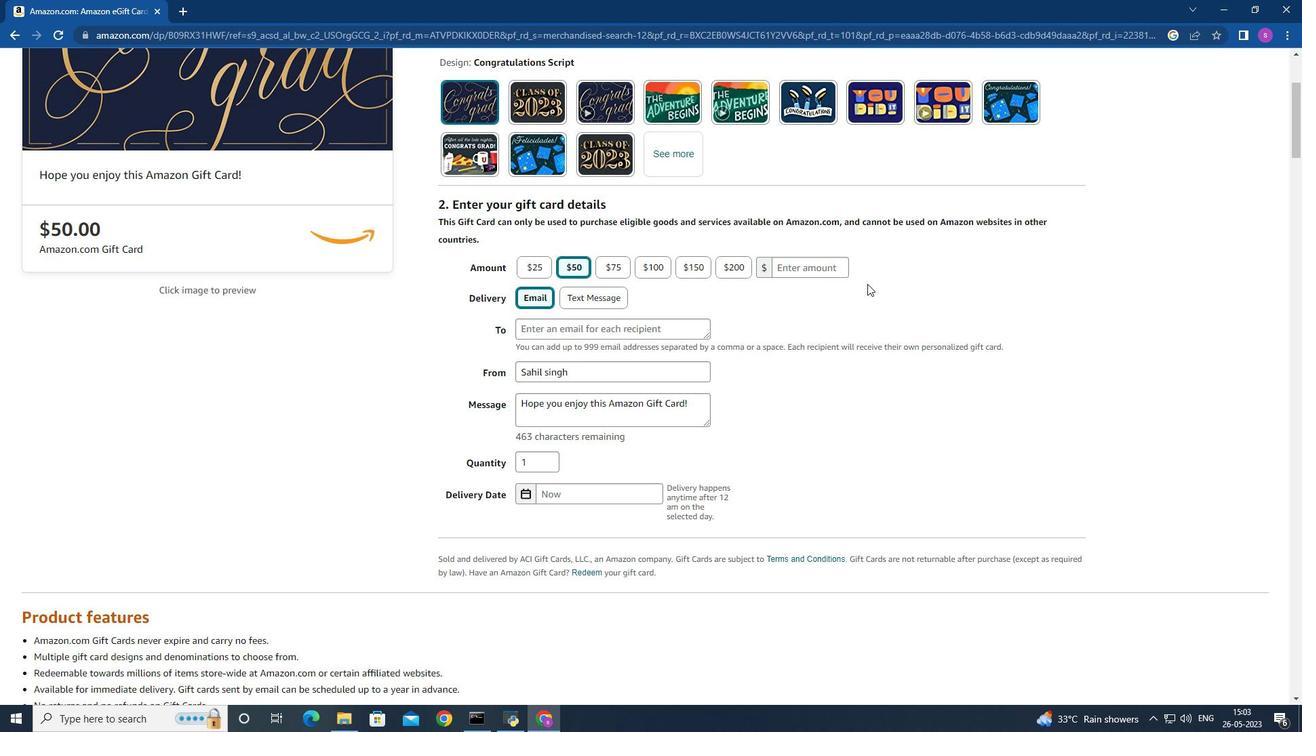 
Action: Mouse scrolled (867, 284) with delta (0, 0)
Screenshot: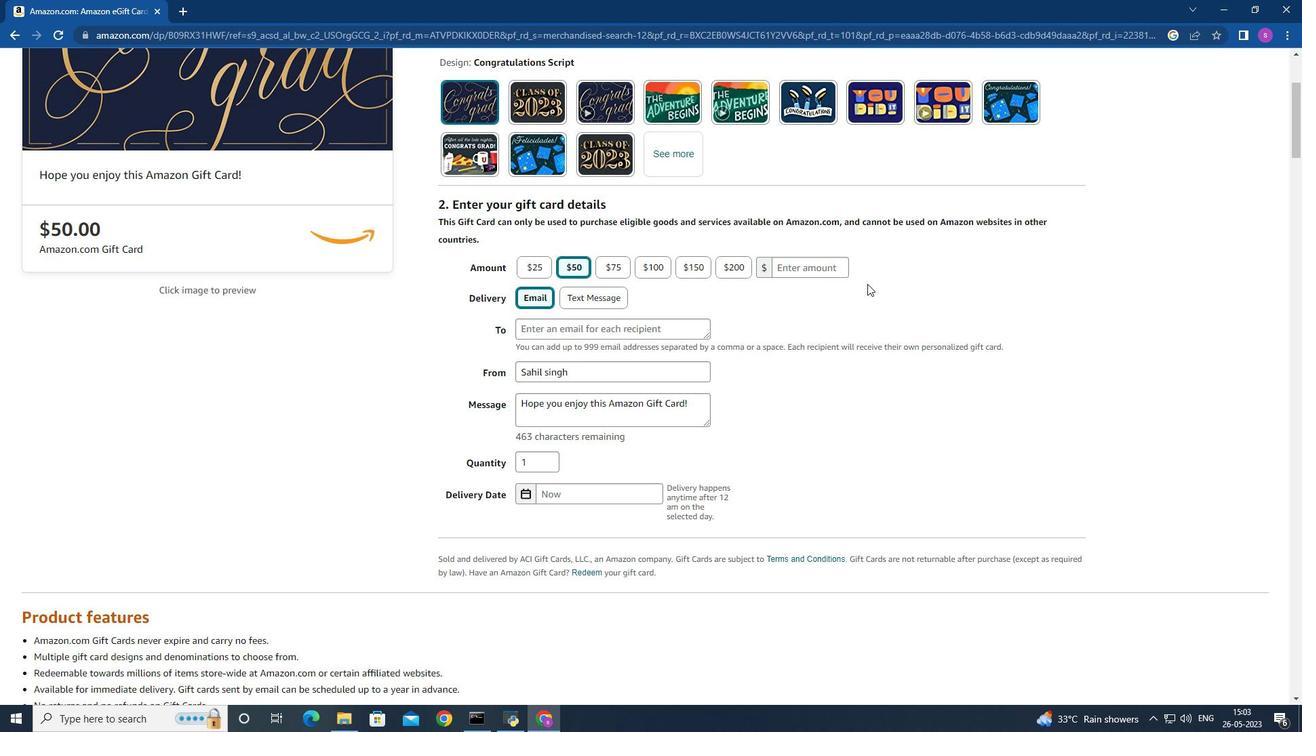 
Action: Mouse moved to (867, 287)
Screenshot: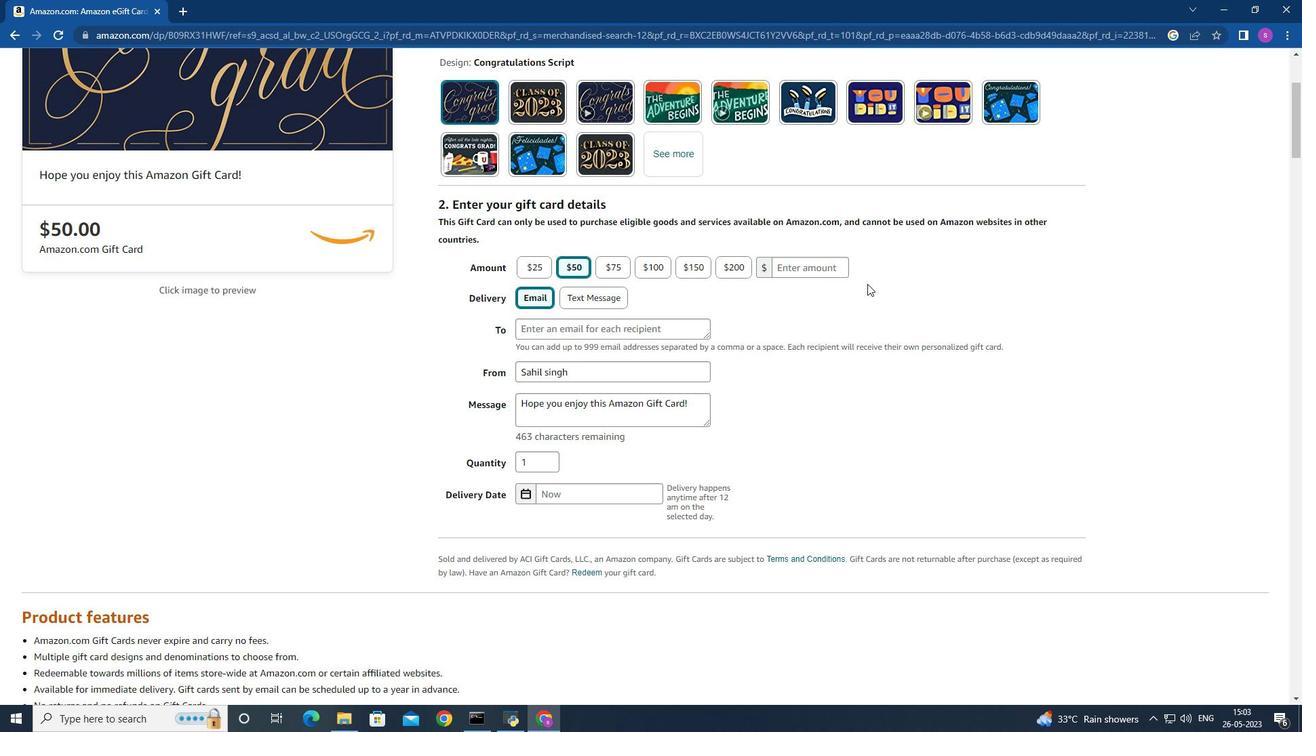 
Action: Mouse scrolled (867, 288) with delta (0, 0)
Screenshot: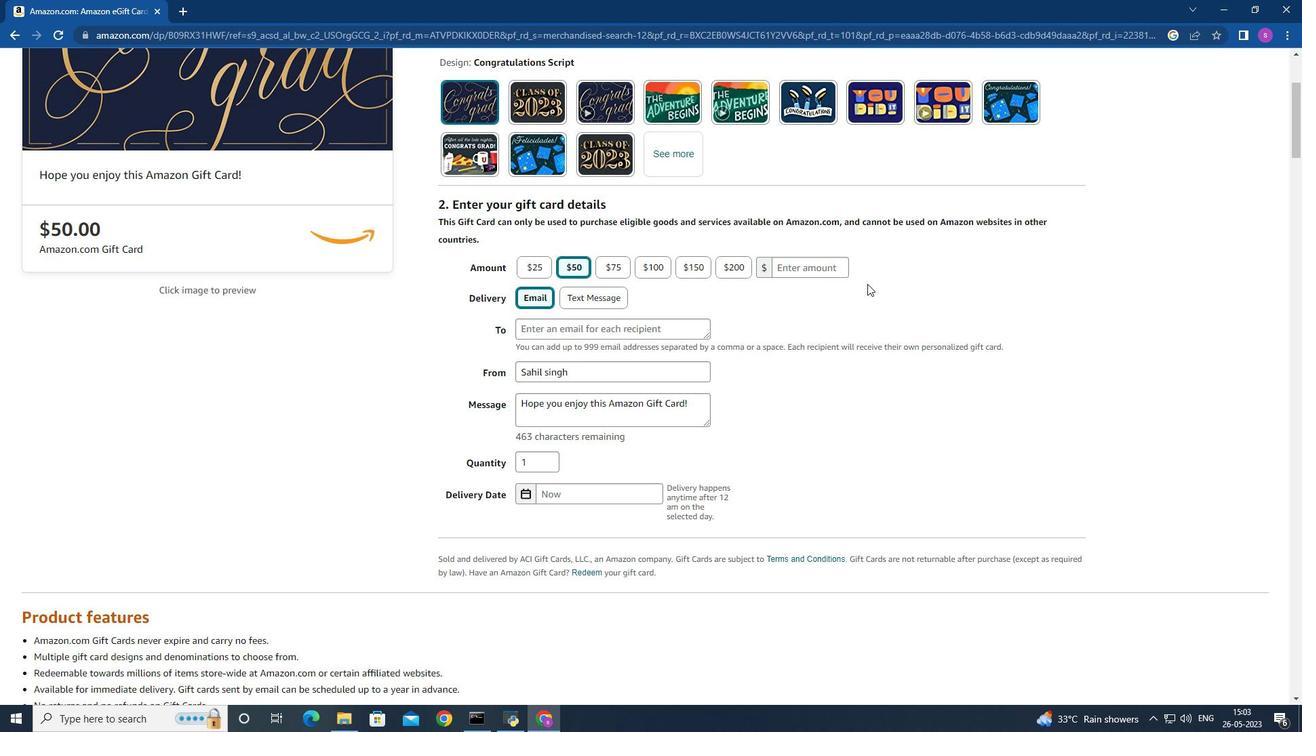 
Action: Mouse moved to (871, 299)
Screenshot: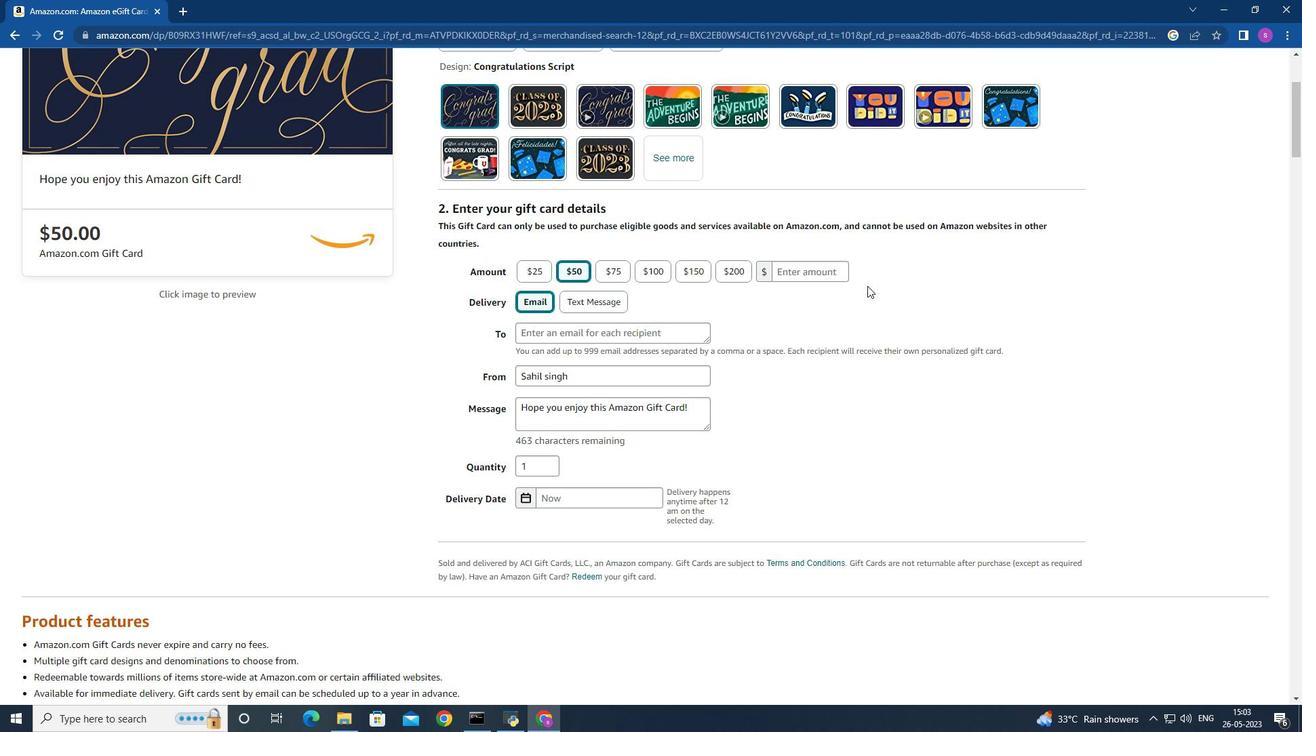 
Action: Mouse scrolled (870, 297) with delta (0, 0)
Screenshot: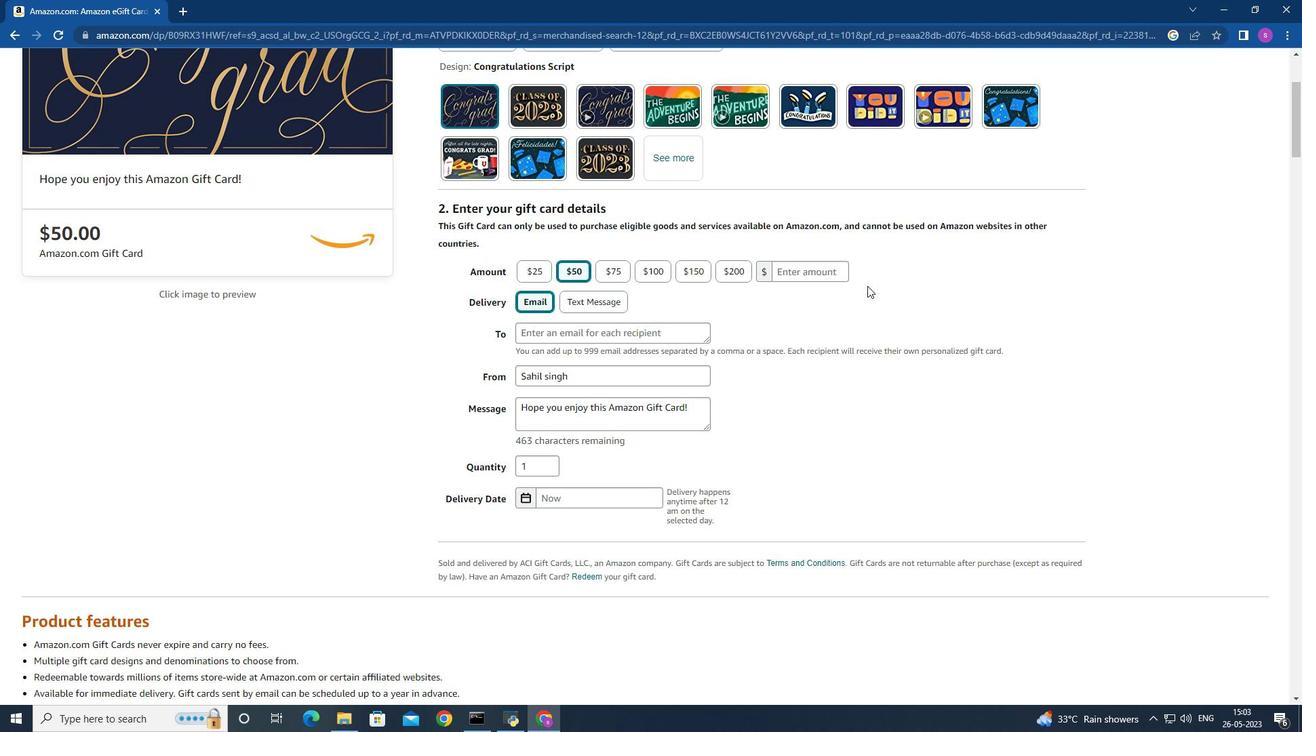 
Action: Mouse moved to (873, 306)
Screenshot: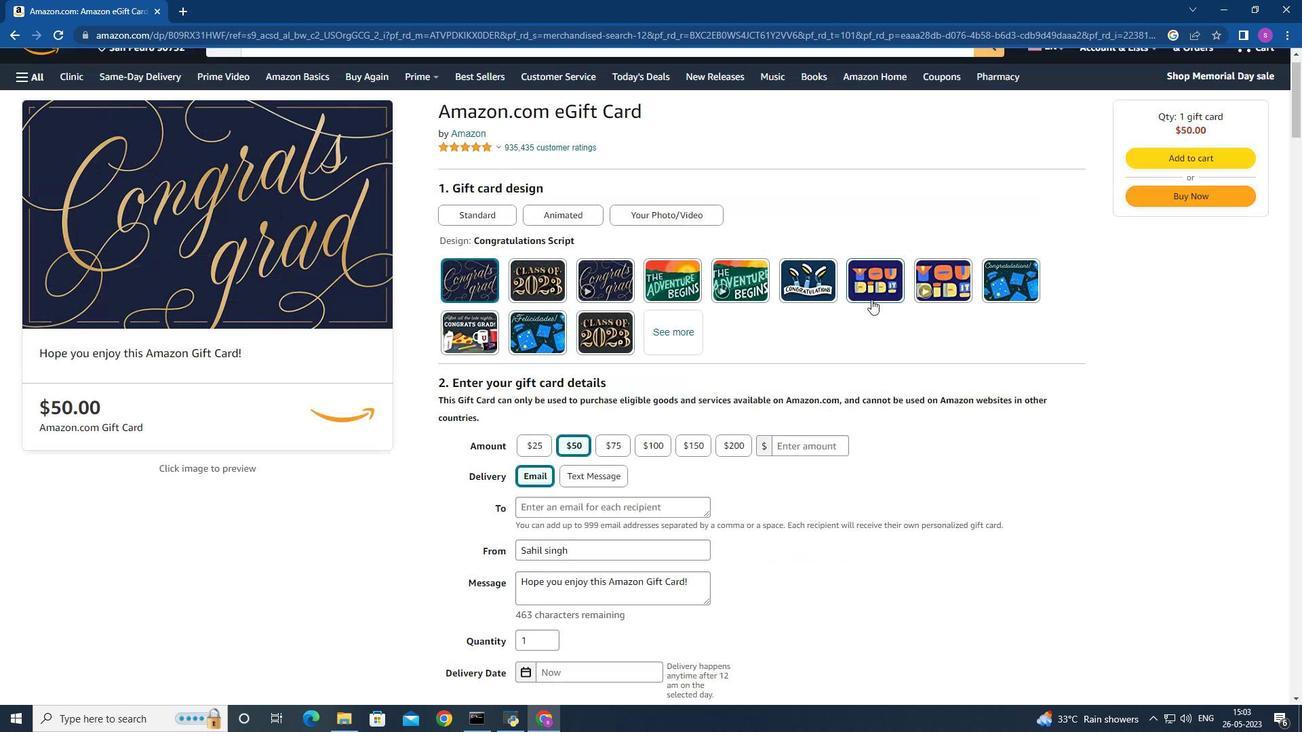 
Action: Mouse scrolled (873, 307) with delta (0, 0)
Screenshot: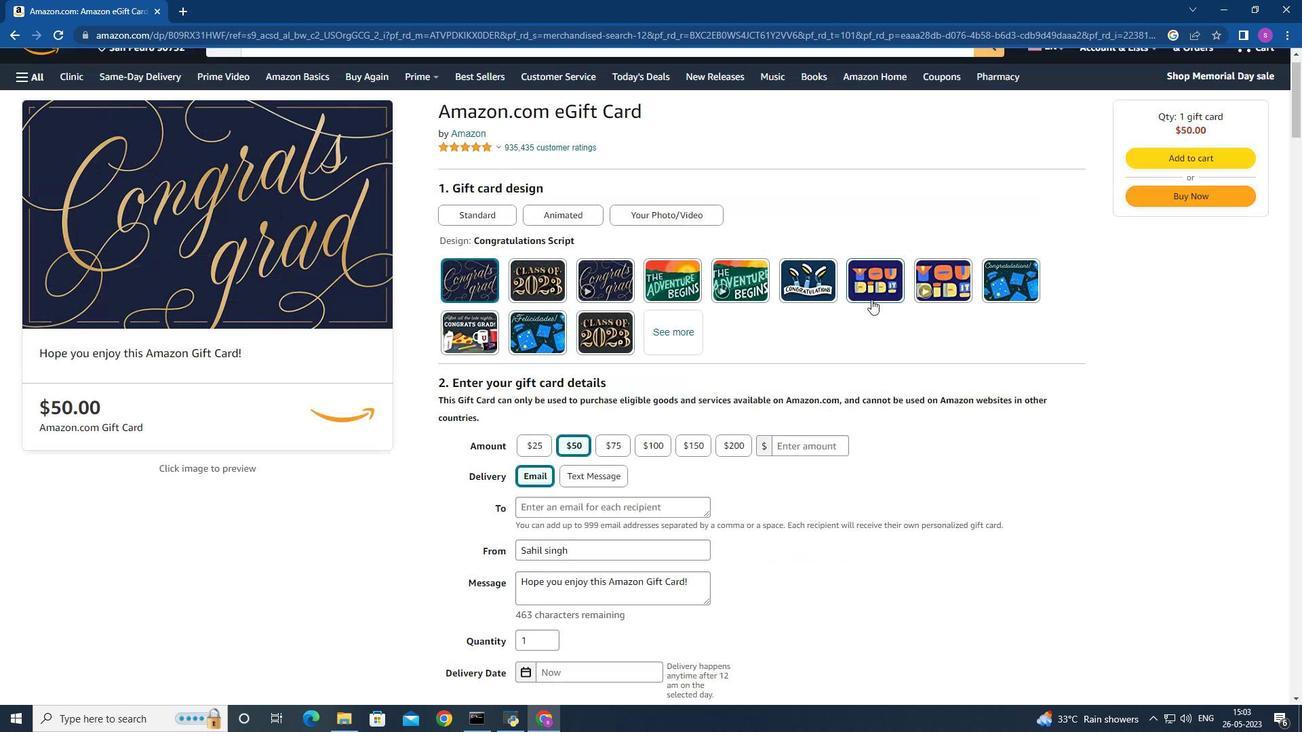 
Action: Mouse moved to (18, 37)
Screenshot: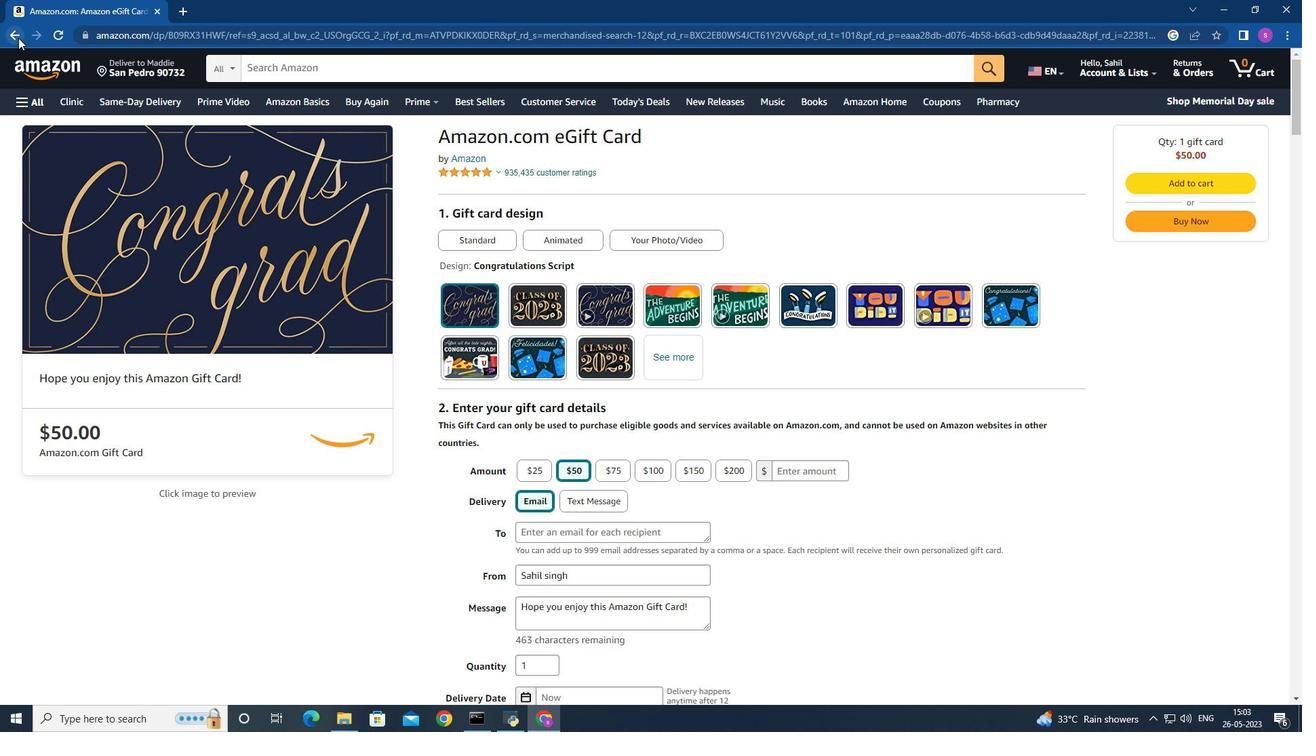 
Action: Mouse pressed left at (18, 37)
Screenshot: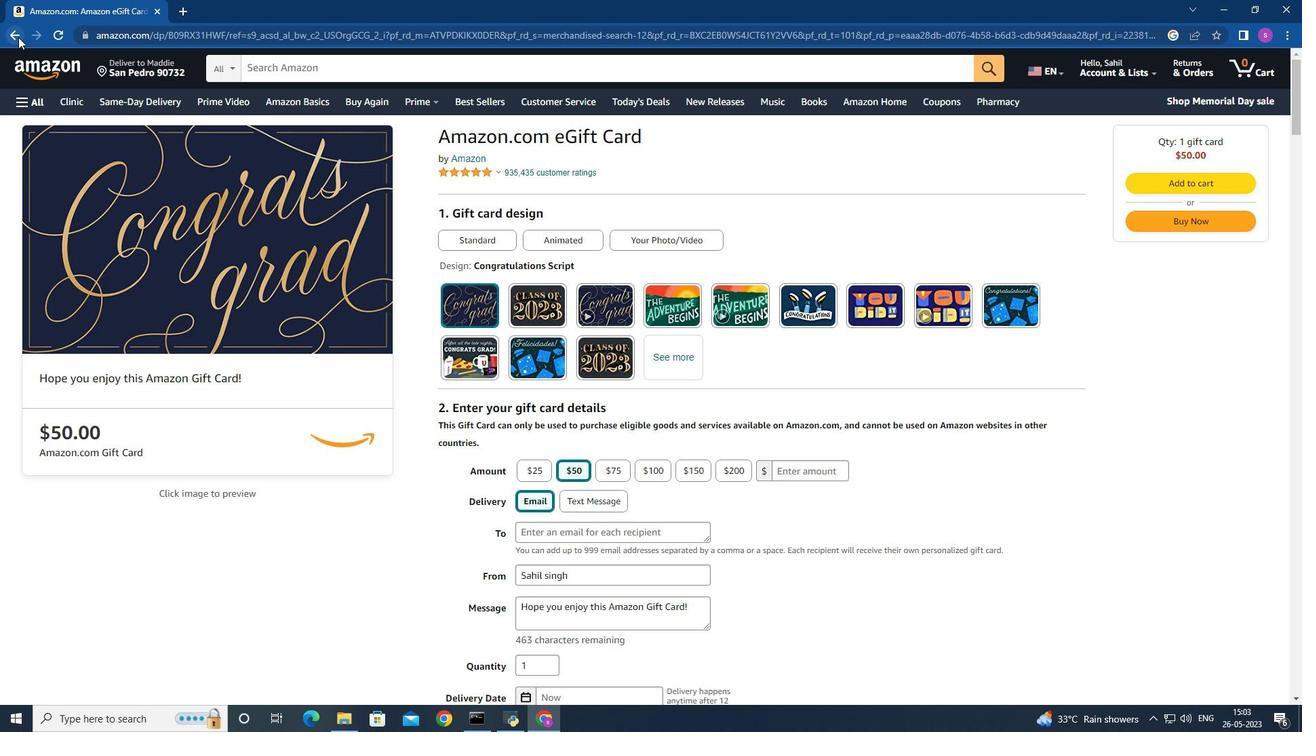 
Action: Mouse moved to (457, 326)
Screenshot: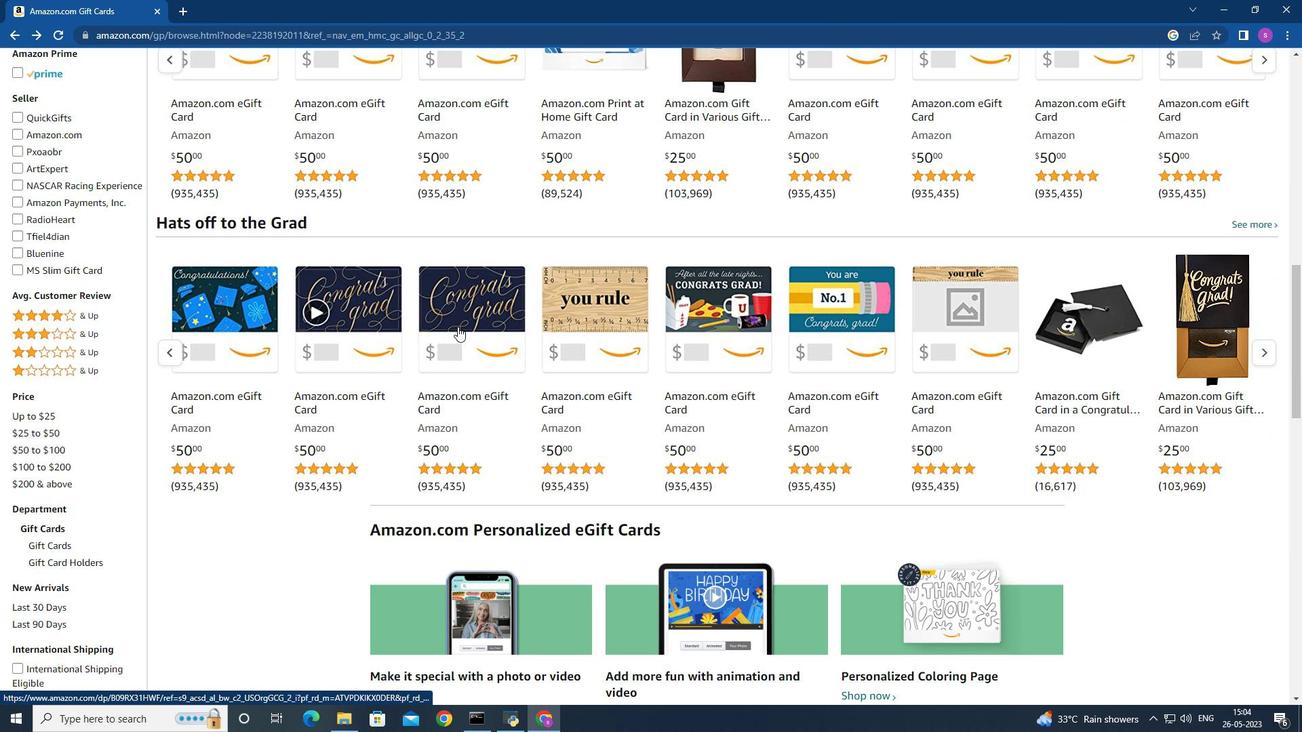
Action: Mouse scrolled (457, 325) with delta (0, 0)
Screenshot: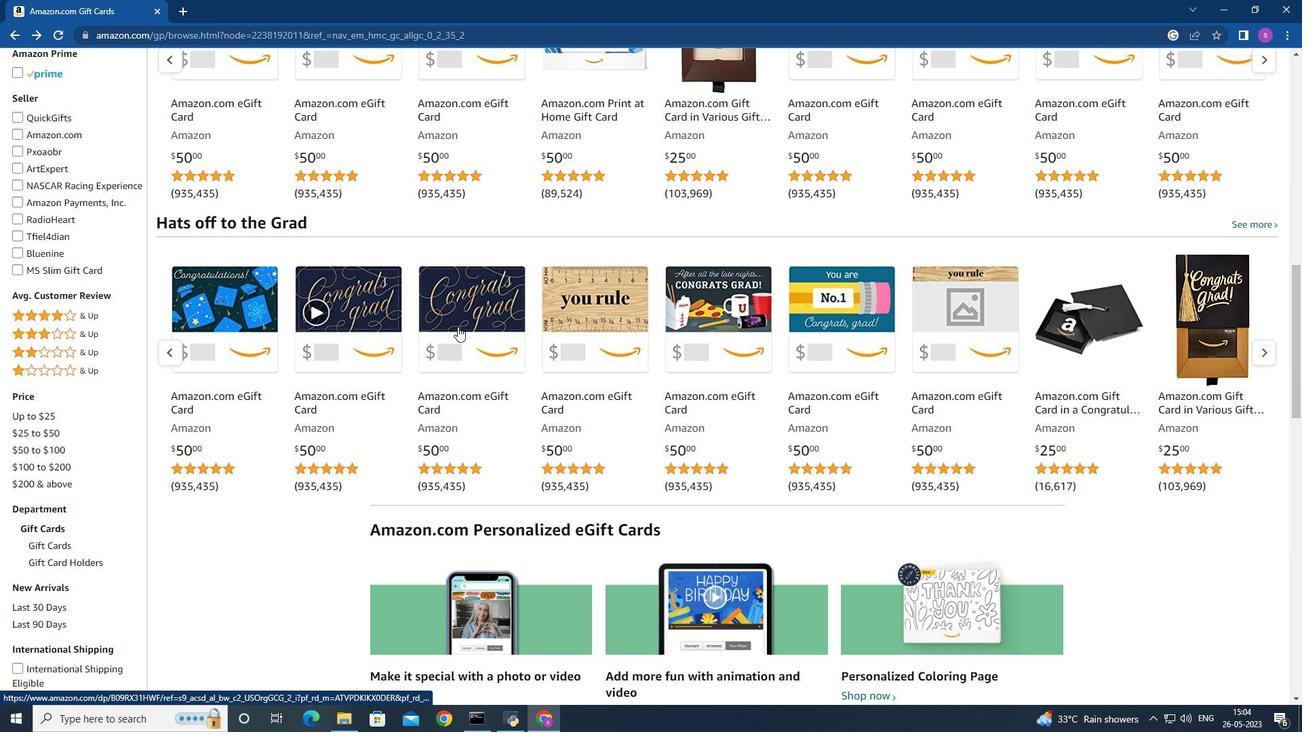 
Action: Mouse scrolled (457, 325) with delta (0, 0)
Screenshot: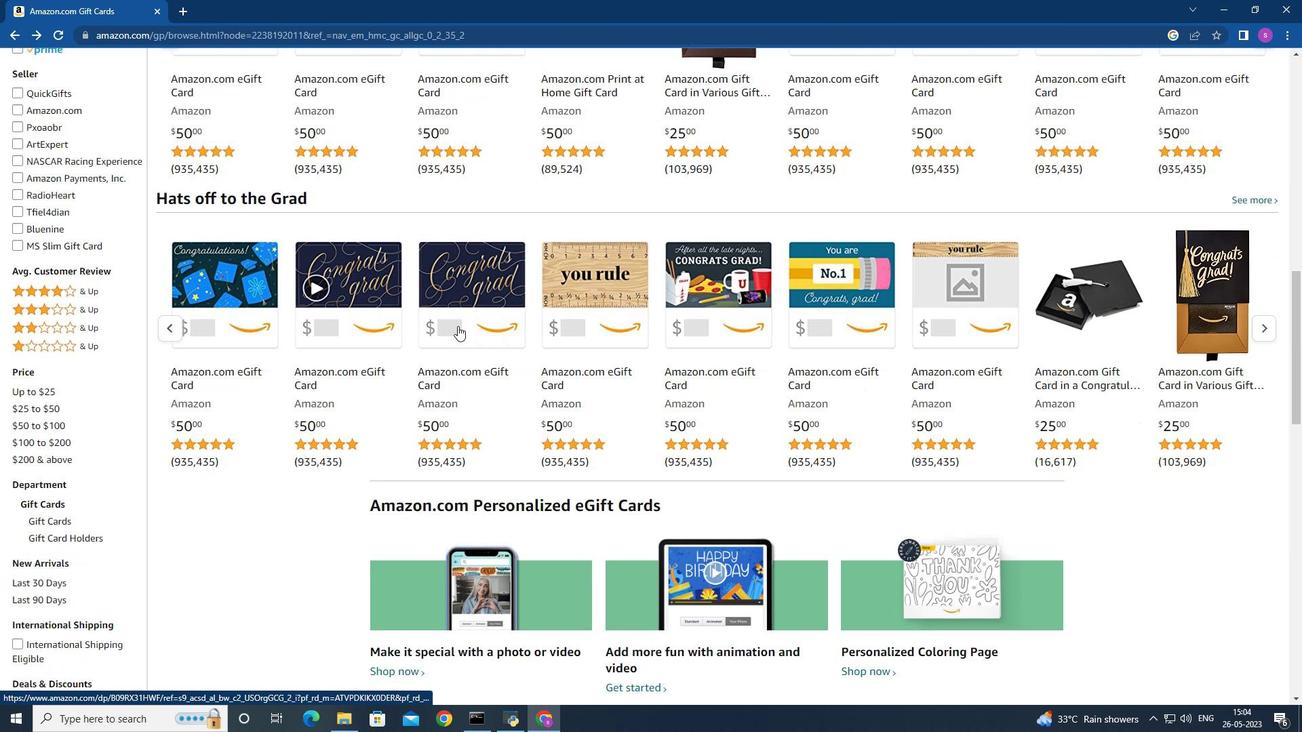 
Action: Mouse moved to (458, 325)
Screenshot: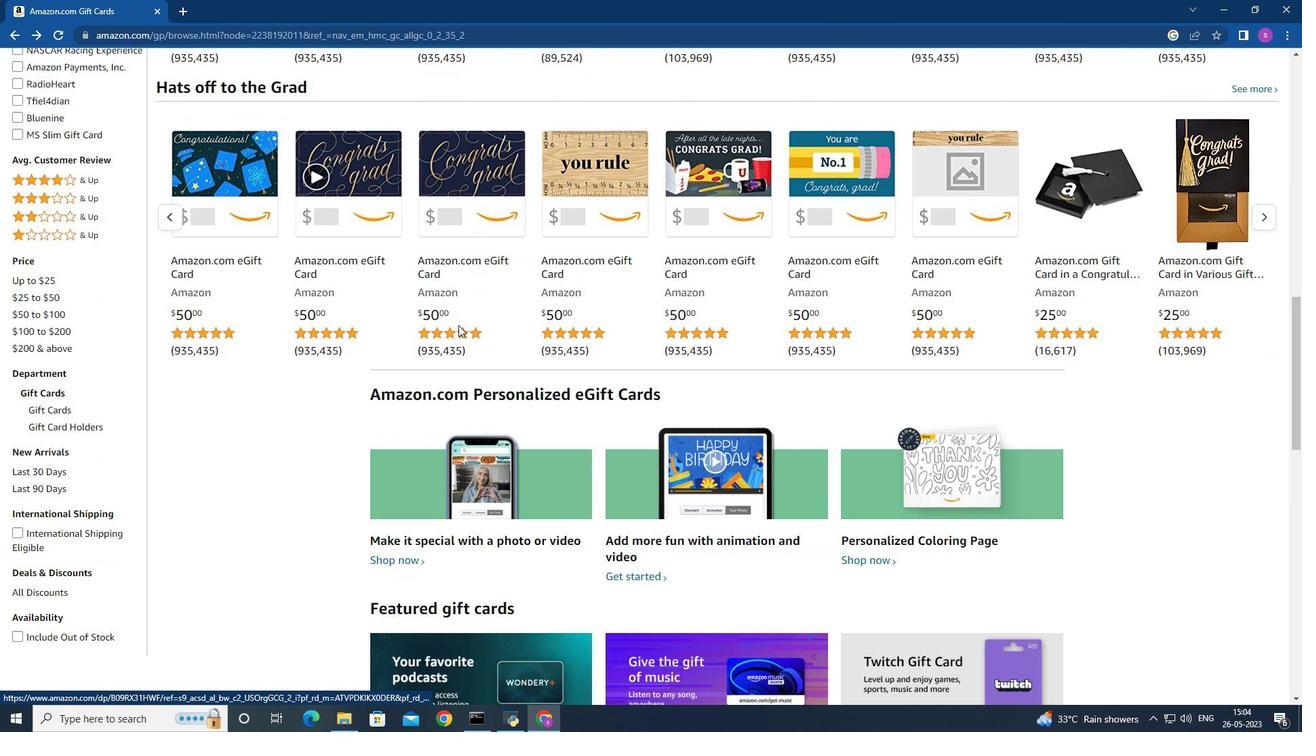 
Action: Mouse scrolled (458, 326) with delta (0, 0)
Screenshot: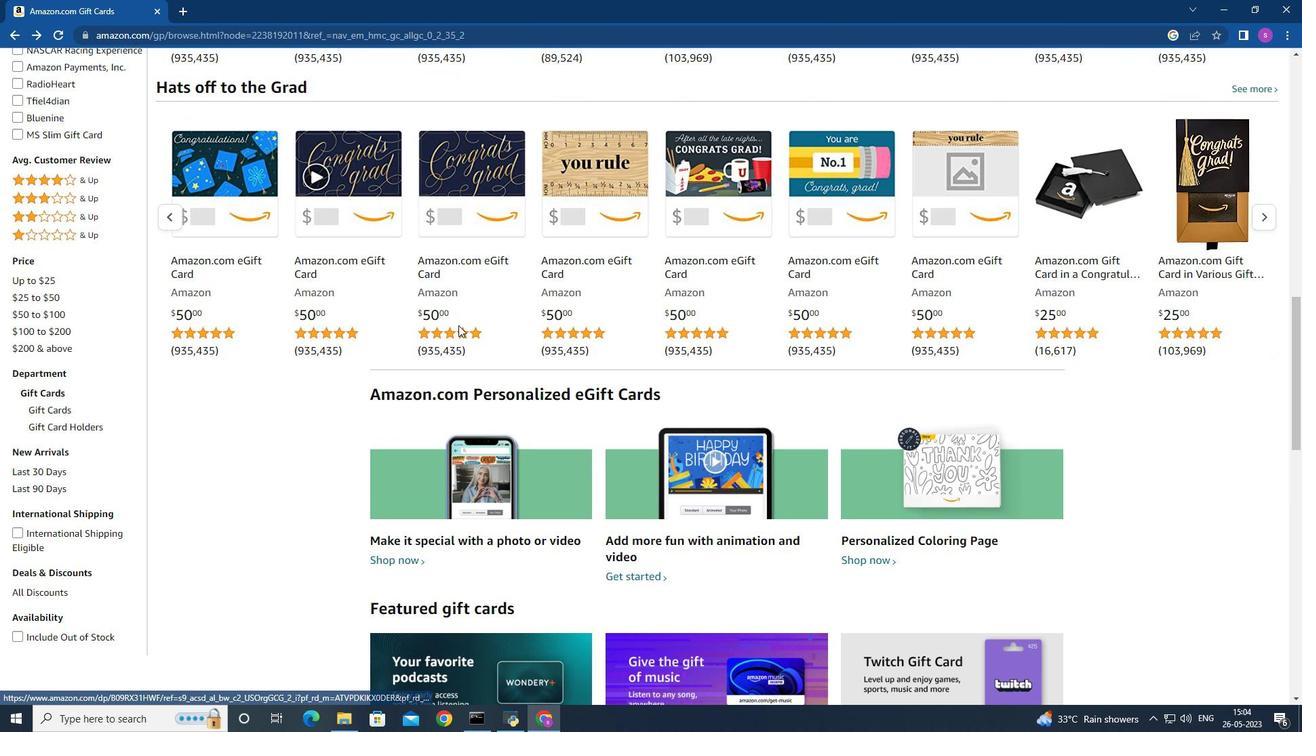 
Action: Mouse scrolled (458, 326) with delta (0, 0)
Screenshot: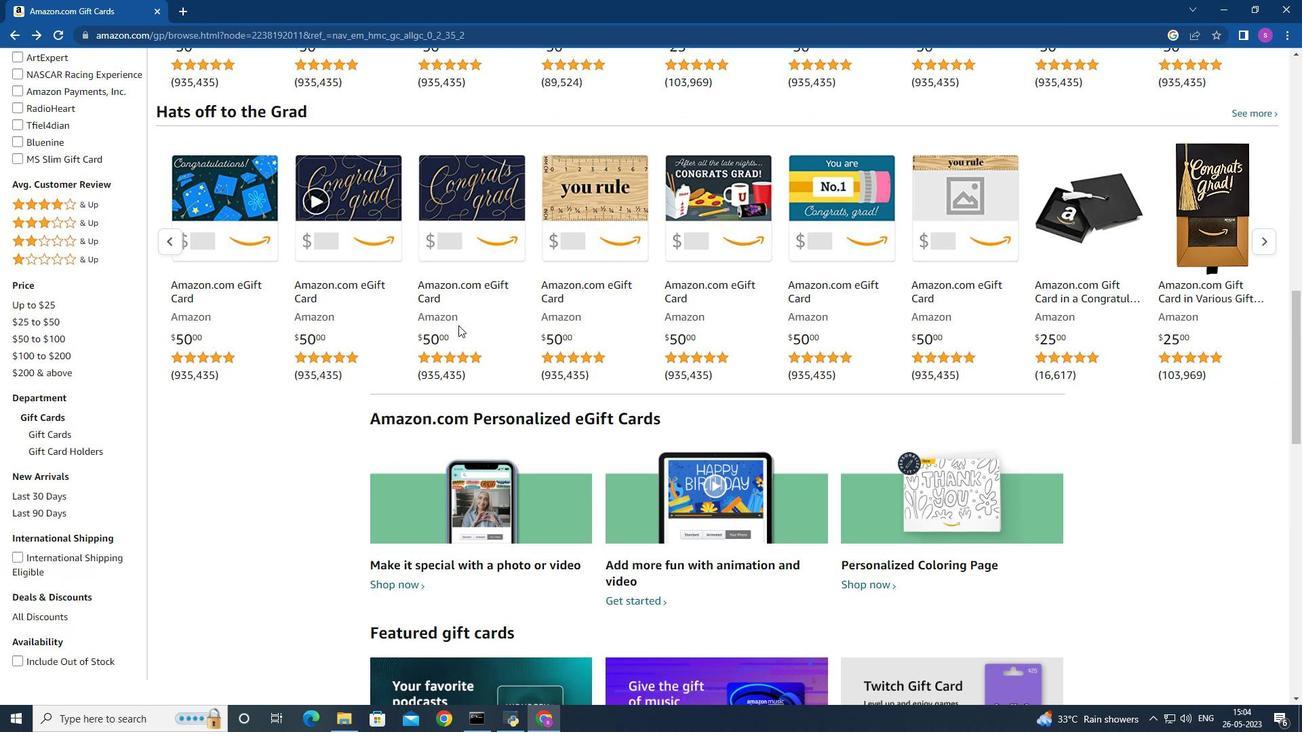 
Action: Mouse scrolled (458, 326) with delta (0, 0)
Screenshot: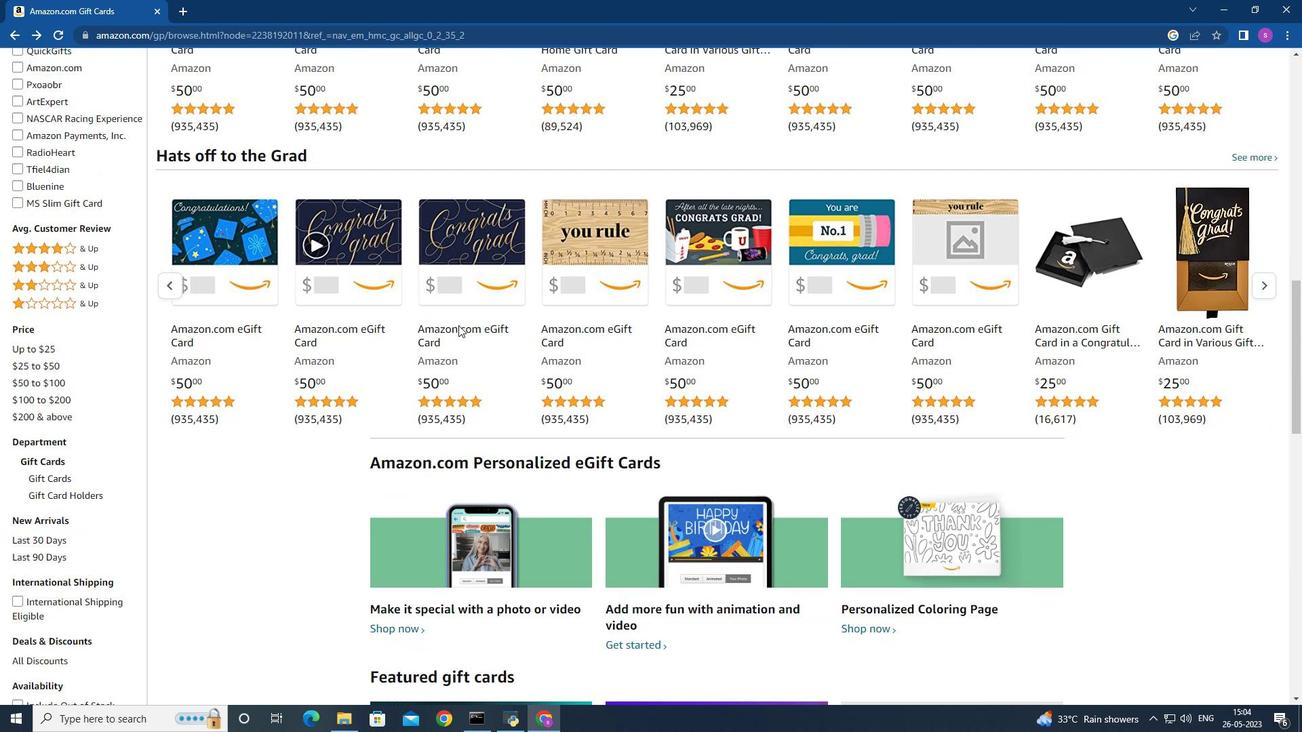 
Action: Mouse scrolled (458, 326) with delta (0, 0)
Screenshot: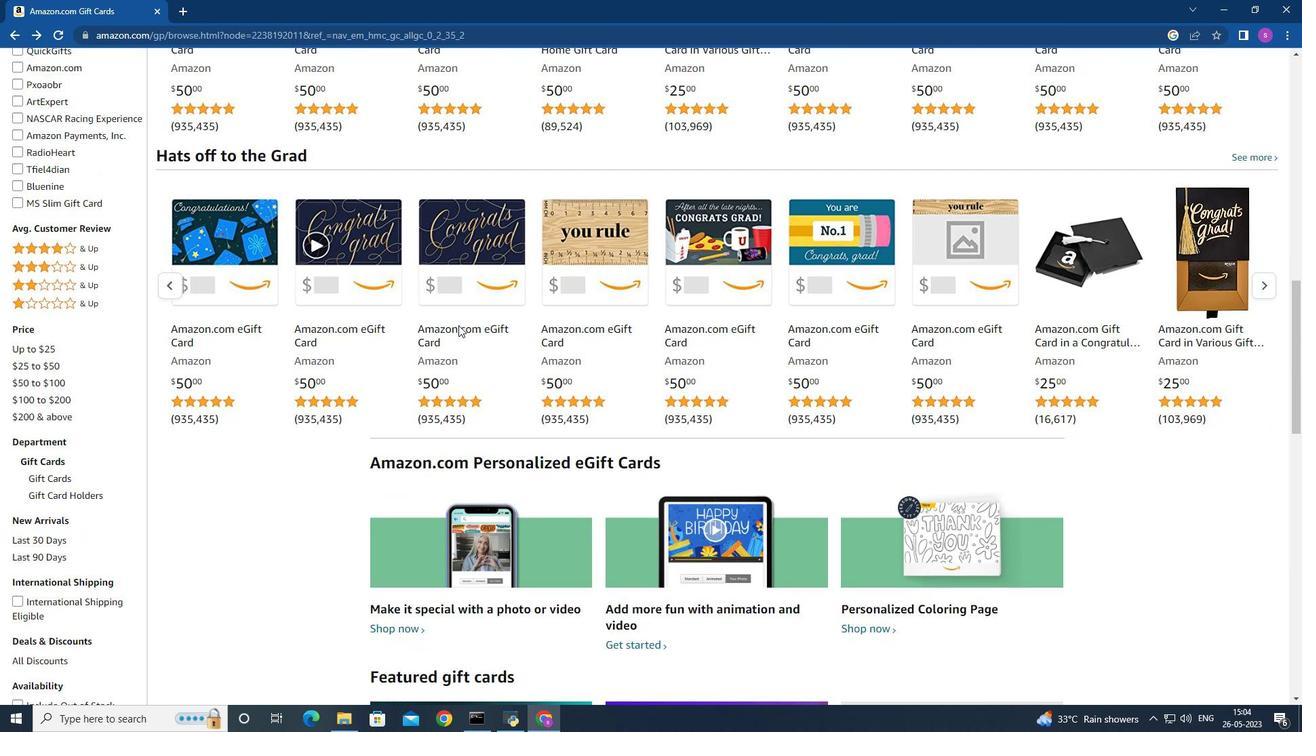 
Action: Mouse scrolled (458, 326) with delta (0, 0)
Screenshot: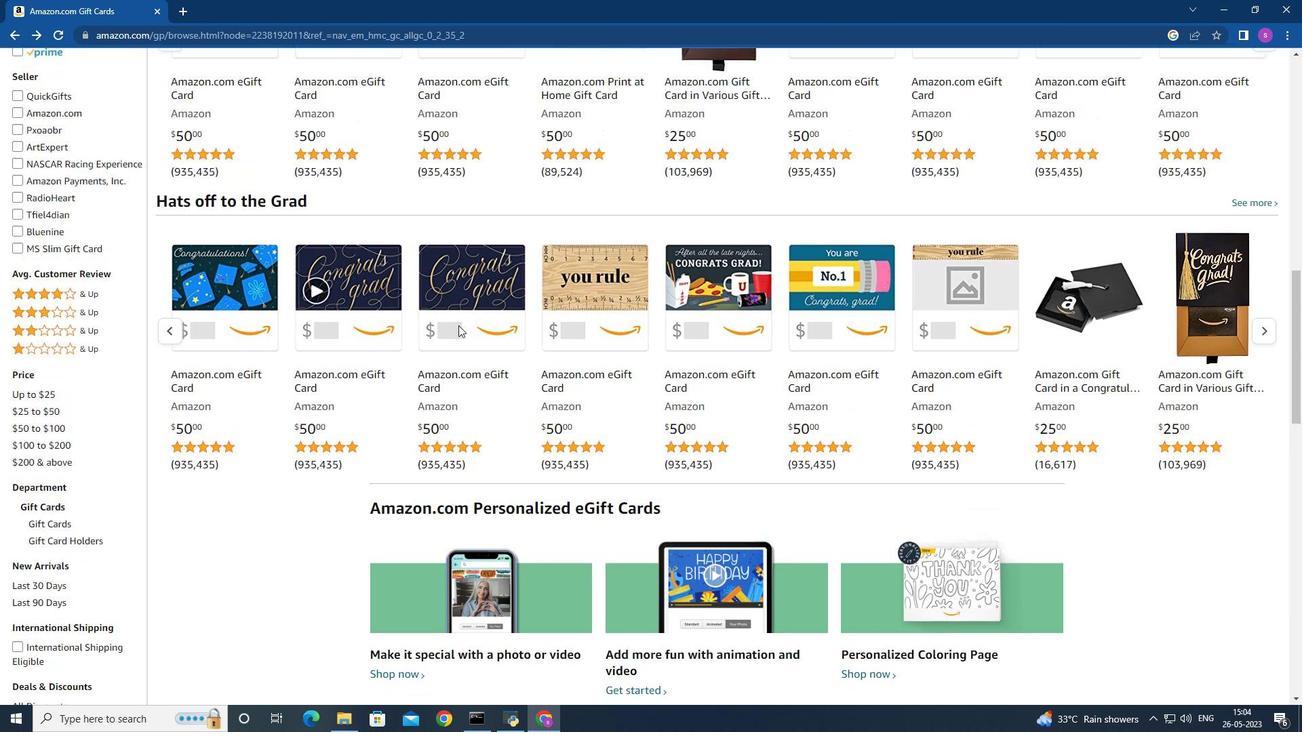 
Action: Mouse scrolled (458, 326) with delta (0, 0)
Screenshot: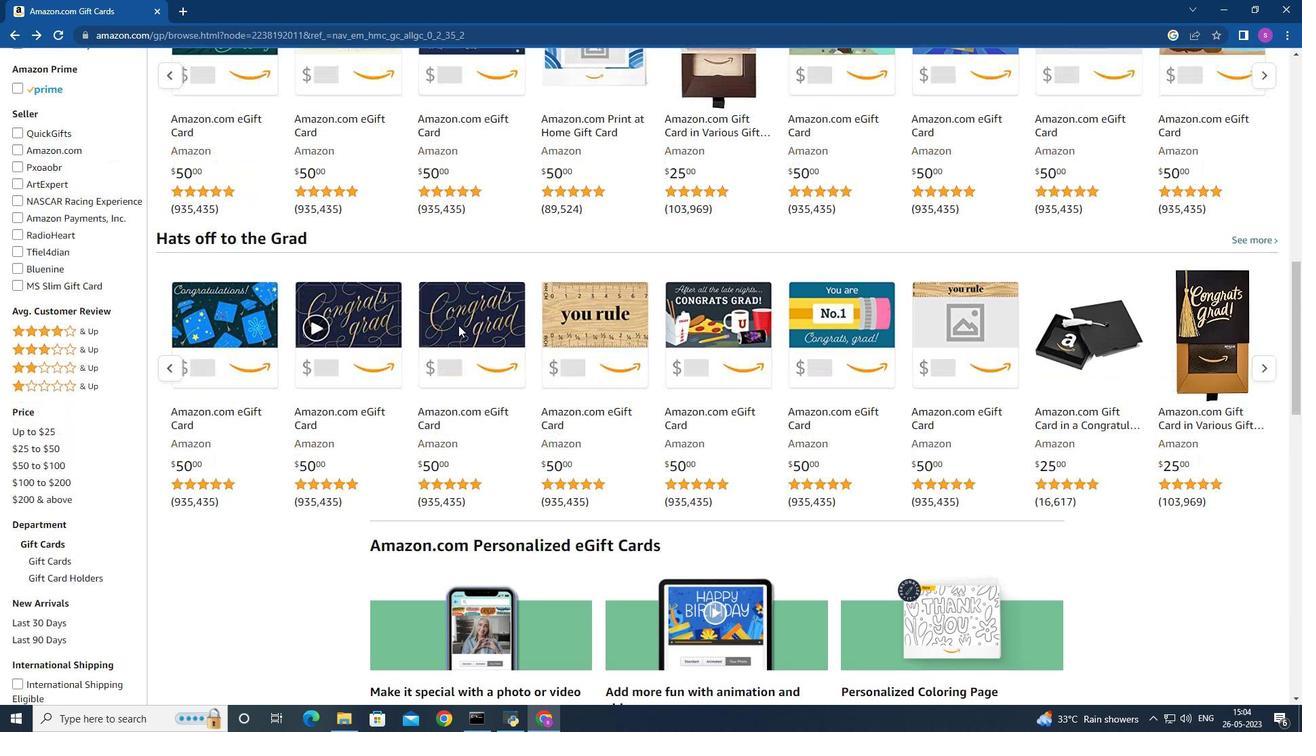 
Action: Mouse moved to (469, 325)
Screenshot: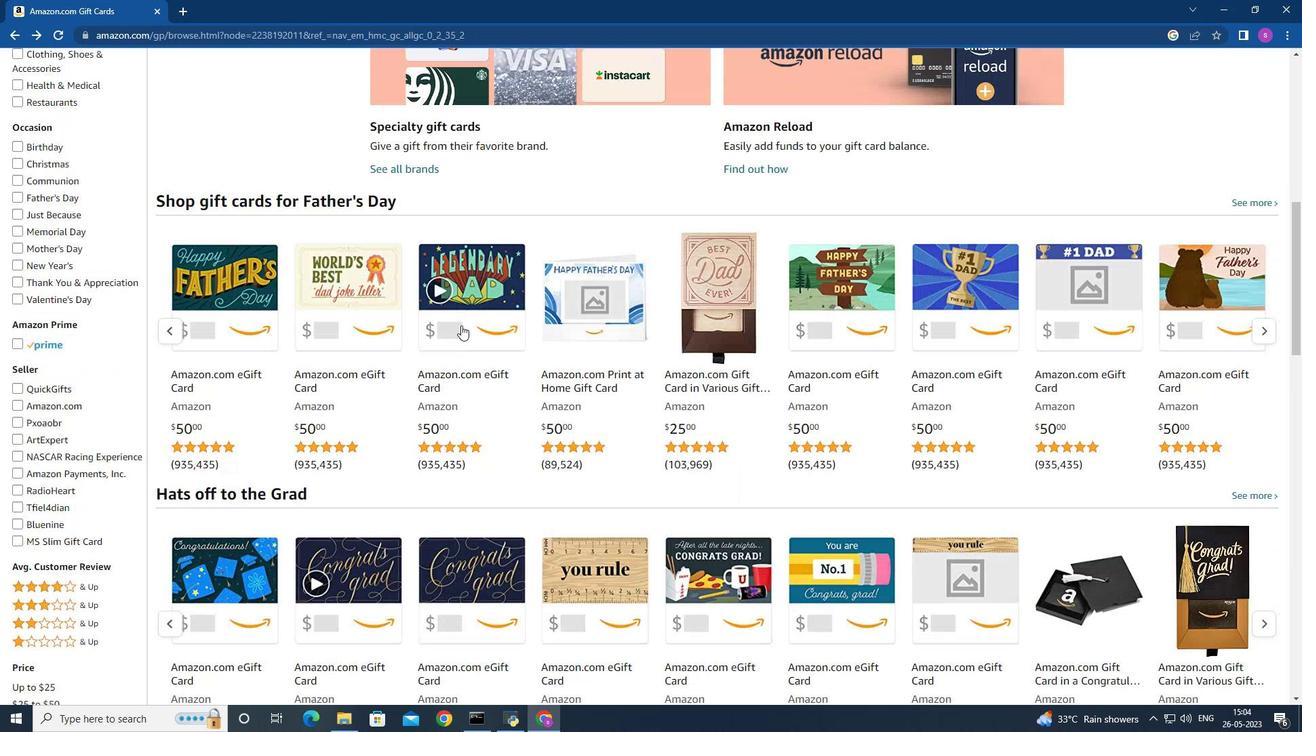 
Action: Mouse scrolled (469, 326) with delta (0, 0)
Screenshot: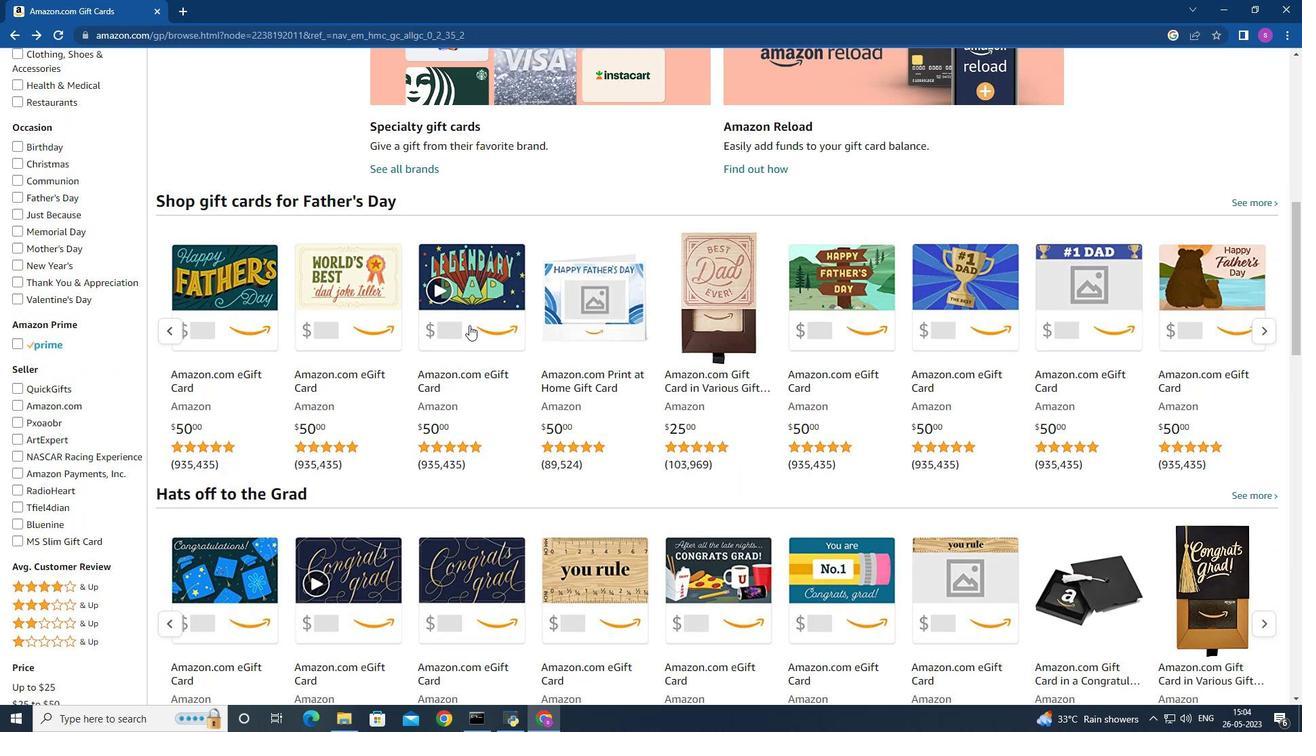 
Action: Mouse scrolled (469, 326) with delta (0, 0)
Screenshot: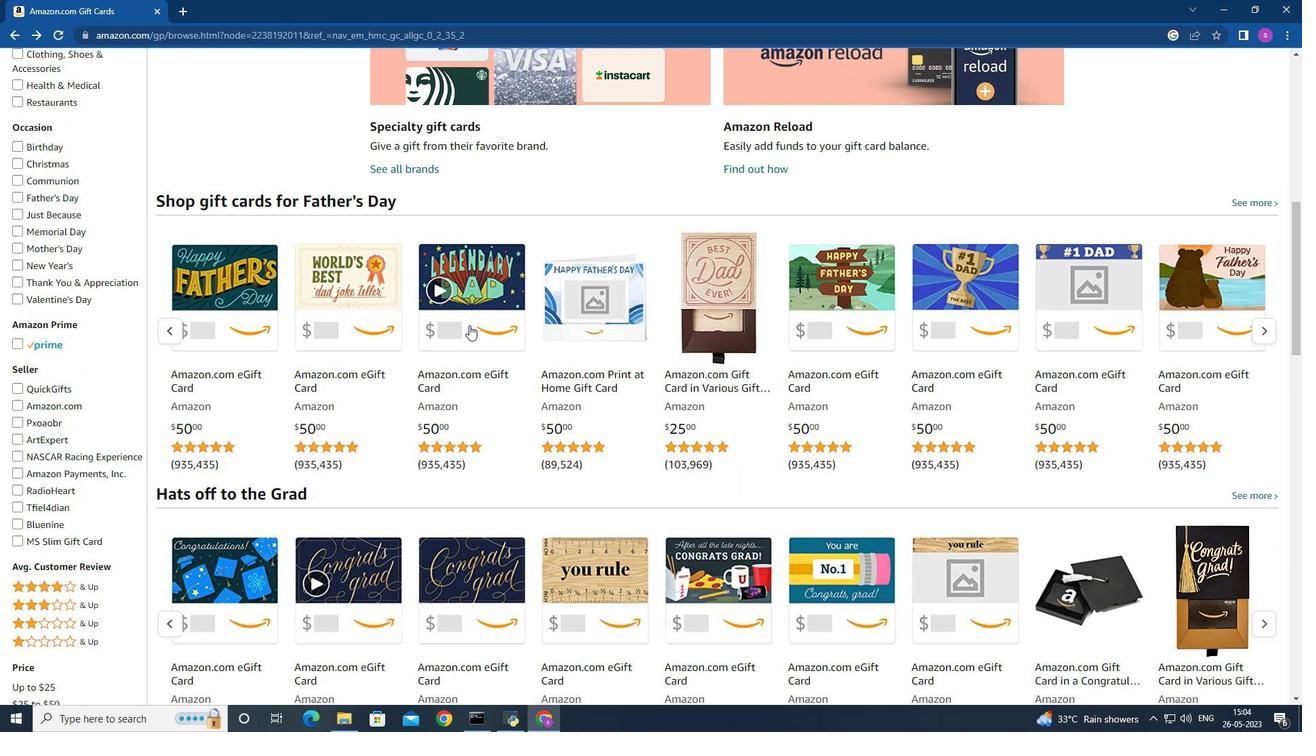 
Action: Mouse scrolled (469, 326) with delta (0, 0)
Screenshot: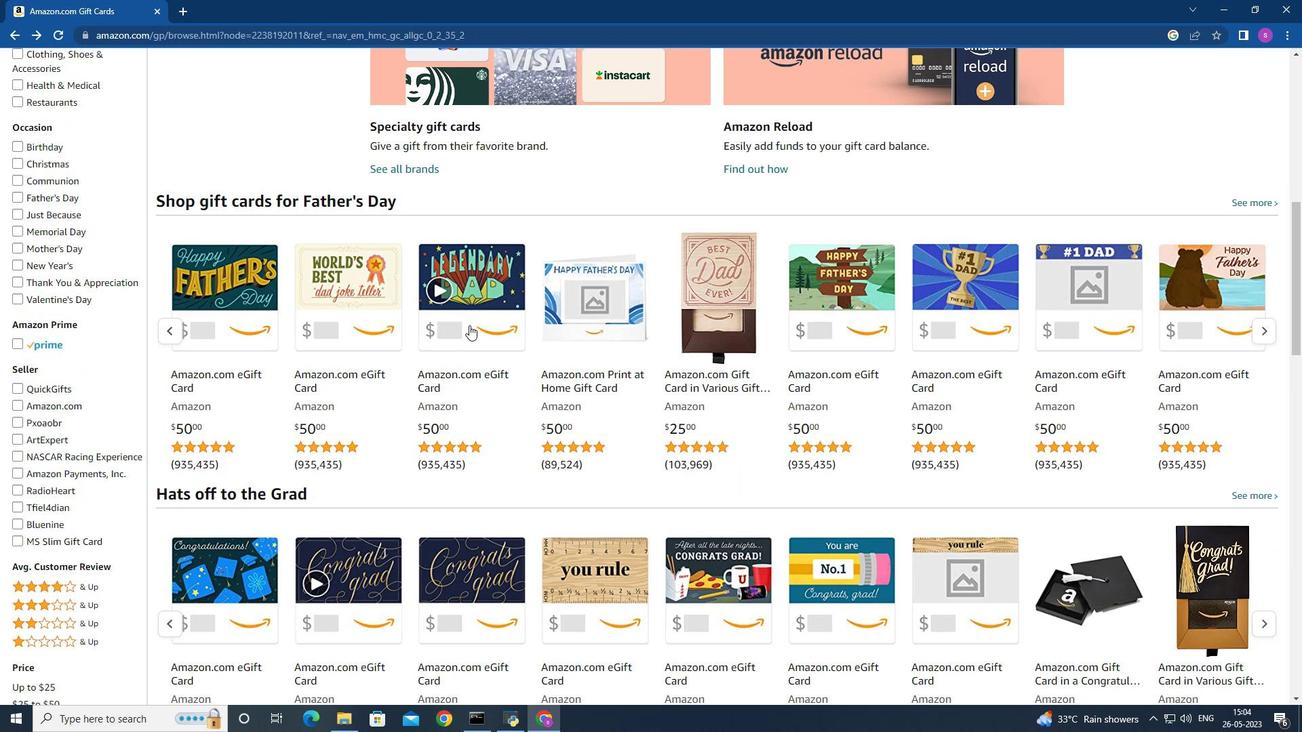 
Action: Mouse scrolled (469, 326) with delta (0, 0)
Screenshot: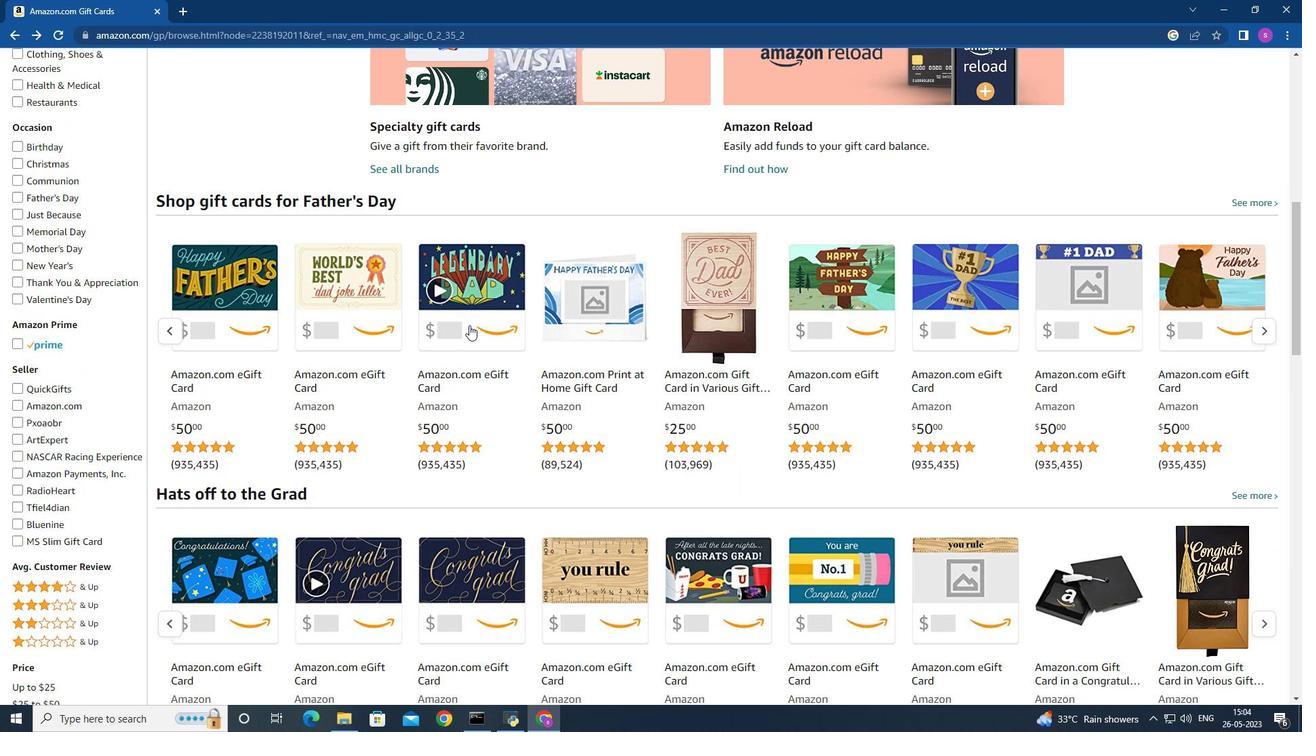 
Action: Mouse moved to (570, 278)
Screenshot: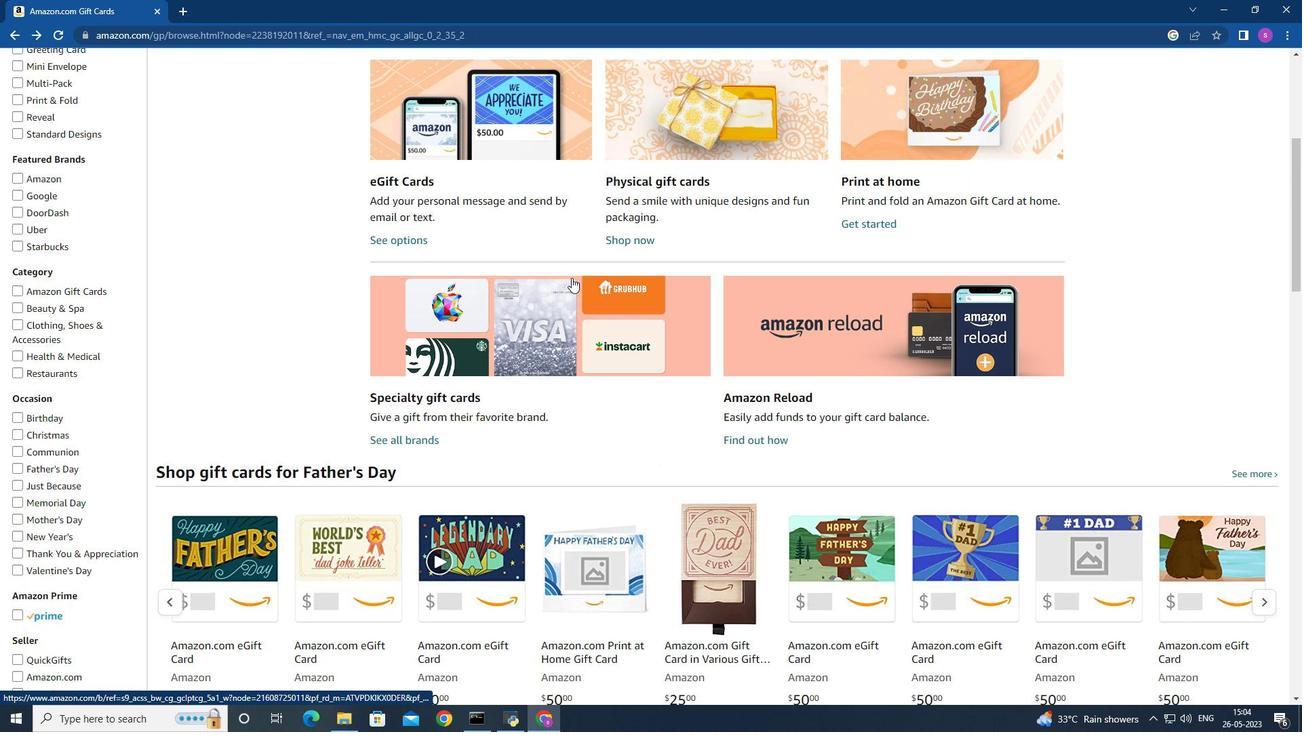 
Action: Mouse scrolled (570, 279) with delta (0, 0)
Screenshot: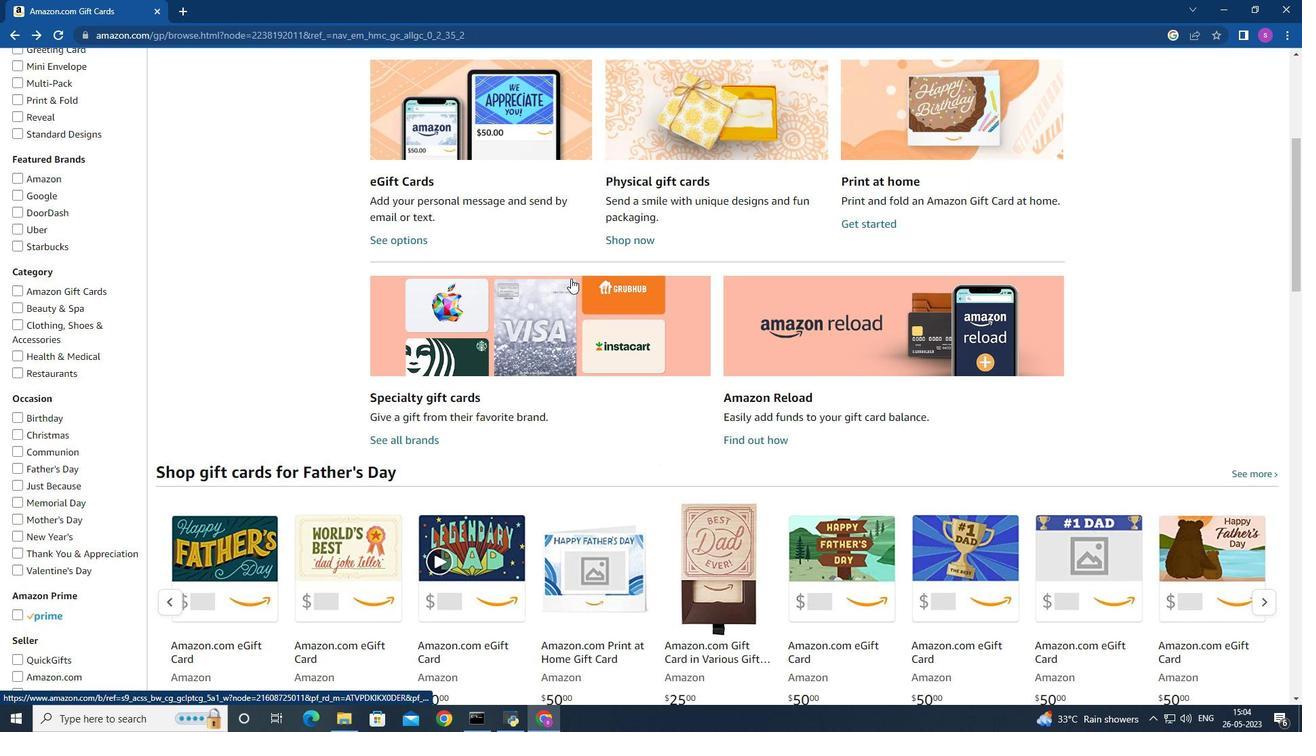 
Action: Mouse scrolled (570, 279) with delta (0, 0)
Screenshot: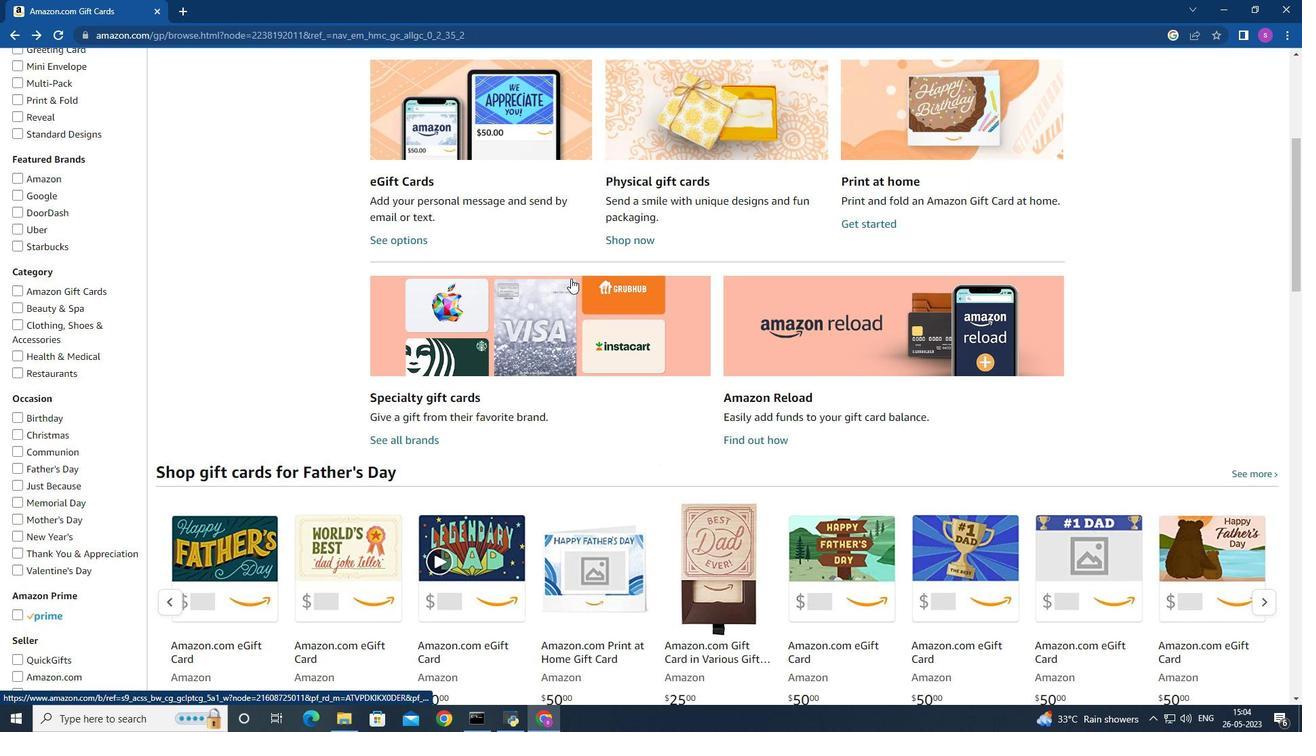 
Action: Mouse scrolled (570, 279) with delta (0, 0)
Screenshot: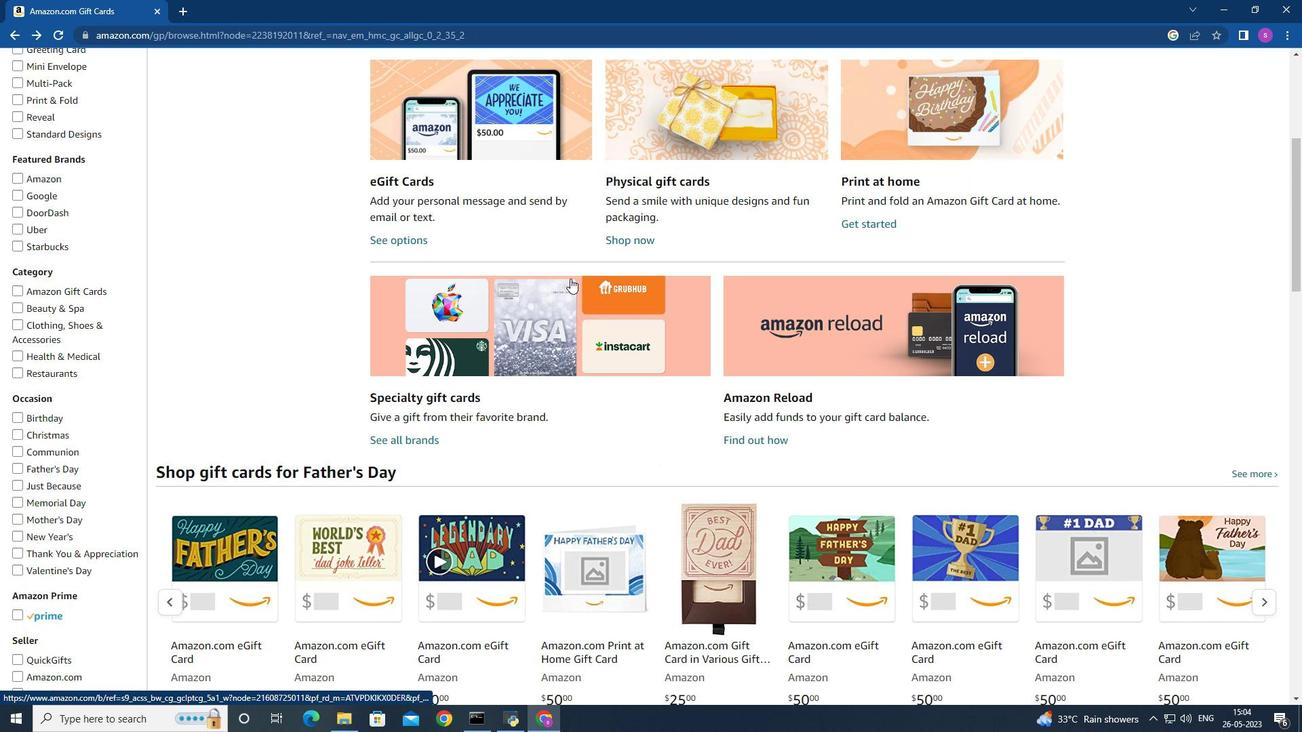 
Action: Mouse scrolled (570, 279) with delta (0, 0)
Screenshot: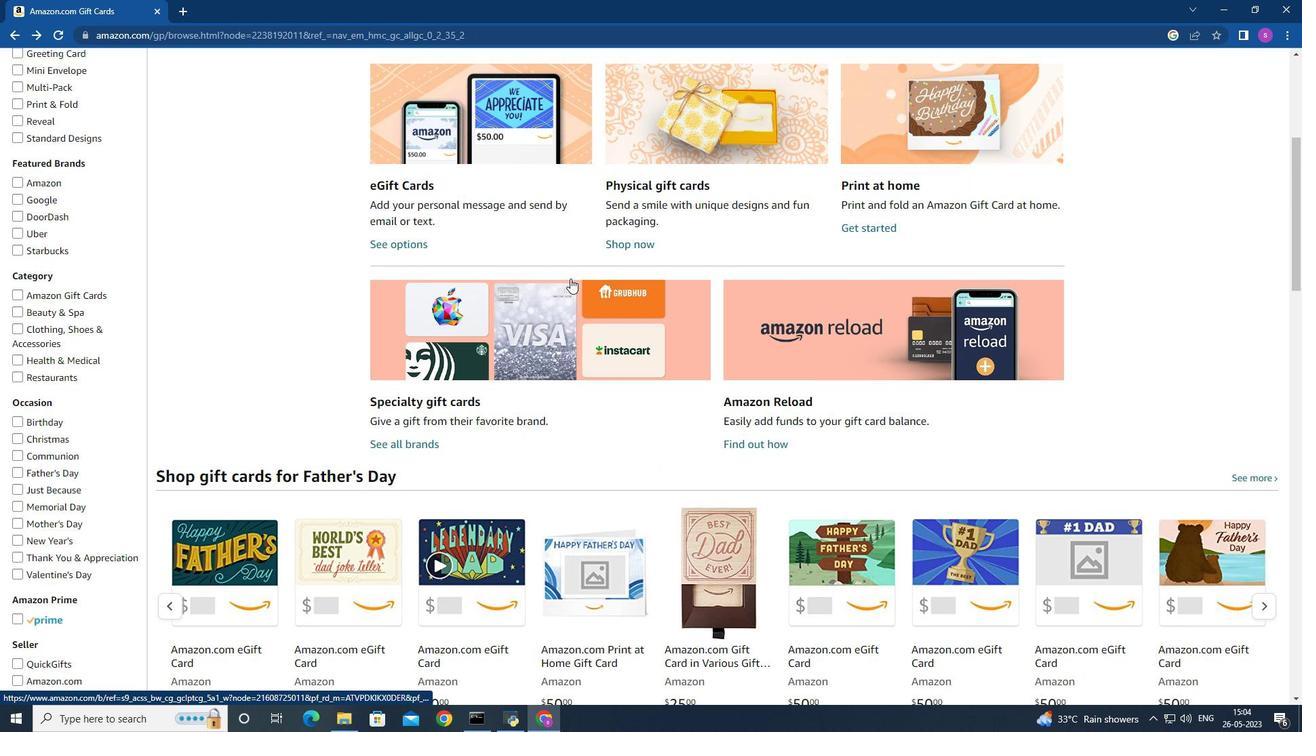 
Action: Mouse moved to (570, 278)
Screenshot: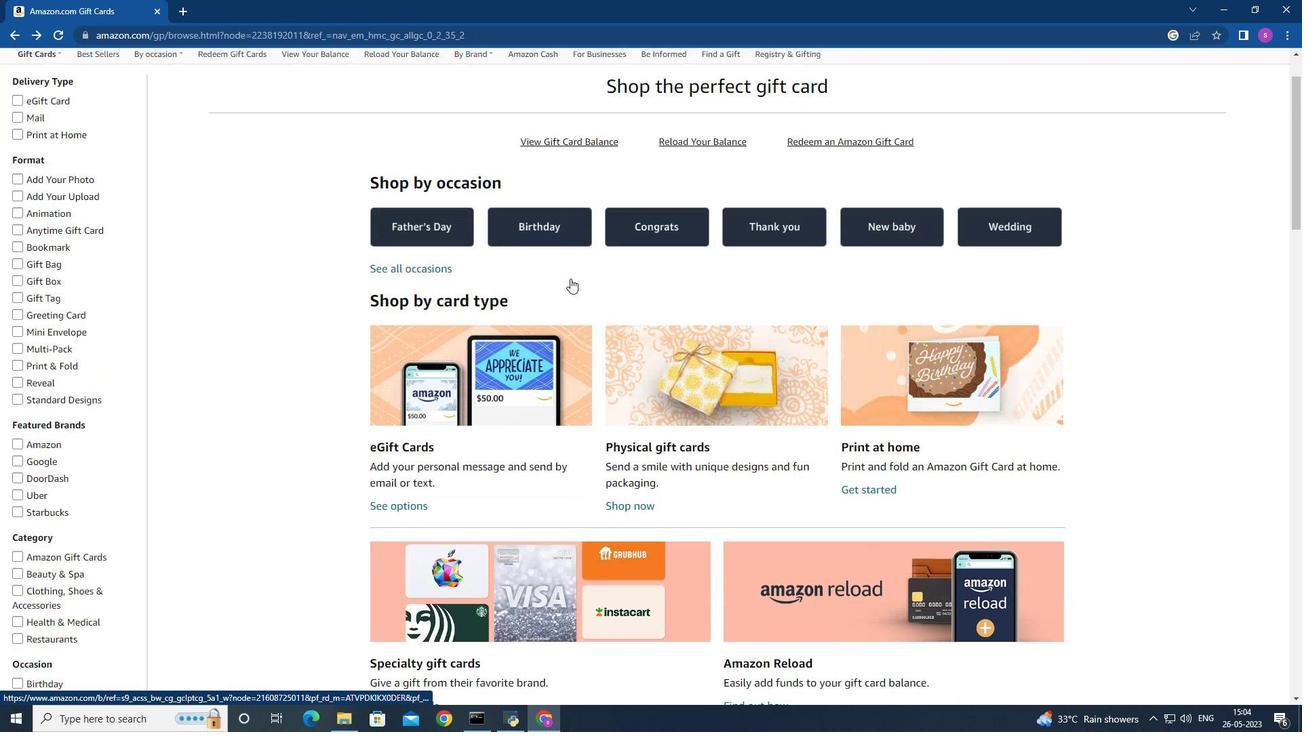 
Action: Mouse scrolled (570, 279) with delta (0, 0)
Screenshot: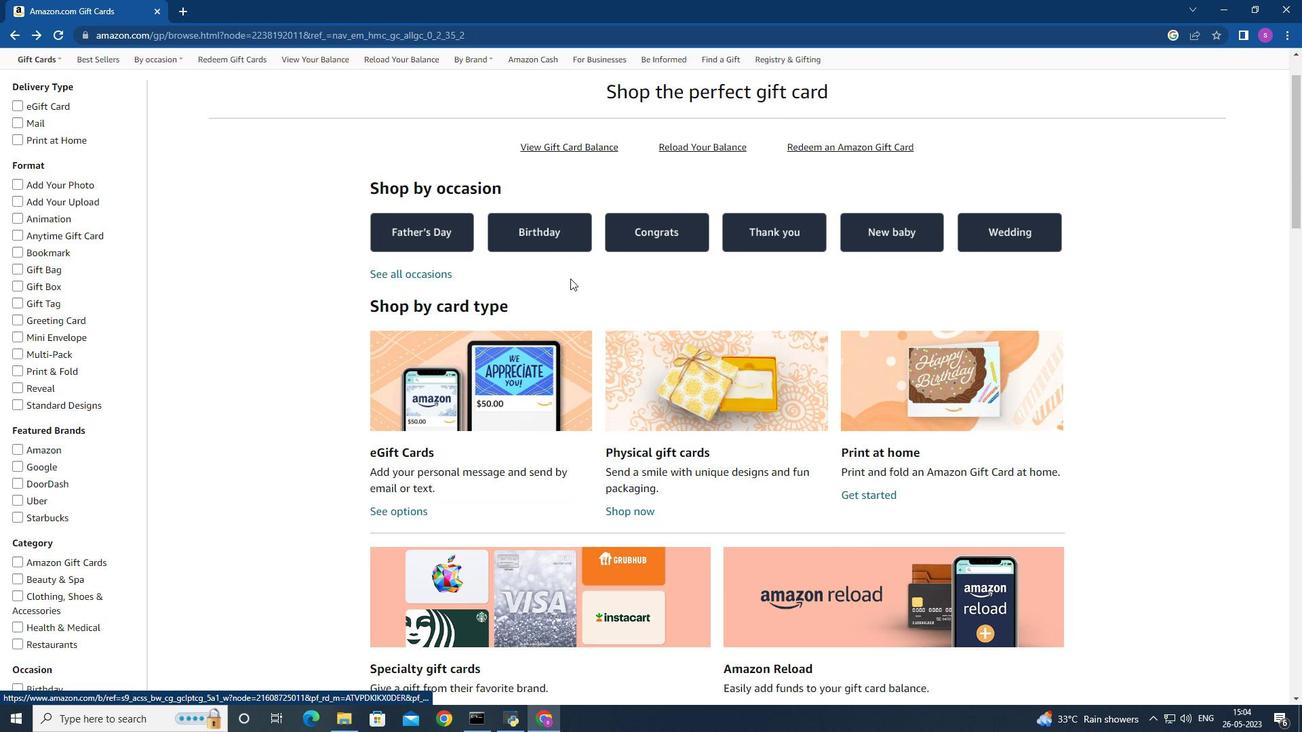 
Action: Mouse scrolled (570, 279) with delta (0, 0)
Screenshot: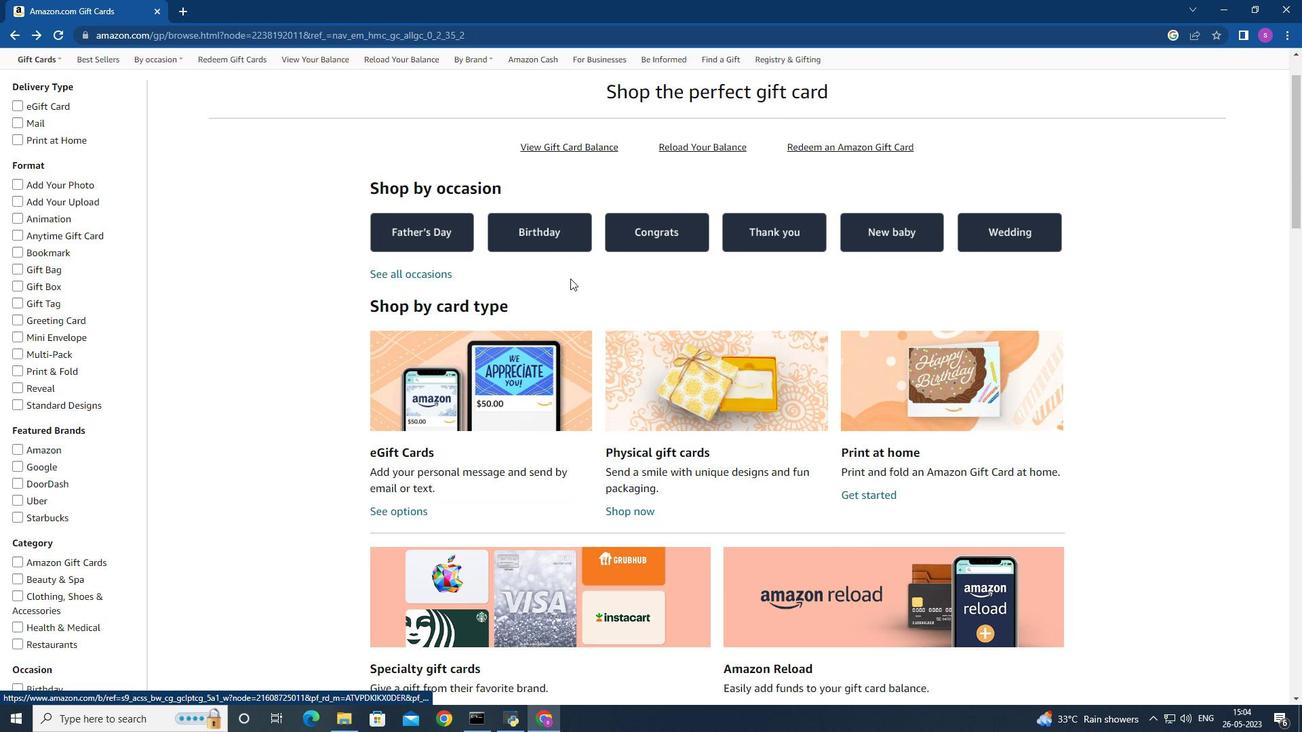 
Action: Mouse scrolled (570, 279) with delta (0, 0)
Screenshot: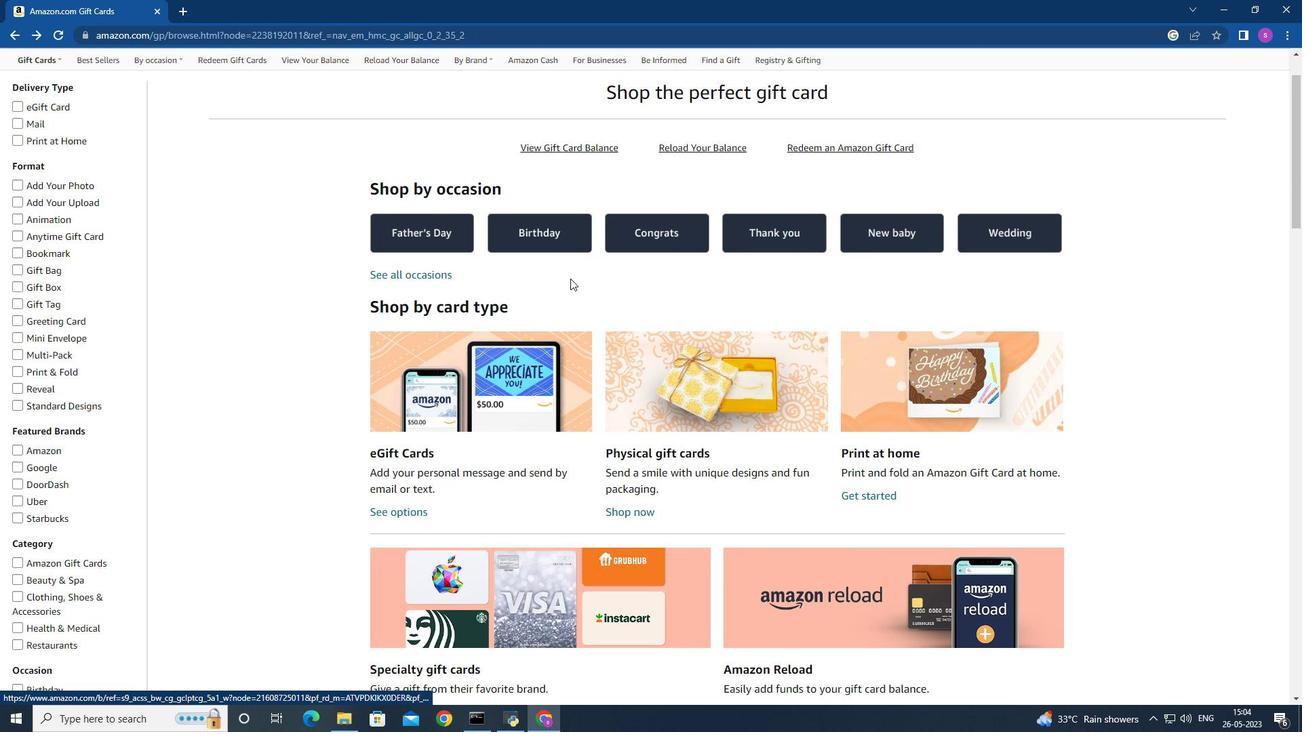 
Action: Mouse moved to (18, 173)
Screenshot: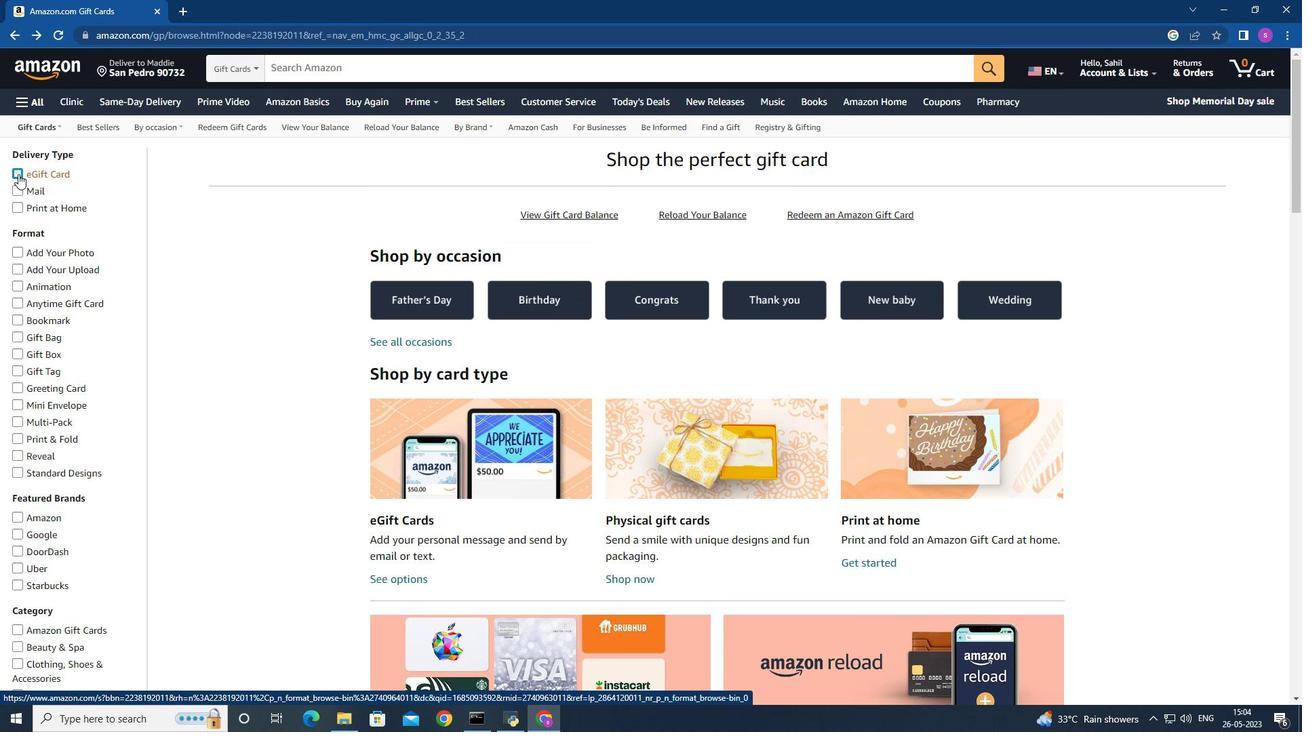 
Action: Mouse pressed left at (18, 173)
Screenshot: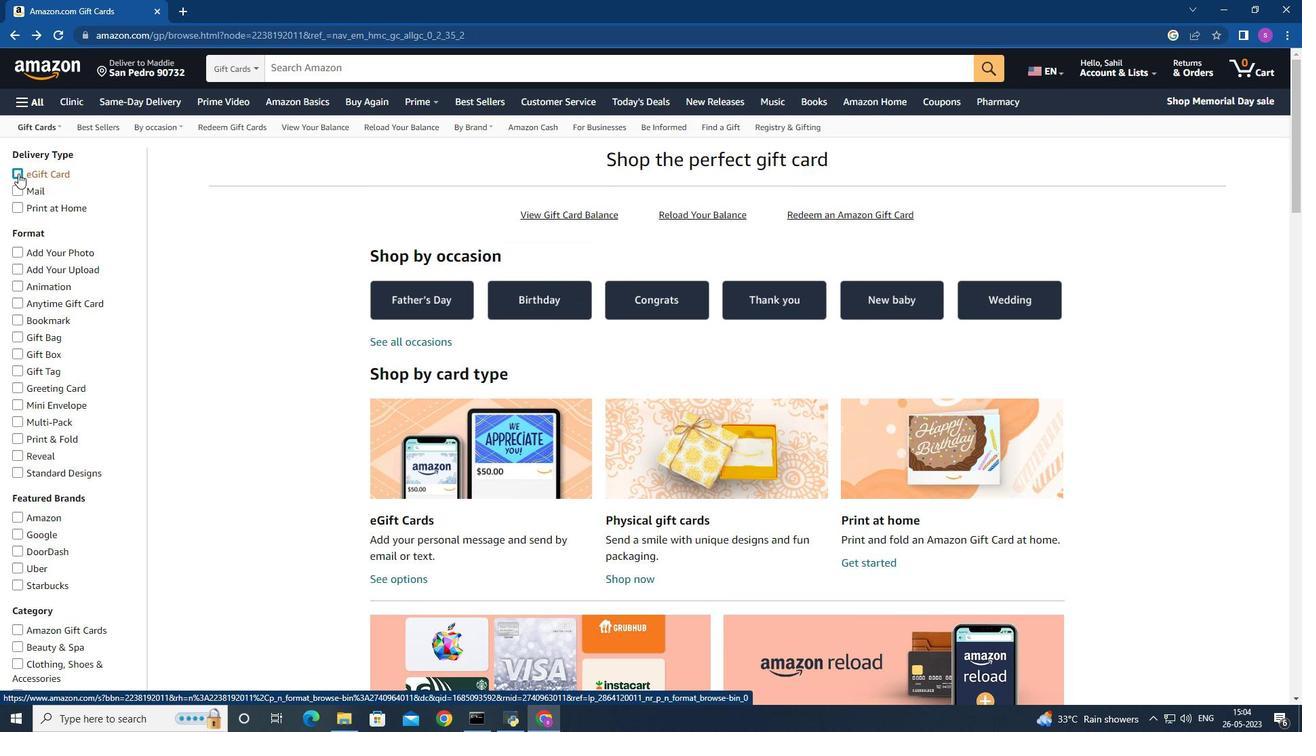 
Action: Mouse moved to (308, 276)
Screenshot: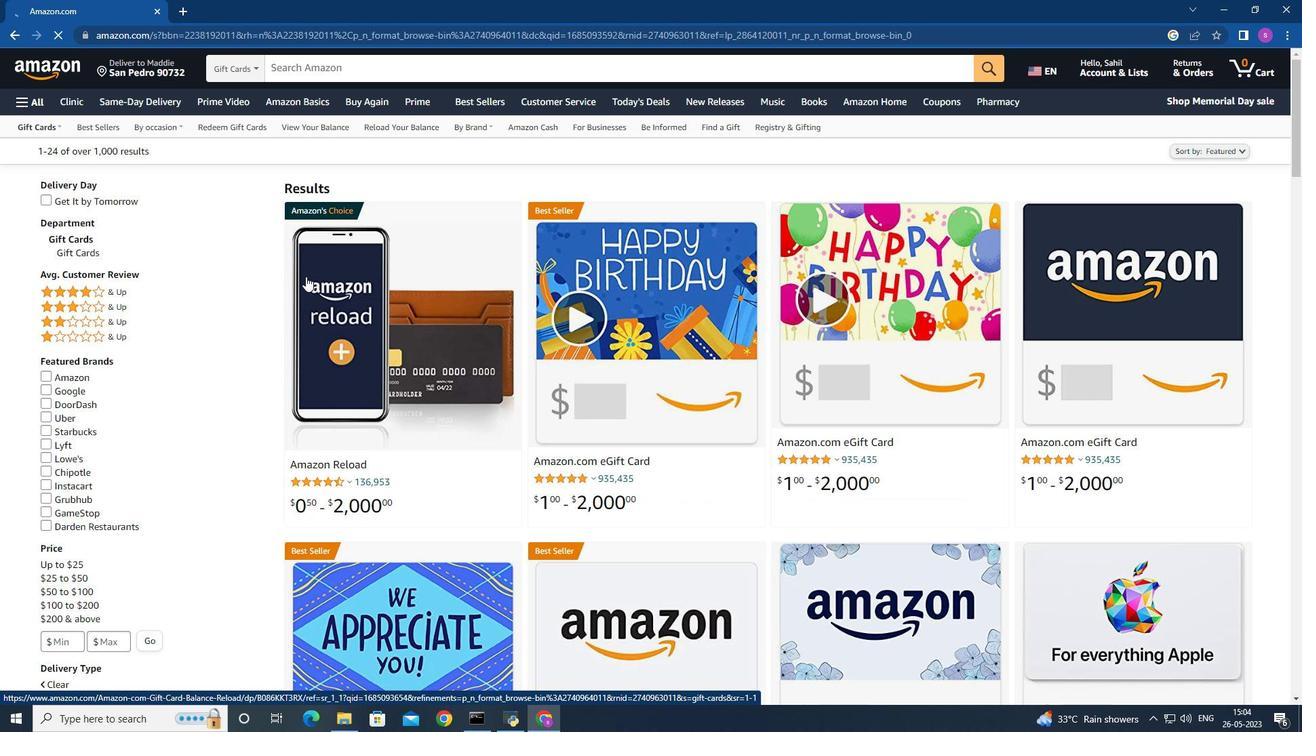 
Action: Mouse scrolled (308, 276) with delta (0, 0)
Screenshot: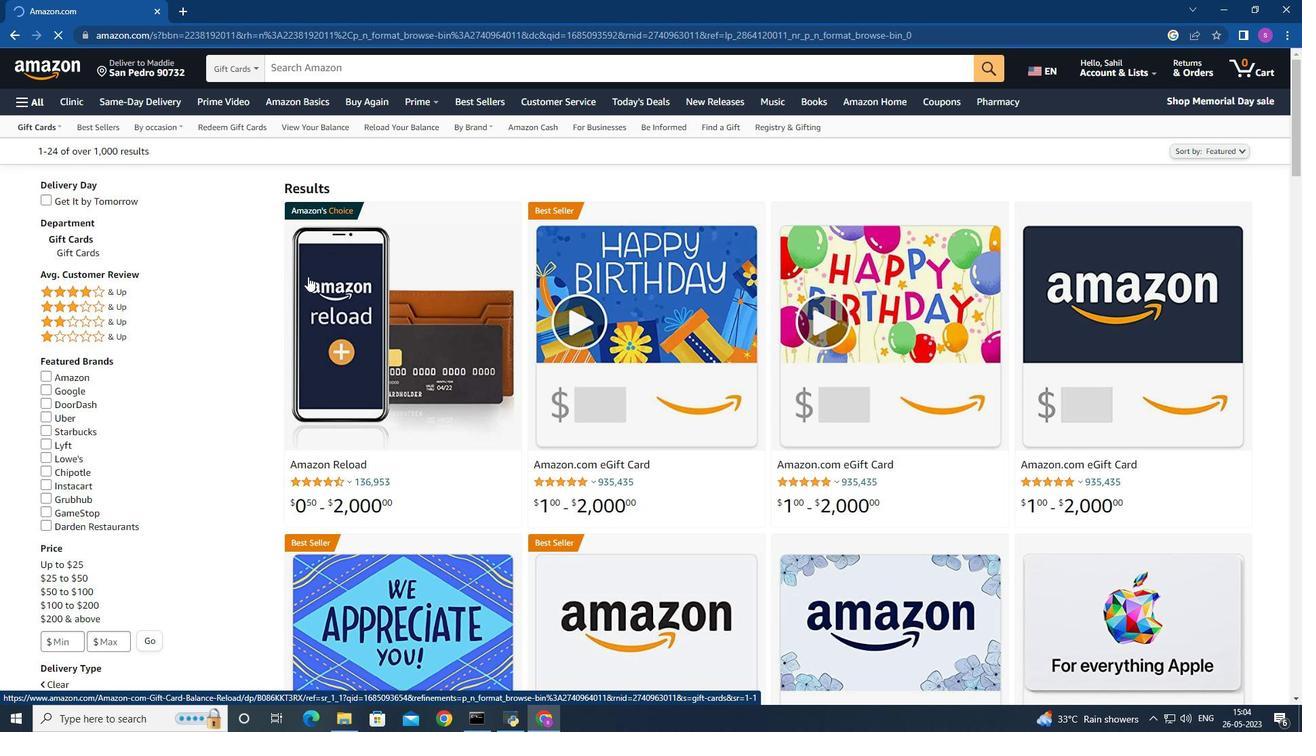 
Action: Mouse scrolled (308, 276) with delta (0, 0)
Screenshot: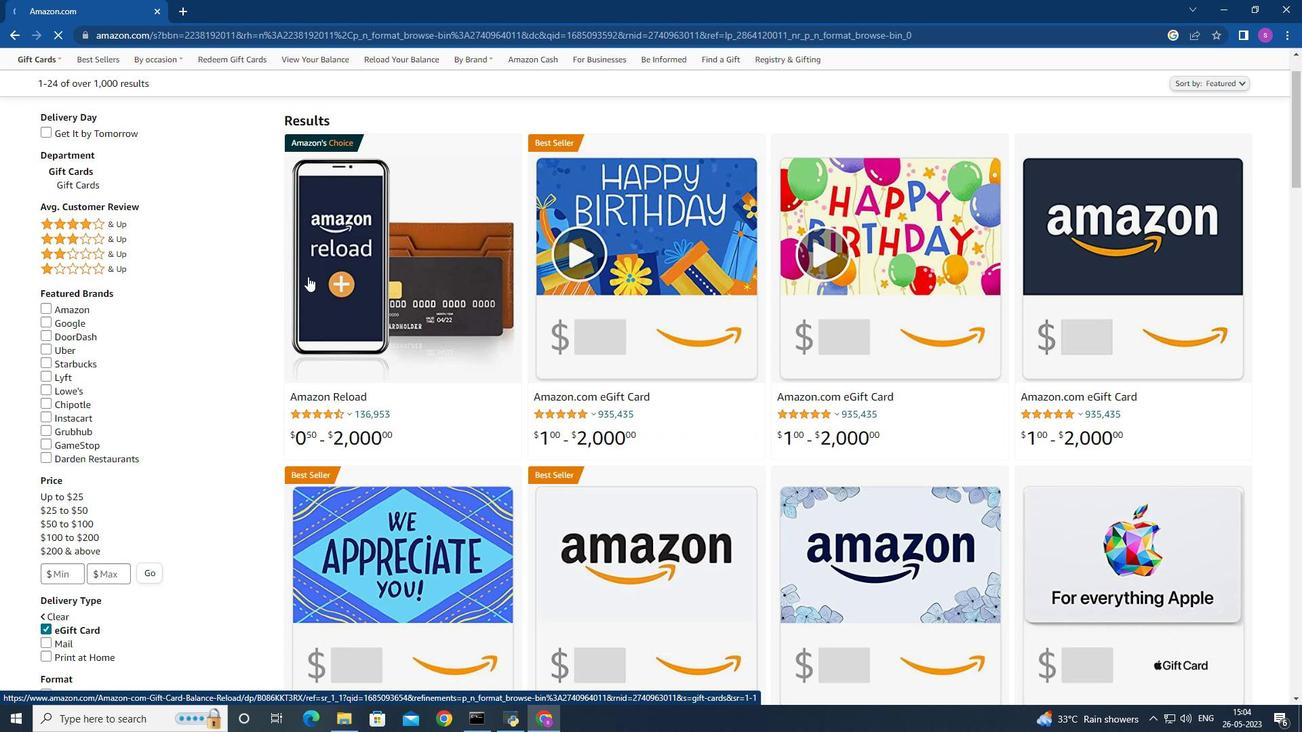 
Action: Mouse moved to (316, 278)
Screenshot: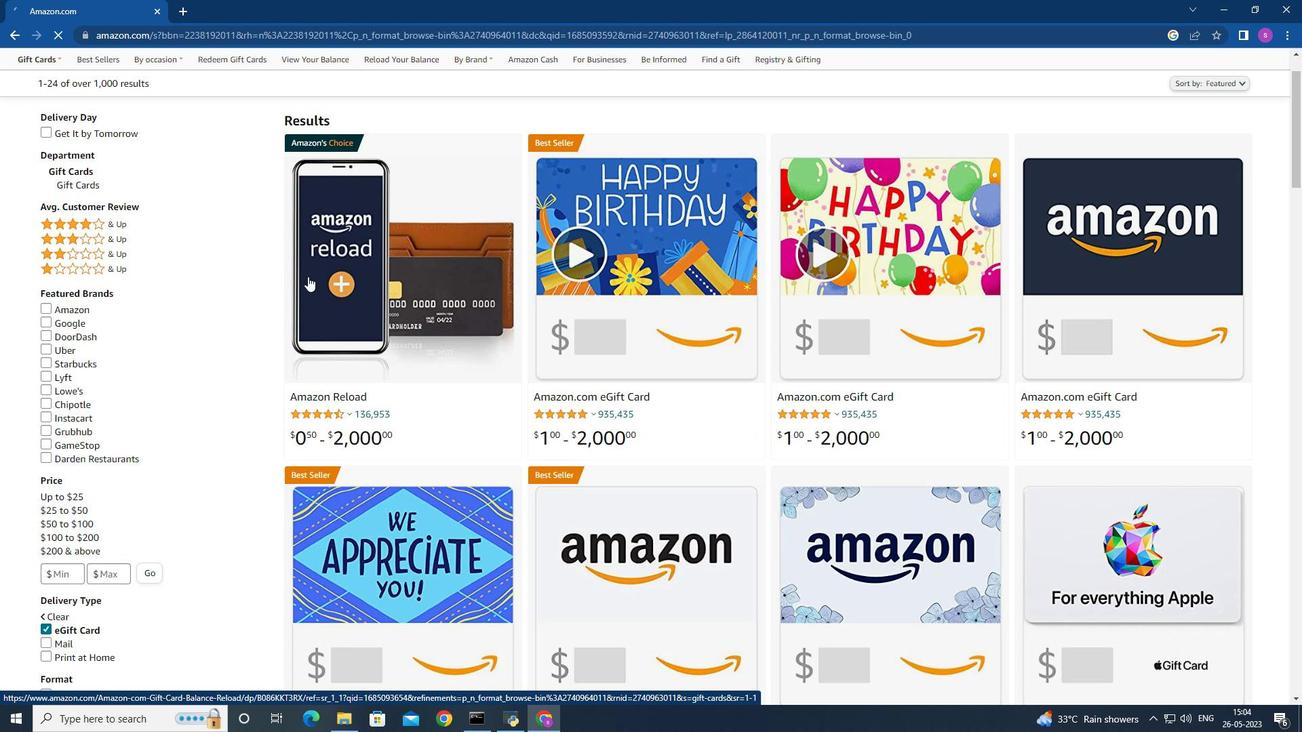 
Action: Mouse scrolled (316, 278) with delta (0, 0)
Screenshot: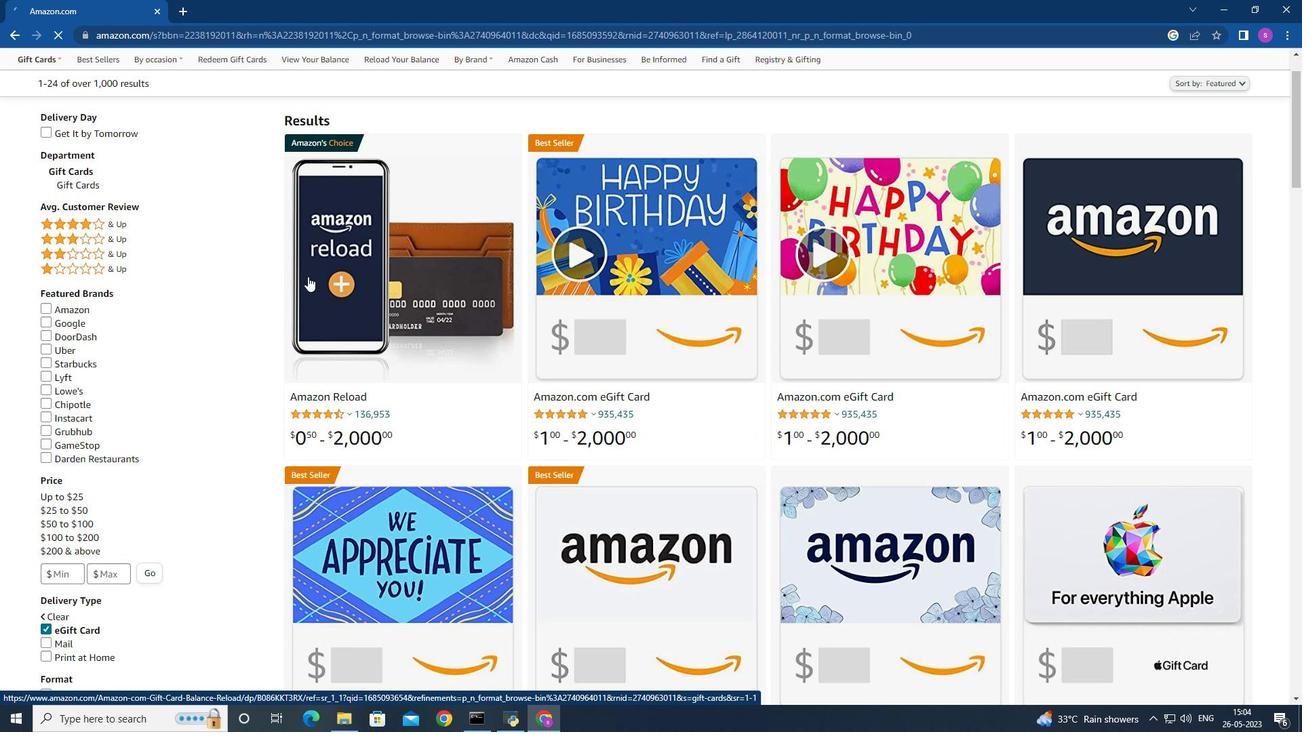 
Action: Mouse moved to (327, 277)
Screenshot: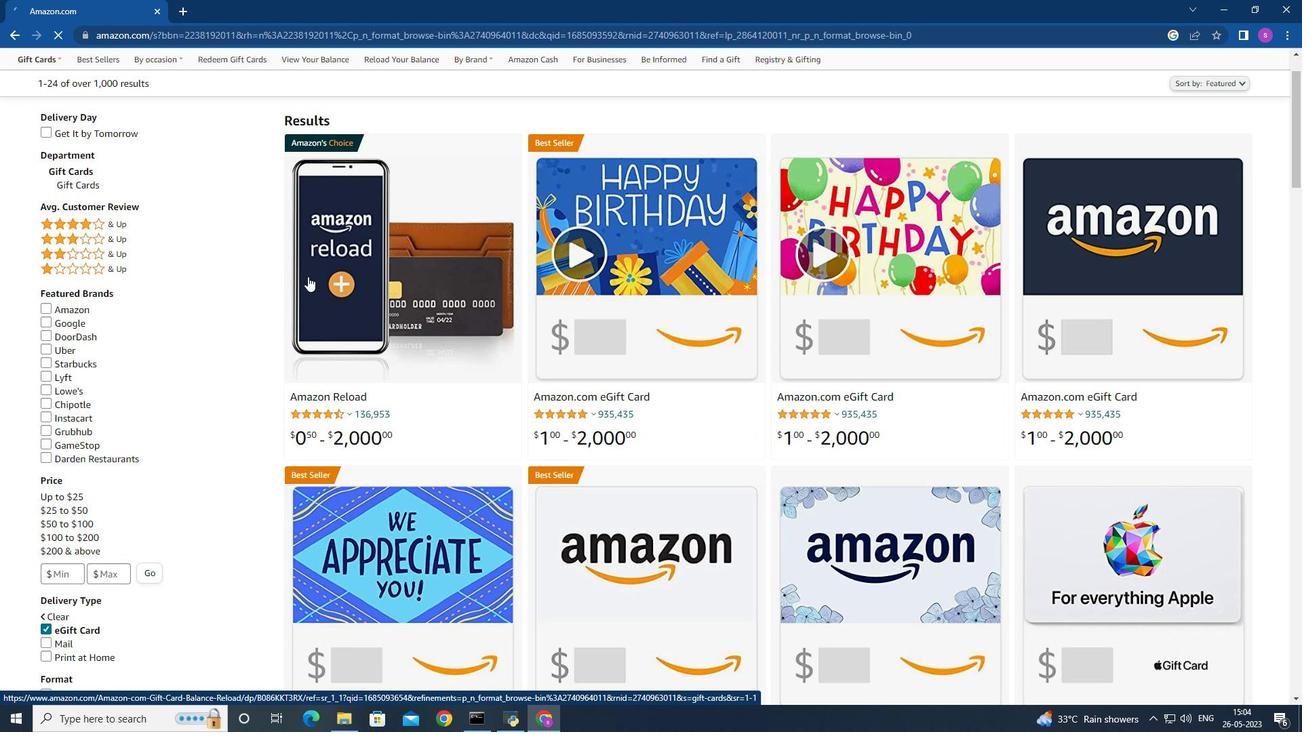 
Action: Mouse scrolled (327, 276) with delta (0, 0)
Screenshot: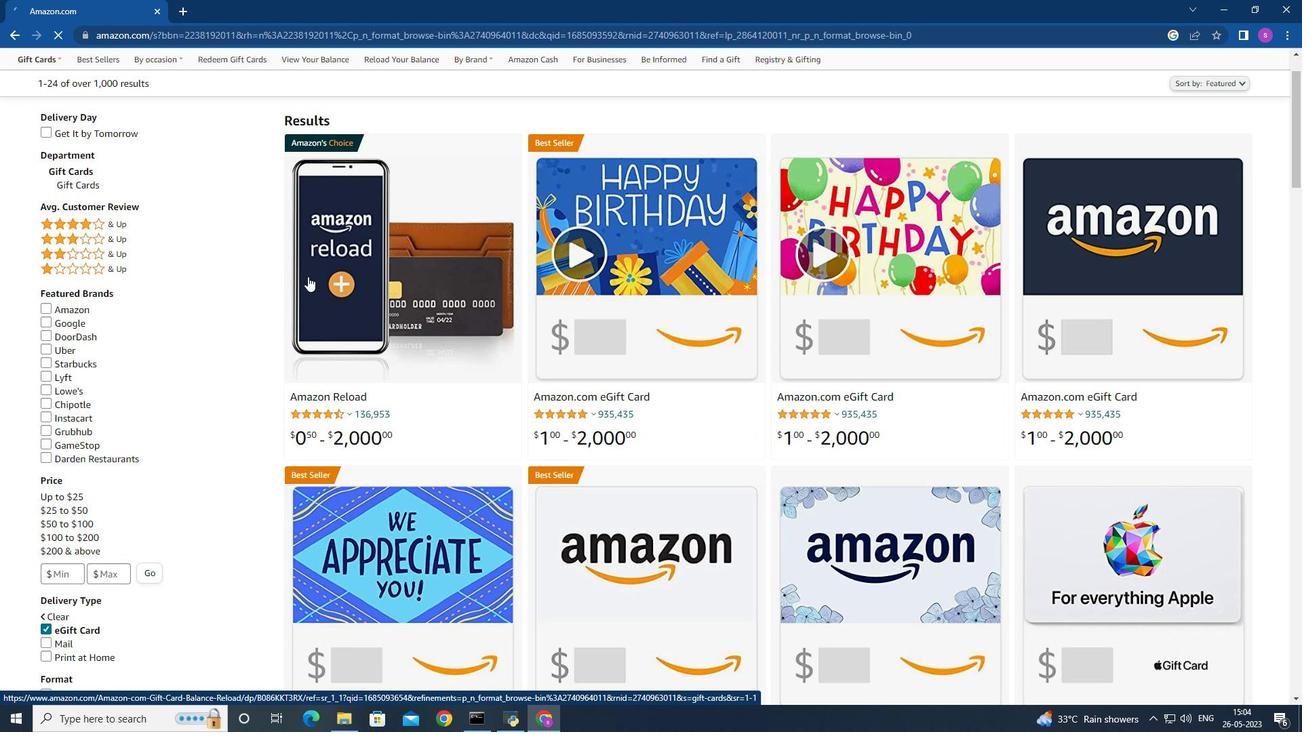 
Action: Mouse moved to (381, 333)
Screenshot: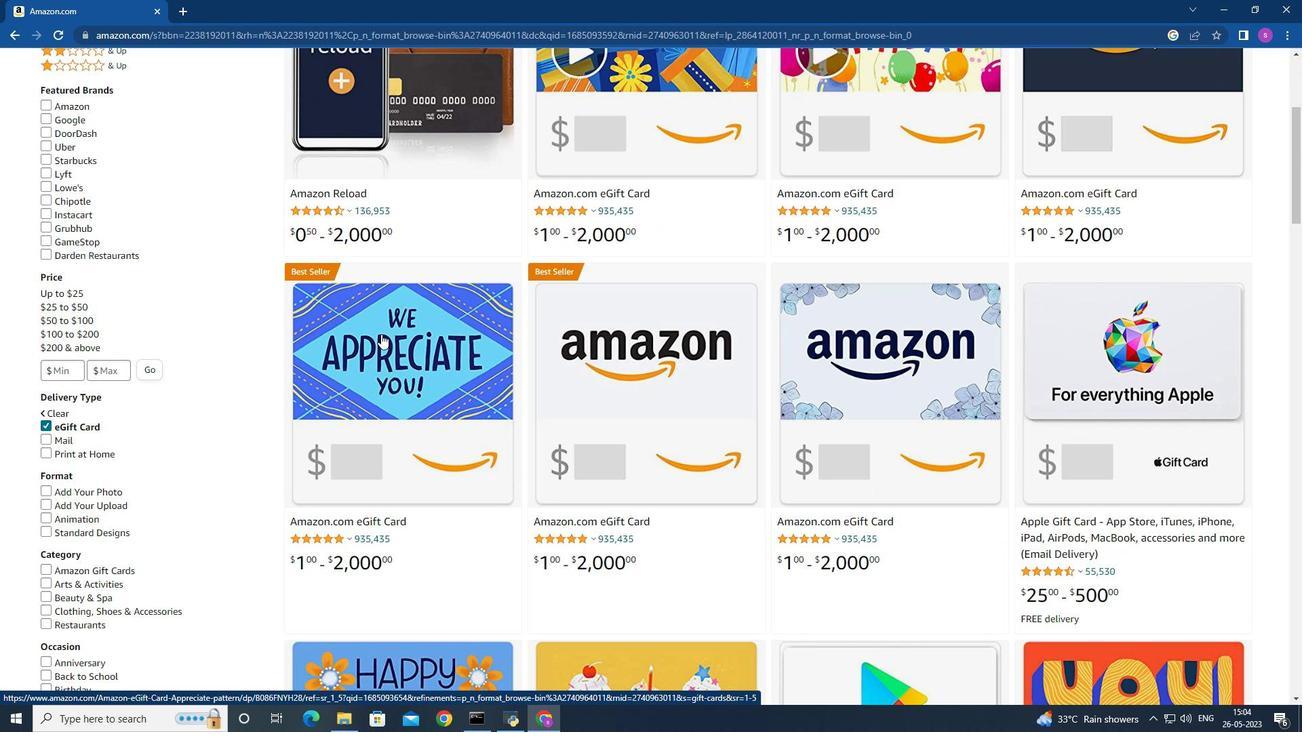 
Action: Mouse pressed left at (381, 333)
Screenshot: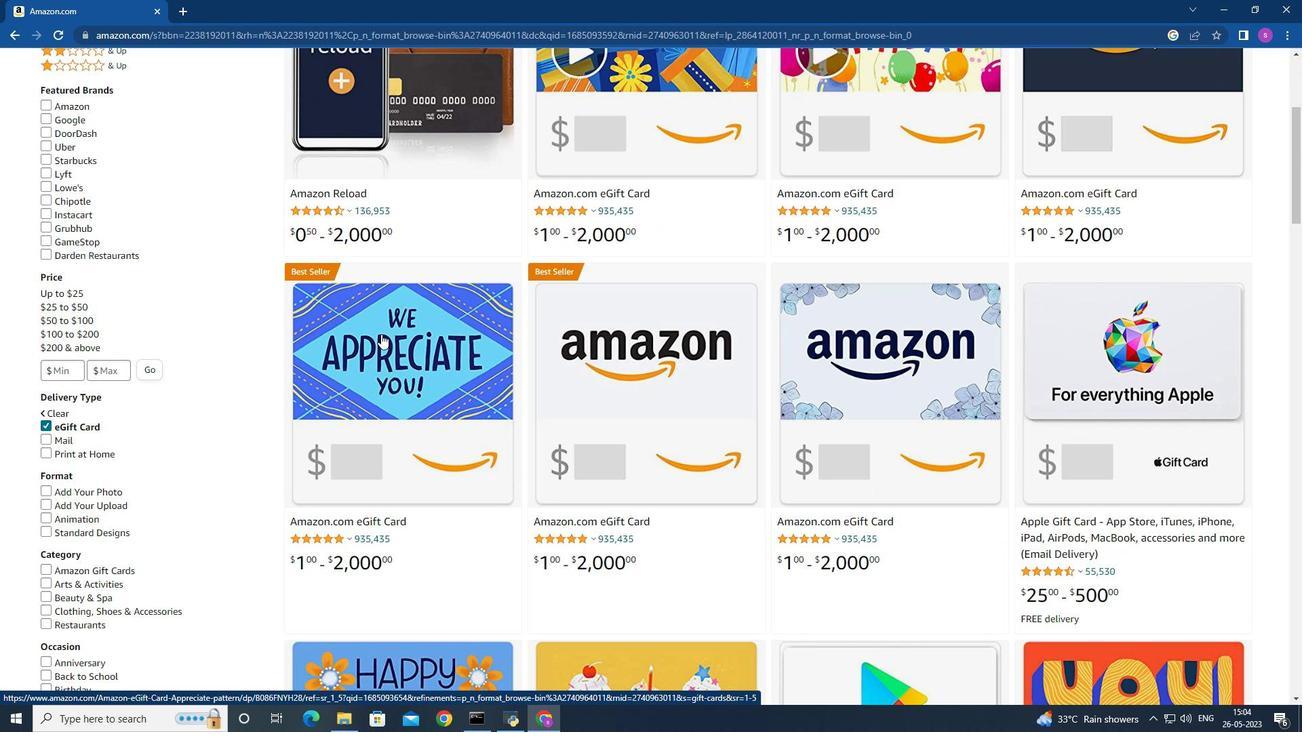 
Action: Mouse moved to (1255, 184)
Screenshot: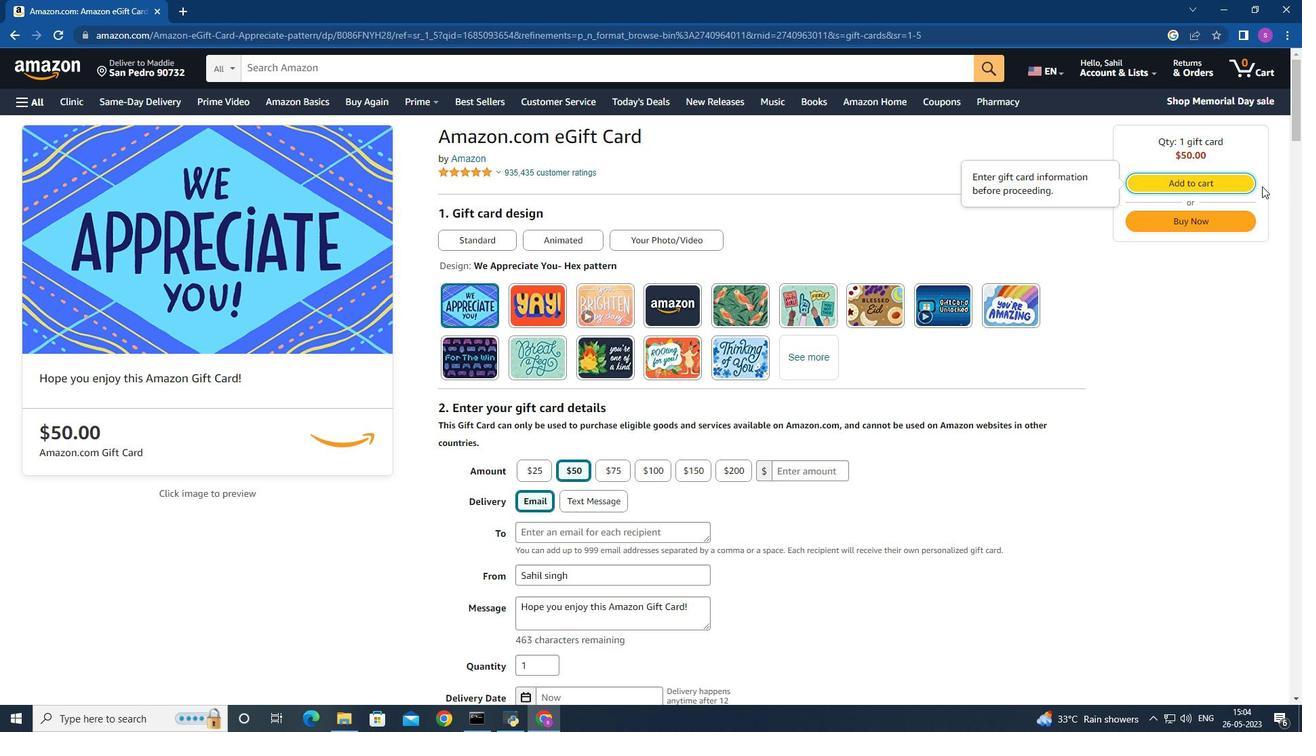 
Action: Mouse pressed left at (1255, 184)
Screenshot: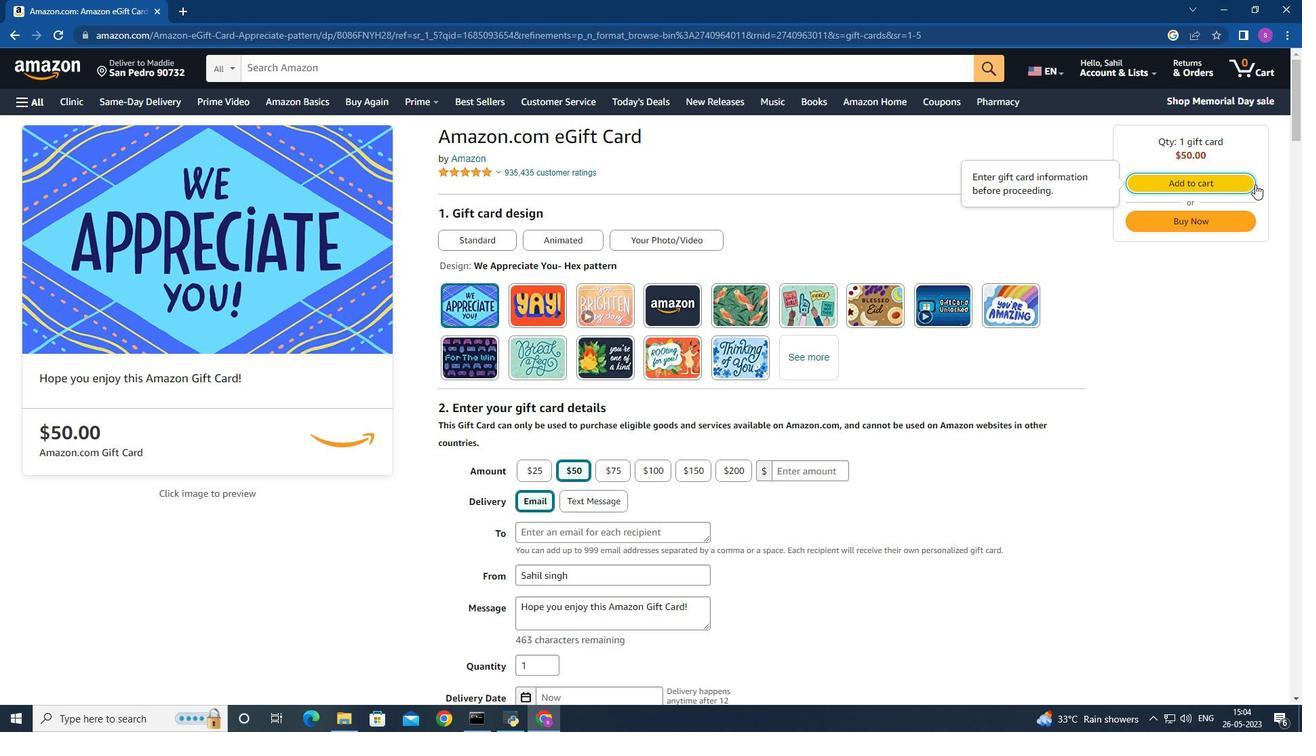 
Action: Mouse moved to (966, 341)
Screenshot: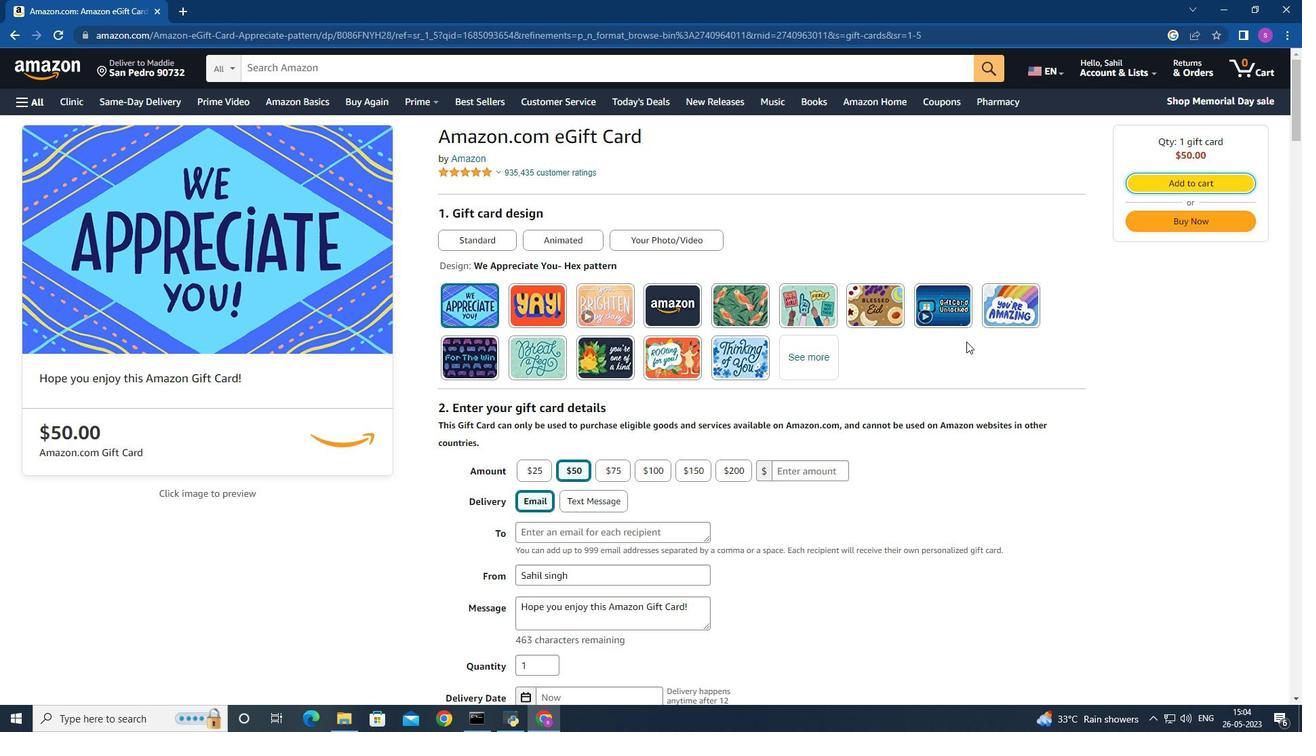 
Action: Mouse scrolled (966, 341) with delta (0, 0)
Screenshot: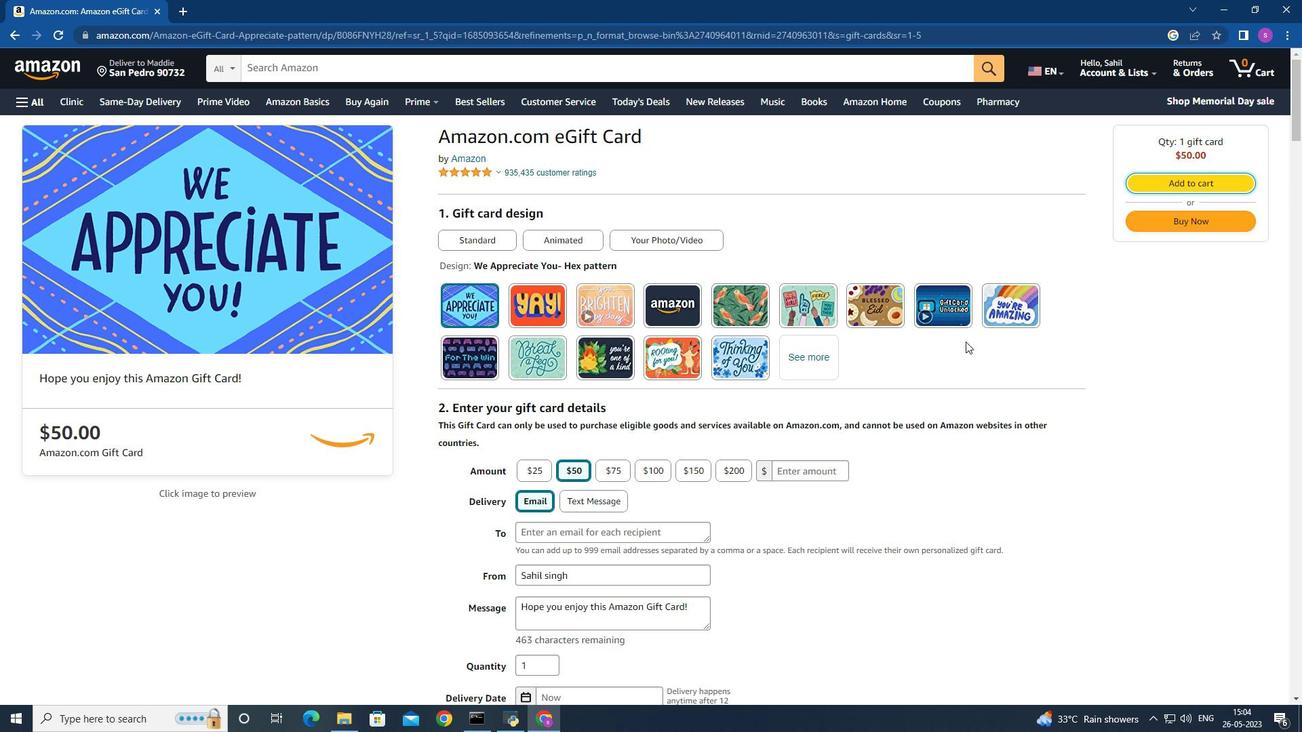 
Action: Mouse scrolled (966, 341) with delta (0, 0)
Screenshot: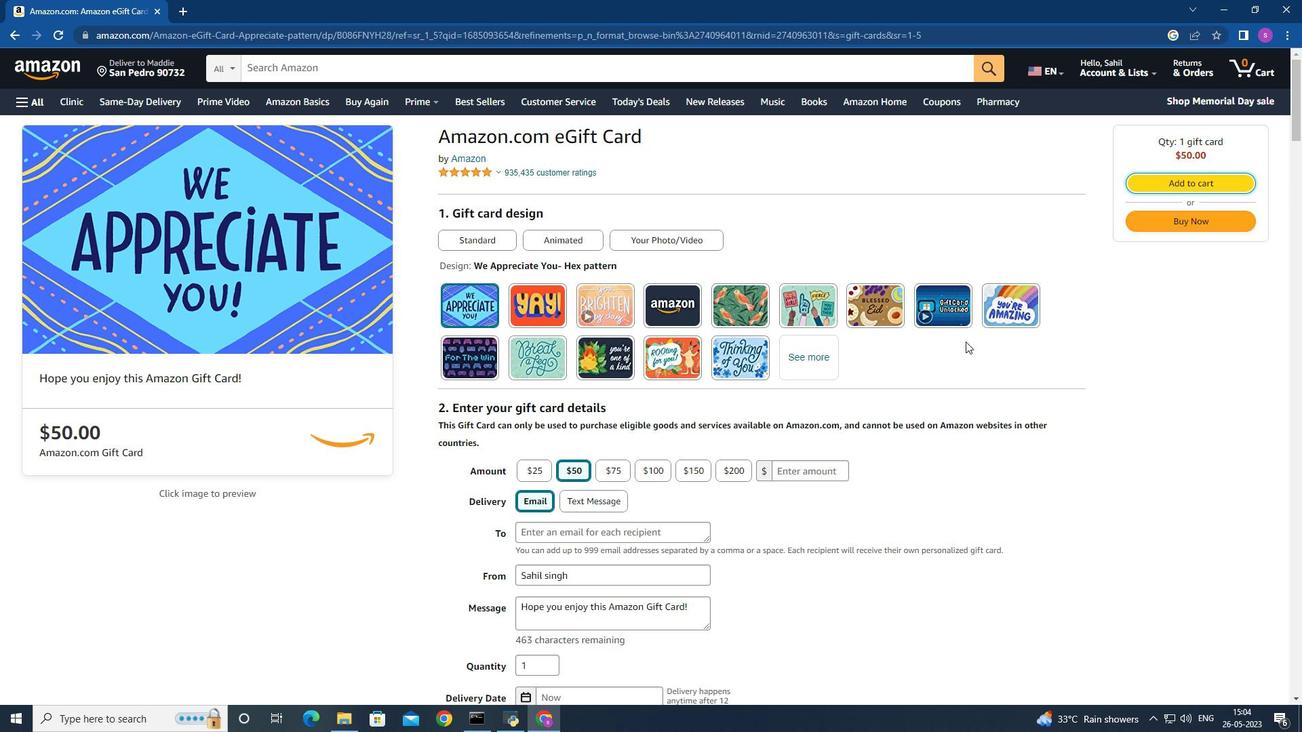 
Action: Mouse scrolled (966, 341) with delta (0, 0)
Screenshot: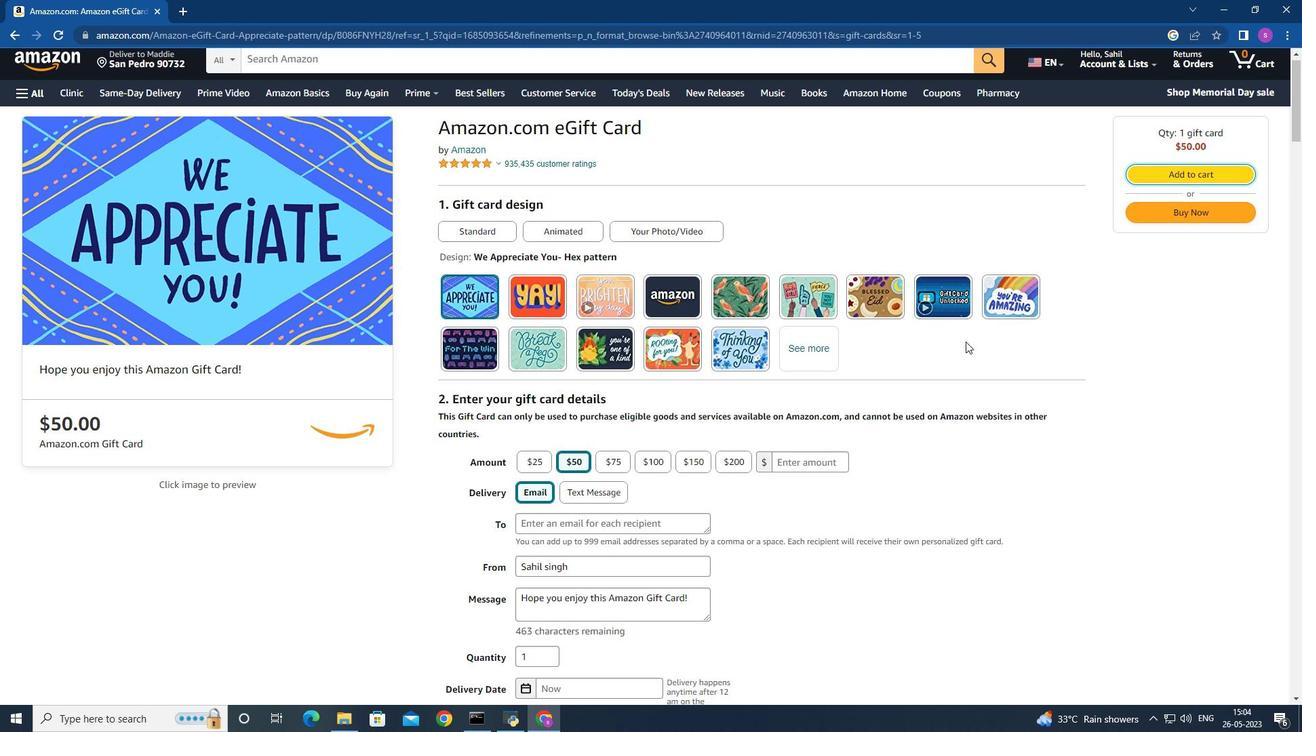 
Action: Mouse moved to (964, 341)
Screenshot: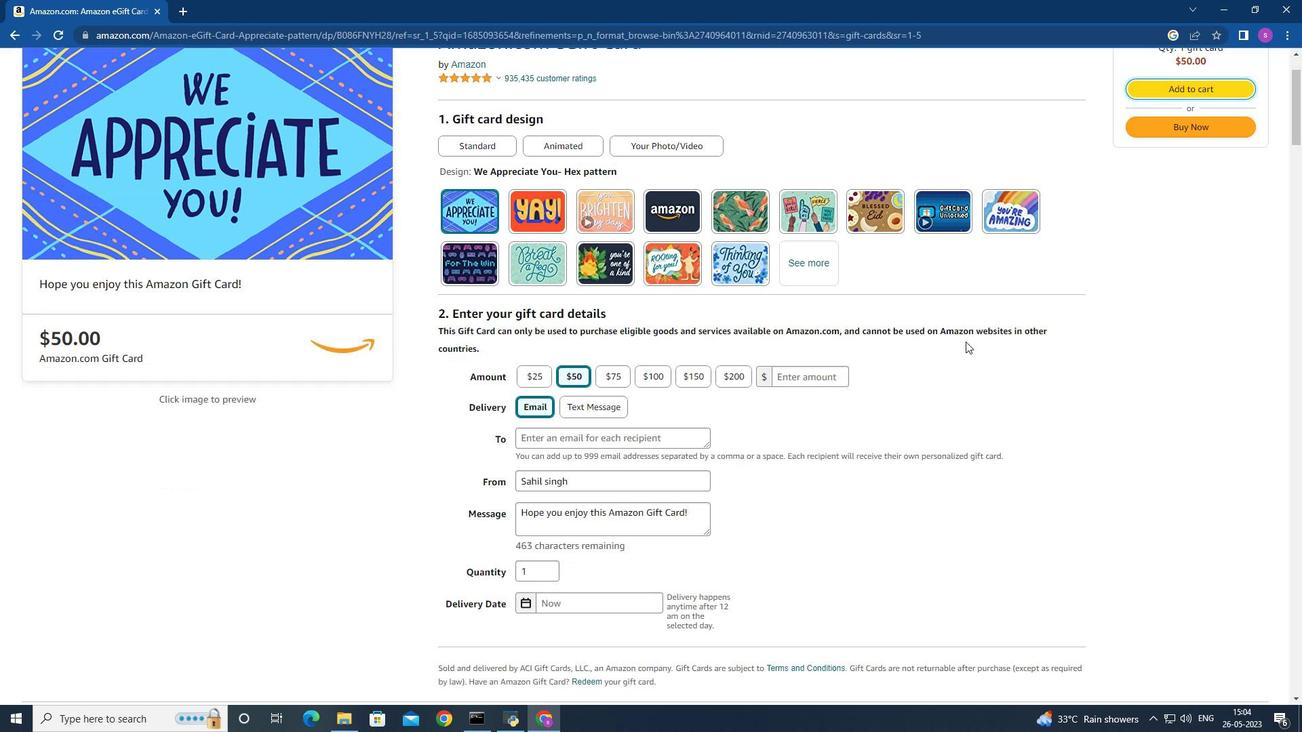 
Action: Mouse scrolled (964, 340) with delta (0, 0)
Screenshot: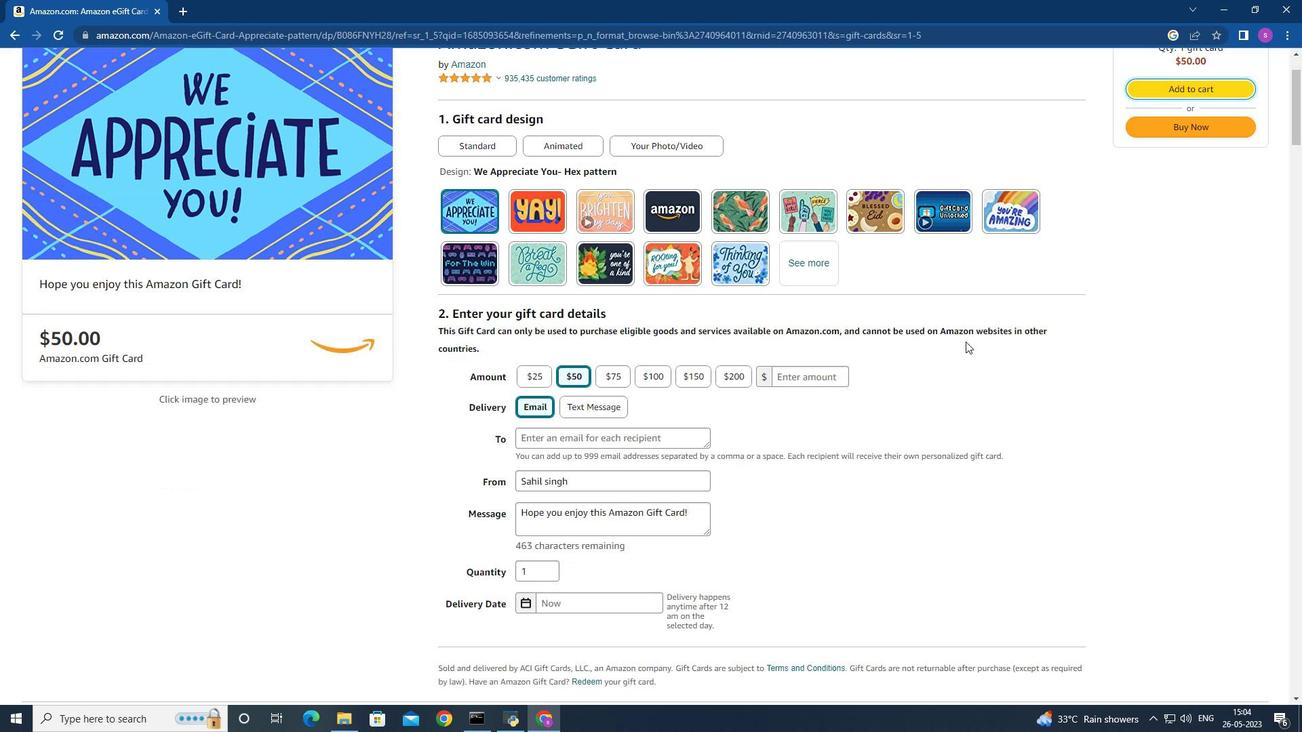 
Action: Mouse moved to (960, 337)
Screenshot: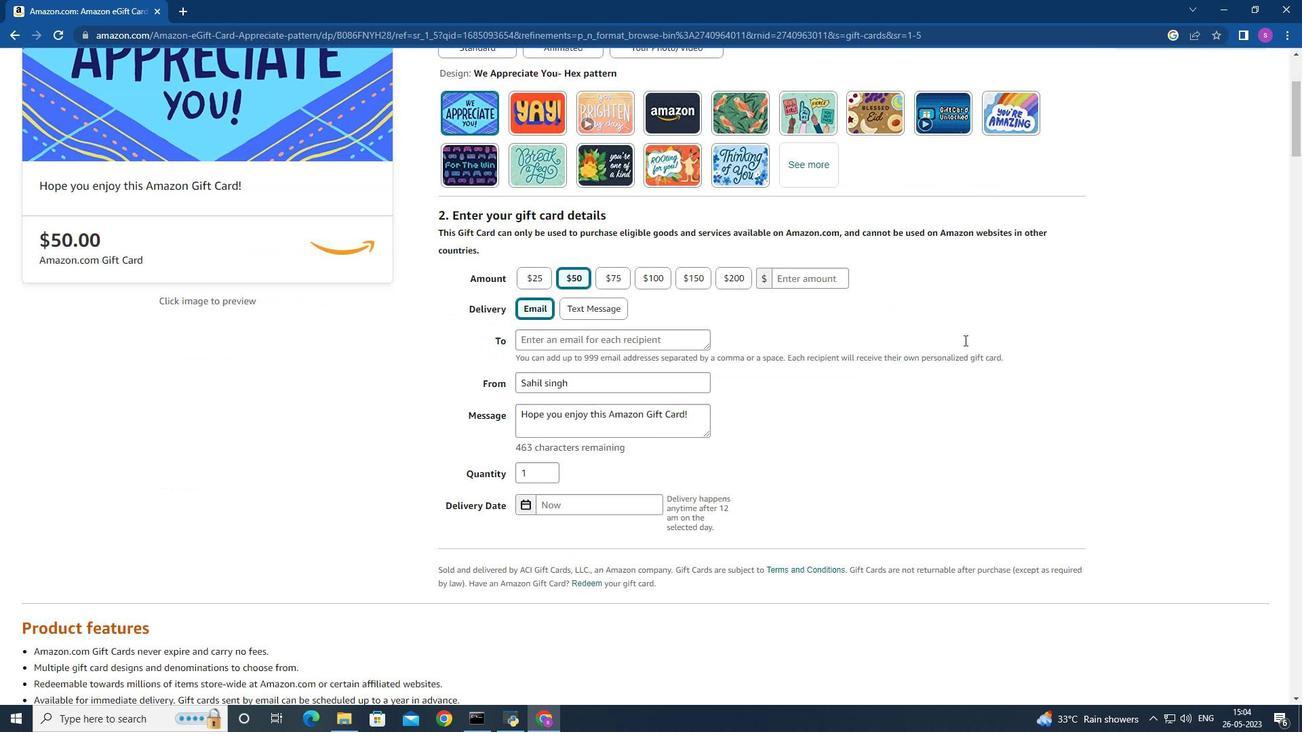 
Action: Mouse scrolled (960, 337) with delta (0, 0)
Screenshot: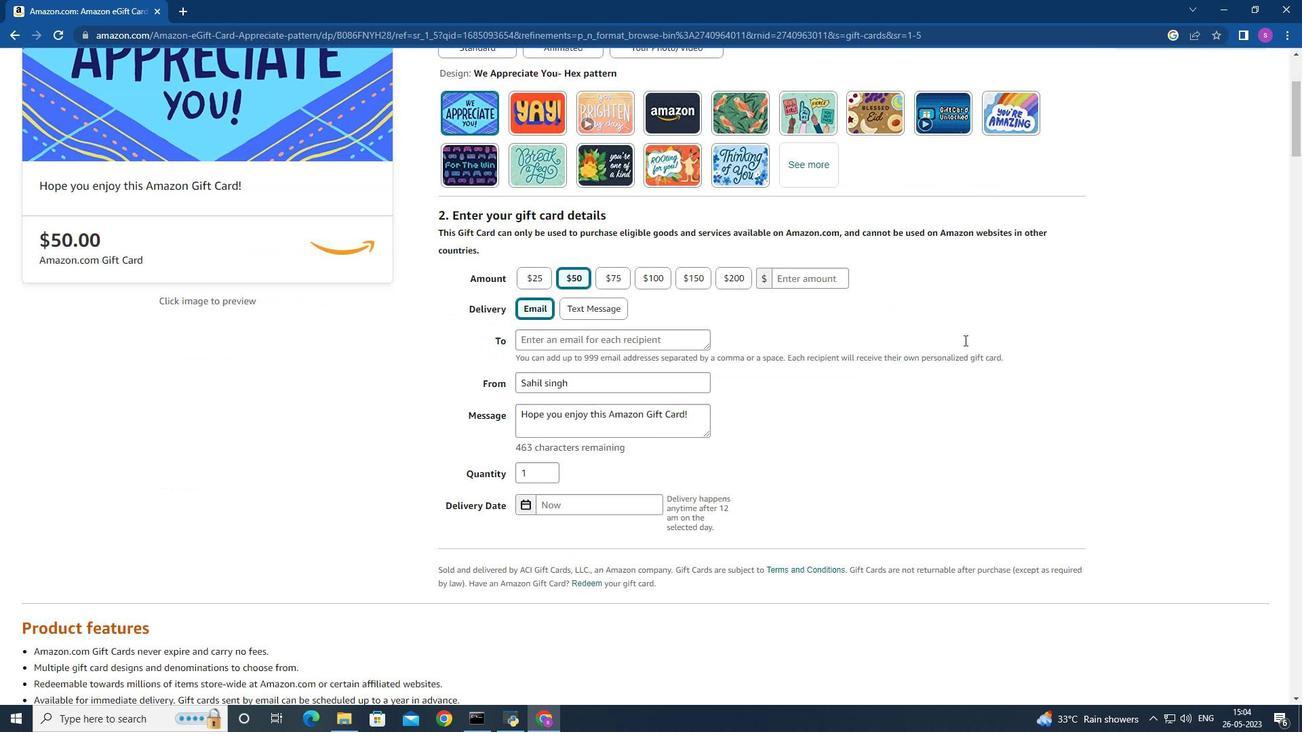 
Action: Mouse moved to (958, 335)
Screenshot: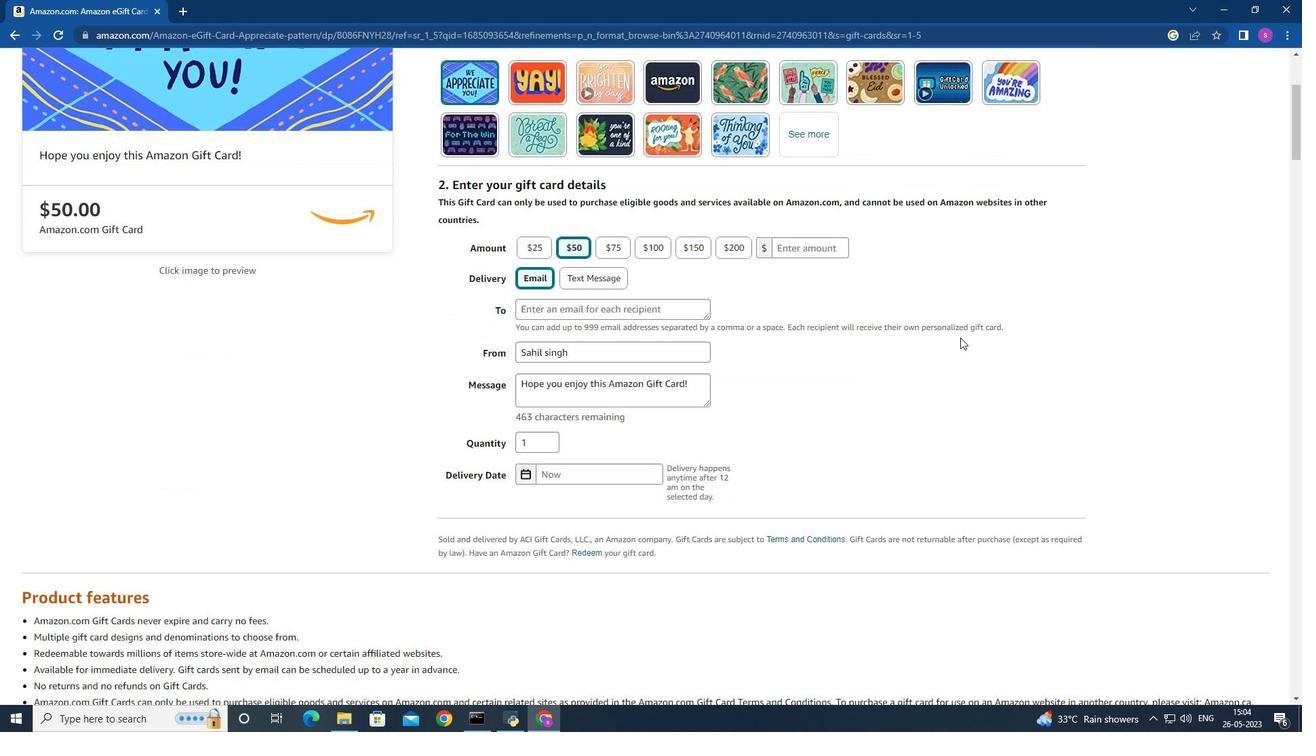 
Action: Mouse scrolled (958, 334) with delta (0, 0)
Screenshot: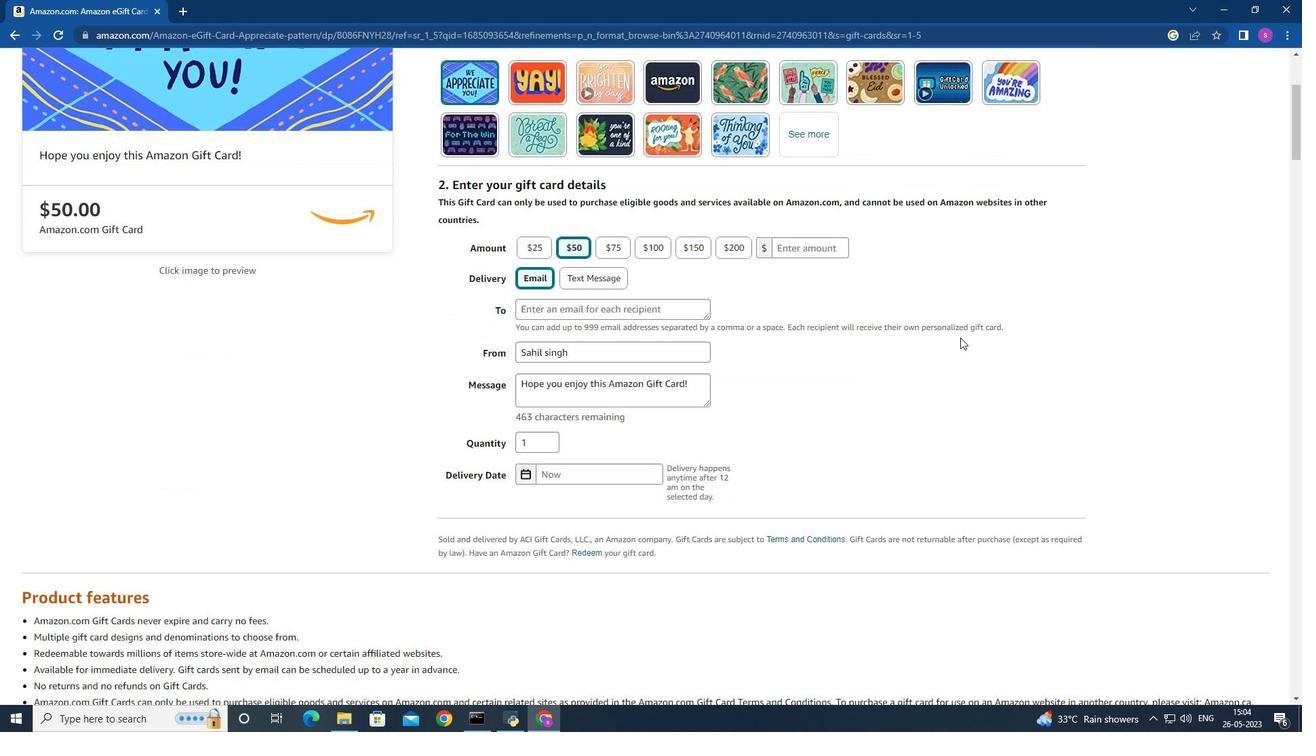 
Action: Mouse moved to (957, 334)
Screenshot: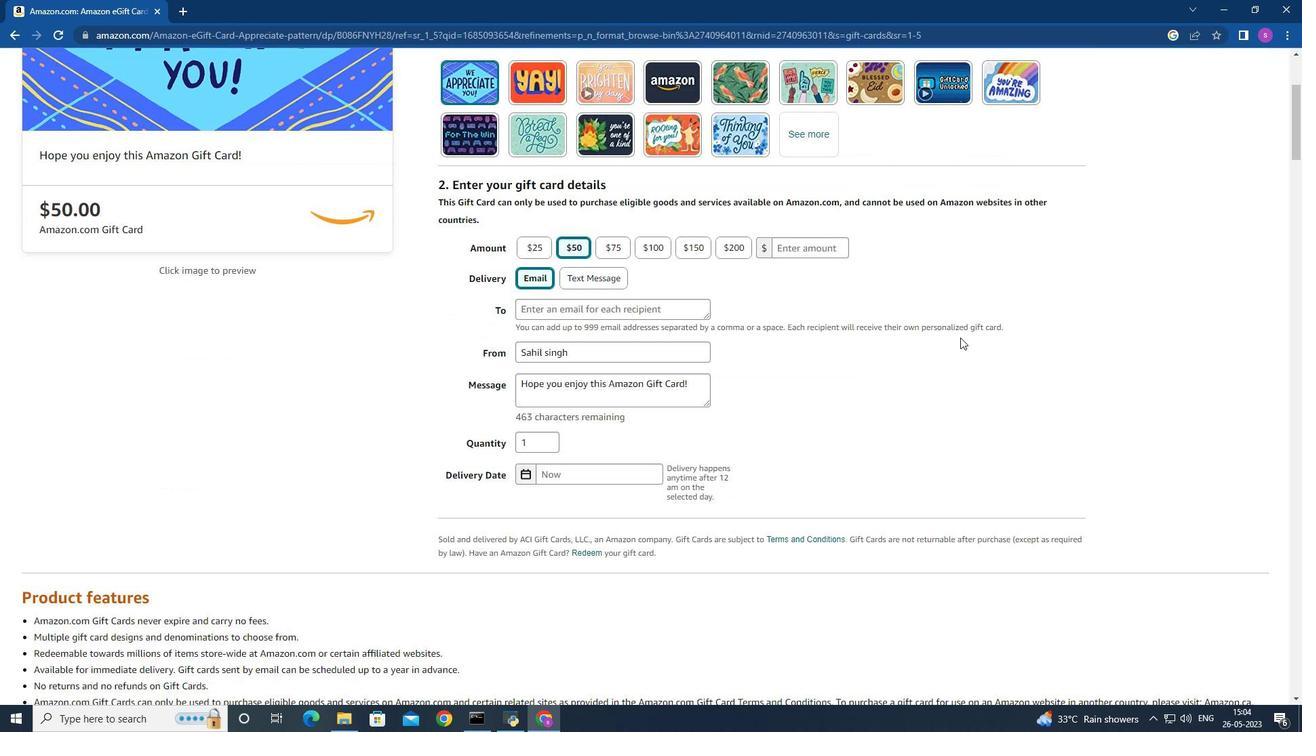
Action: Mouse scrolled (957, 333) with delta (0, 0)
Screenshot: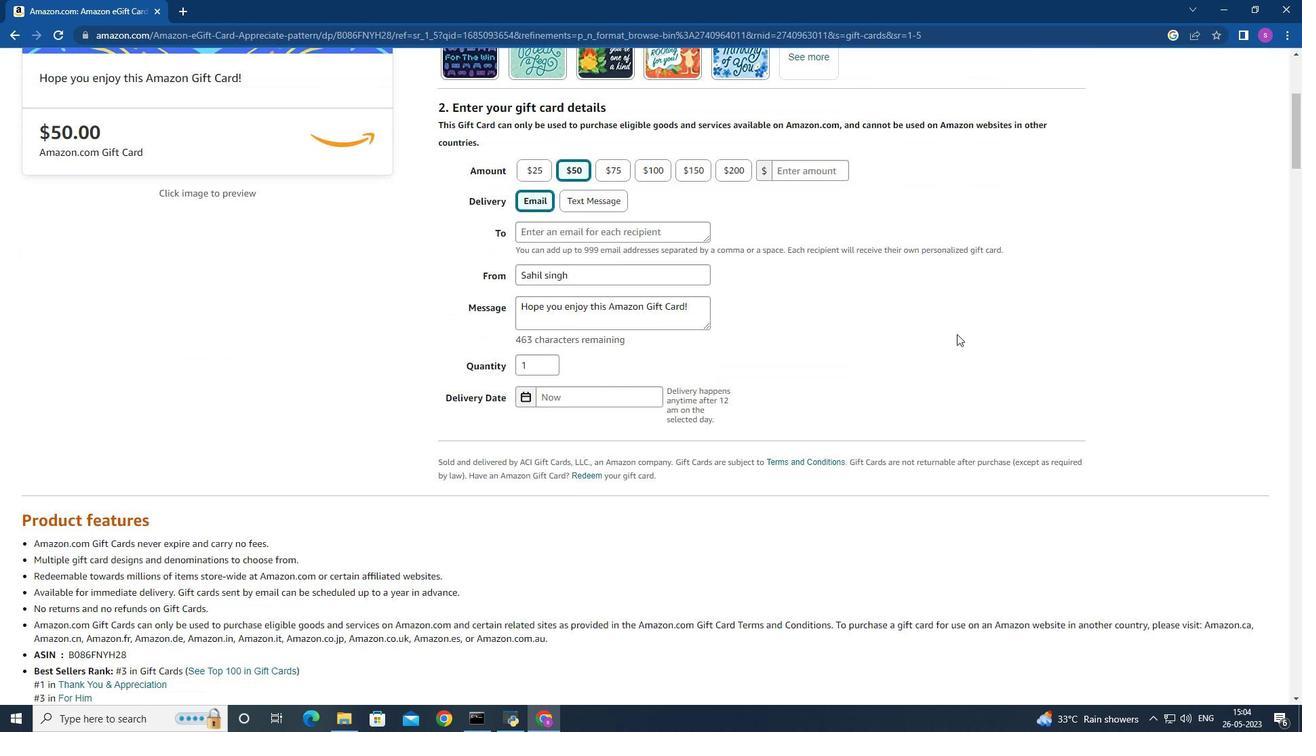 
Action: Mouse moved to (957, 333)
Screenshot: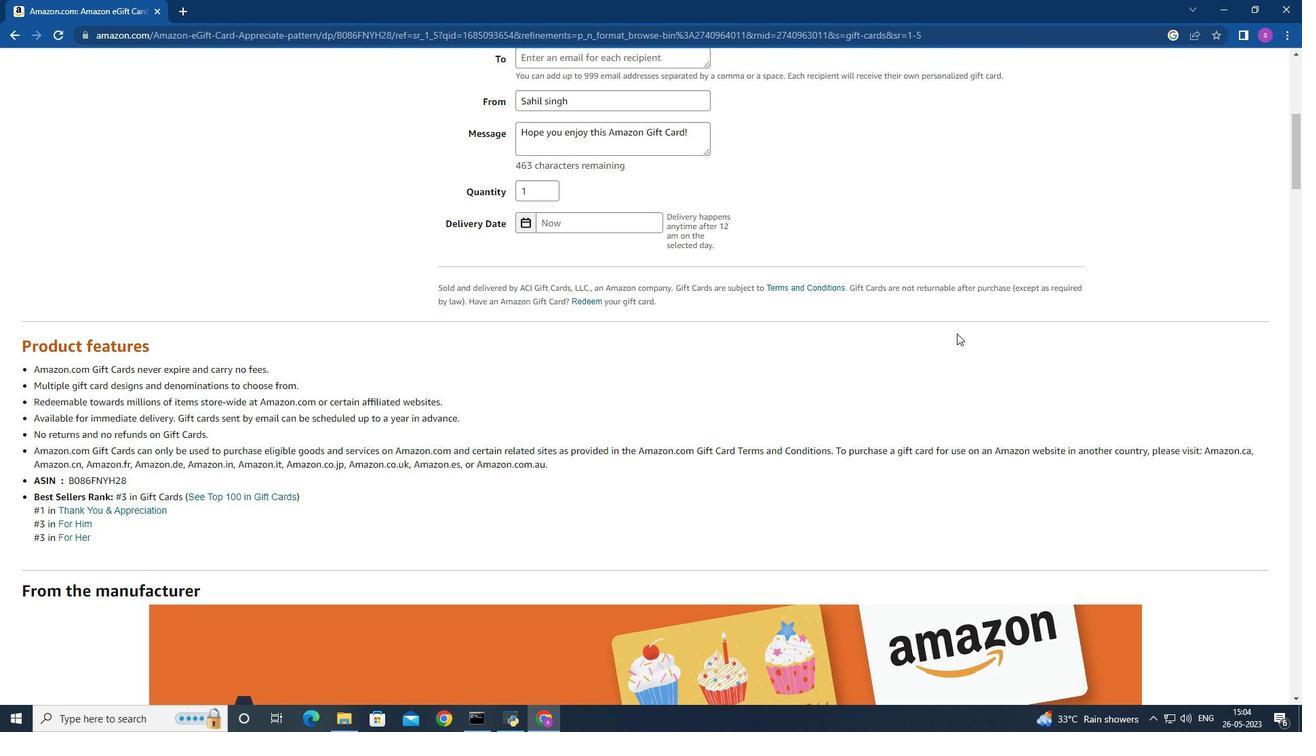 
Action: Mouse scrolled (957, 333) with delta (0, 0)
Screenshot: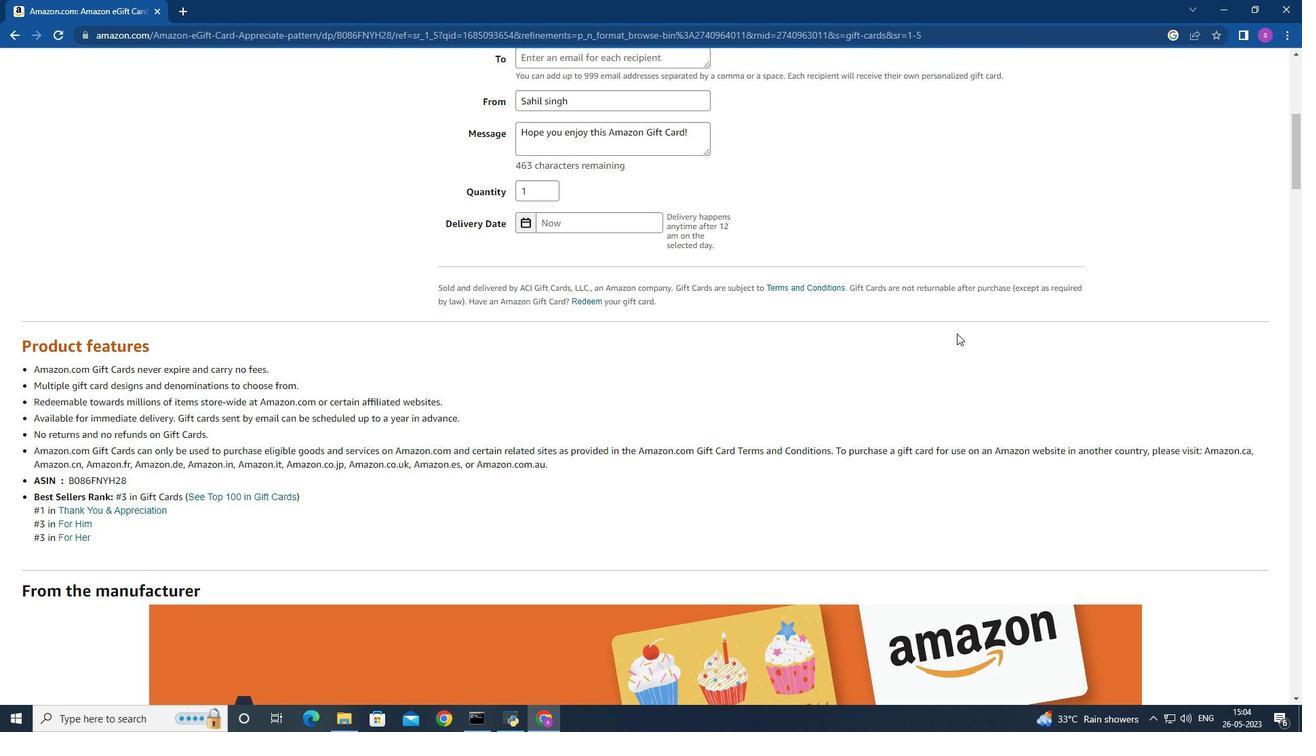
Action: Mouse scrolled (957, 333) with delta (0, 0)
Screenshot: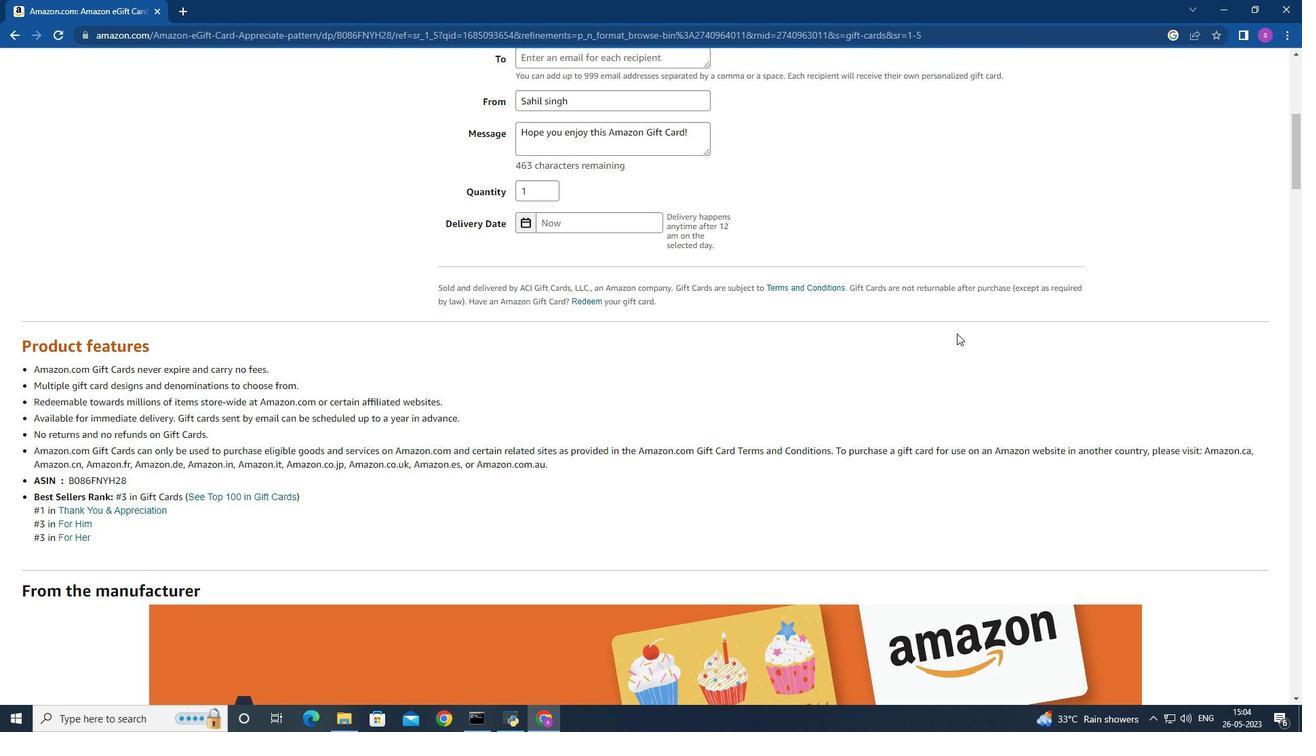
Action: Mouse scrolled (957, 333) with delta (0, 0)
Screenshot: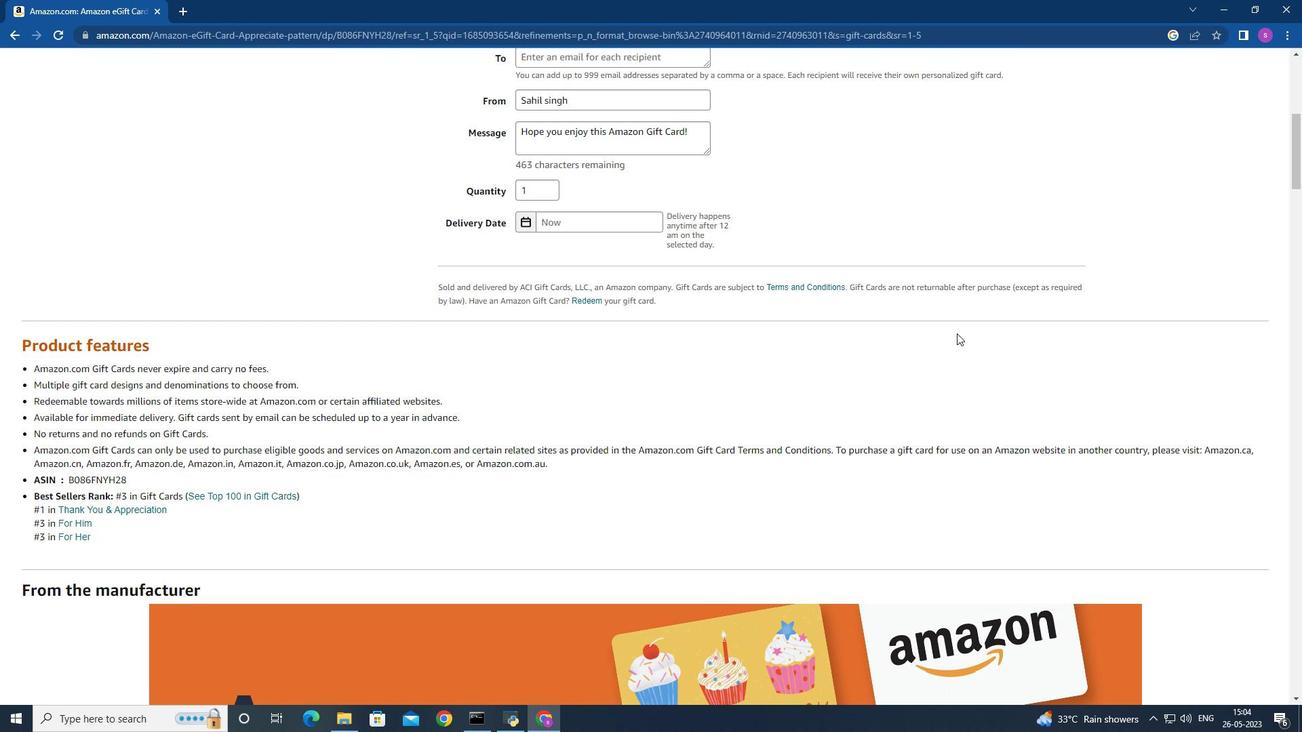 
Action: Mouse moved to (958, 331)
Screenshot: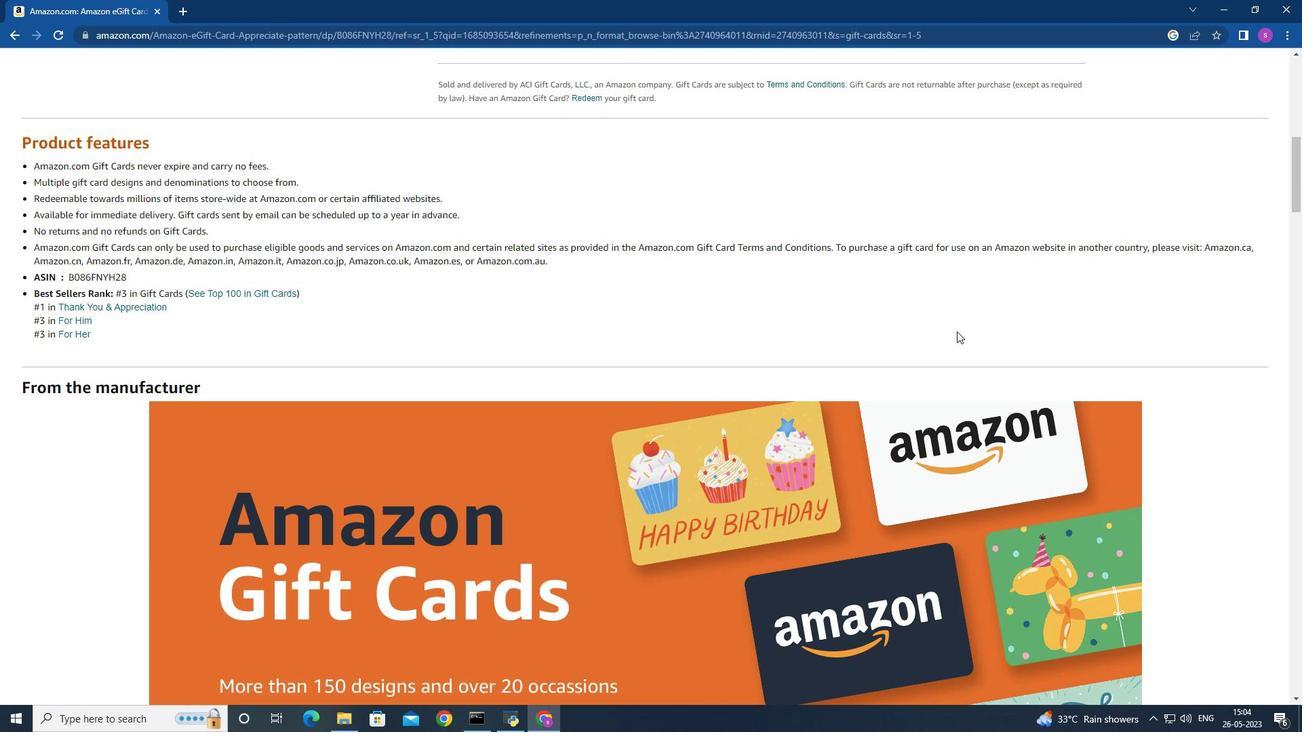 
Action: Mouse scrolled (958, 332) with delta (0, 0)
Screenshot: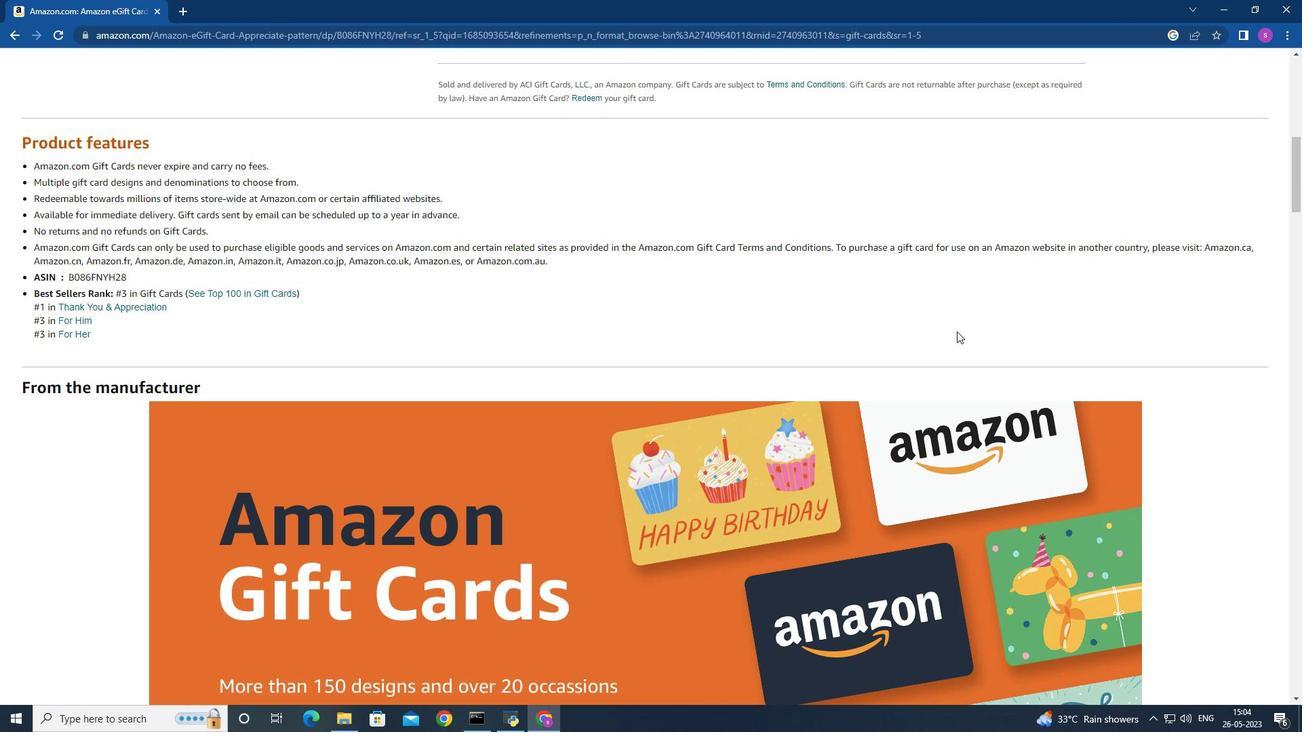 
Action: Mouse scrolled (958, 332) with delta (0, 0)
Screenshot: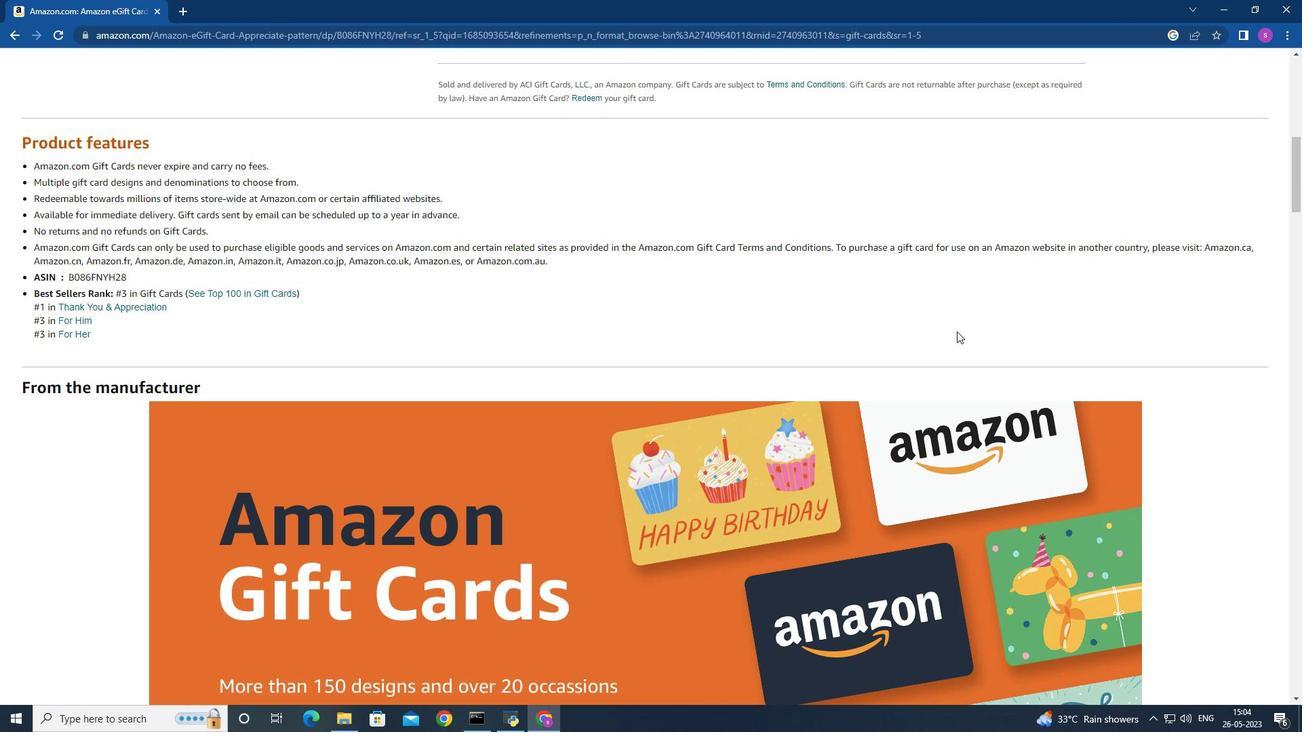 
Action: Mouse scrolled (958, 332) with delta (0, 0)
Screenshot: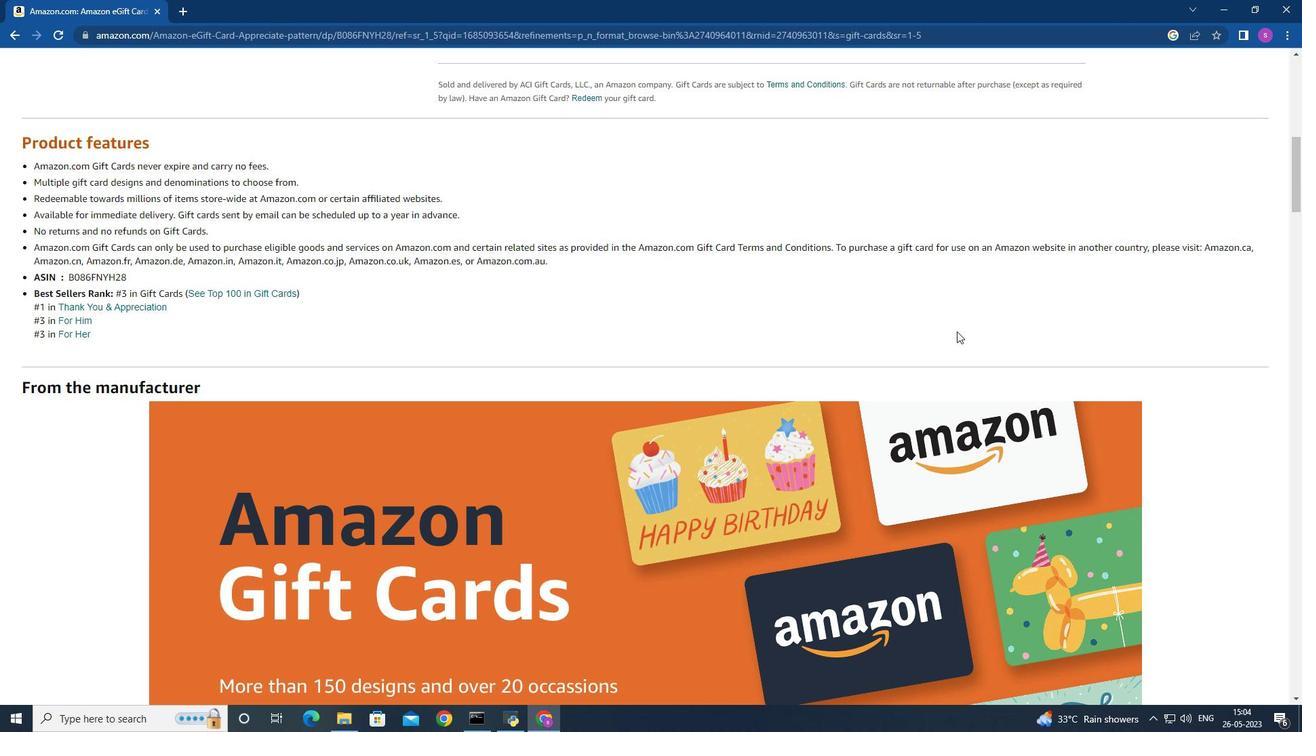 
Action: Mouse moved to (958, 331)
Screenshot: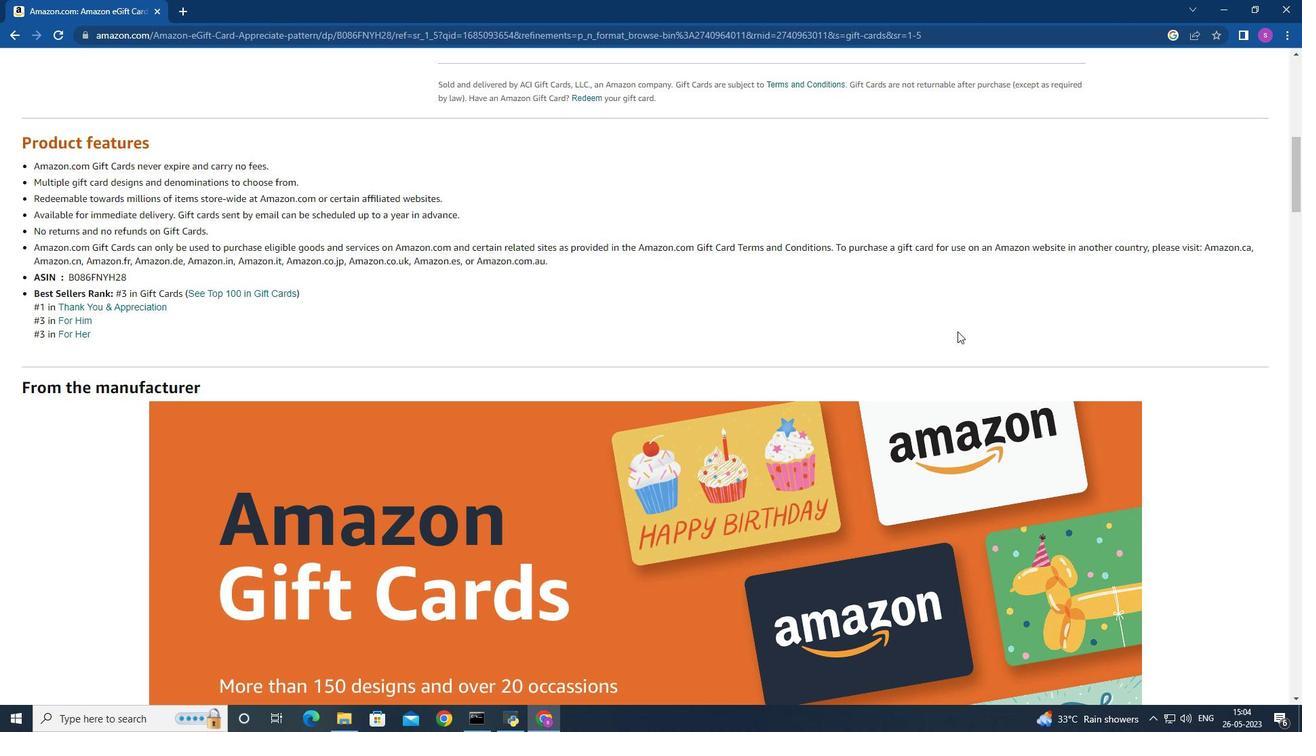 
Action: Mouse scrolled (958, 332) with delta (0, 0)
Screenshot: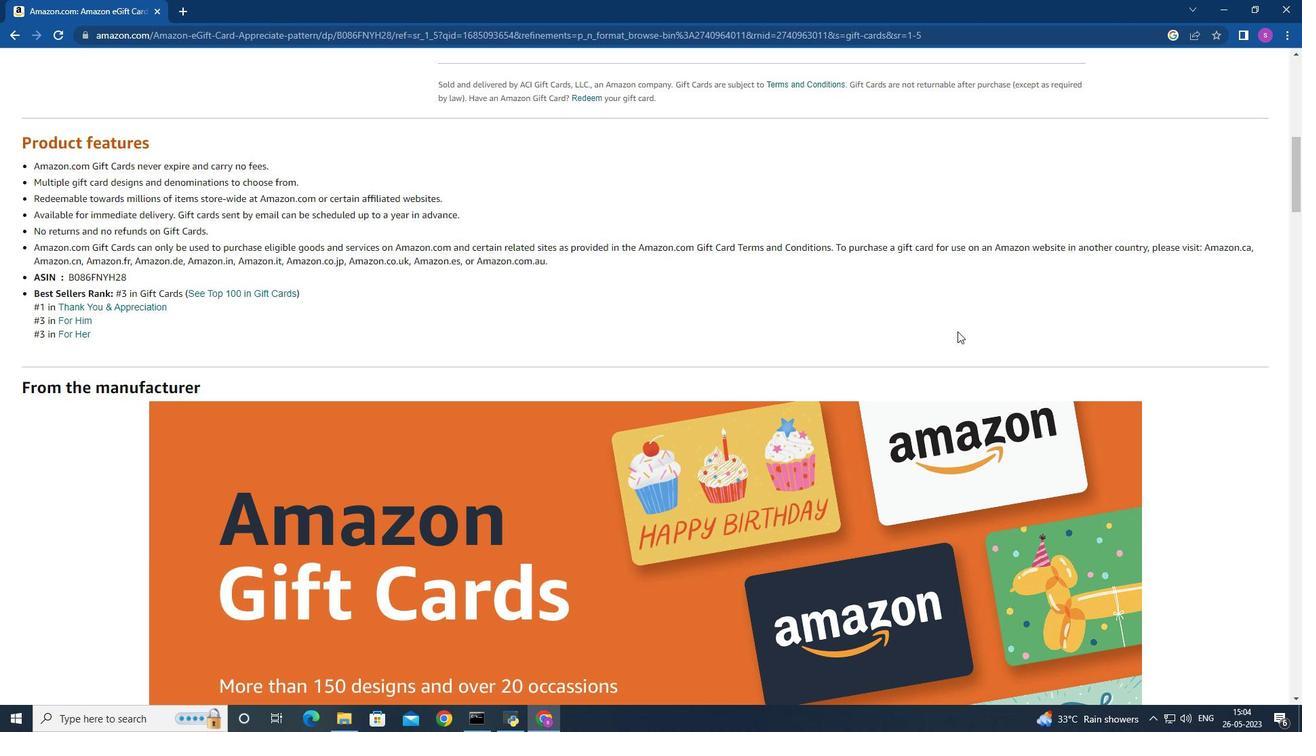 
Action: Mouse scrolled (958, 332) with delta (0, 0)
Screenshot: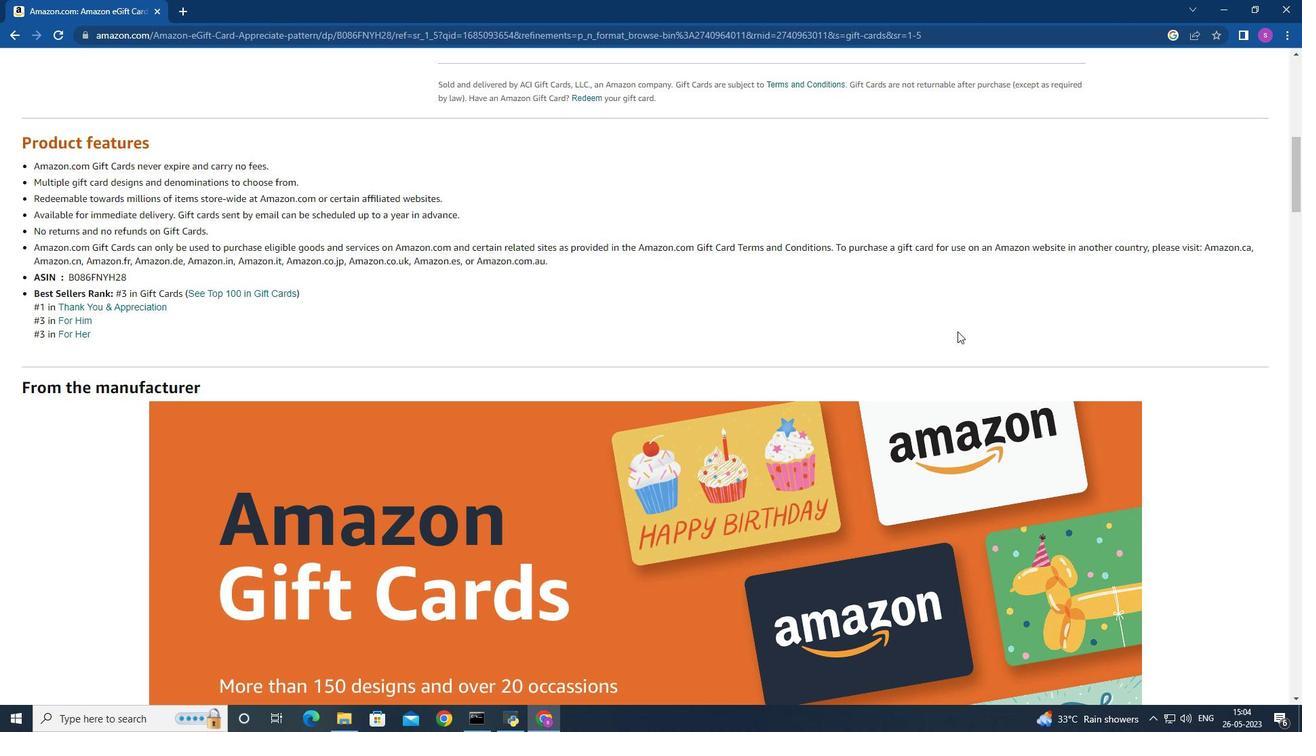 
Action: Mouse scrolled (958, 332) with delta (0, 0)
Screenshot: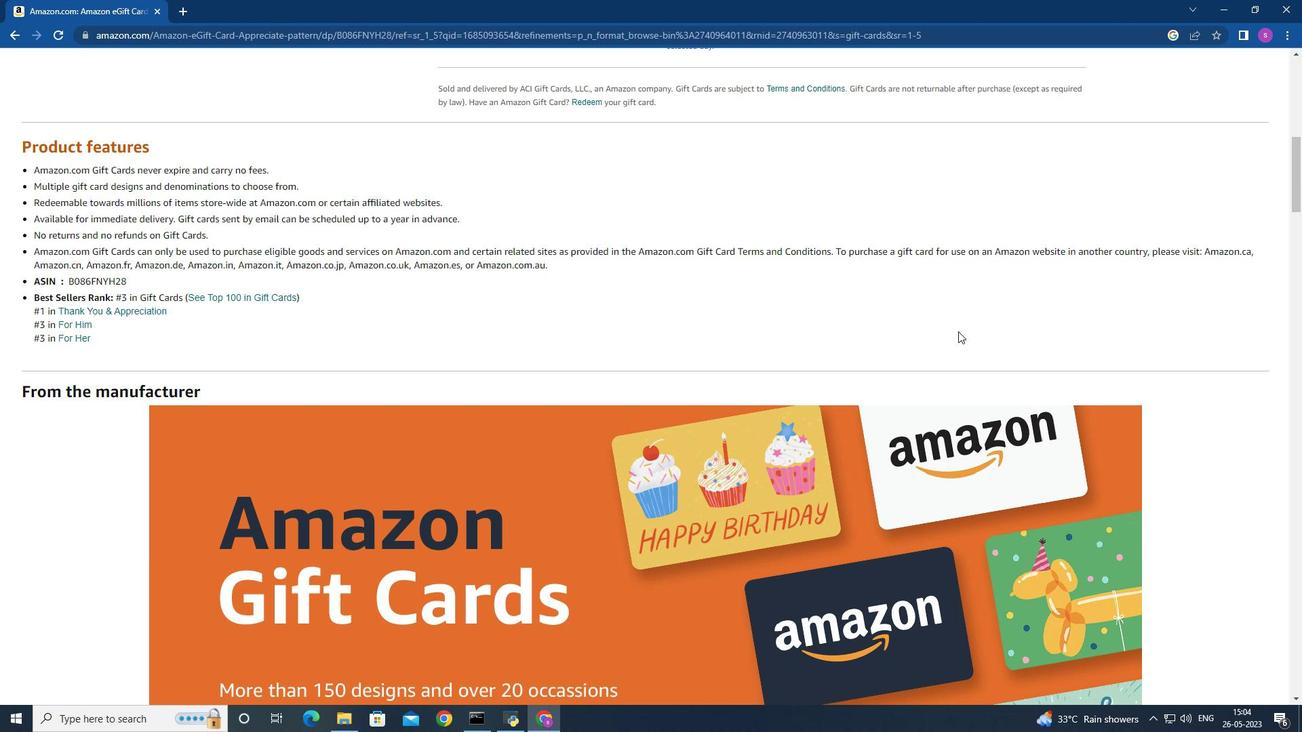 
Action: Mouse scrolled (958, 332) with delta (0, 0)
Screenshot: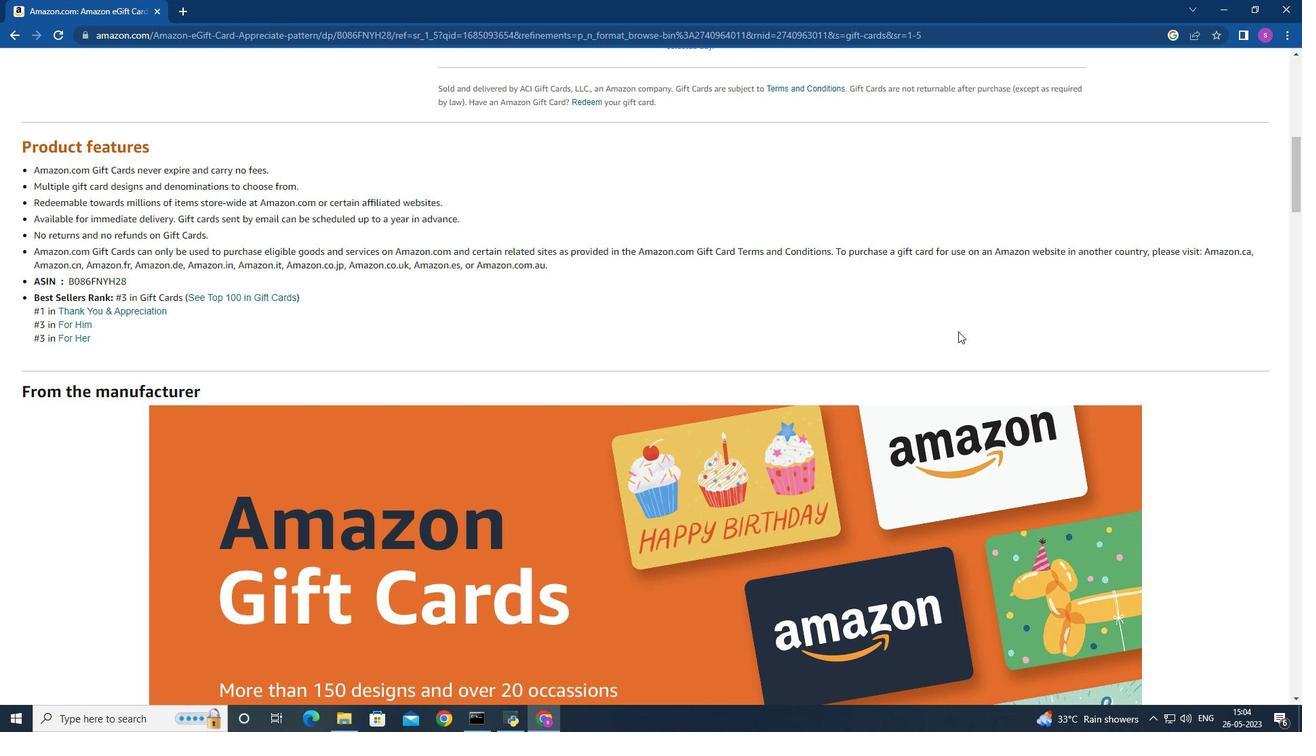 
Action: Mouse moved to (958, 331)
Screenshot: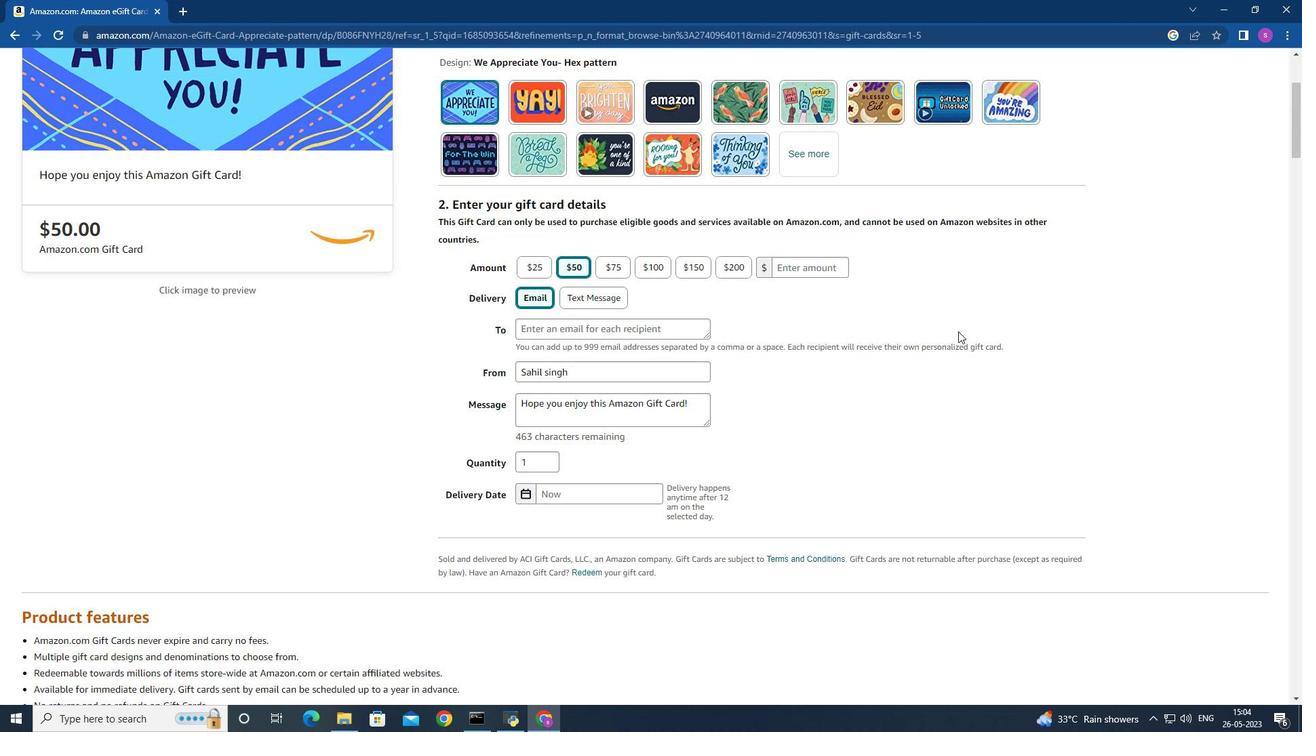 
Action: Mouse scrolled (958, 331) with delta (0, 0)
Screenshot: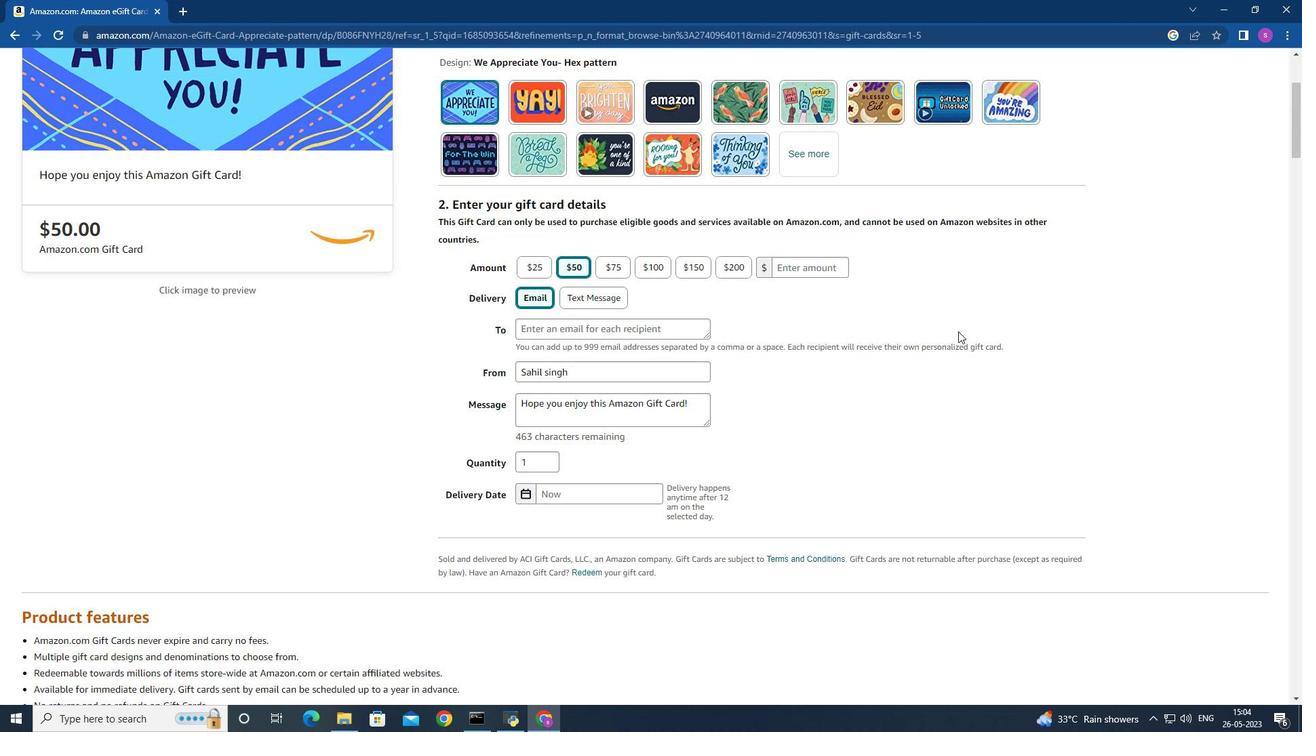 
Action: Mouse scrolled (958, 331) with delta (0, 0)
Screenshot: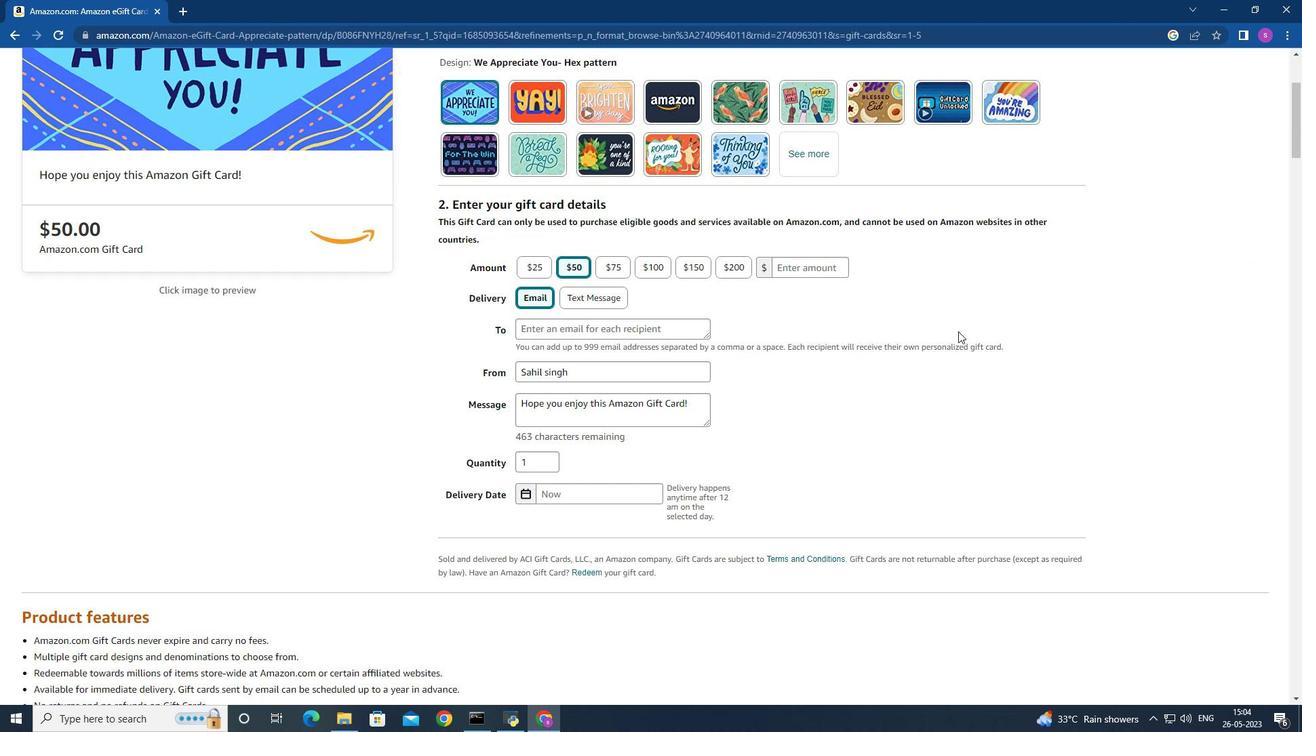 
Action: Mouse scrolled (958, 331) with delta (0, 0)
Screenshot: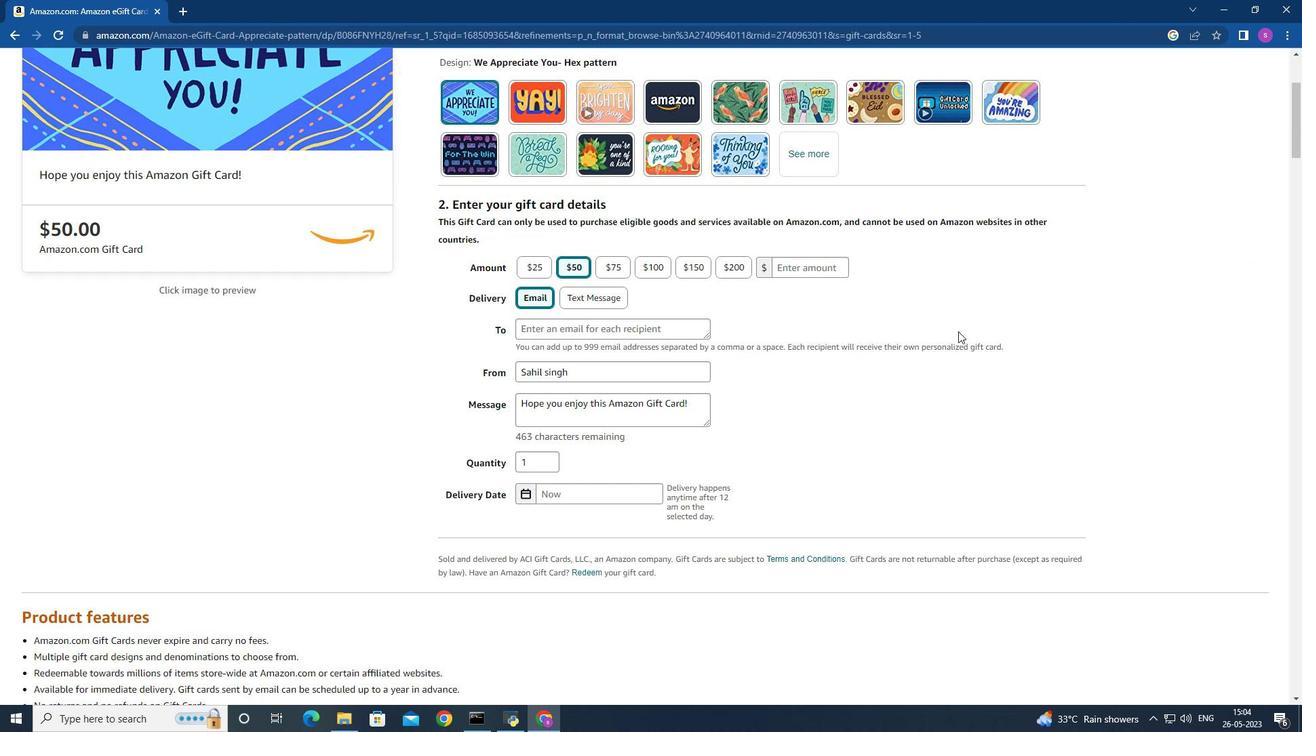 
Action: Mouse scrolled (958, 331) with delta (0, 0)
Screenshot: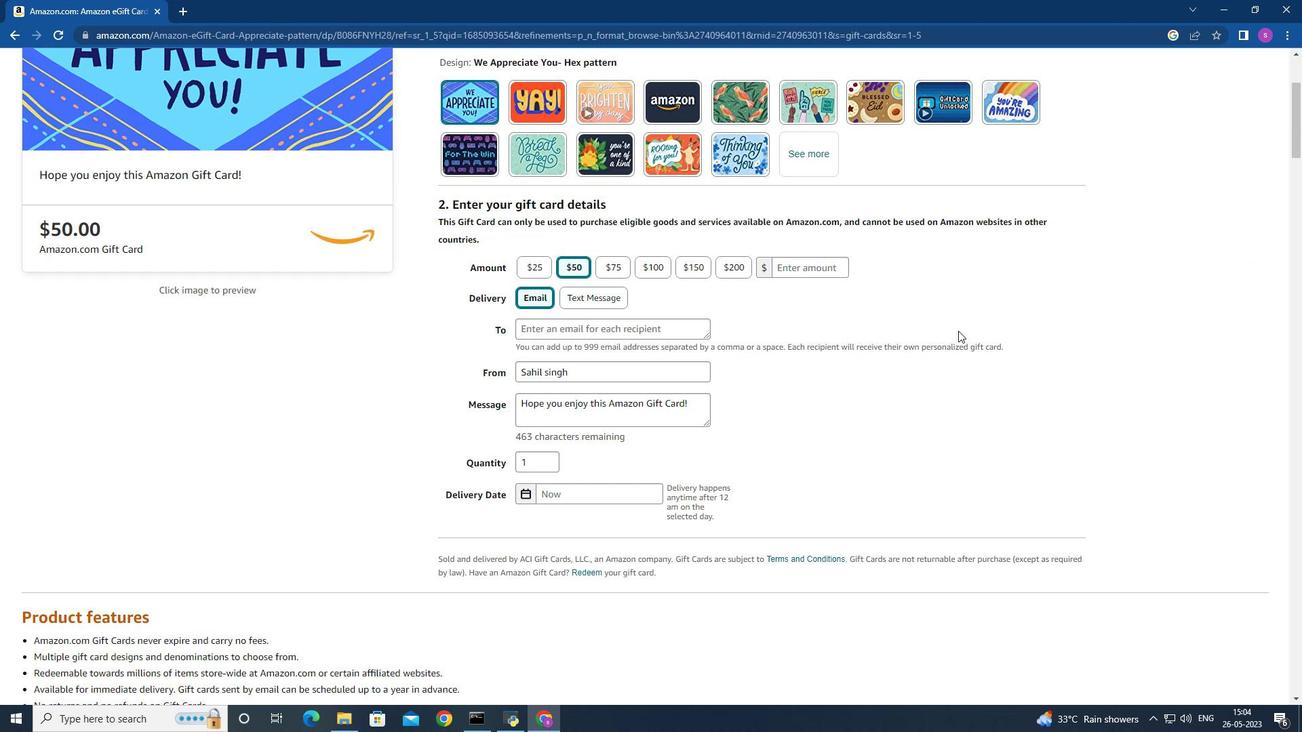 
Action: Mouse scrolled (958, 331) with delta (0, 0)
Screenshot: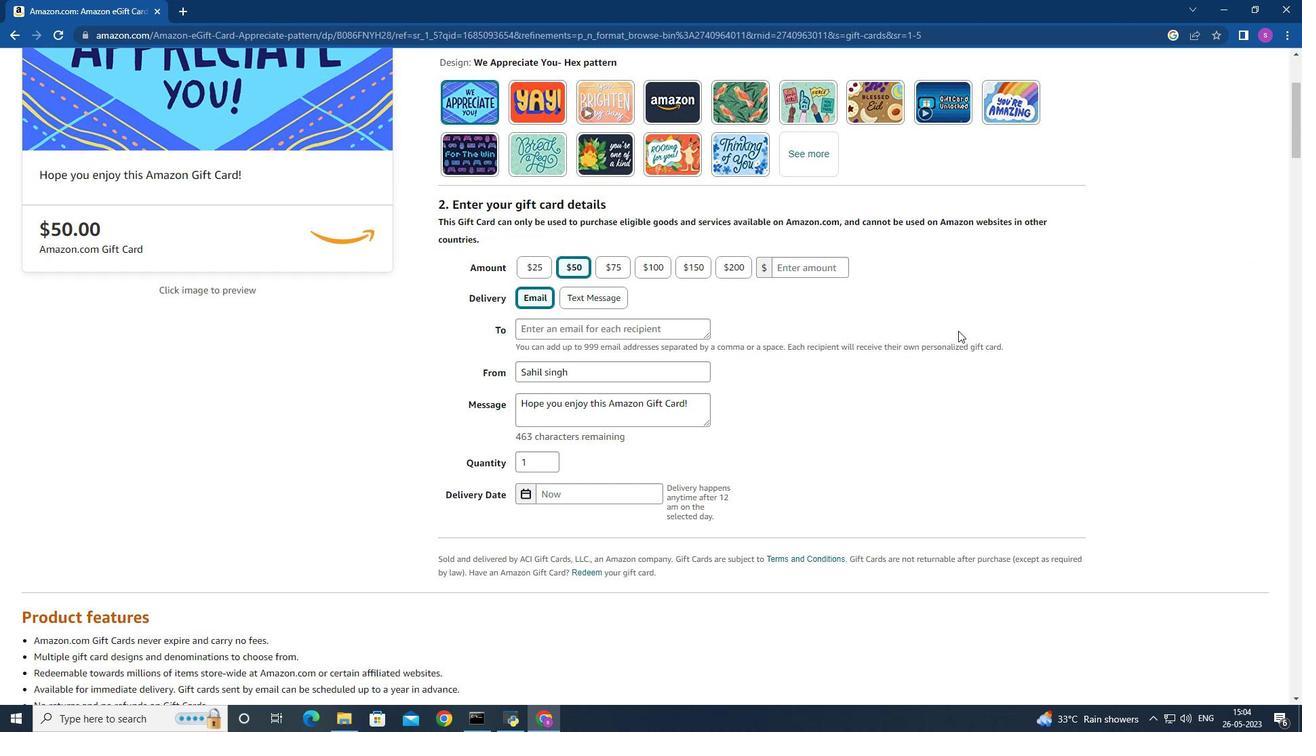 
Action: Mouse scrolled (958, 331) with delta (0, 0)
Screenshot: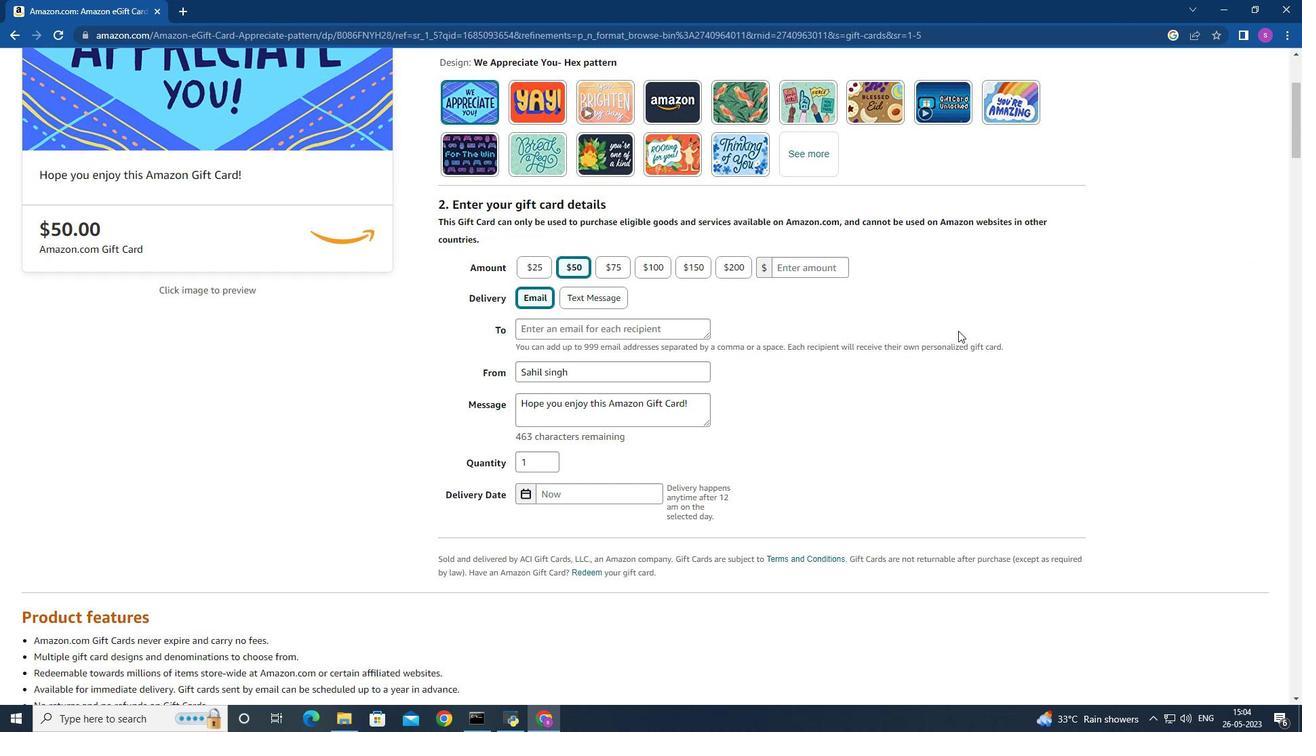 
Action: Mouse moved to (960, 330)
Screenshot: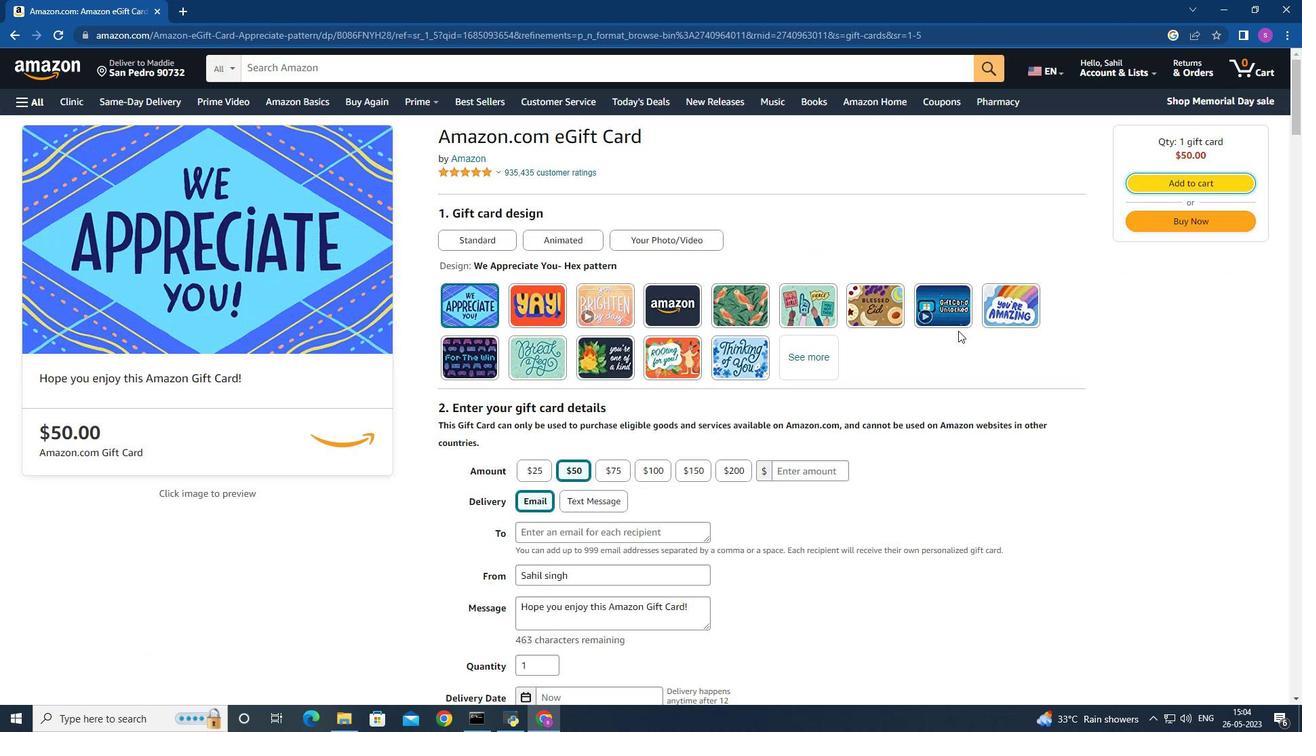 
Action: Mouse scrolled (960, 331) with delta (0, 0)
Screenshot: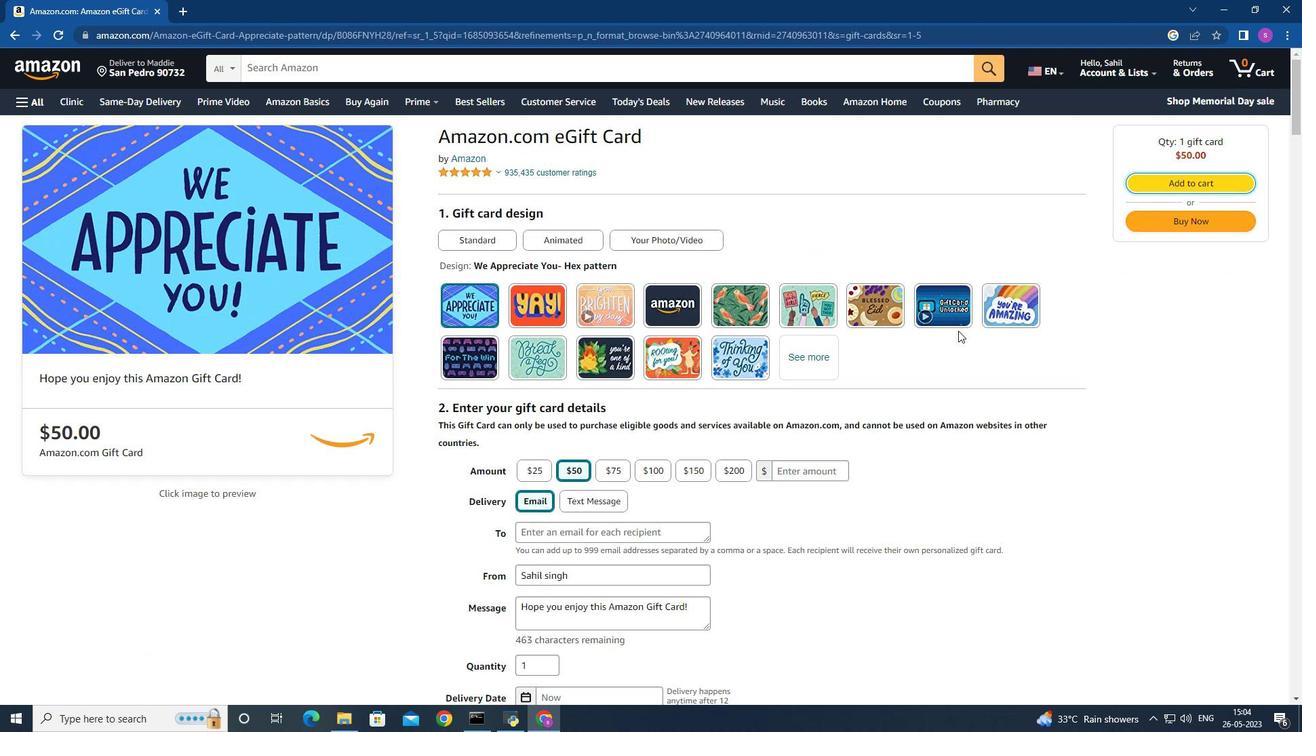 
Action: Mouse scrolled (960, 331) with delta (0, 0)
Screenshot: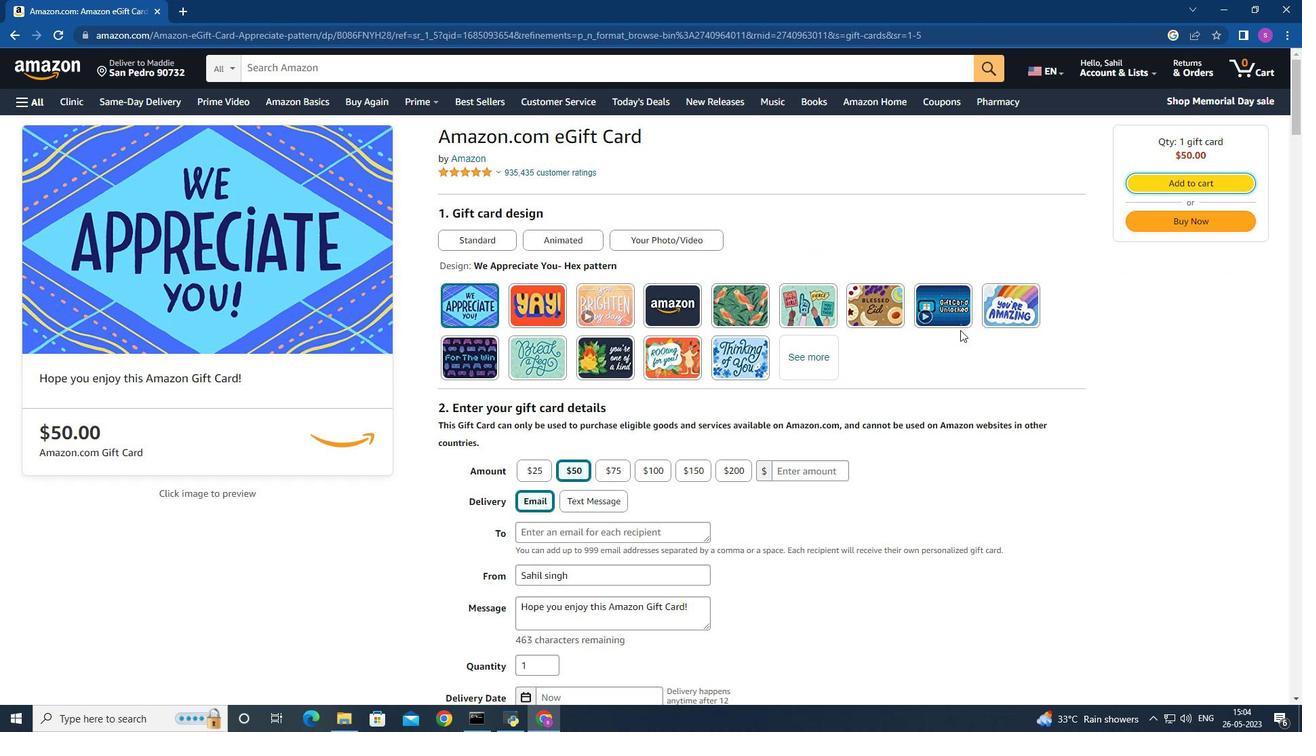 
Action: Mouse scrolled (960, 331) with delta (0, 0)
Screenshot: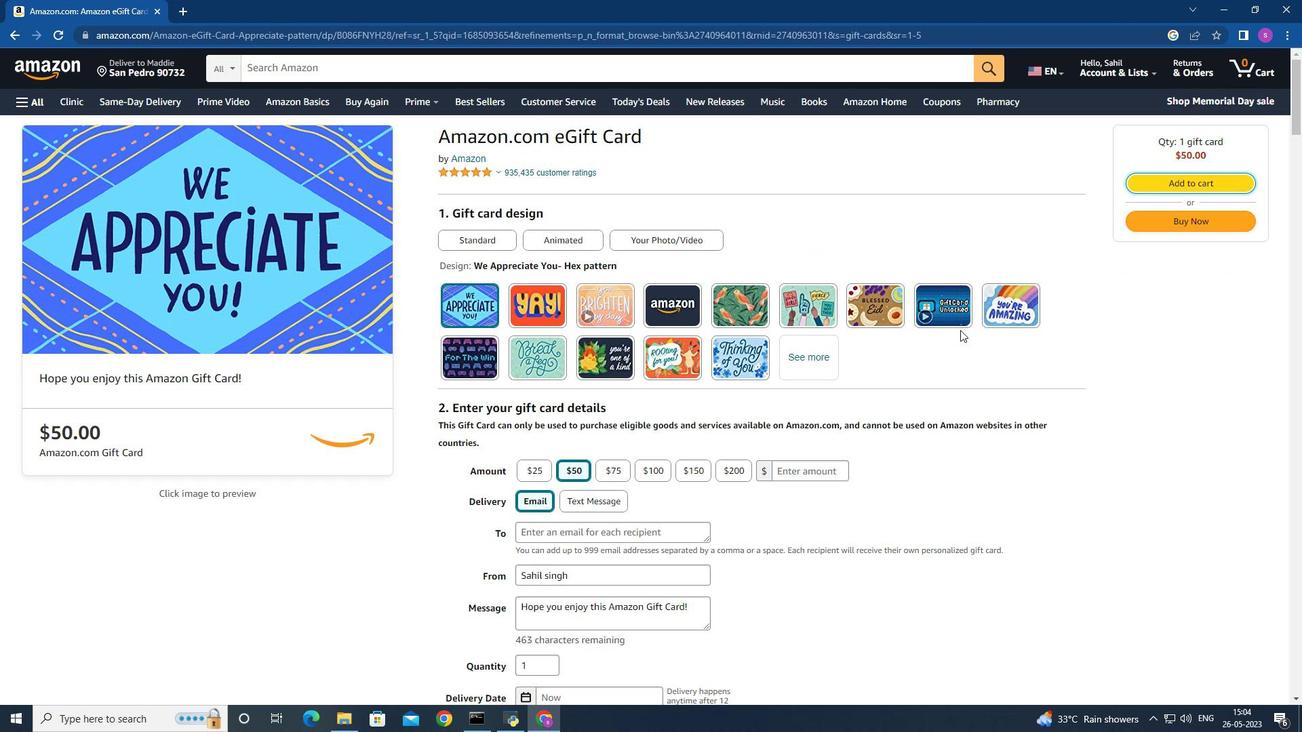 
Action: Mouse scrolled (960, 331) with delta (0, 0)
Screenshot: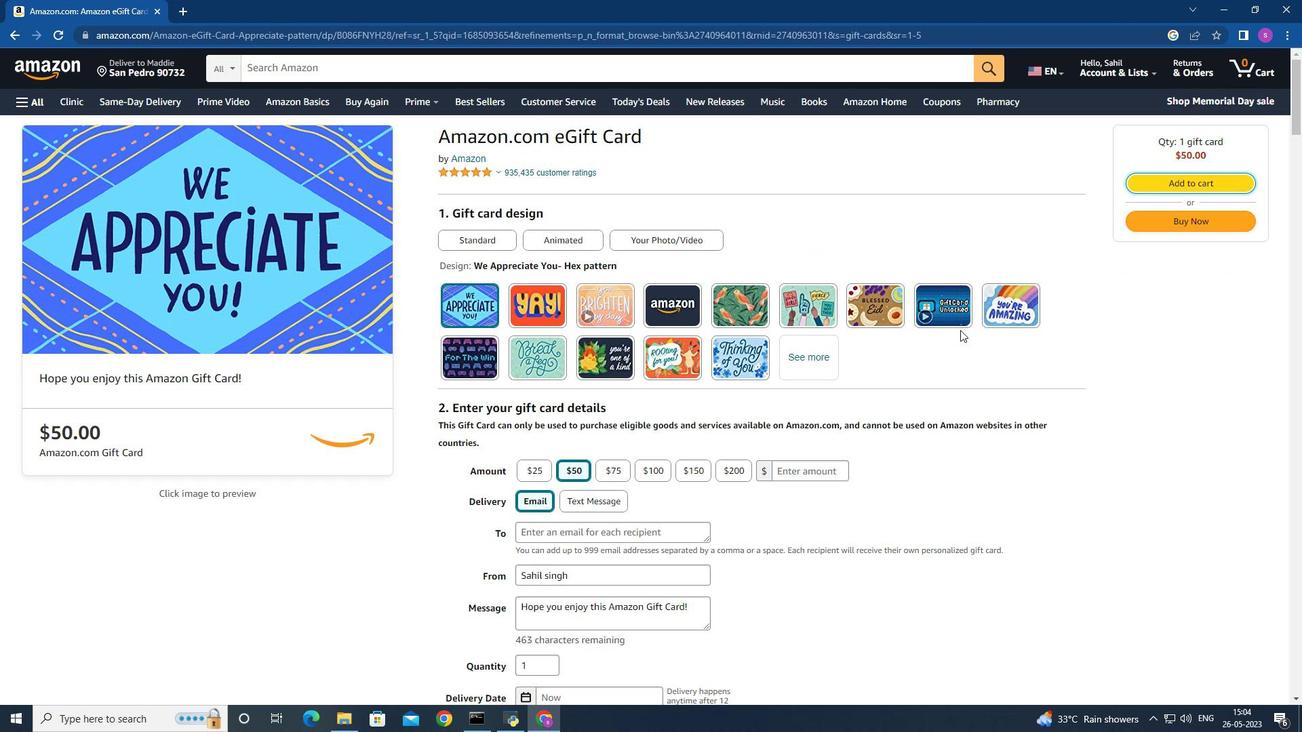 
Action: Mouse scrolled (960, 331) with delta (0, 0)
Screenshot: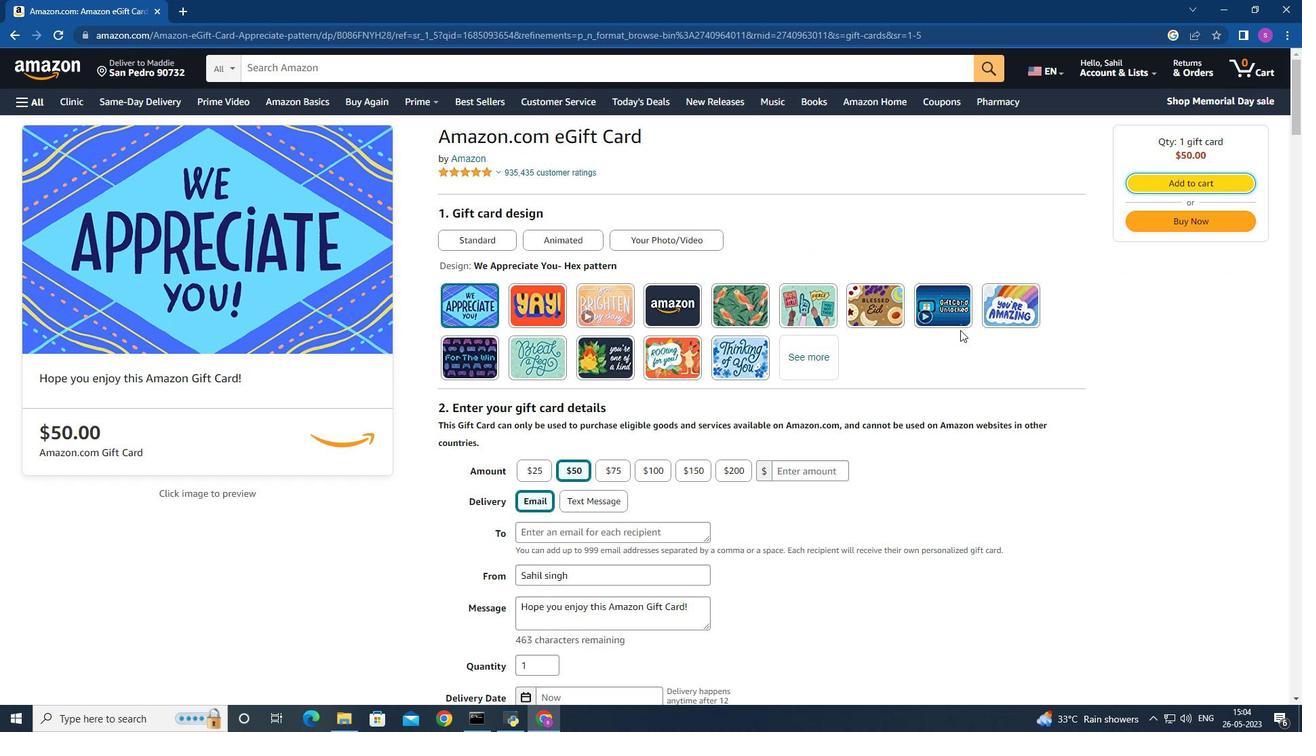 
Action: Mouse moved to (1200, 183)
Screenshot: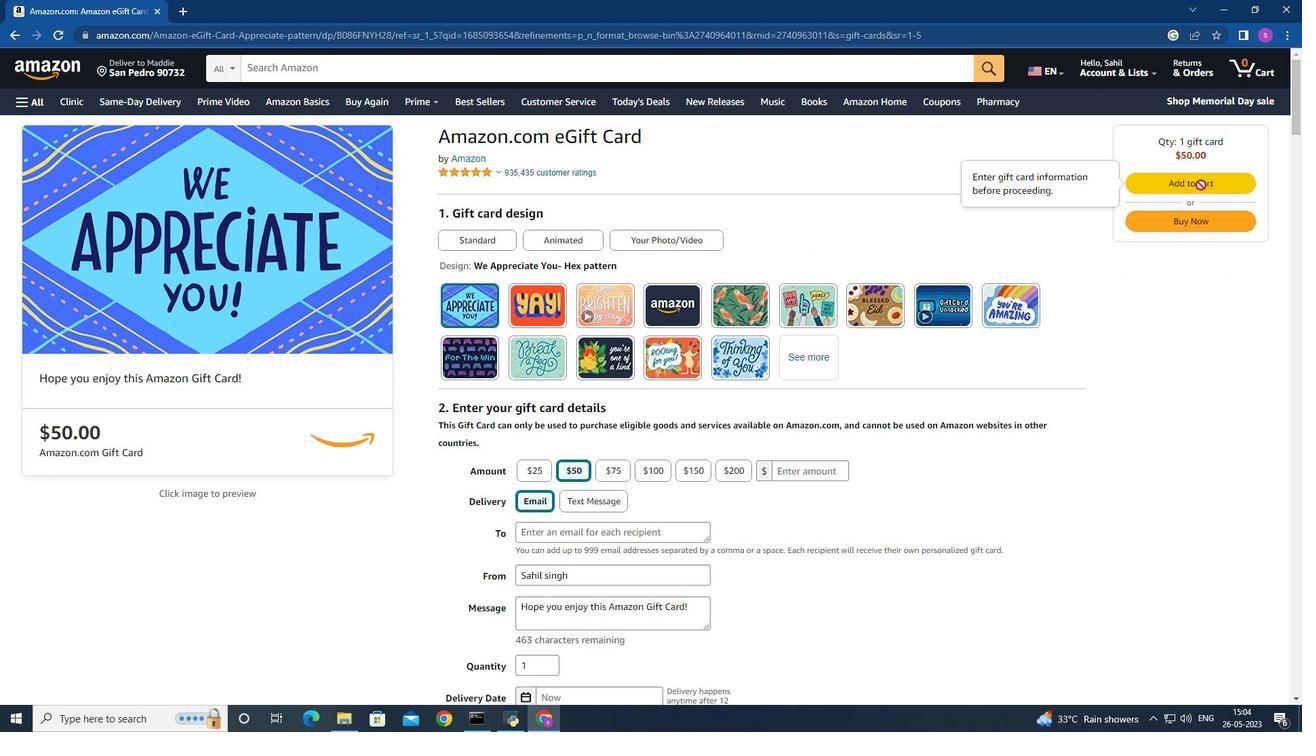 
Action: Mouse pressed left at (1200, 183)
Screenshot: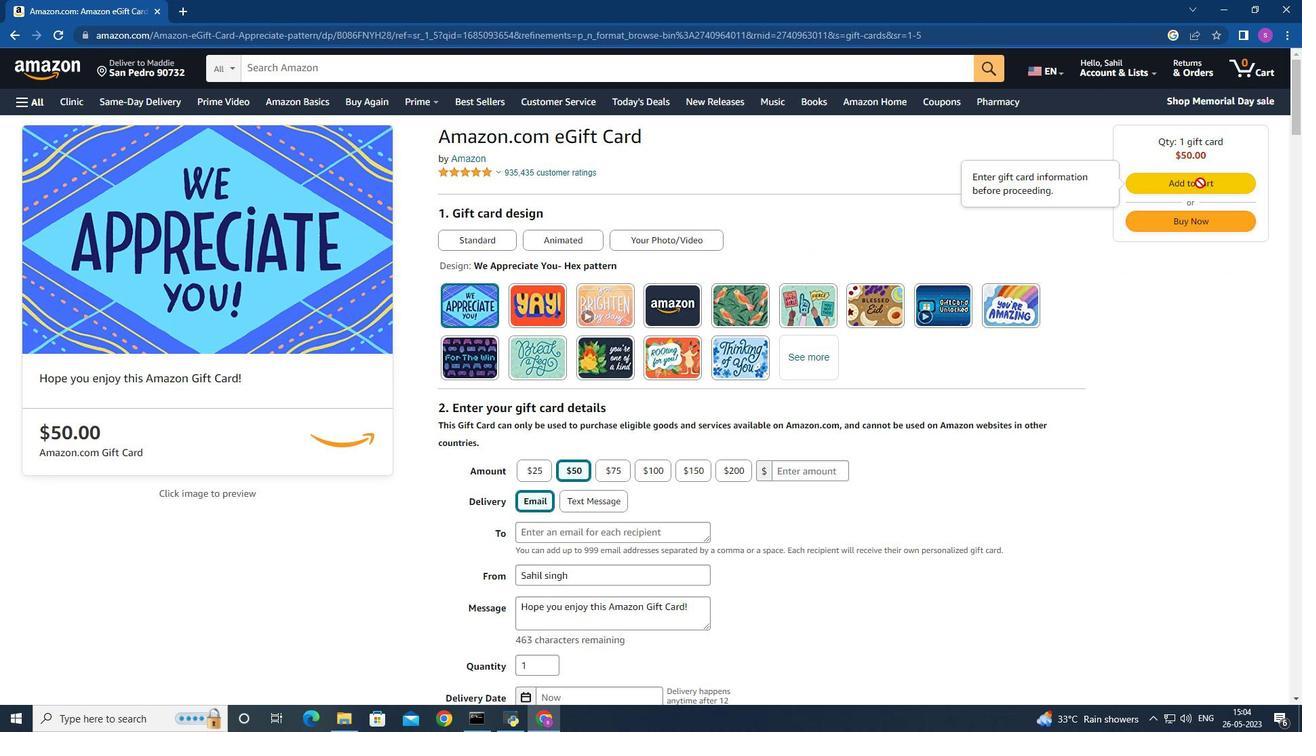 
Action: Mouse moved to (939, 227)
Screenshot: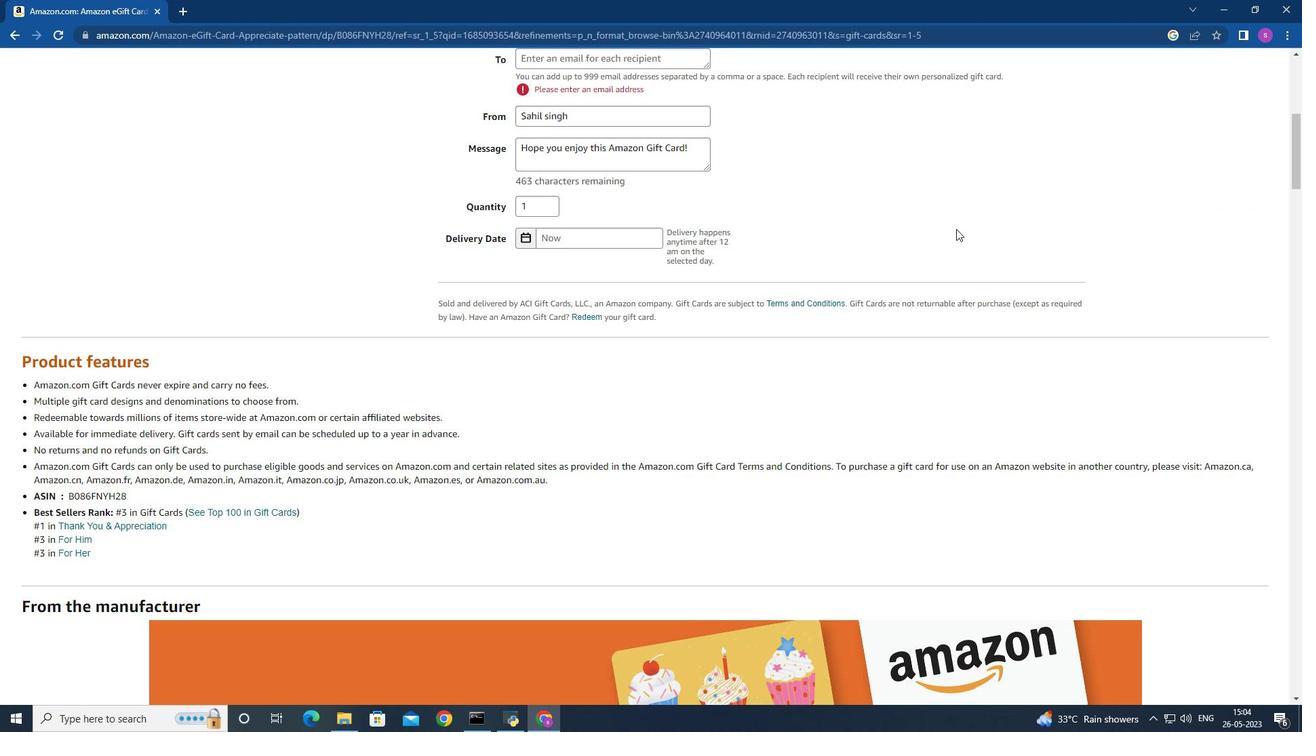 
Action: Mouse scrolled (939, 227) with delta (0, 0)
Screenshot: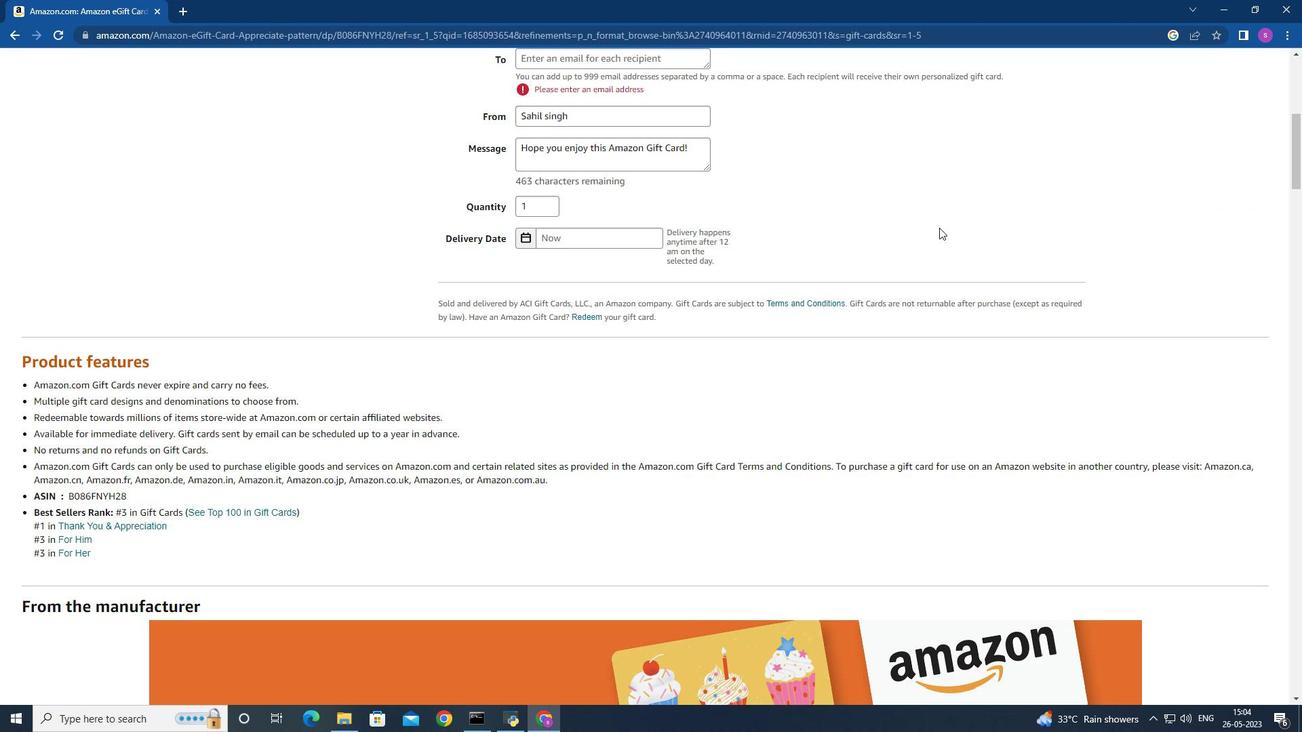 
Action: Mouse scrolled (939, 227) with delta (0, 0)
Screenshot: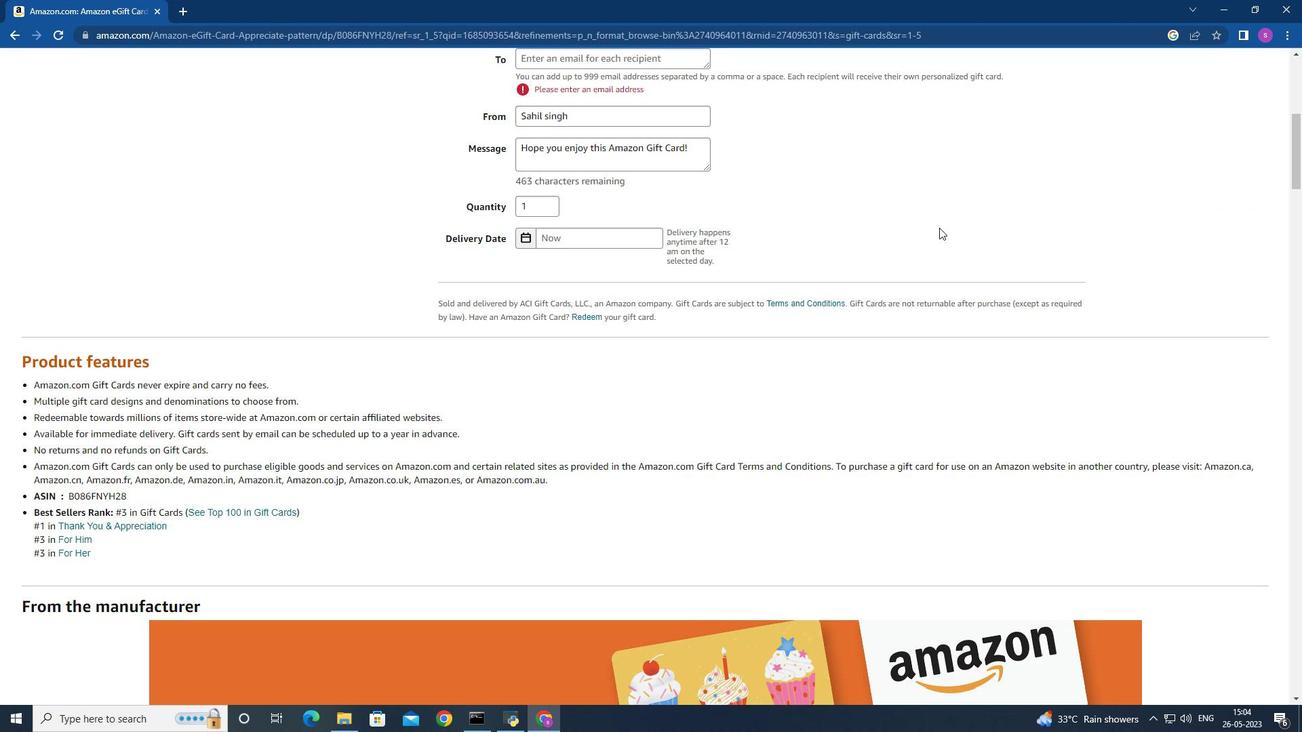 
Action: Mouse scrolled (939, 227) with delta (0, 0)
Screenshot: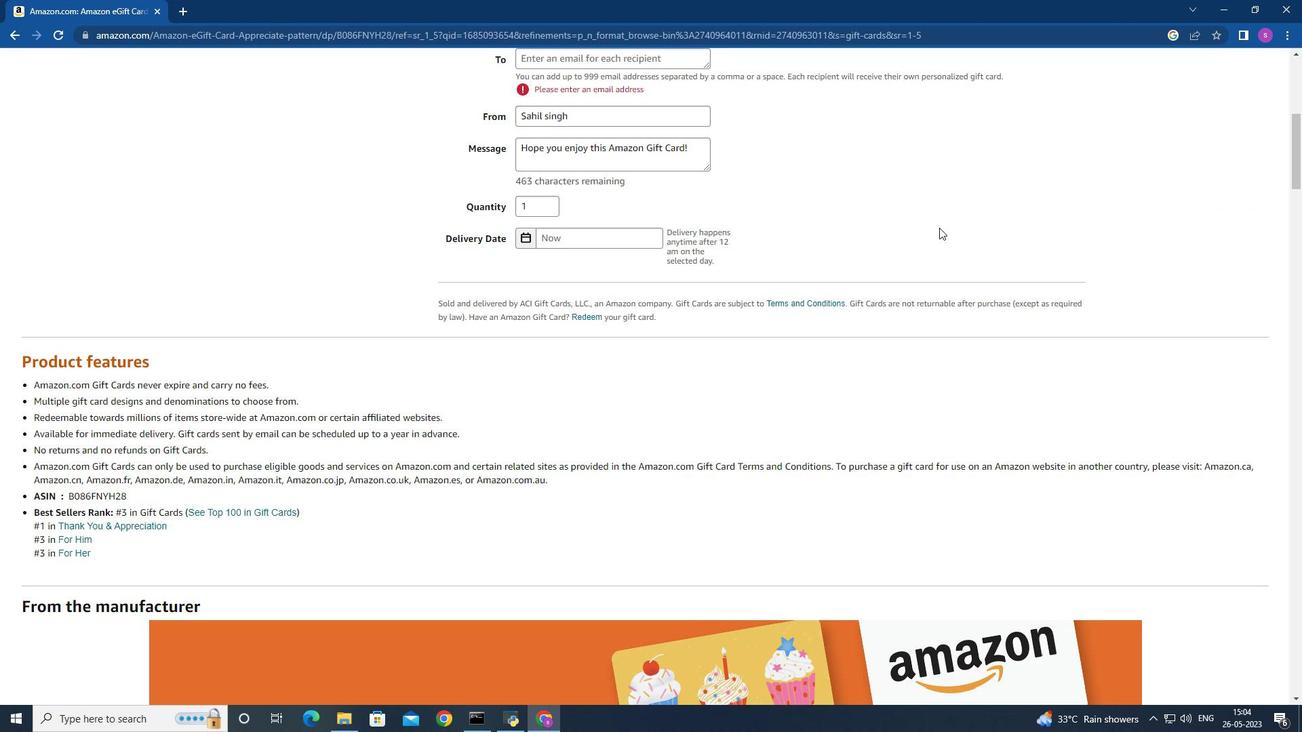 
Action: Mouse scrolled (939, 227) with delta (0, 0)
Screenshot: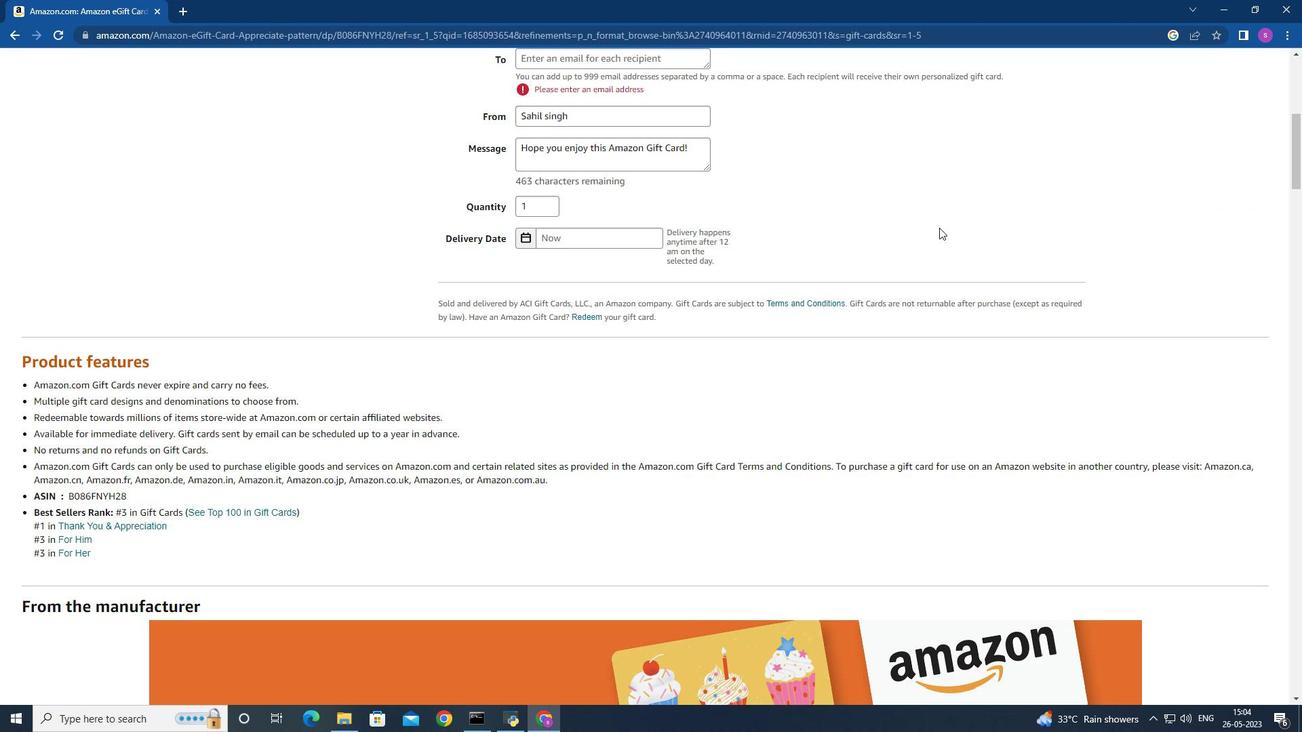 
Action: Mouse scrolled (939, 227) with delta (0, 0)
Screenshot: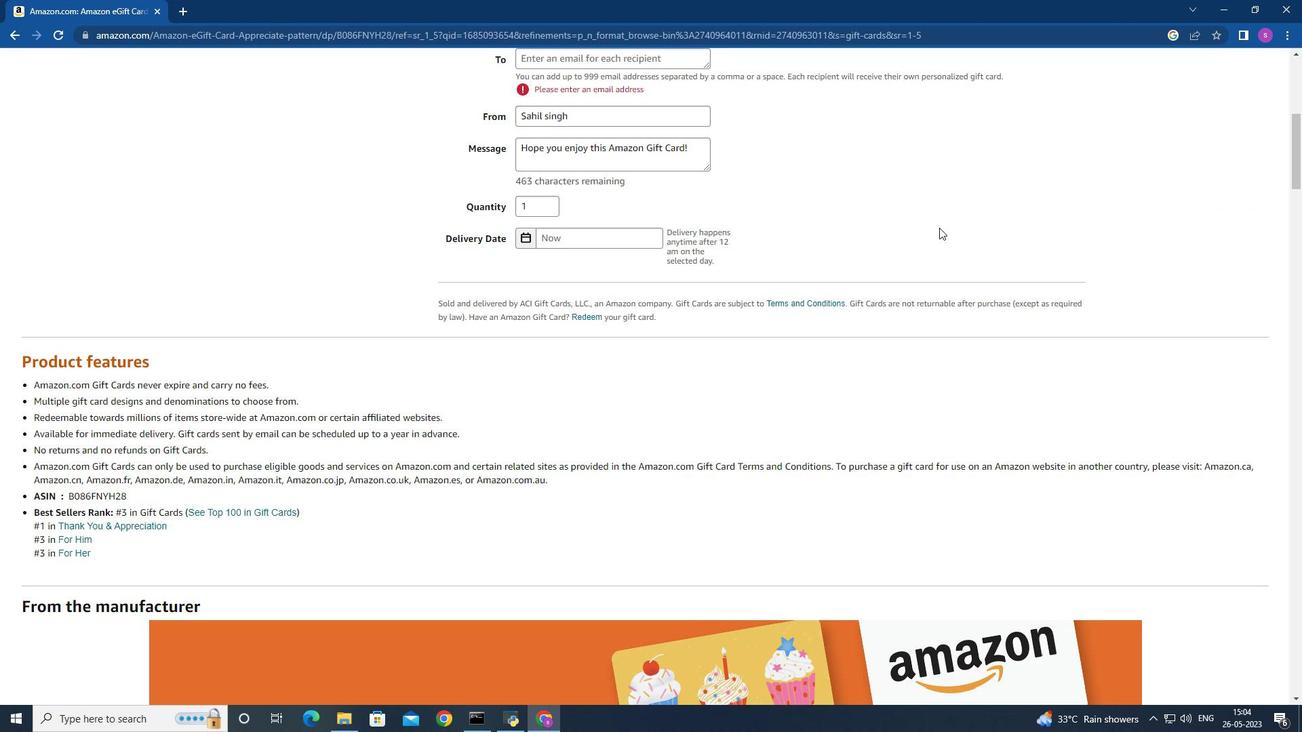 
Action: Mouse scrolled (939, 227) with delta (0, 0)
Screenshot: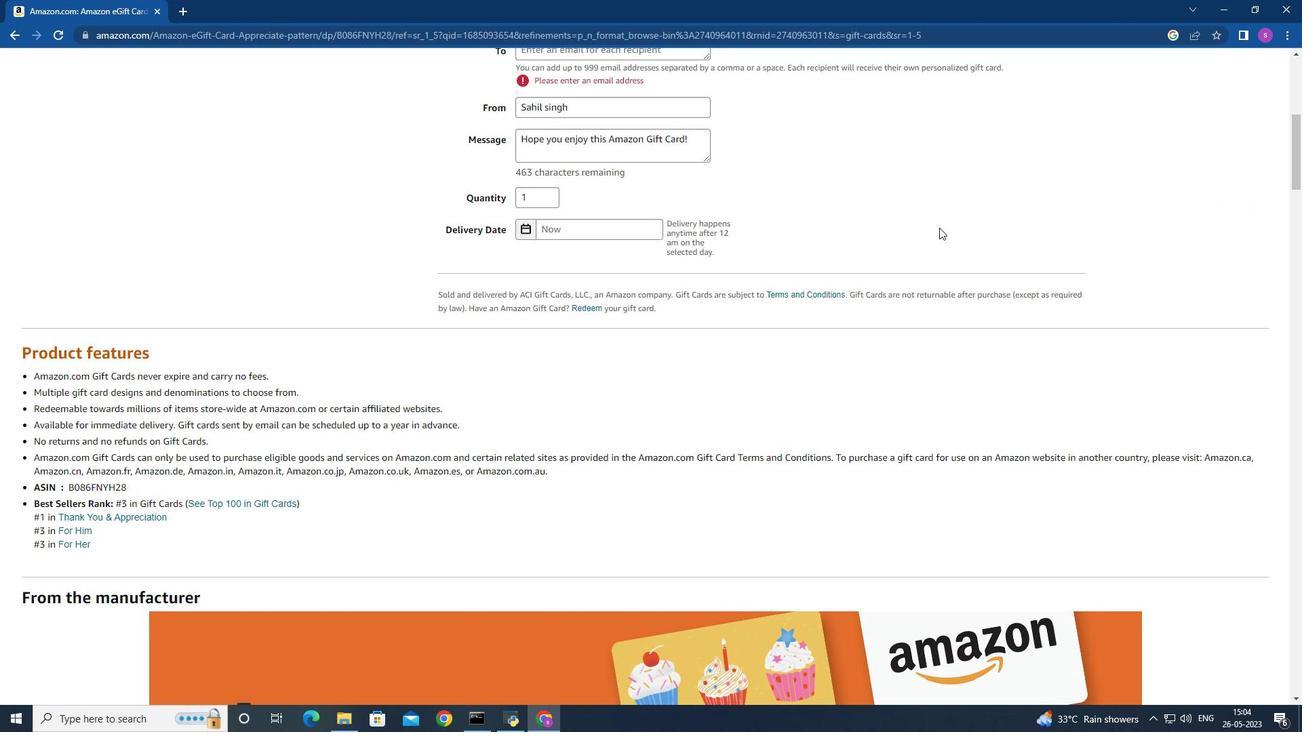 
Action: Mouse moved to (938, 226)
Screenshot: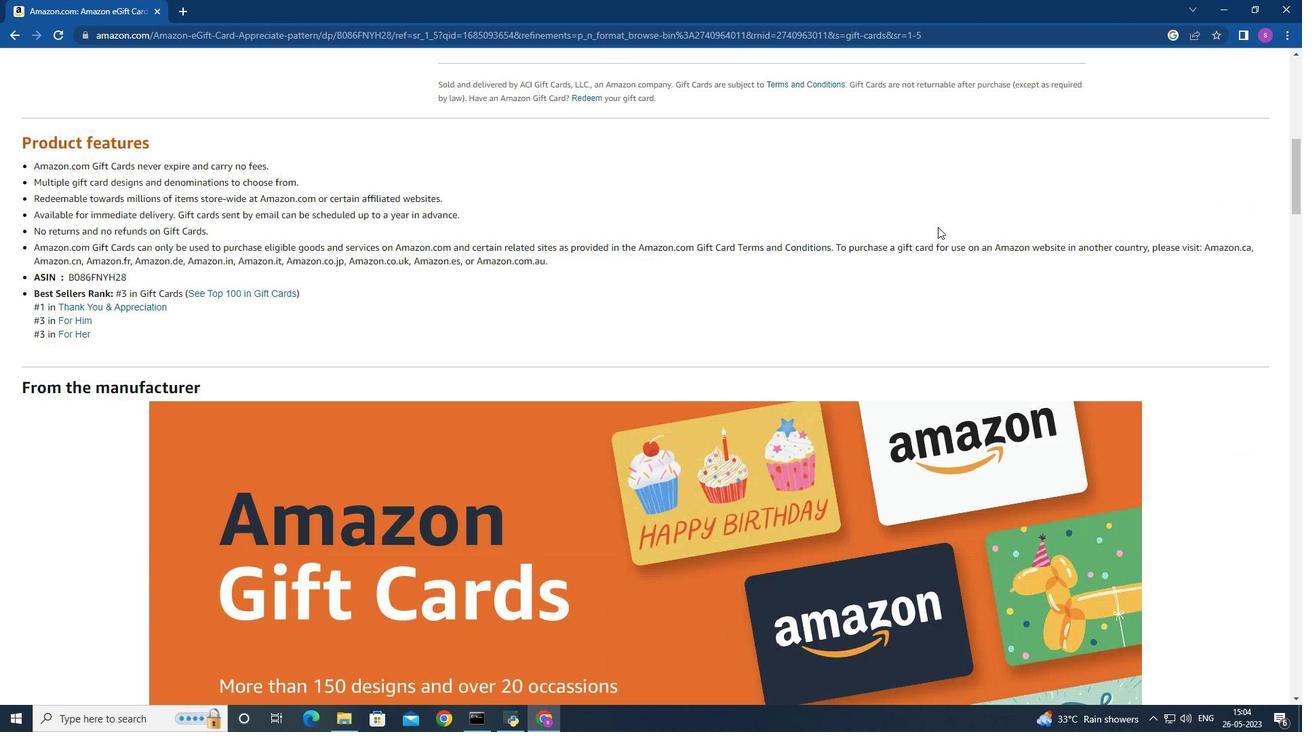 
Action: Mouse scrolled (938, 227) with delta (0, 0)
Screenshot: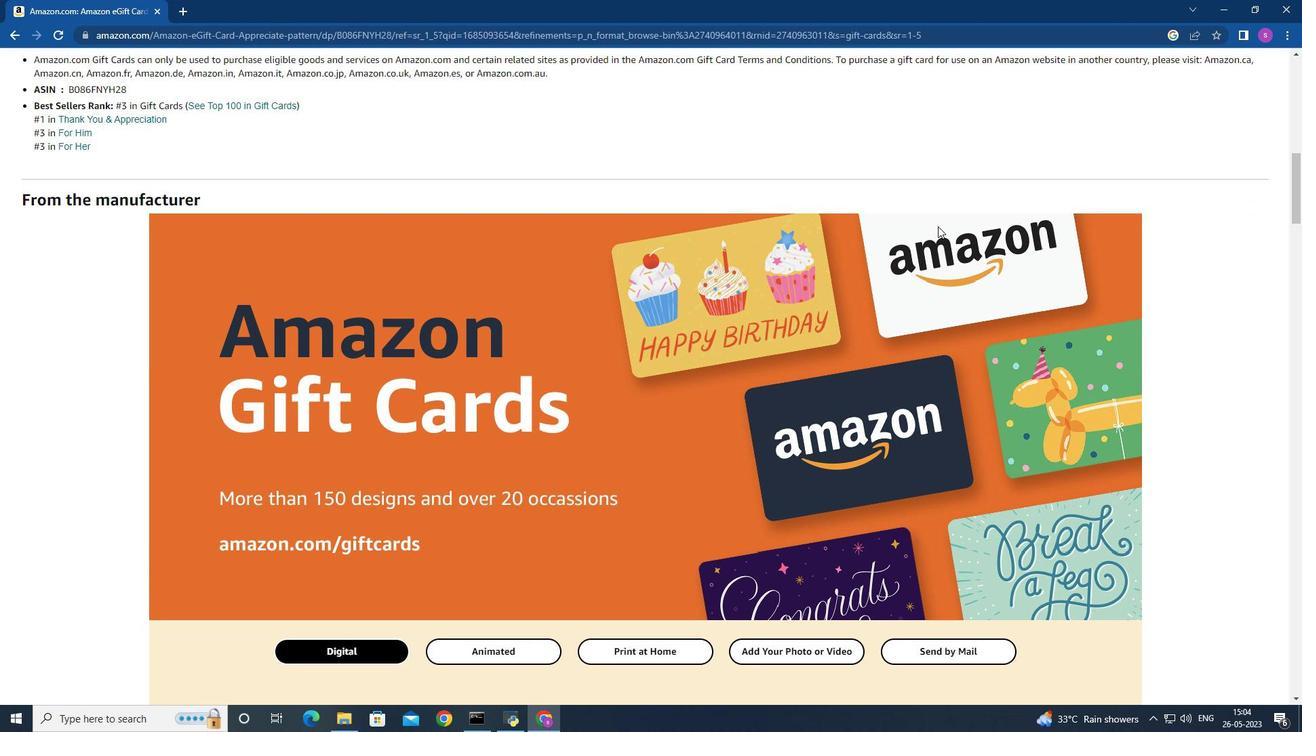 
Action: Mouse scrolled (938, 227) with delta (0, 0)
Screenshot: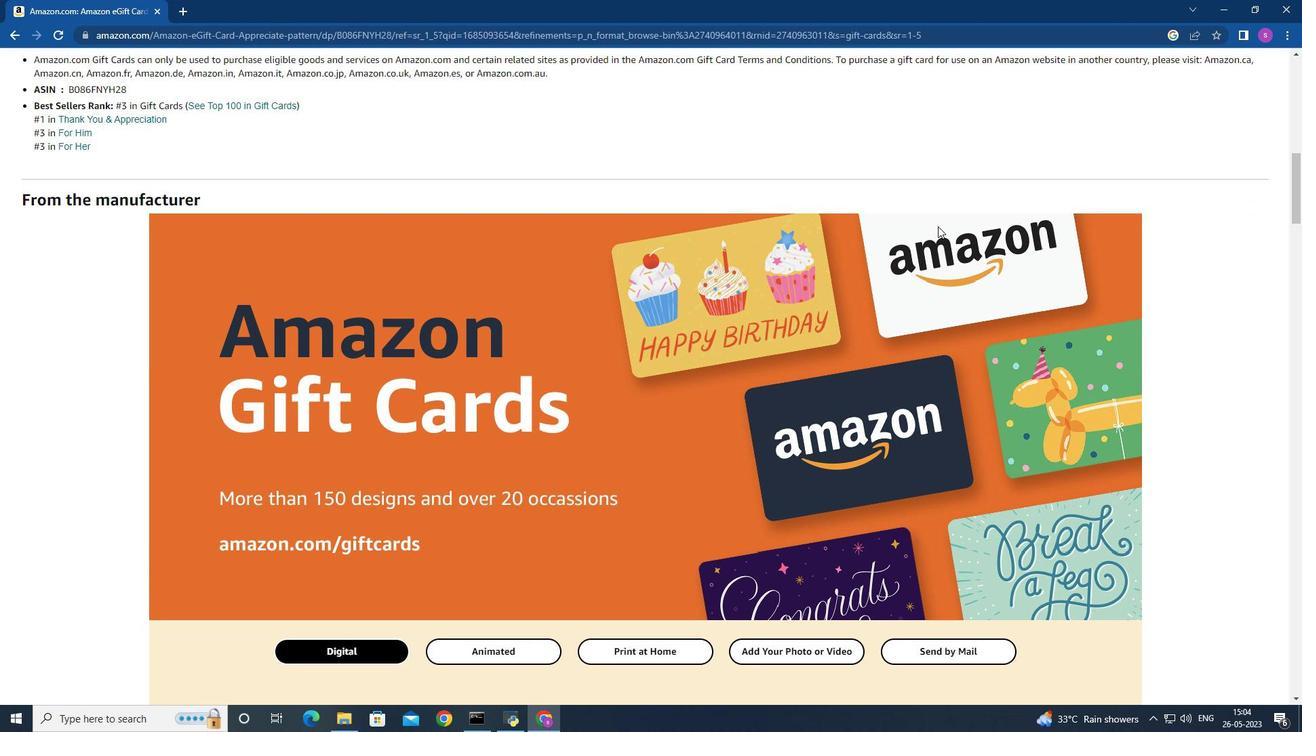 
Action: Mouse scrolled (938, 227) with delta (0, 0)
Screenshot: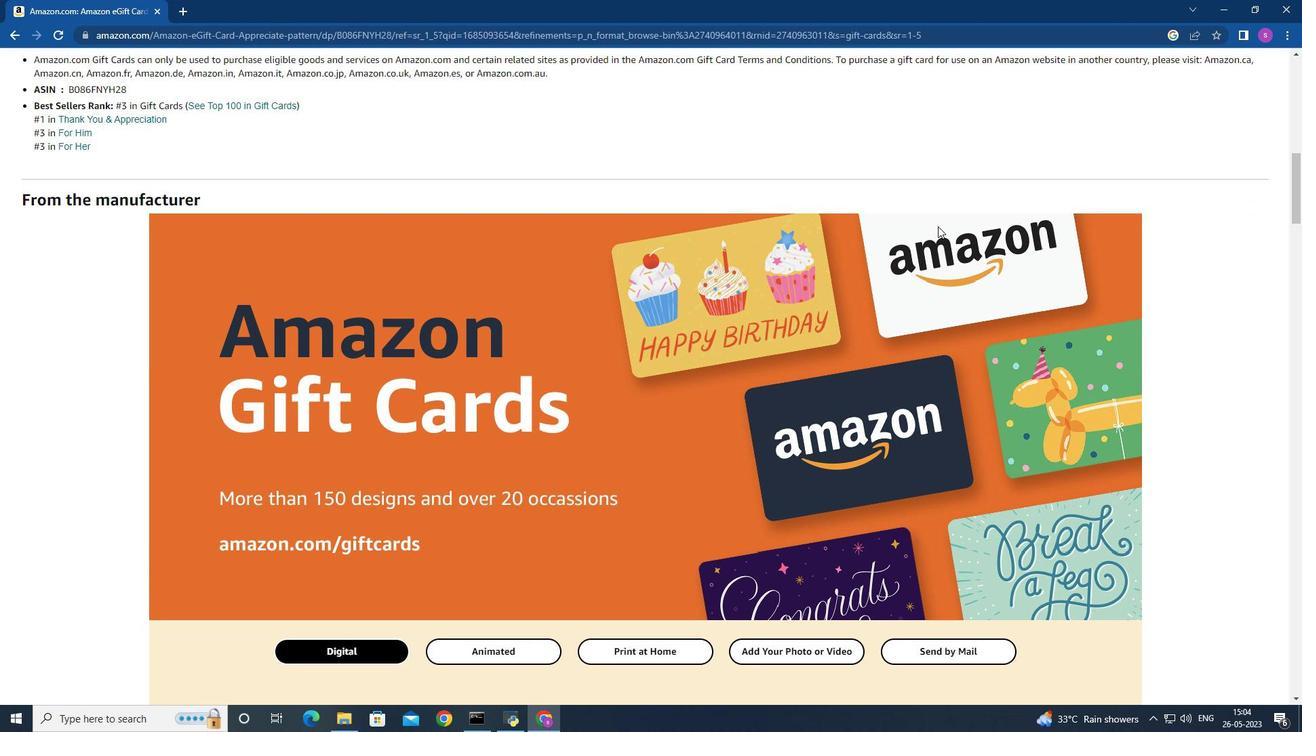 
Action: Mouse scrolled (938, 227) with delta (0, 0)
Screenshot: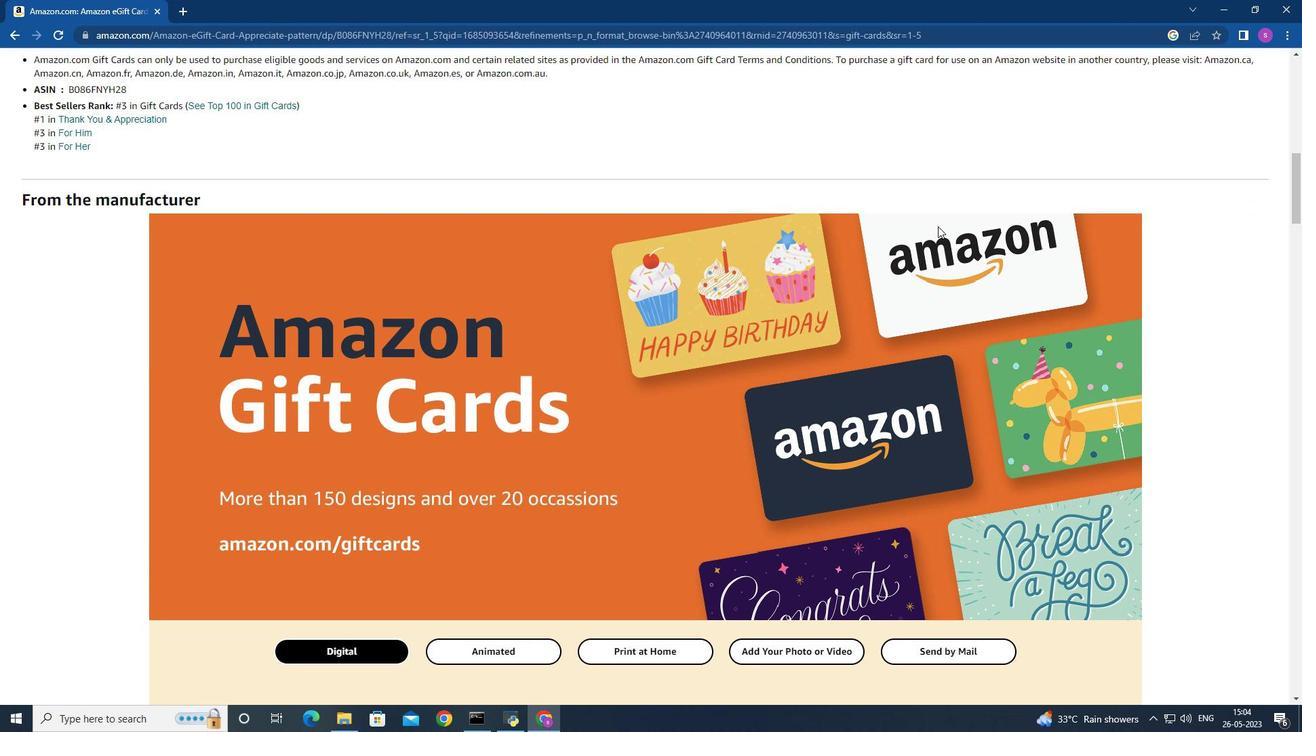 
Action: Mouse scrolled (938, 227) with delta (0, 0)
Screenshot: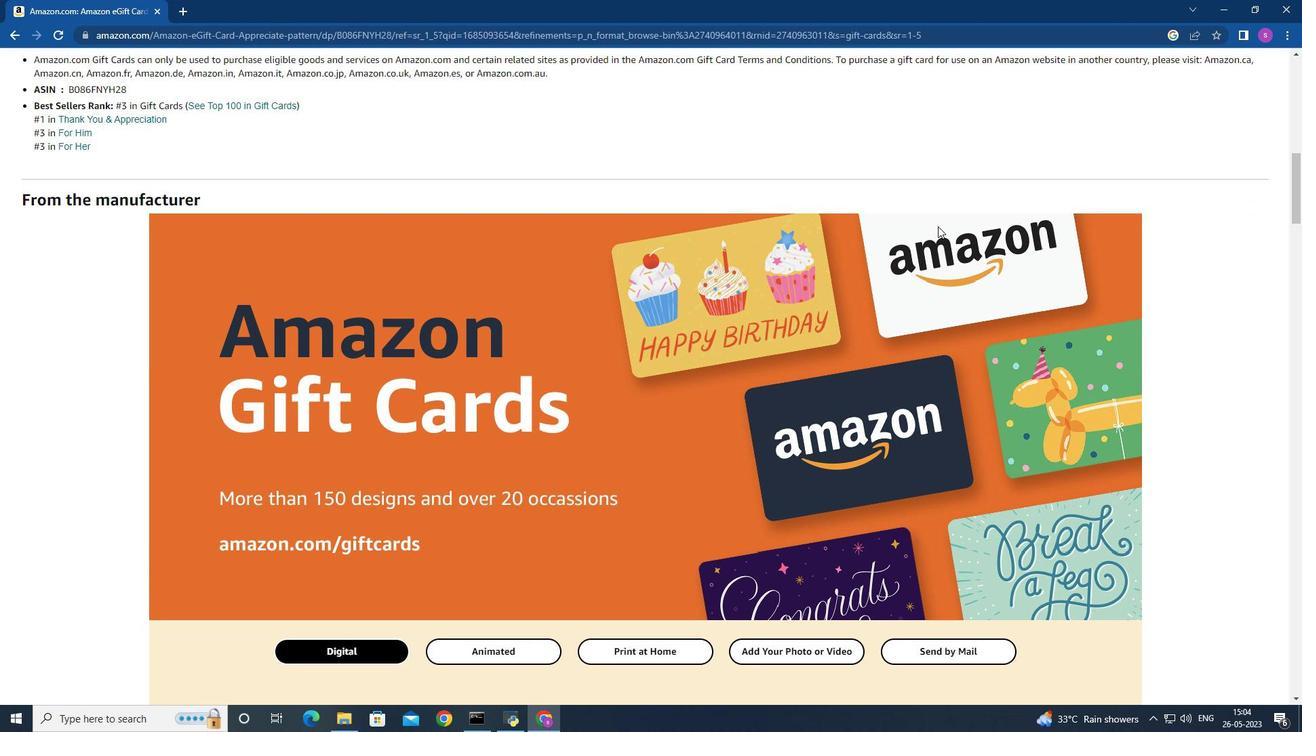 
Action: Mouse scrolled (938, 227) with delta (0, 0)
Screenshot: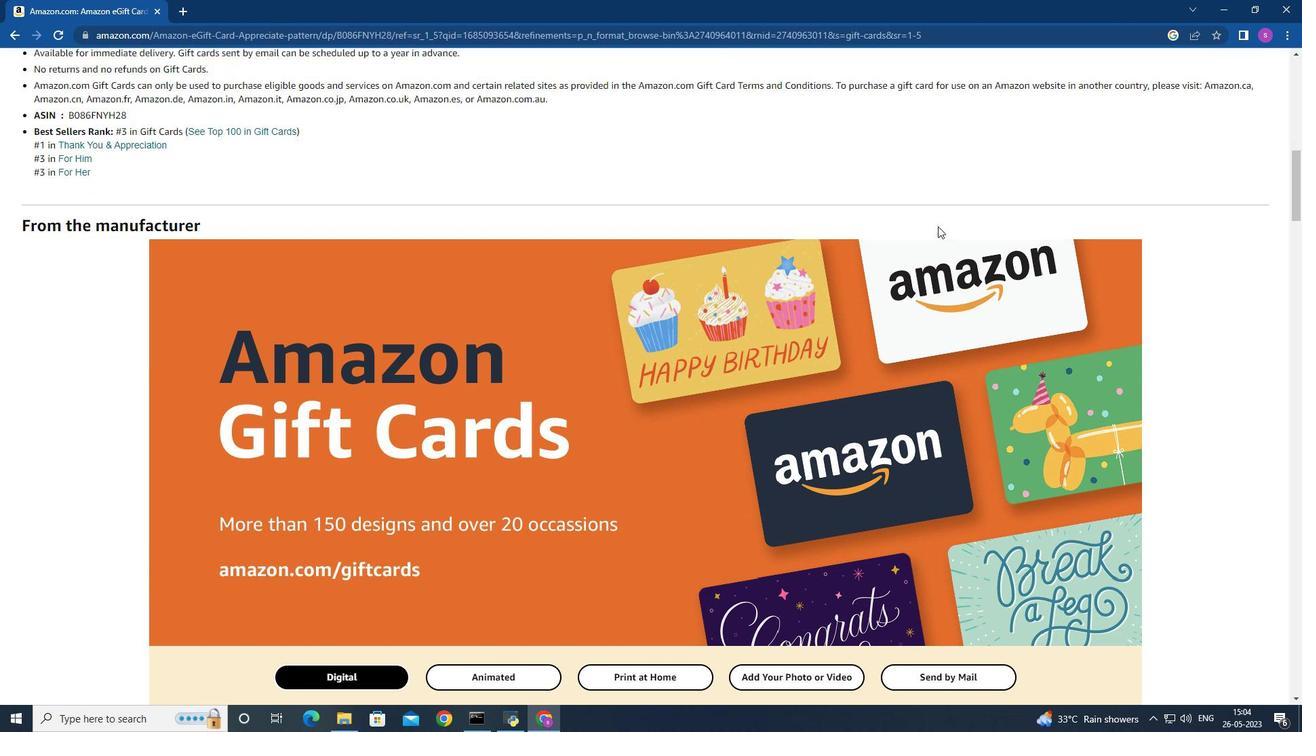 
Action: Mouse scrolled (938, 227) with delta (0, 0)
Screenshot: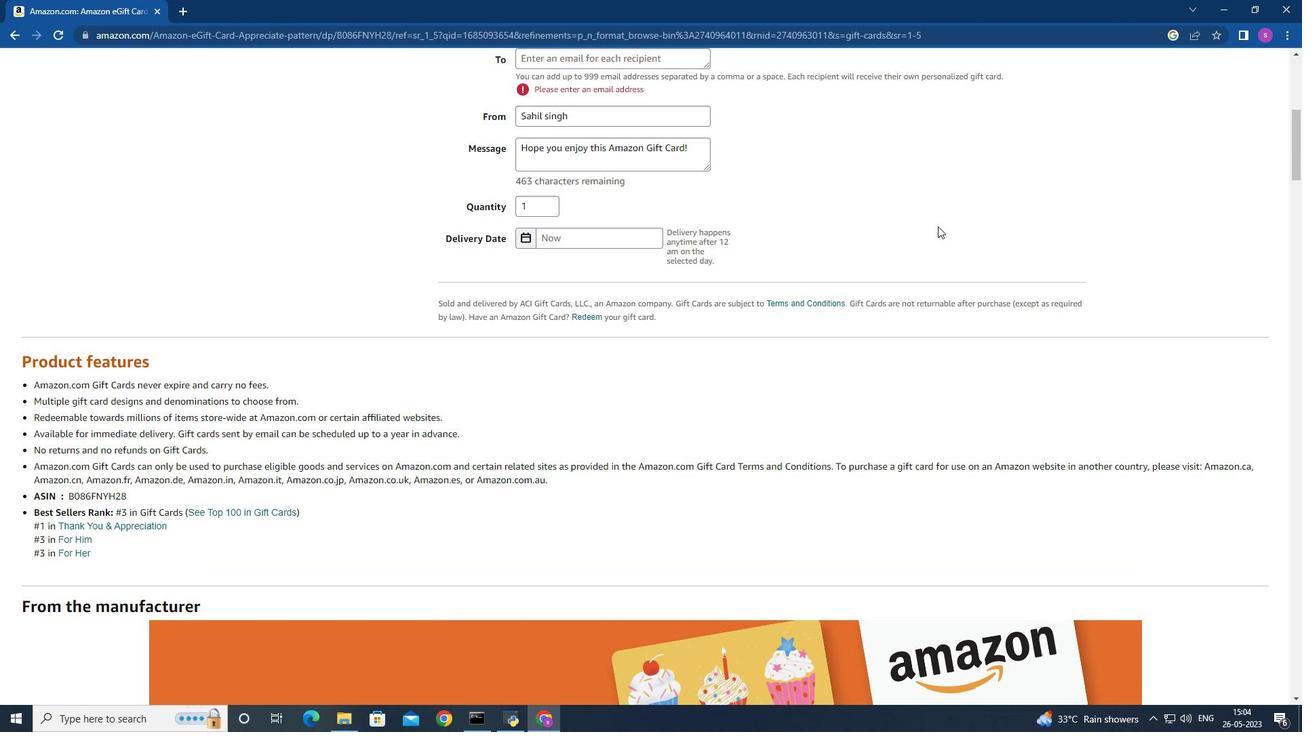 
Action: Mouse scrolled (938, 227) with delta (0, 0)
Screenshot: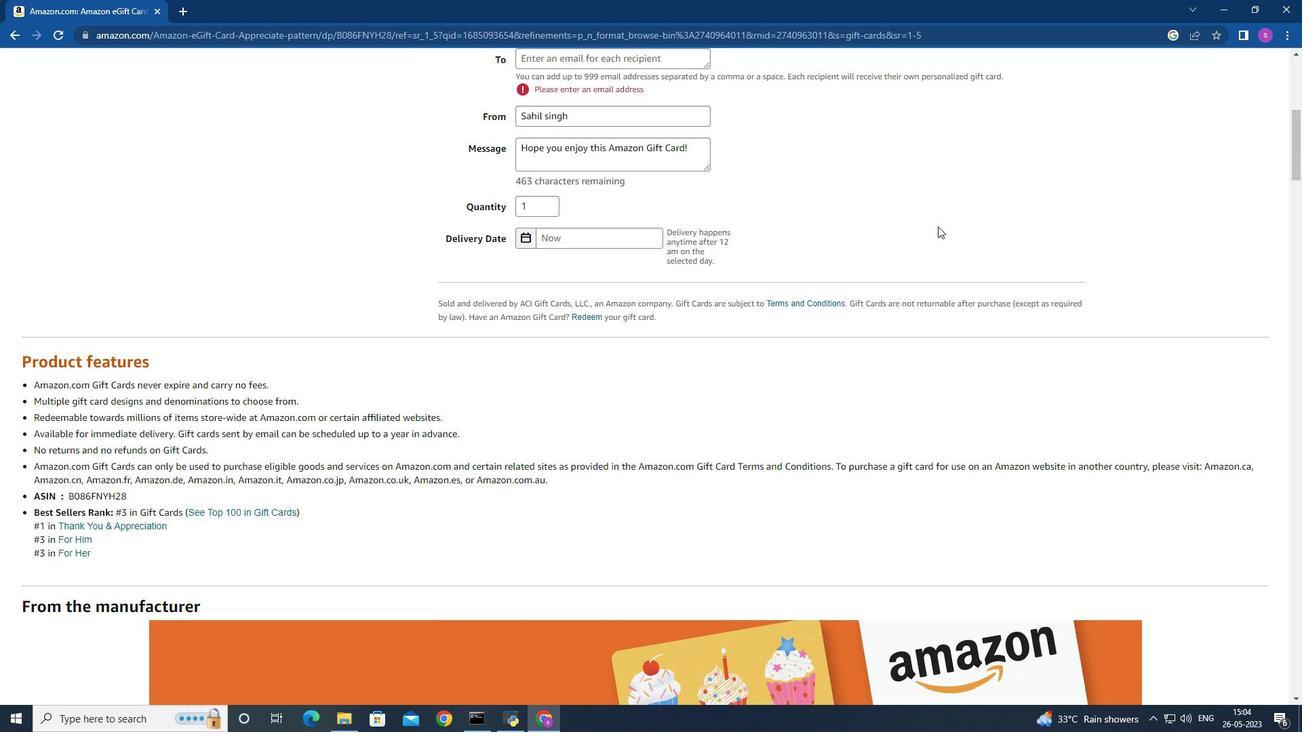 
Action: Mouse scrolled (938, 227) with delta (0, 0)
Screenshot: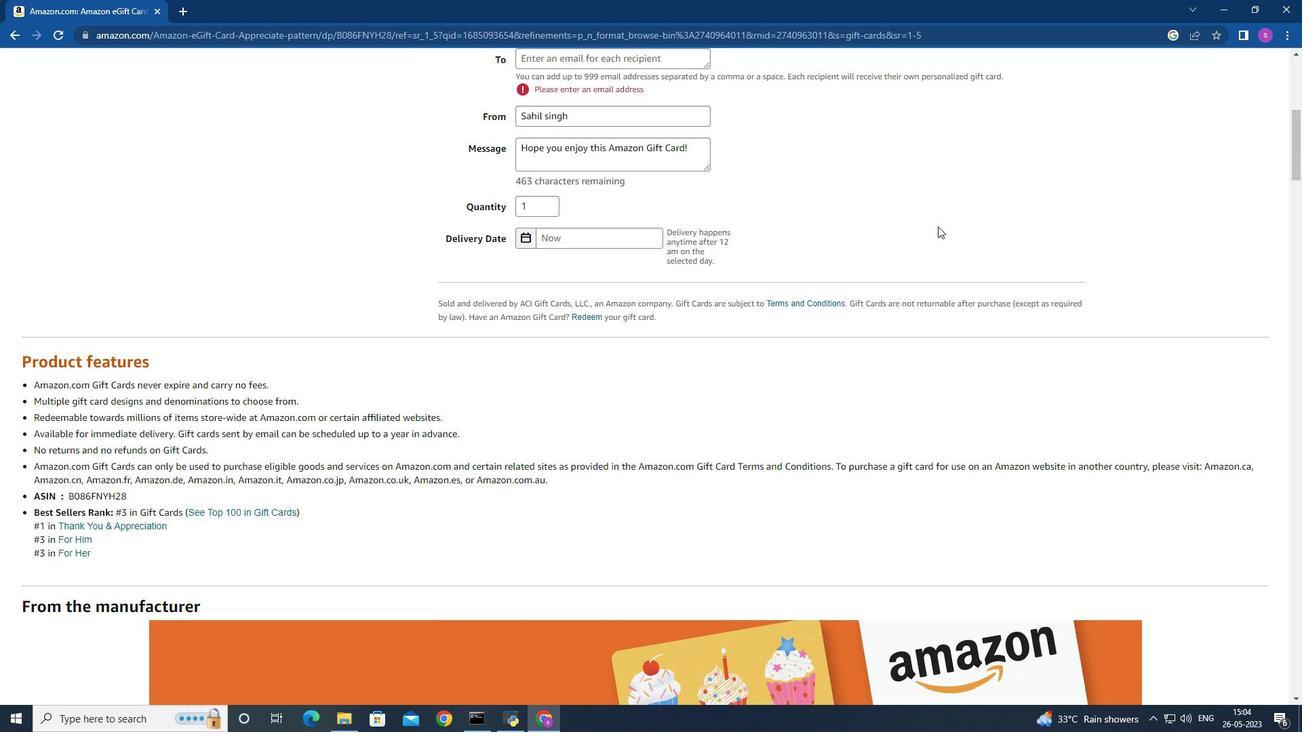 
Action: Mouse scrolled (938, 227) with delta (0, 0)
Screenshot: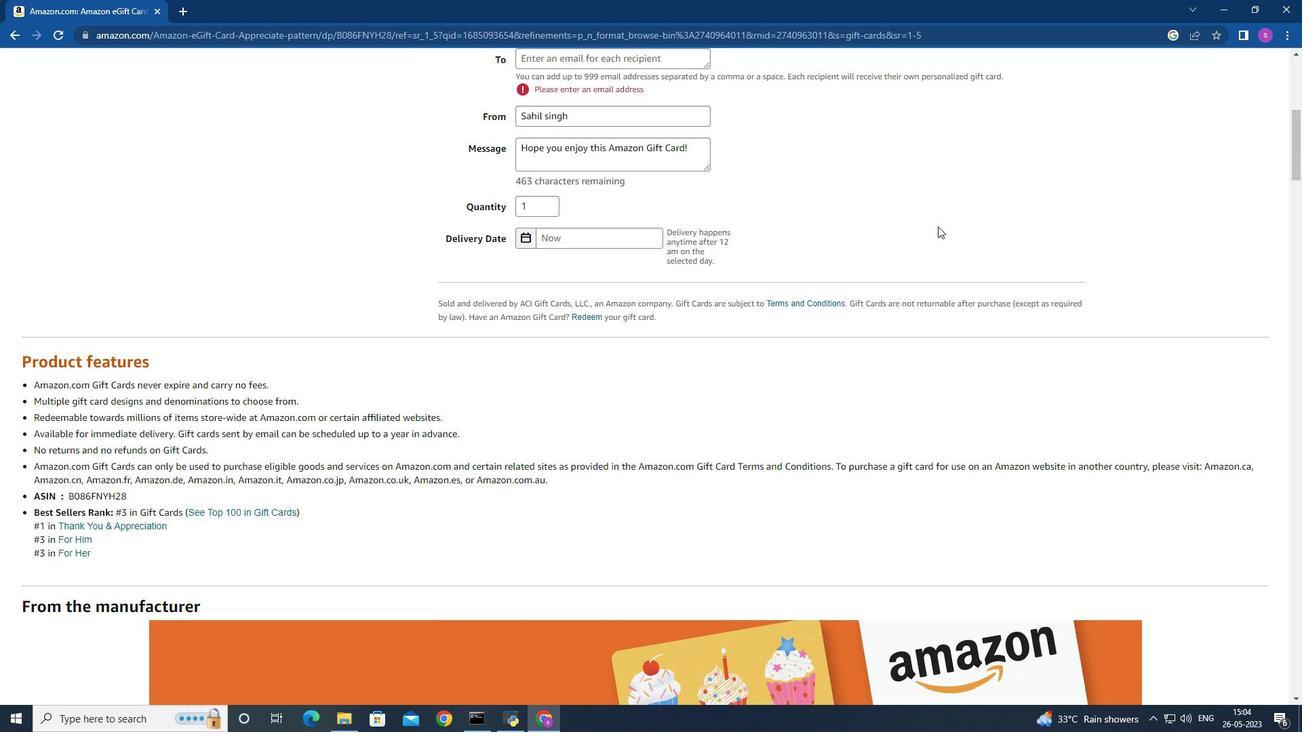 
Action: Mouse moved to (997, 257)
Screenshot: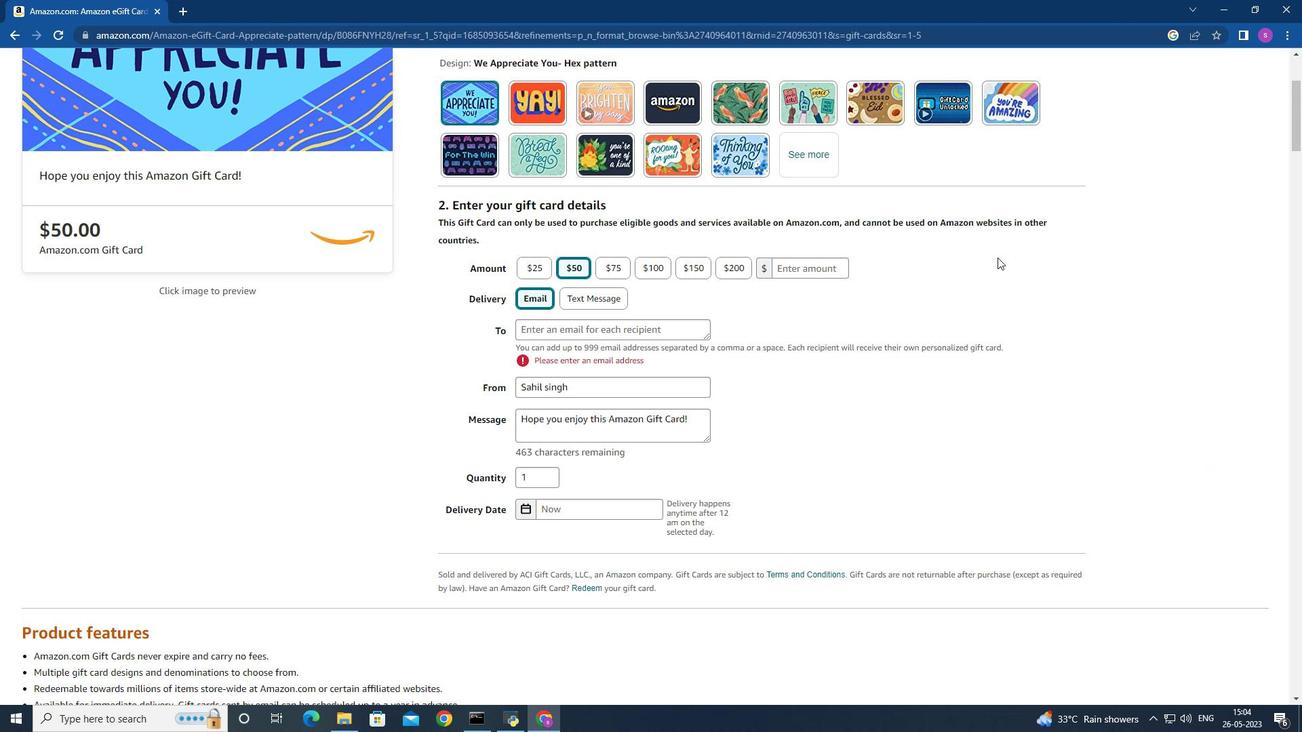 
Action: Mouse scrolled (997, 257) with delta (0, 0)
Screenshot: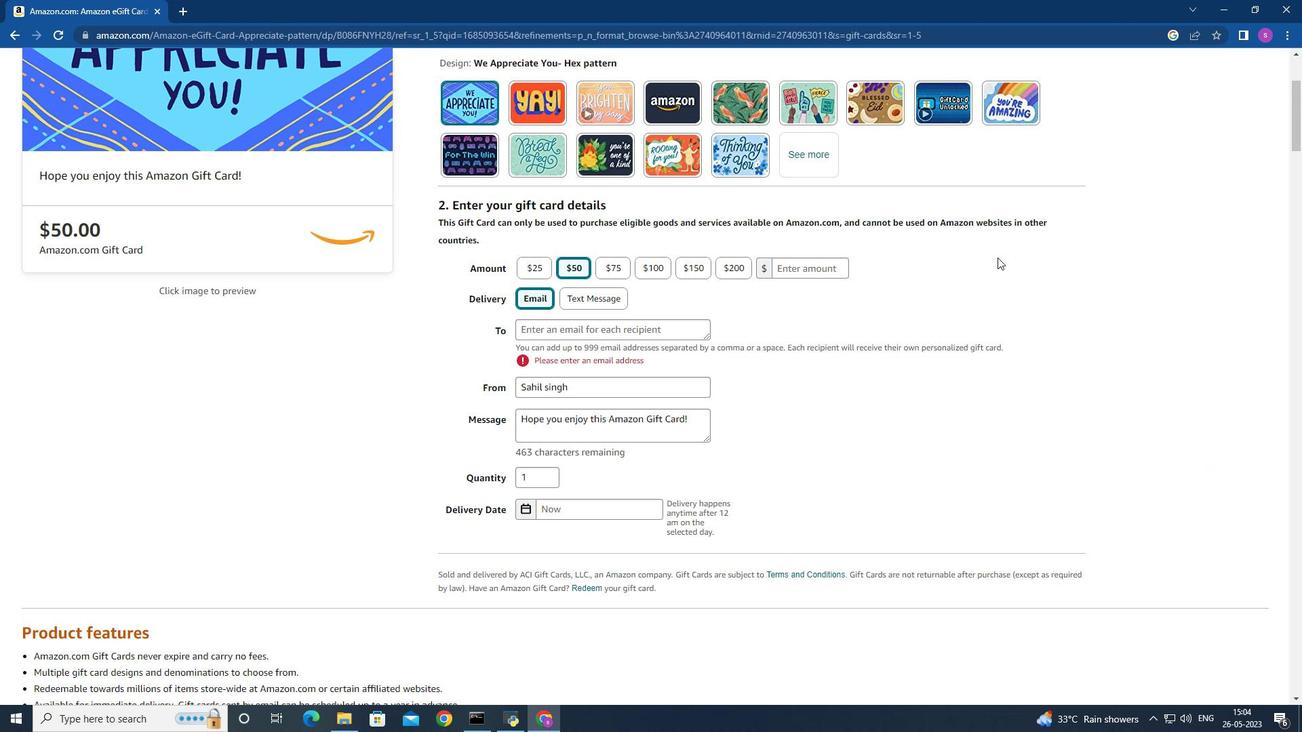 
Action: Mouse scrolled (997, 257) with delta (0, 0)
Screenshot: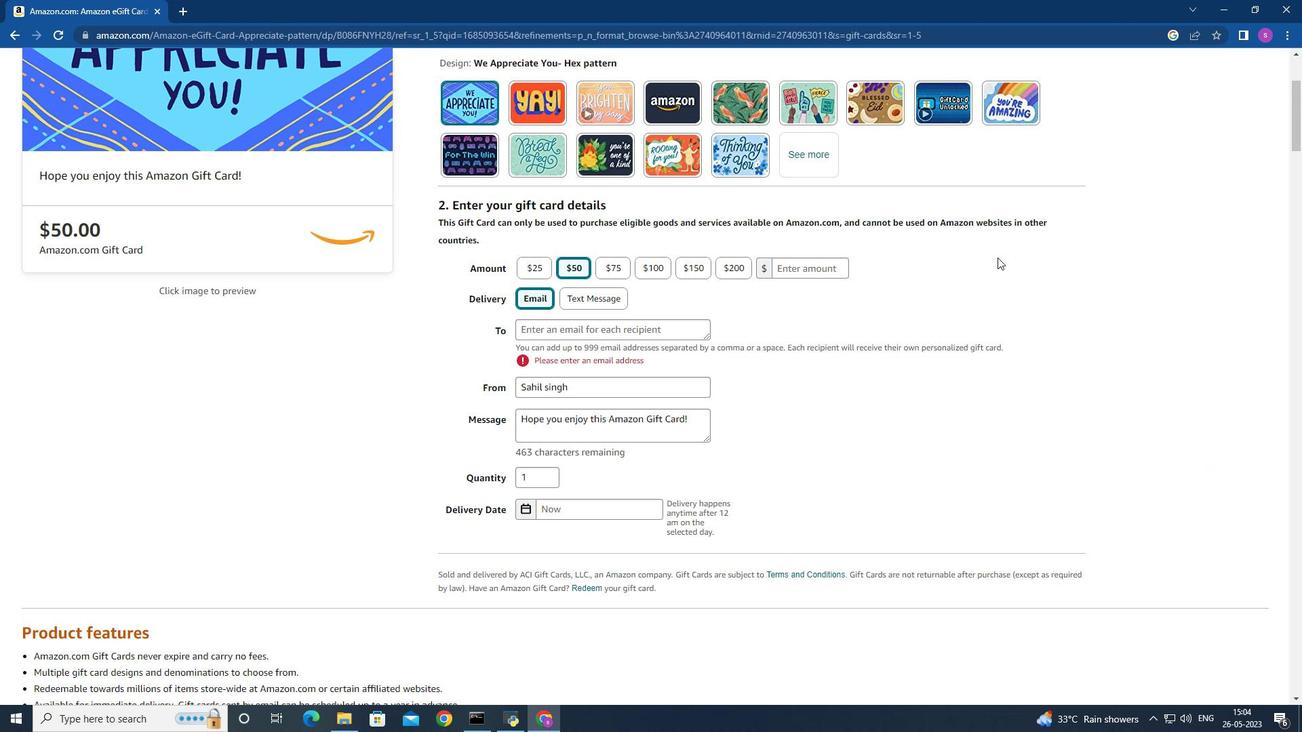 
Action: Mouse scrolled (997, 257) with delta (0, 0)
Screenshot: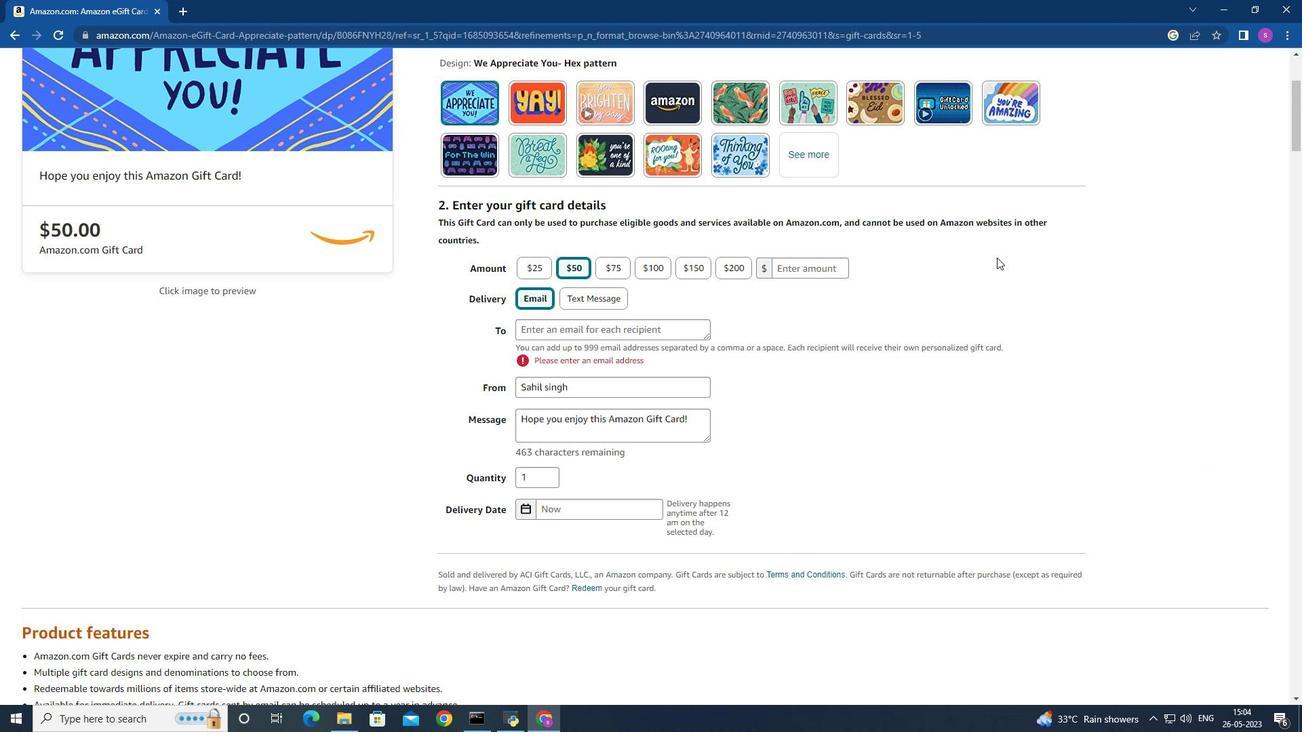 
Action: Mouse moved to (996, 257)
